Task: Show all the stores with offers that has over 3.5 star rating.
Action: Mouse moved to (53, 85)
Screenshot: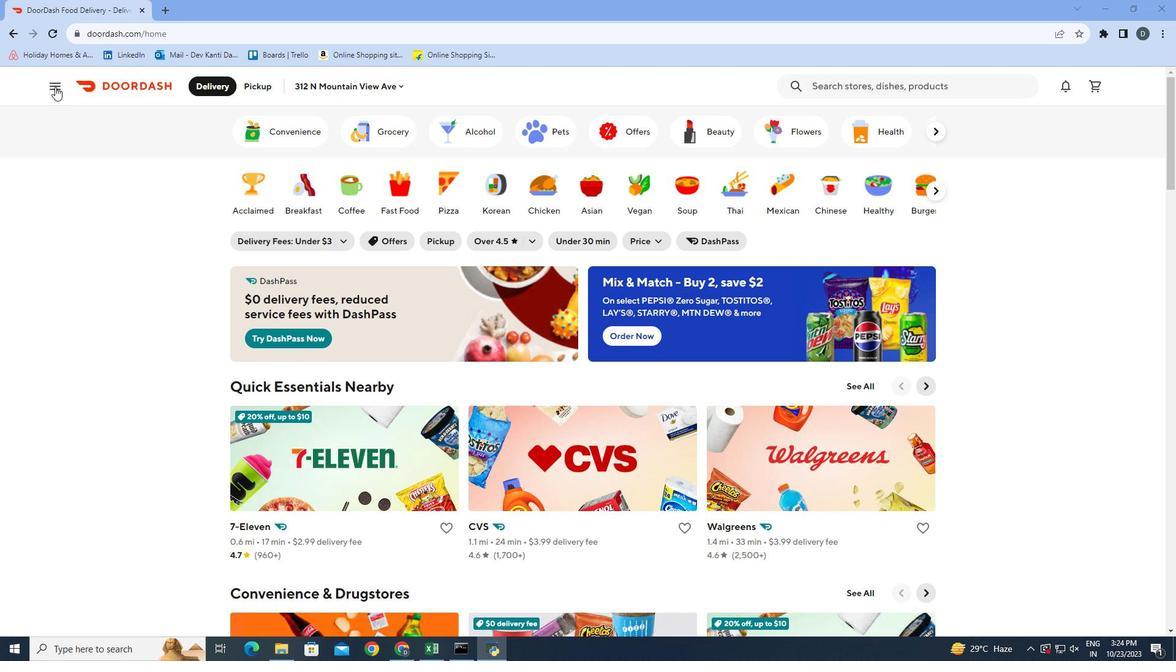 
Action: Mouse pressed left at (53, 85)
Screenshot: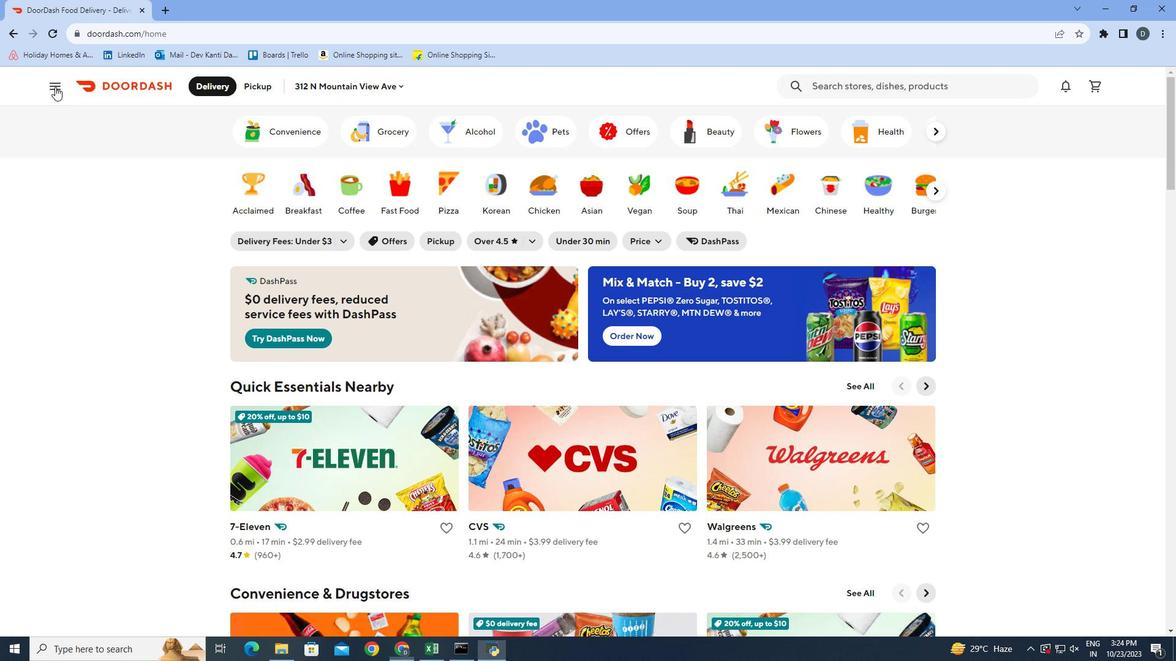 
Action: Mouse moved to (64, 233)
Screenshot: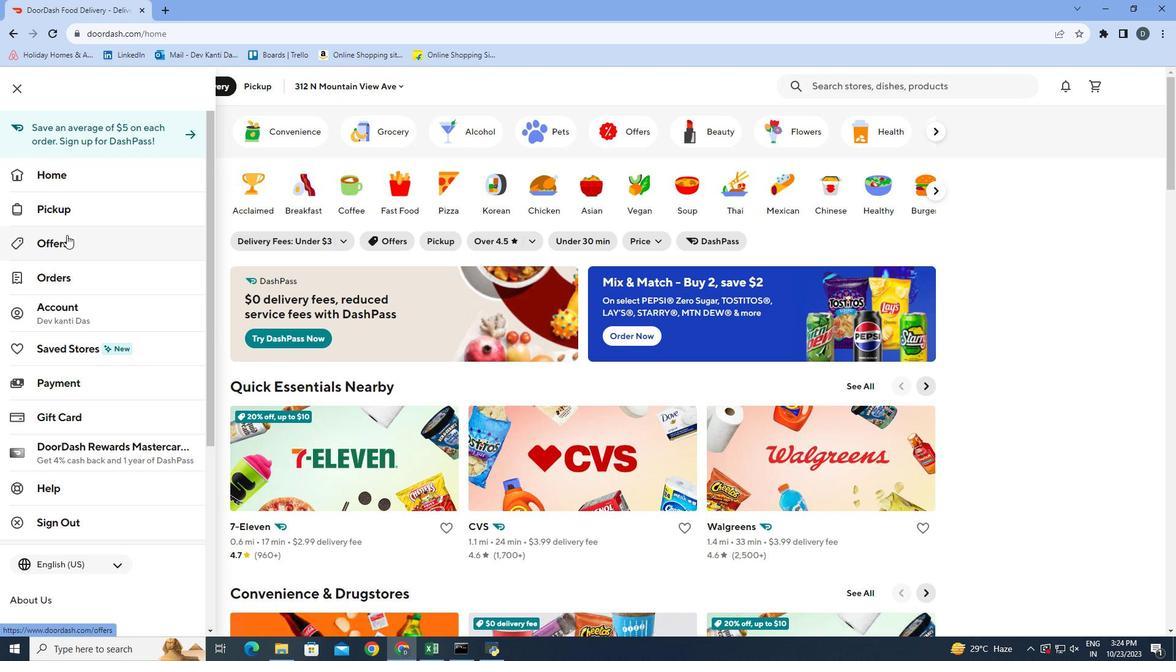
Action: Mouse pressed left at (64, 233)
Screenshot: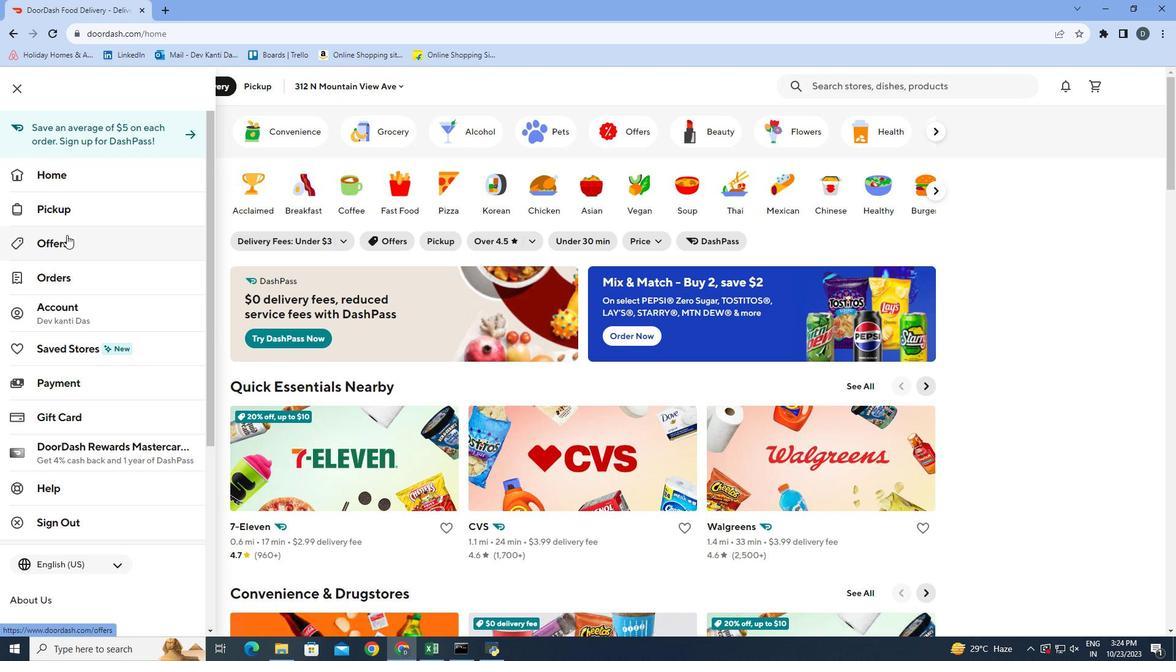 
Action: Mouse moved to (443, 184)
Screenshot: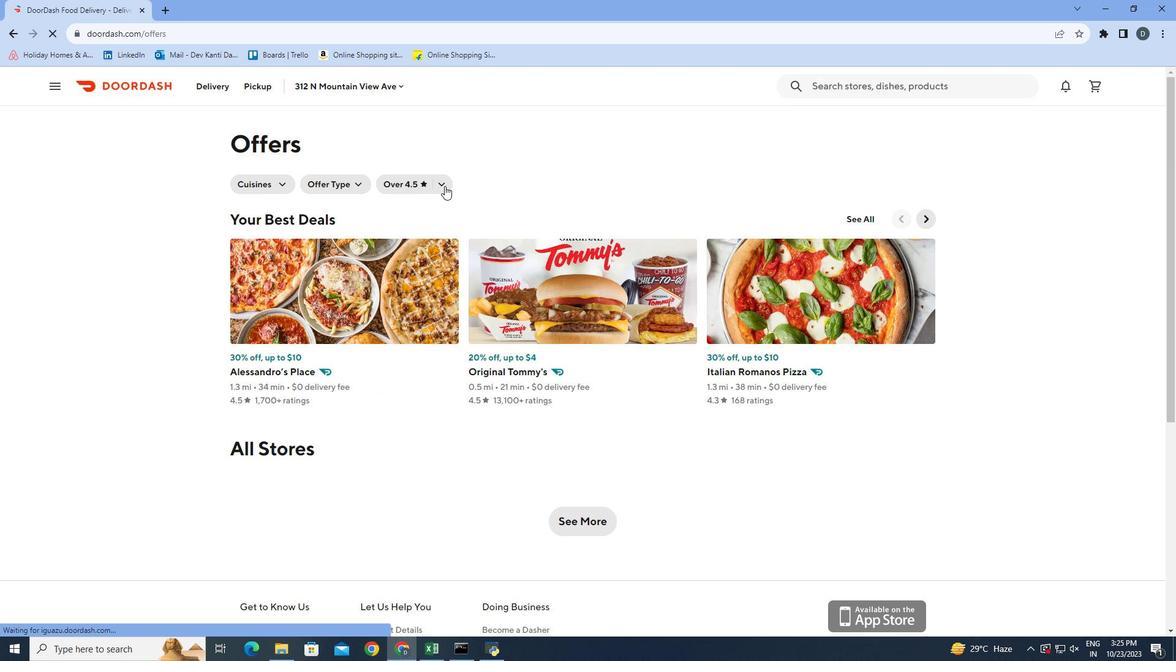 
Action: Mouse pressed left at (443, 184)
Screenshot: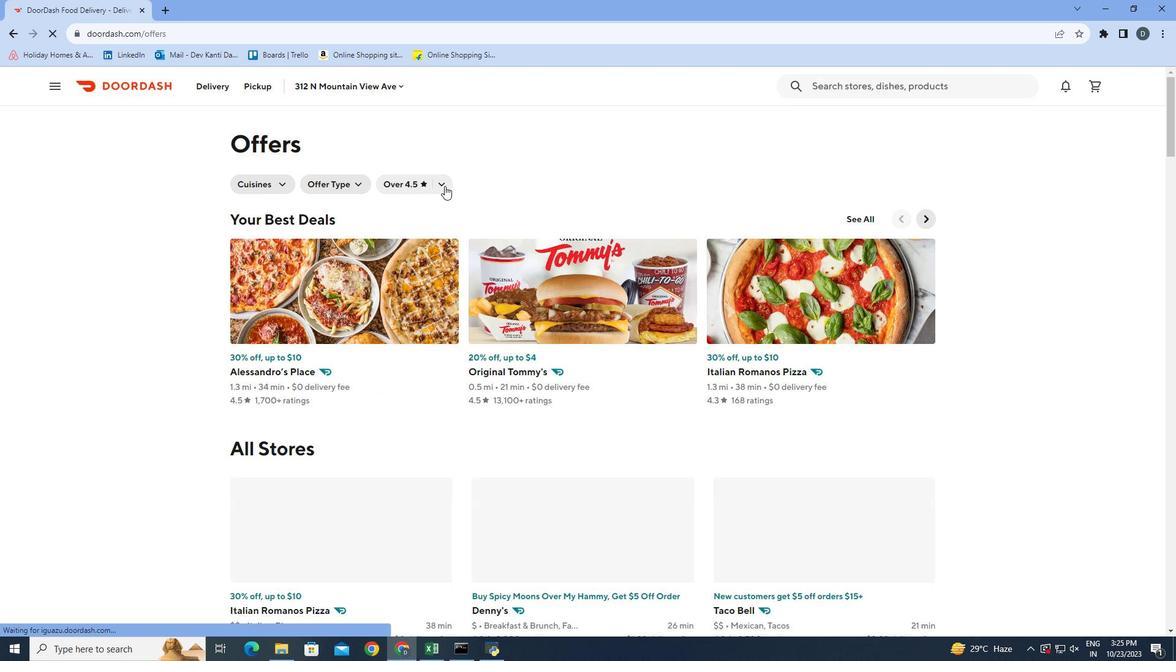 
Action: Mouse moved to (443, 266)
Screenshot: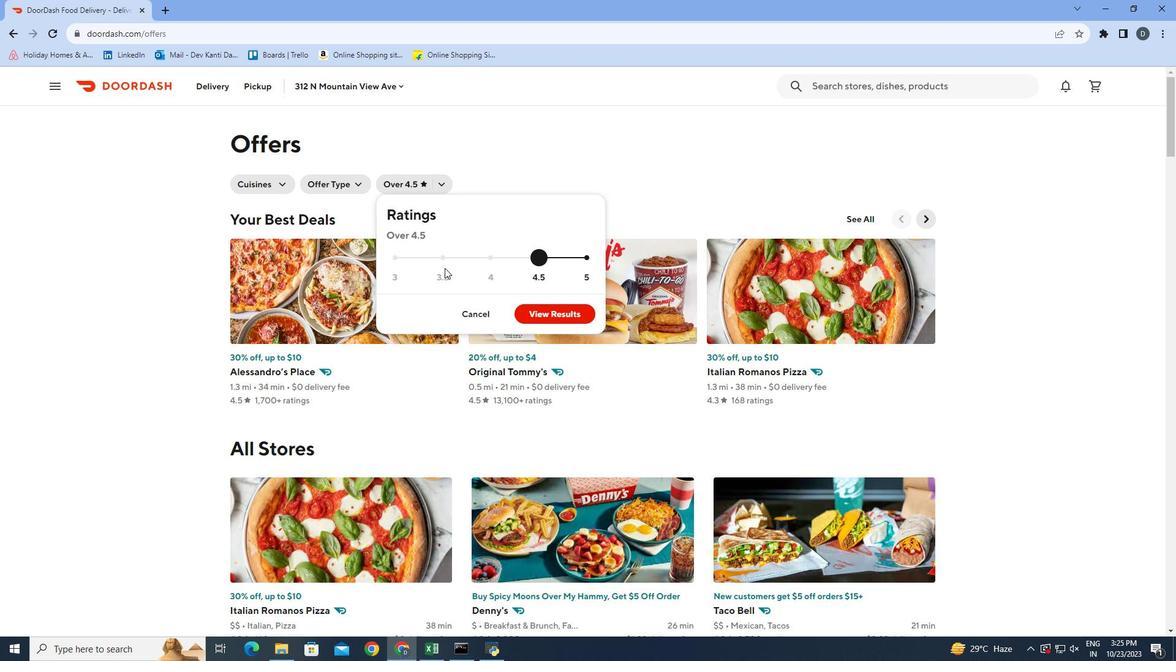 
Action: Mouse pressed left at (443, 266)
Screenshot: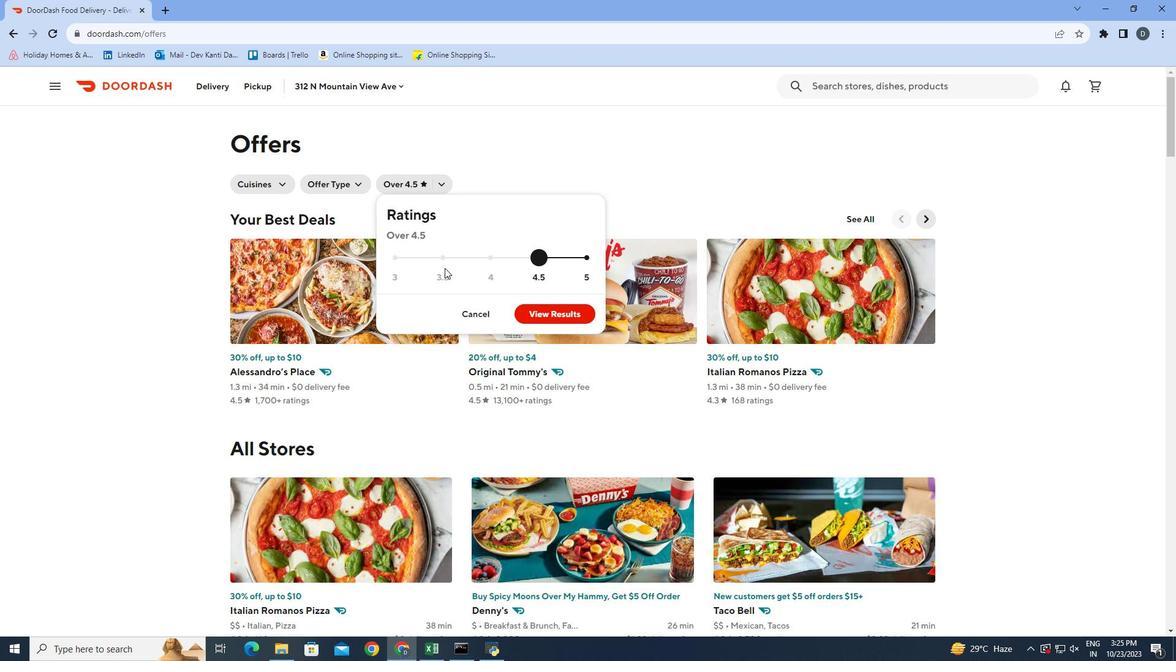 
Action: Mouse moved to (440, 257)
Screenshot: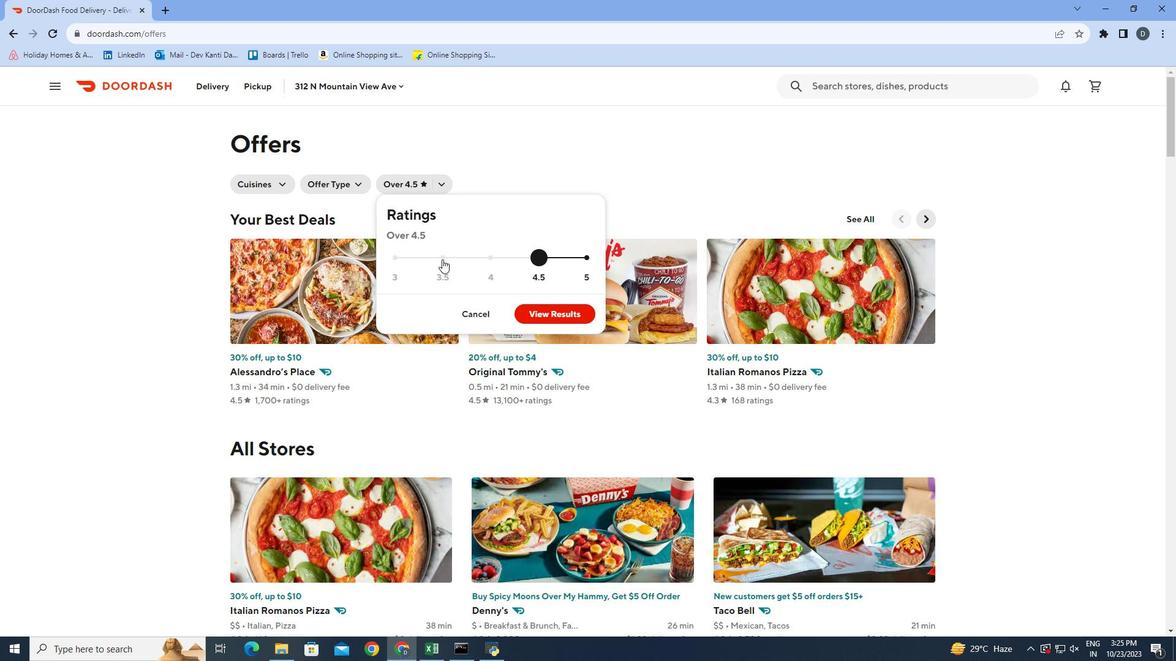 
Action: Mouse pressed left at (440, 257)
Screenshot: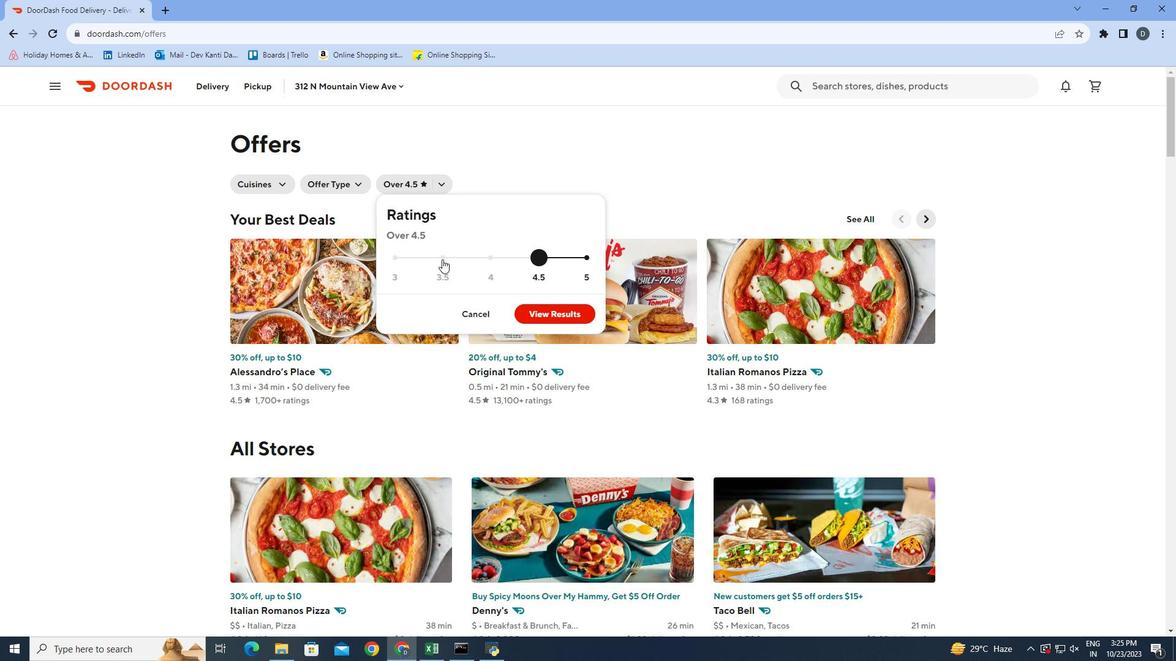 
Action: Mouse moved to (539, 311)
Screenshot: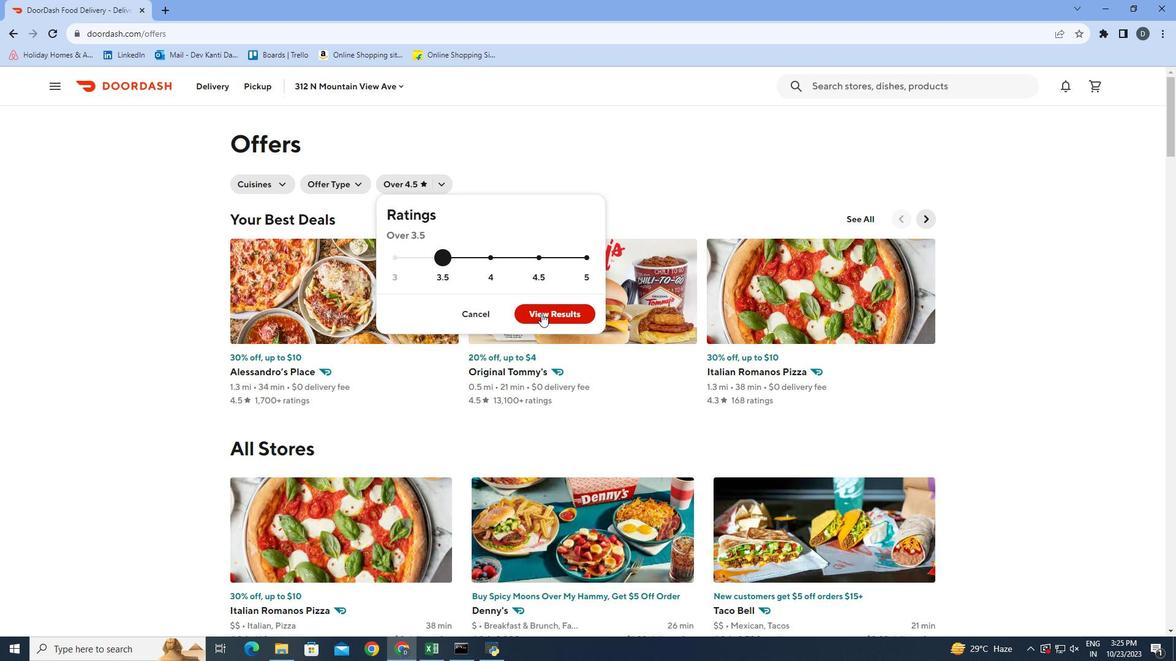 
Action: Mouse pressed left at (539, 311)
Screenshot: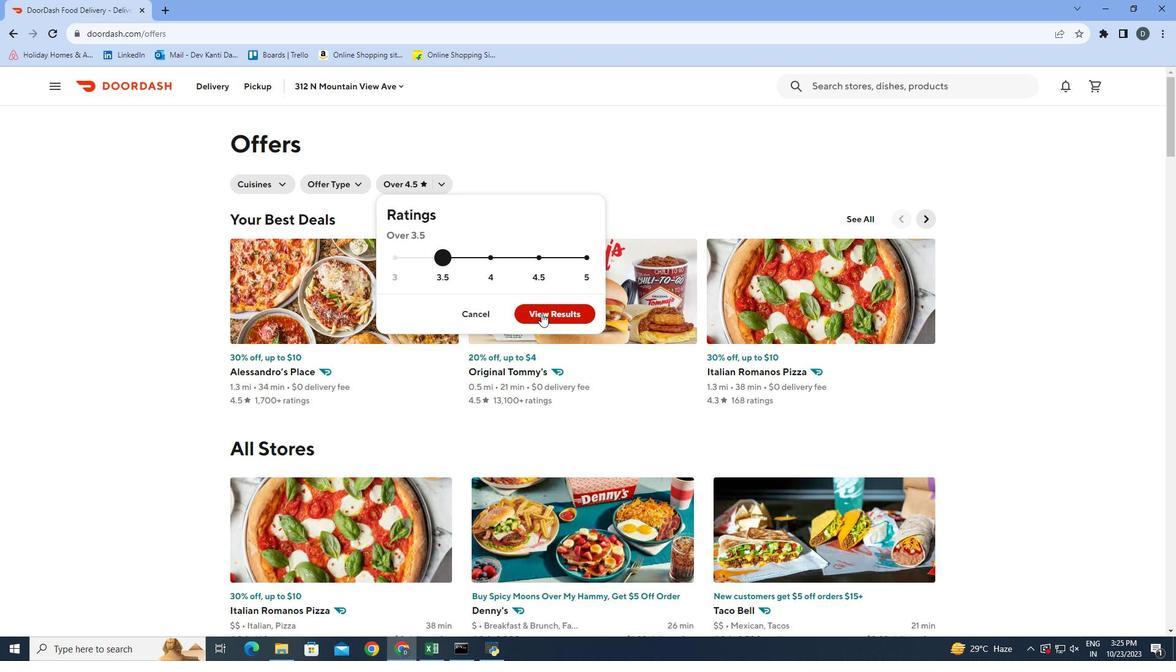 
Action: Mouse moved to (996, 283)
Screenshot: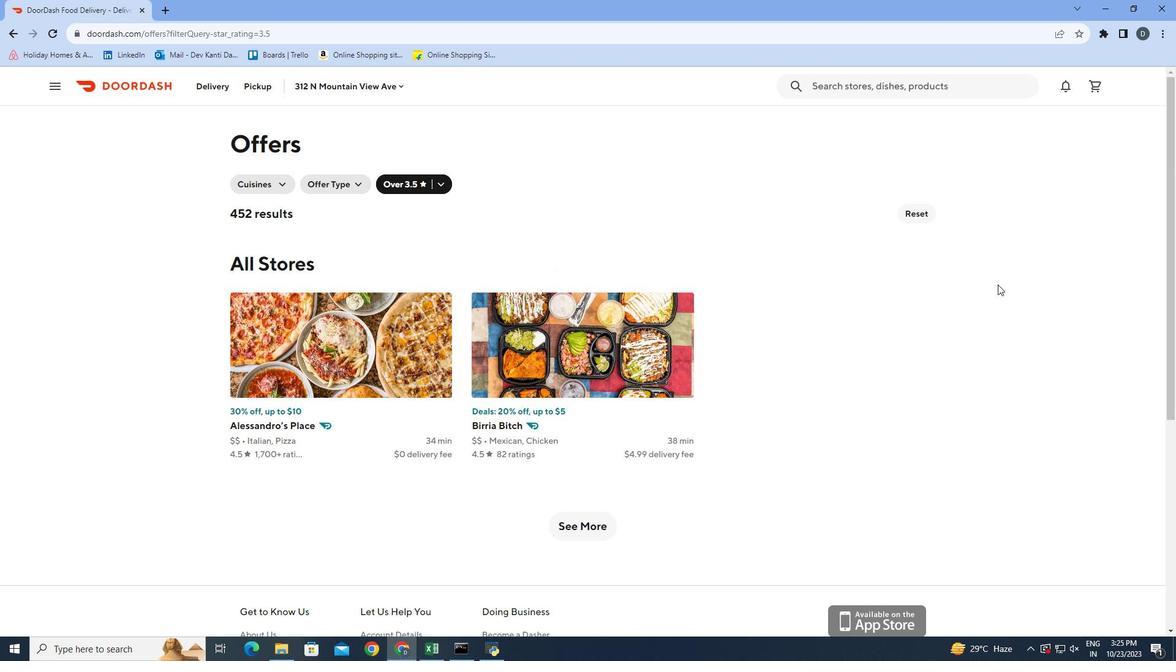 
Action: Mouse scrolled (996, 282) with delta (0, 0)
Screenshot: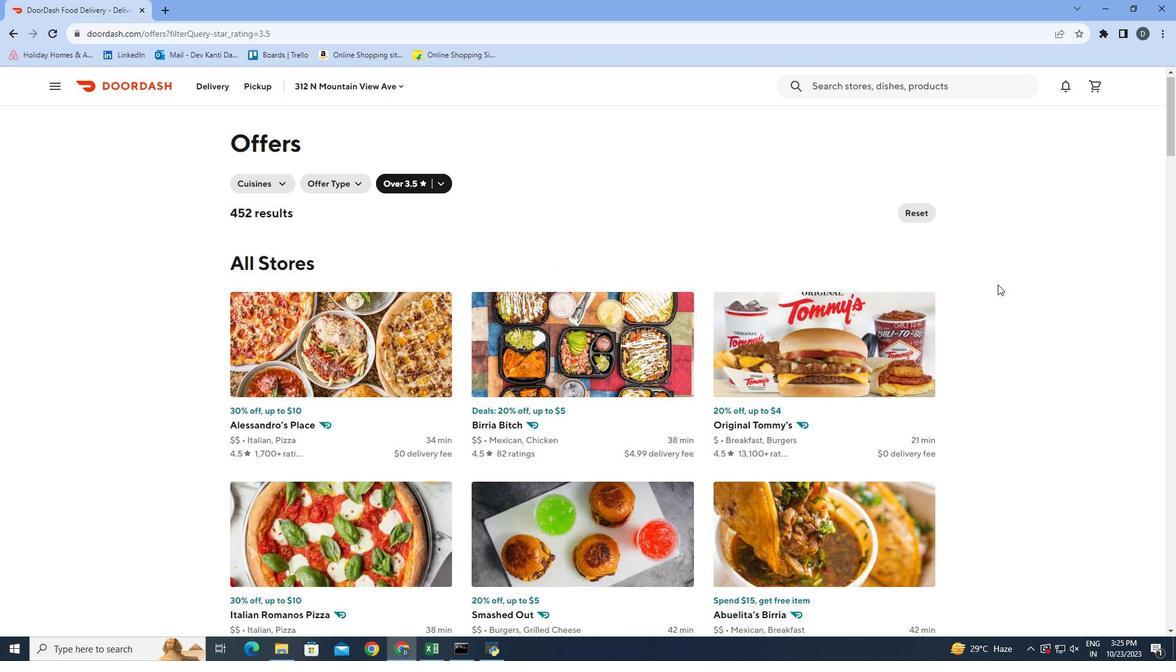 
Action: Mouse moved to (996, 283)
Screenshot: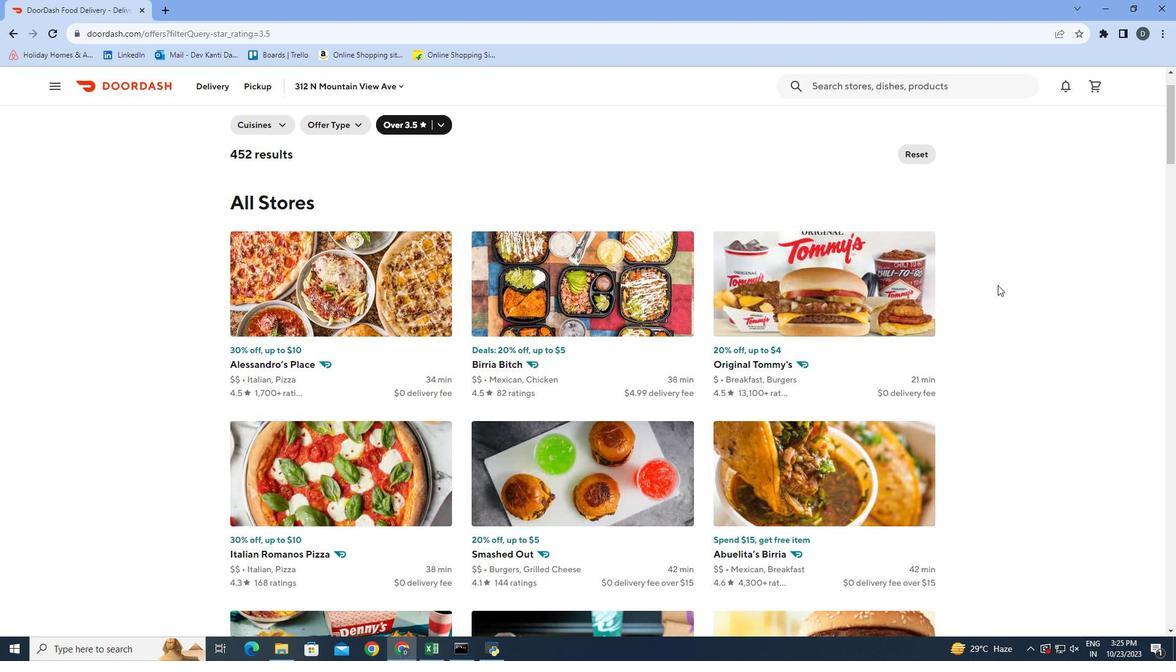
Action: Mouse scrolled (996, 283) with delta (0, 0)
Screenshot: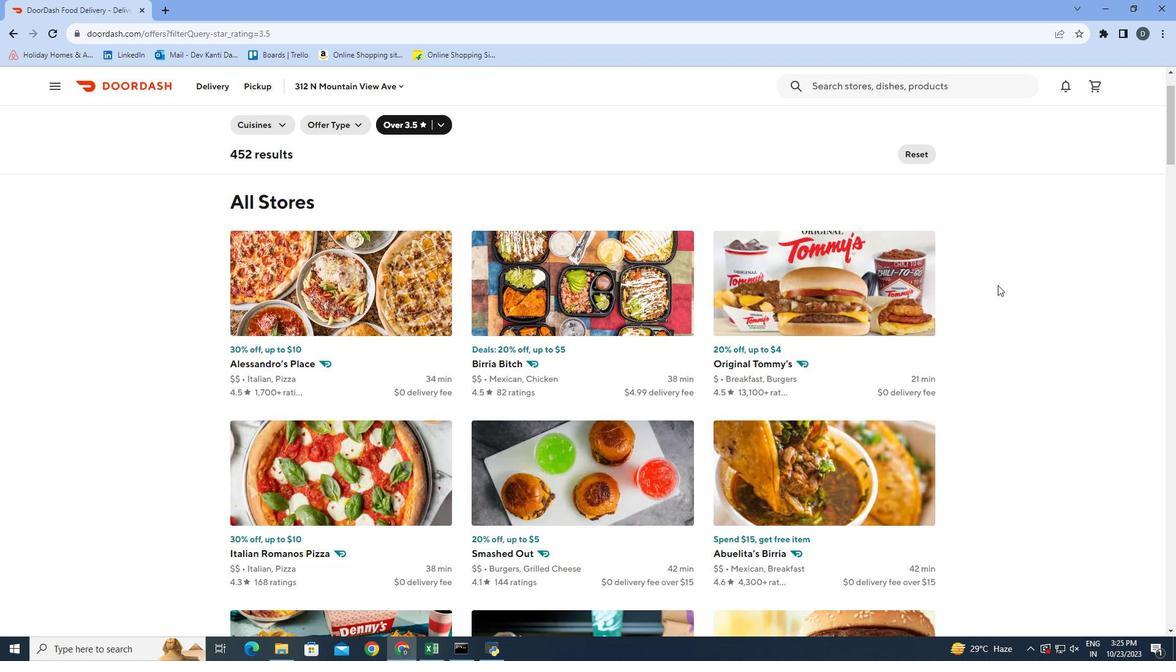 
Action: Mouse moved to (995, 284)
Screenshot: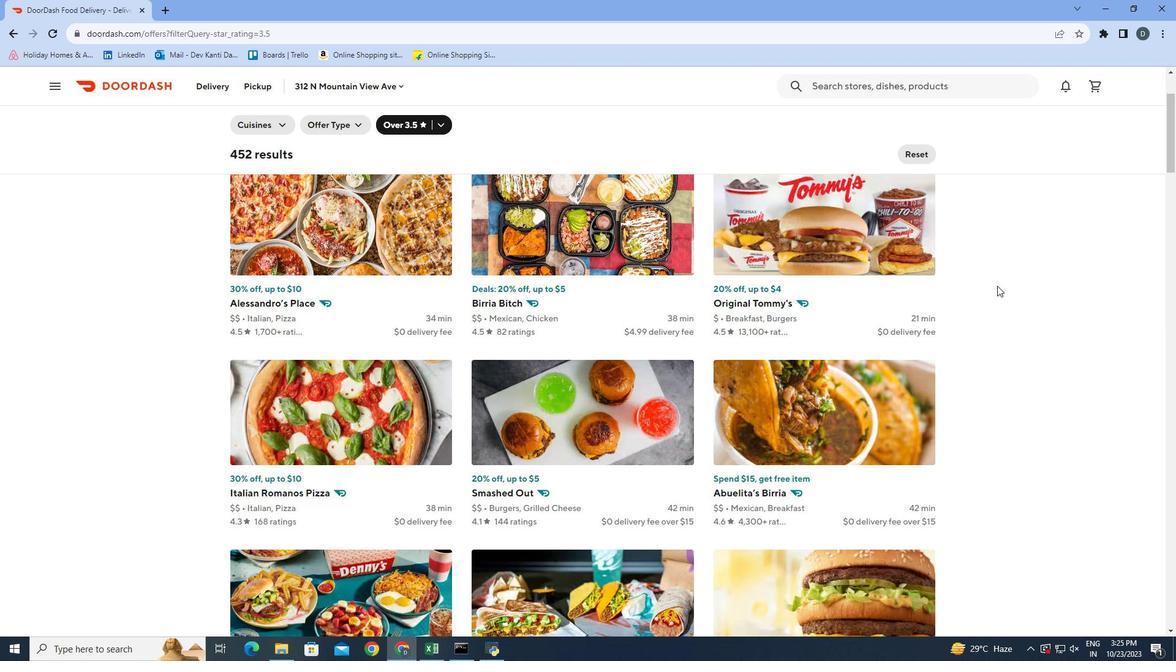 
Action: Mouse scrolled (995, 283) with delta (0, 0)
Screenshot: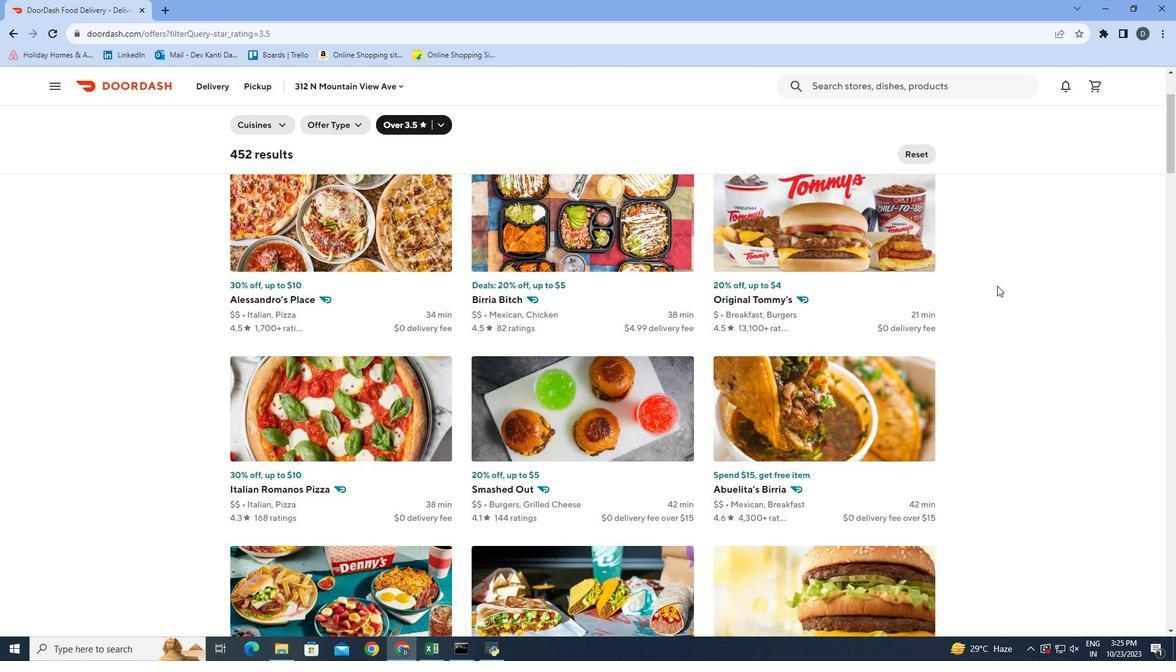 
Action: Mouse scrolled (995, 283) with delta (0, 0)
Screenshot: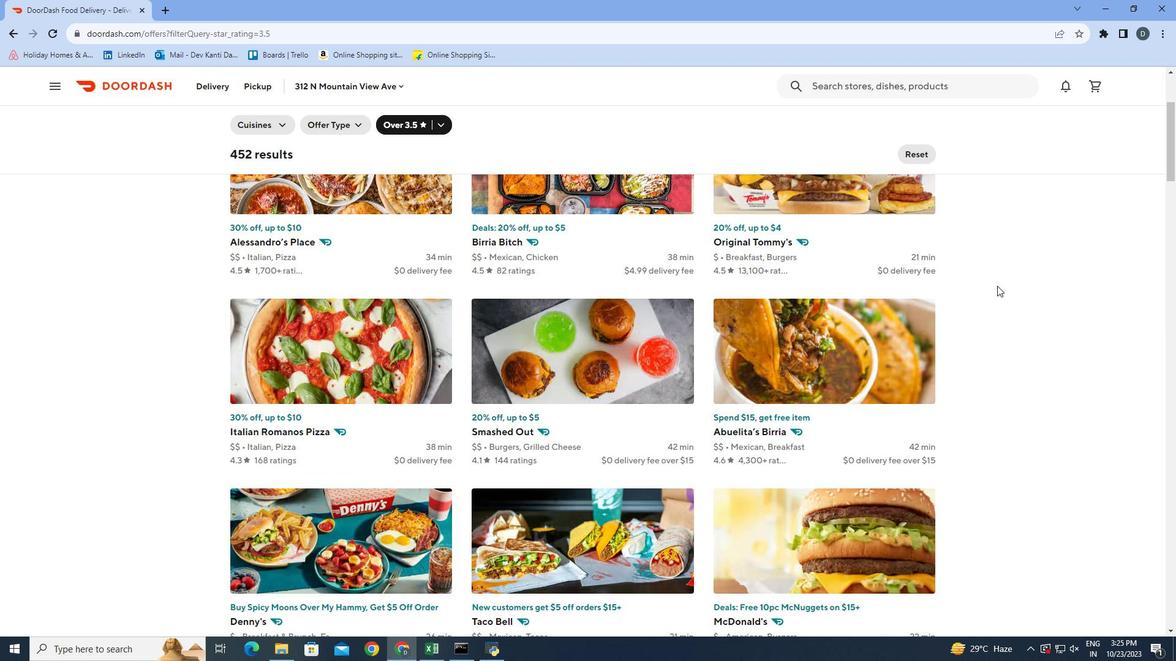 
Action: Mouse scrolled (995, 283) with delta (0, 0)
Screenshot: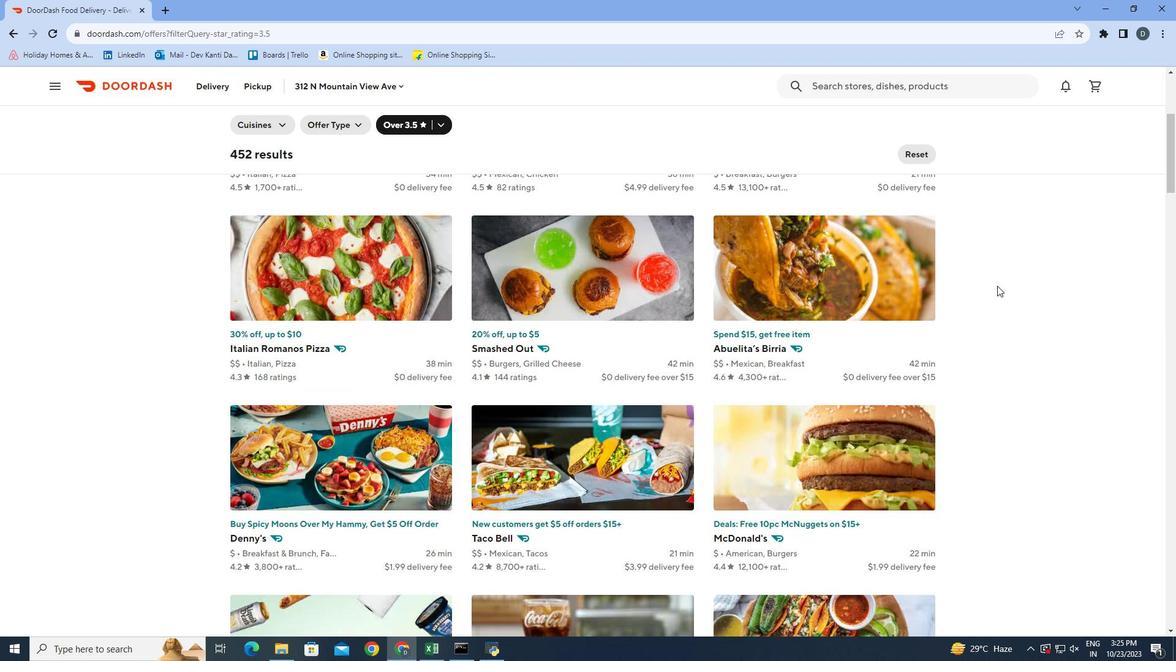 
Action: Mouse moved to (995, 284)
Screenshot: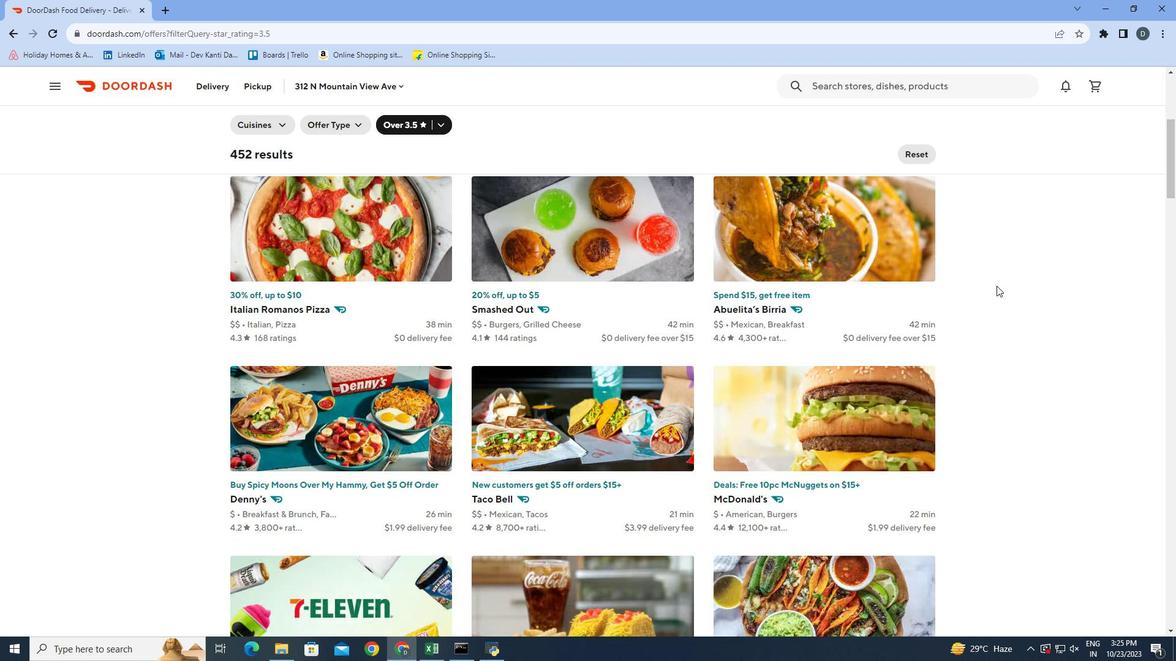 
Action: Mouse scrolled (995, 283) with delta (0, 0)
Screenshot: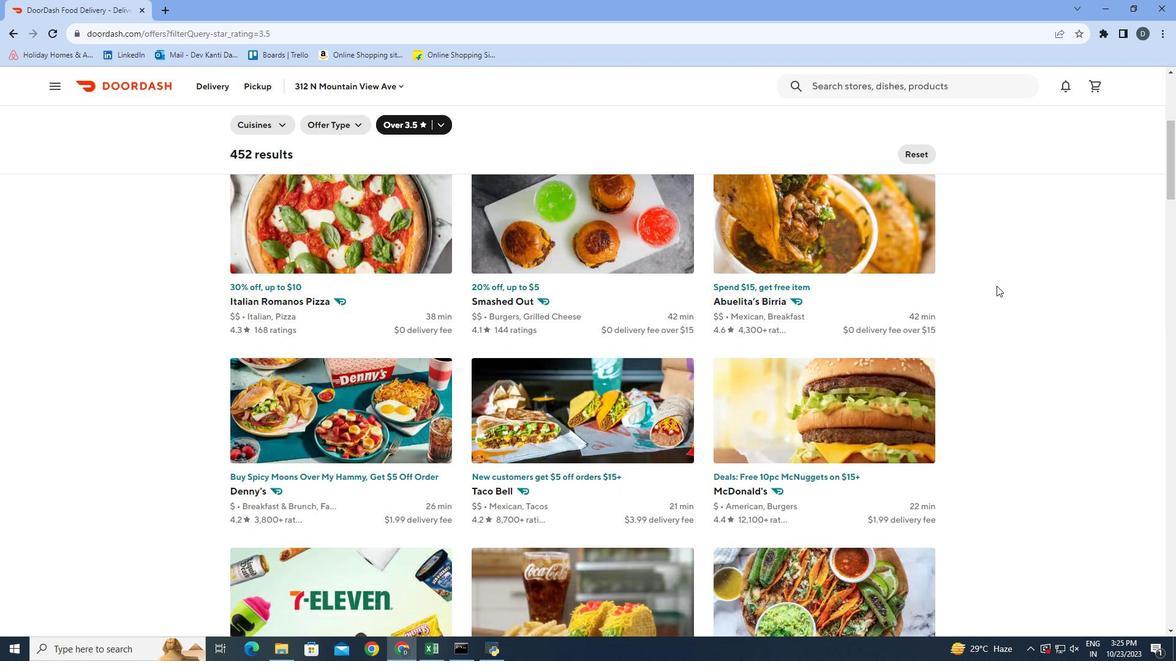 
Action: Mouse scrolled (995, 283) with delta (0, 0)
Screenshot: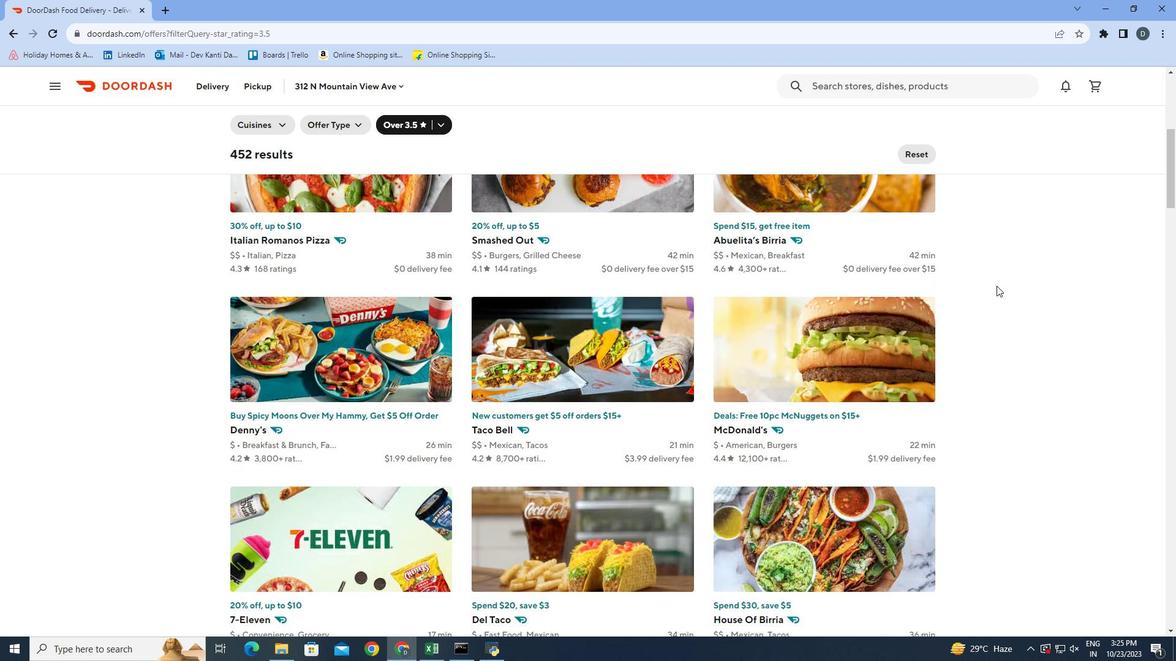 
Action: Mouse scrolled (995, 283) with delta (0, 0)
Screenshot: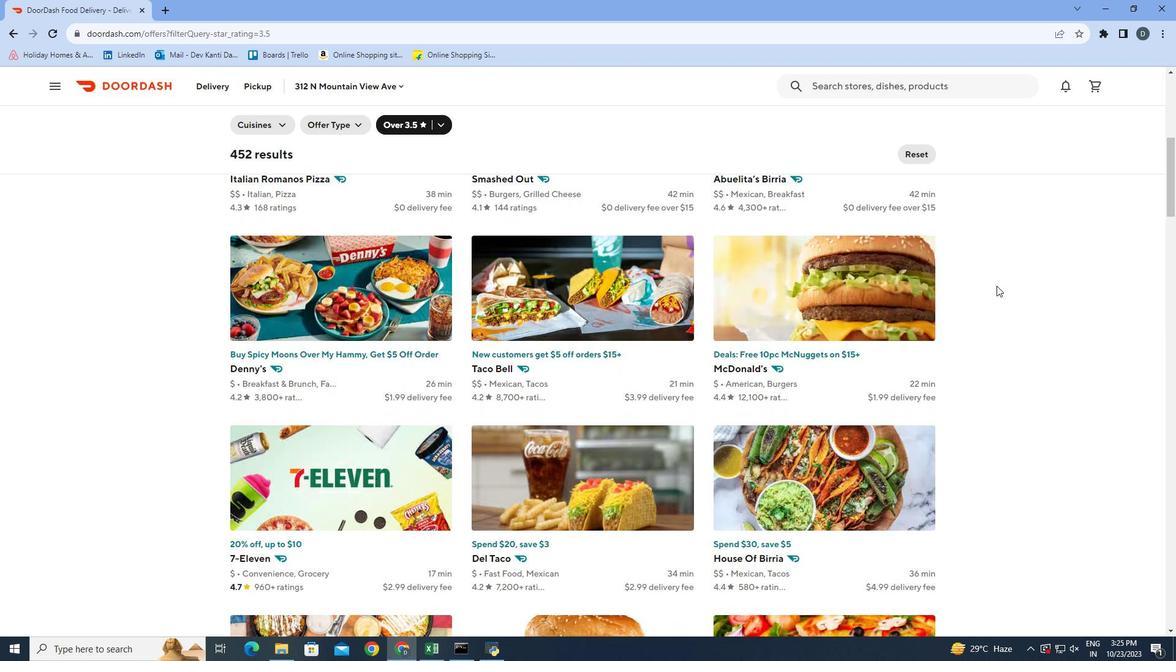 
Action: Mouse scrolled (995, 283) with delta (0, 0)
Screenshot: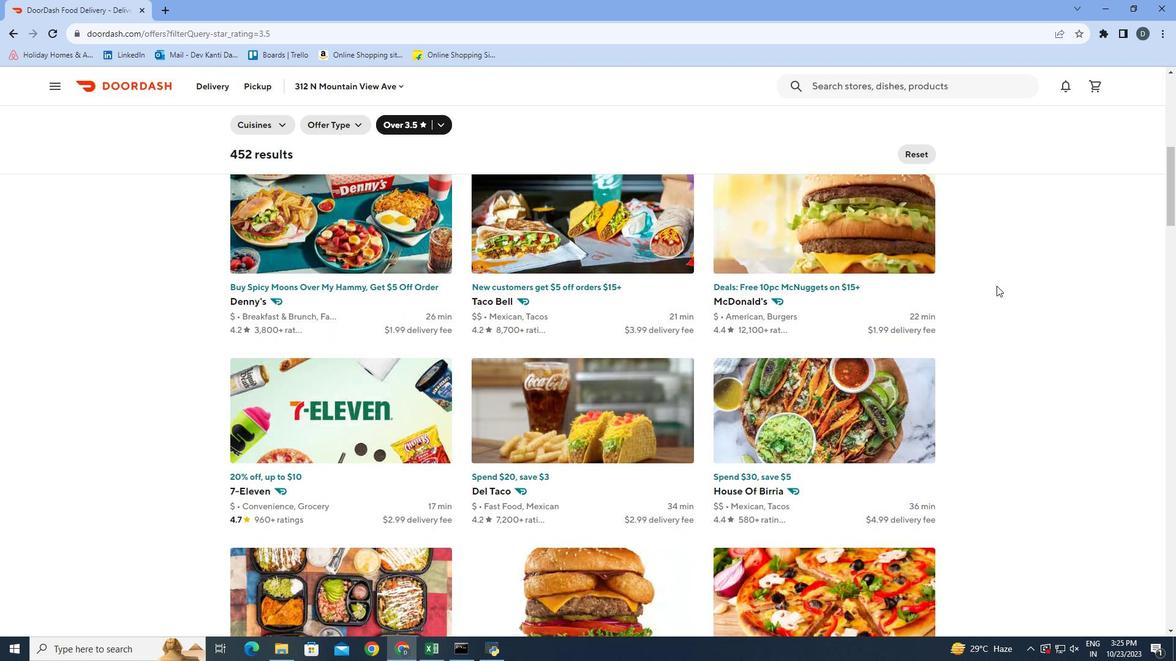 
Action: Mouse moved to (995, 284)
Screenshot: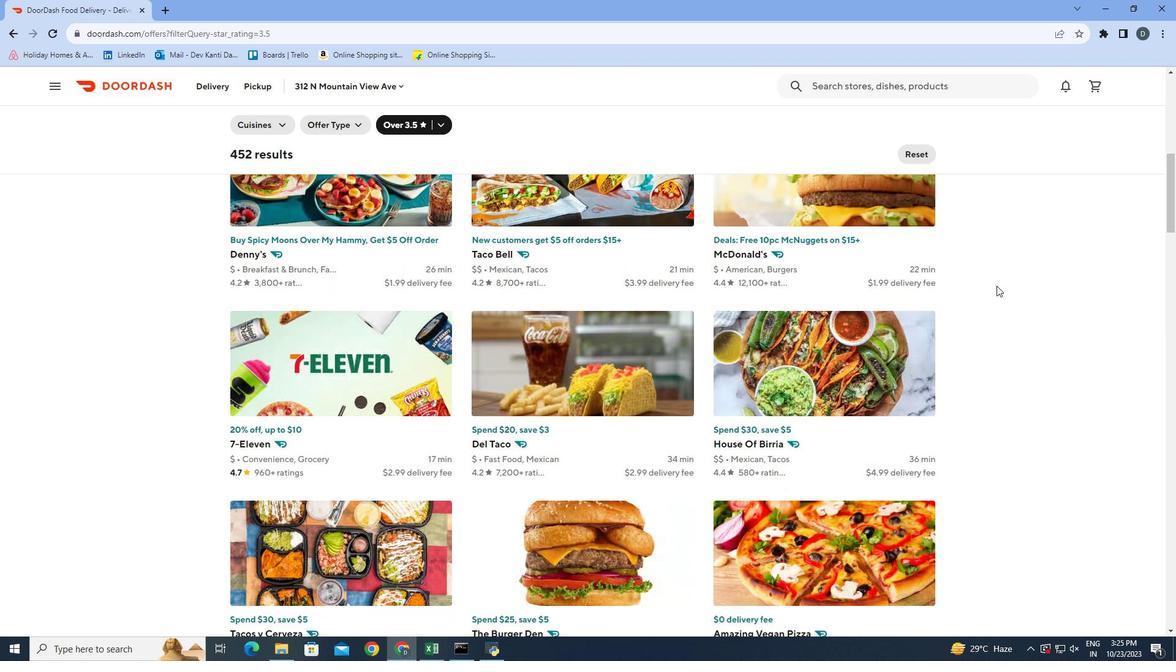 
Action: Mouse scrolled (995, 283) with delta (0, 0)
Screenshot: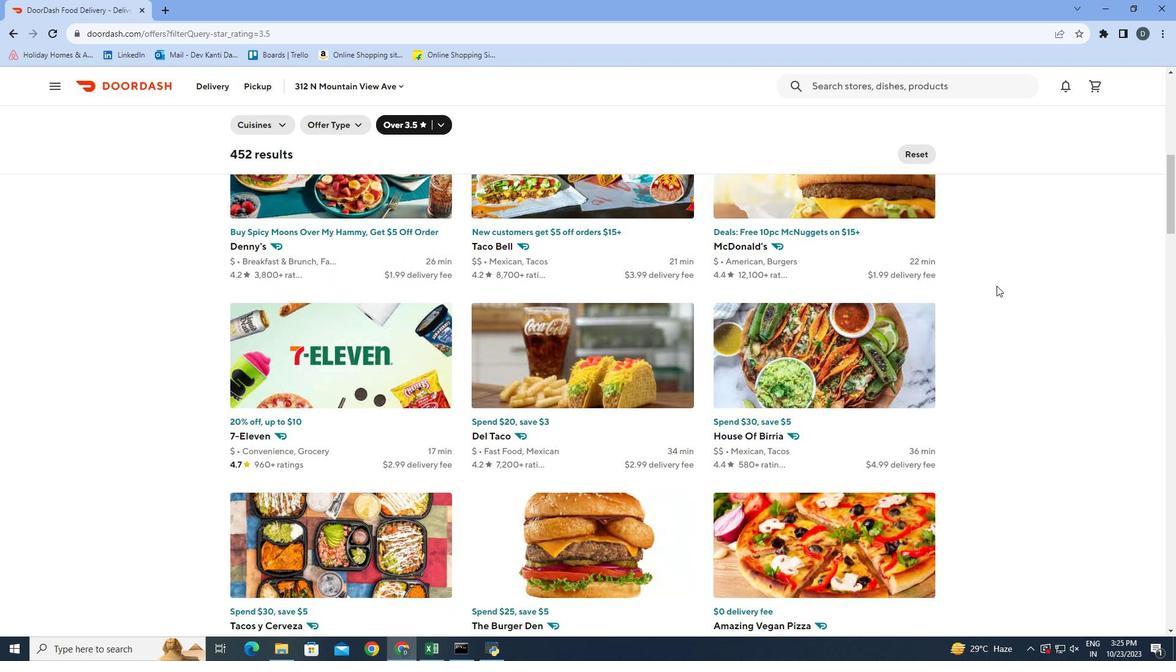 
Action: Mouse scrolled (995, 283) with delta (0, 0)
Screenshot: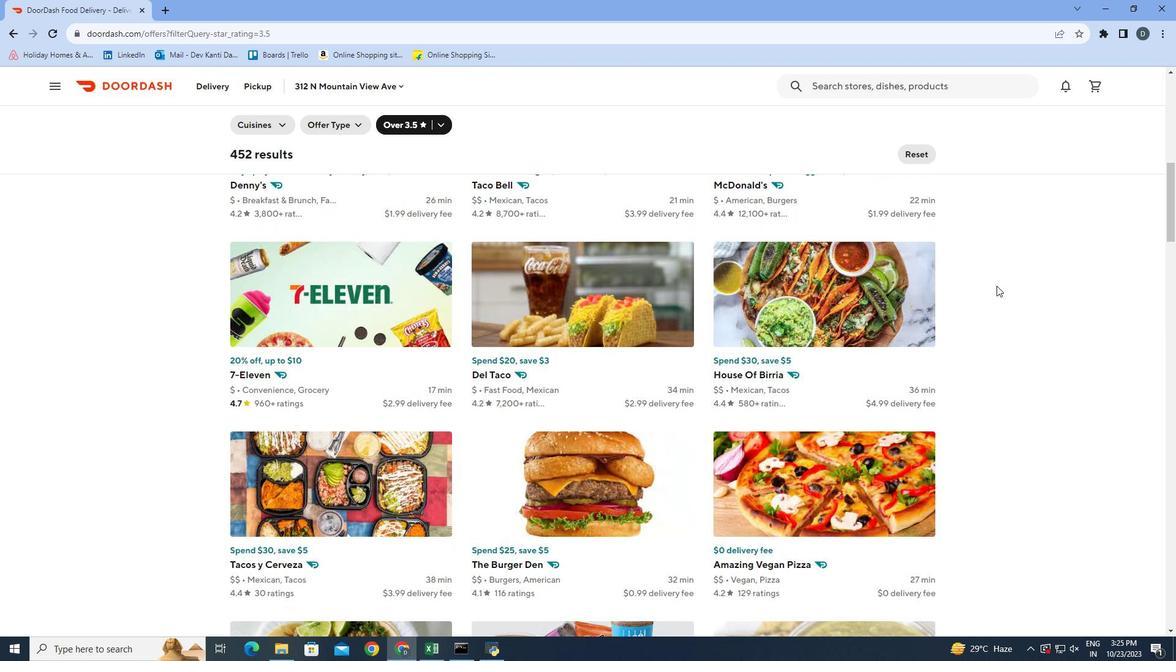 
Action: Mouse scrolled (995, 283) with delta (0, 0)
Screenshot: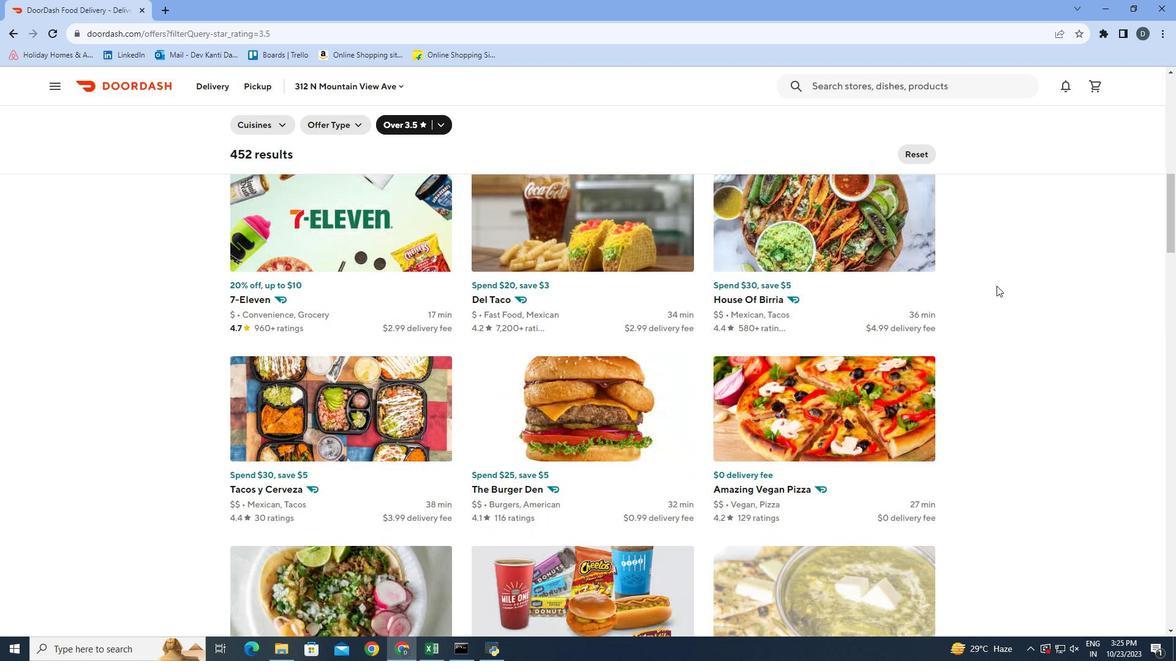 
Action: Mouse scrolled (995, 283) with delta (0, 0)
Screenshot: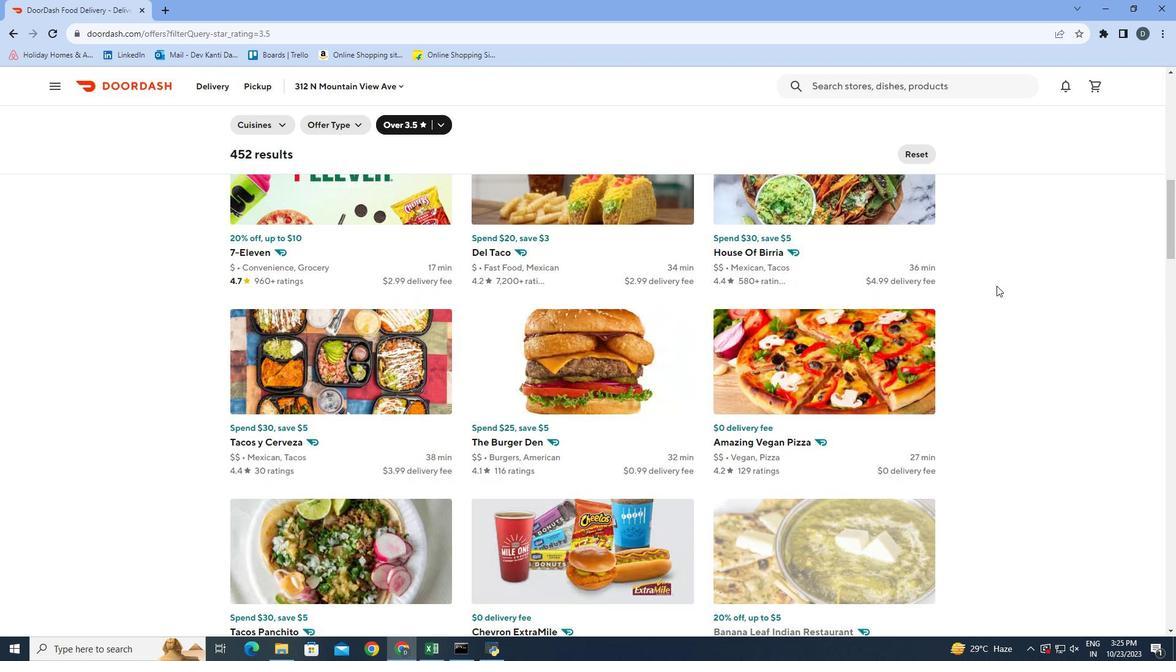 
Action: Mouse scrolled (995, 283) with delta (0, 0)
Screenshot: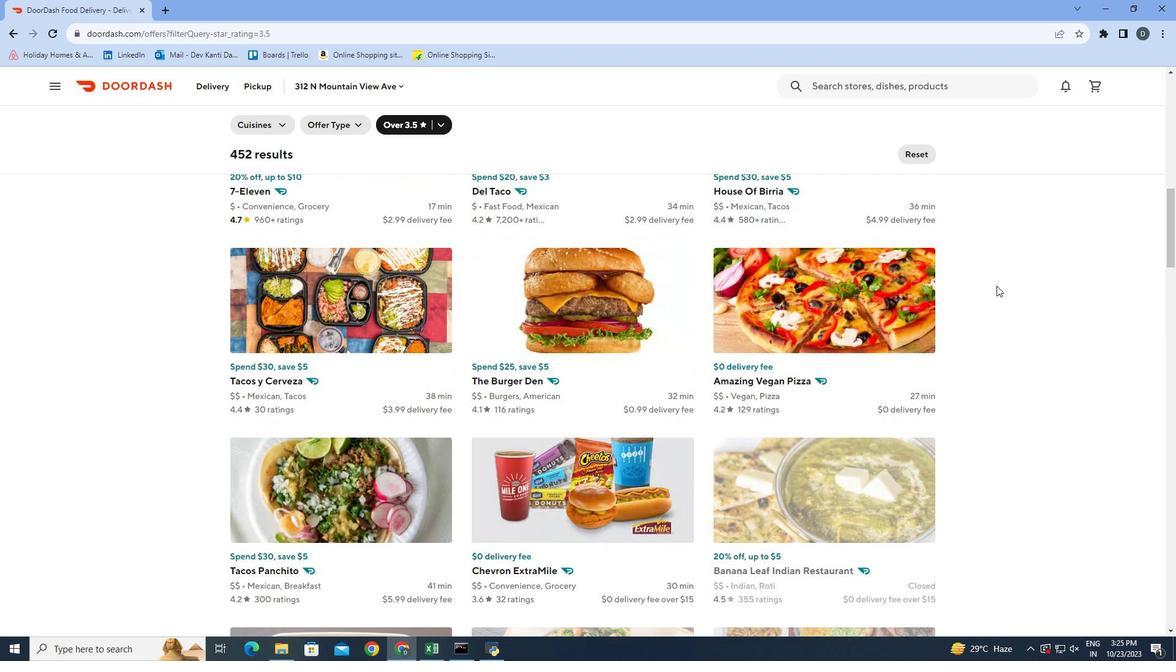 
Action: Mouse scrolled (995, 283) with delta (0, 0)
Screenshot: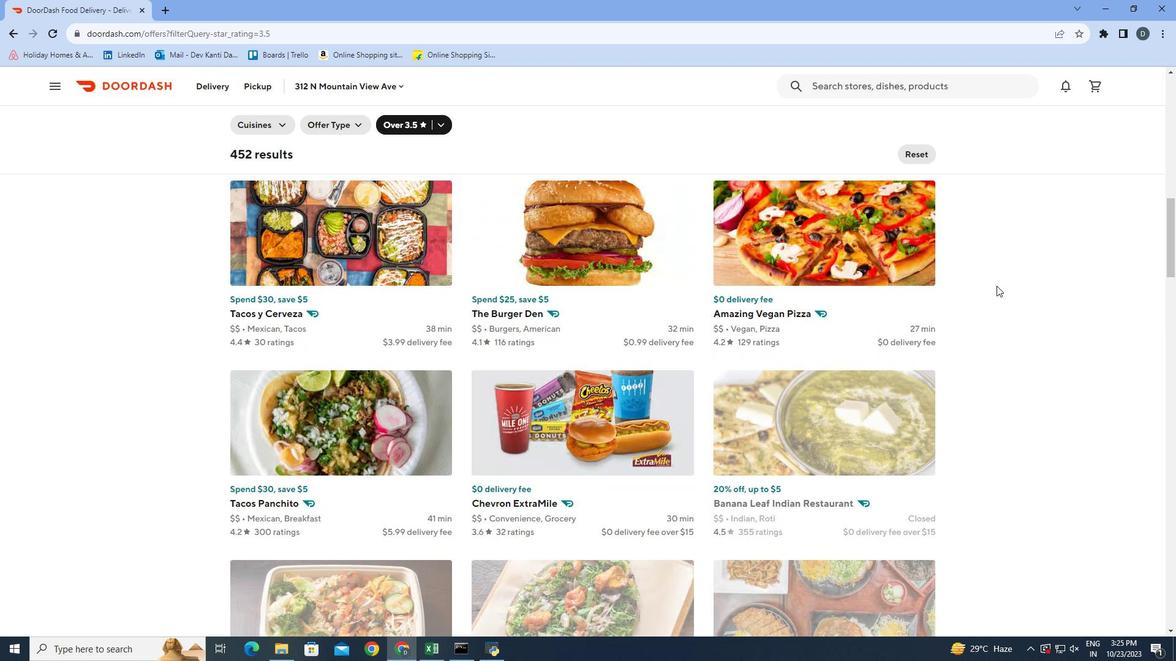 
Action: Mouse scrolled (995, 283) with delta (0, 0)
Screenshot: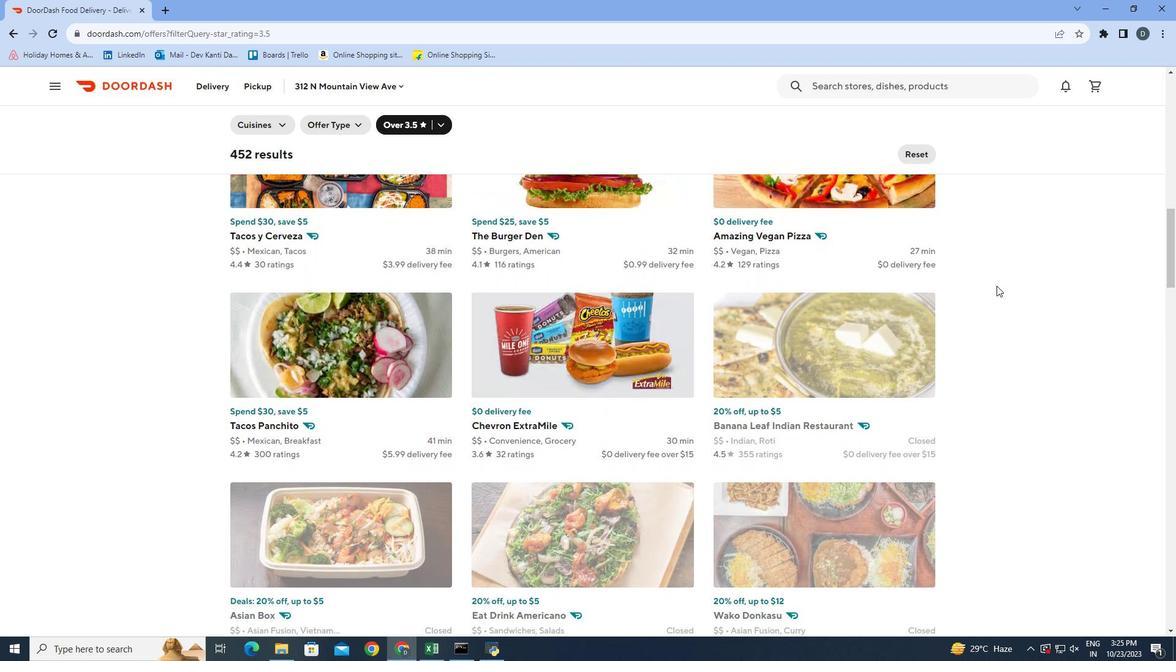 
Action: Mouse scrolled (995, 283) with delta (0, 0)
Screenshot: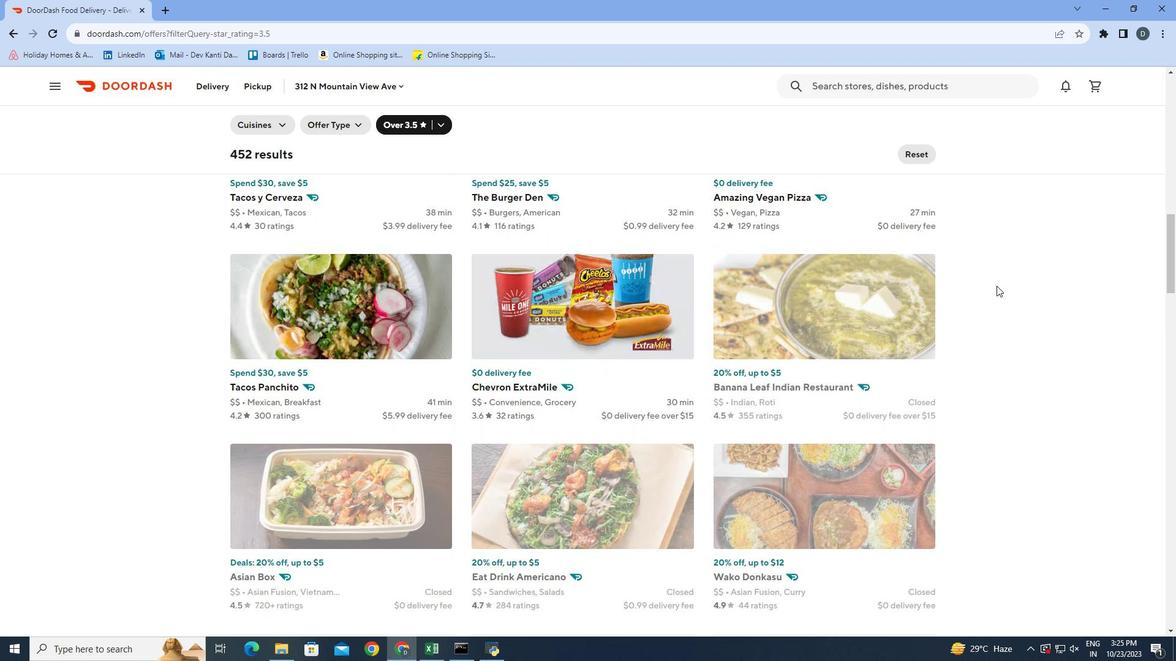 
Action: Mouse scrolled (995, 283) with delta (0, 0)
Screenshot: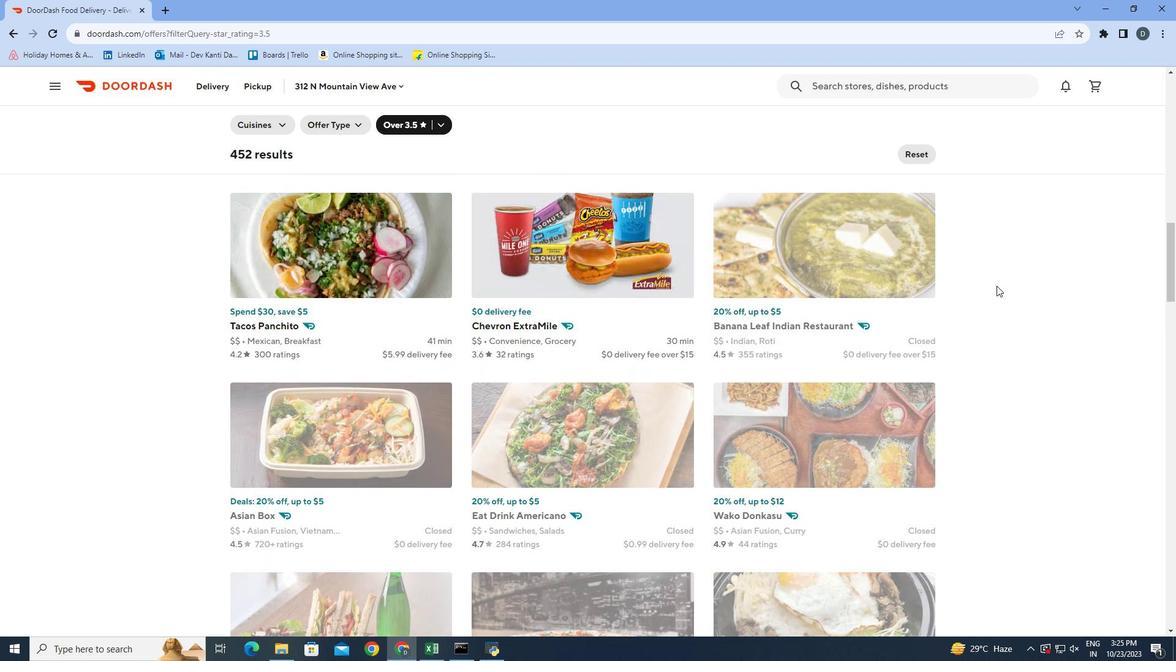 
Action: Mouse moved to (995, 284)
Screenshot: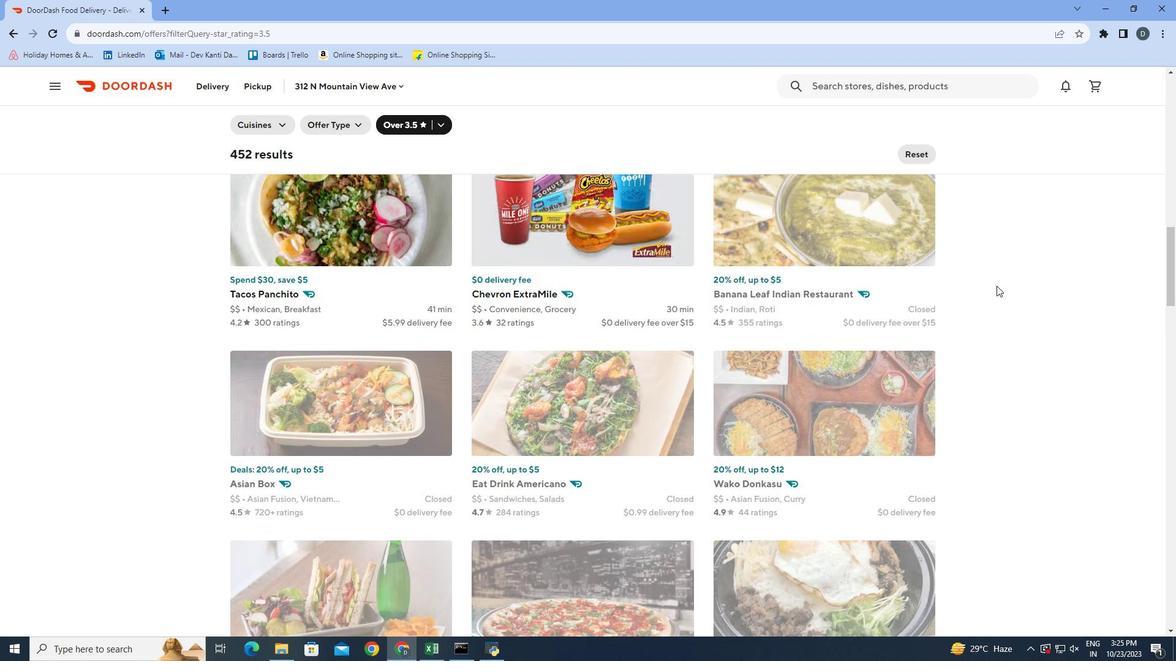 
Action: Mouse scrolled (995, 283) with delta (0, 0)
Screenshot: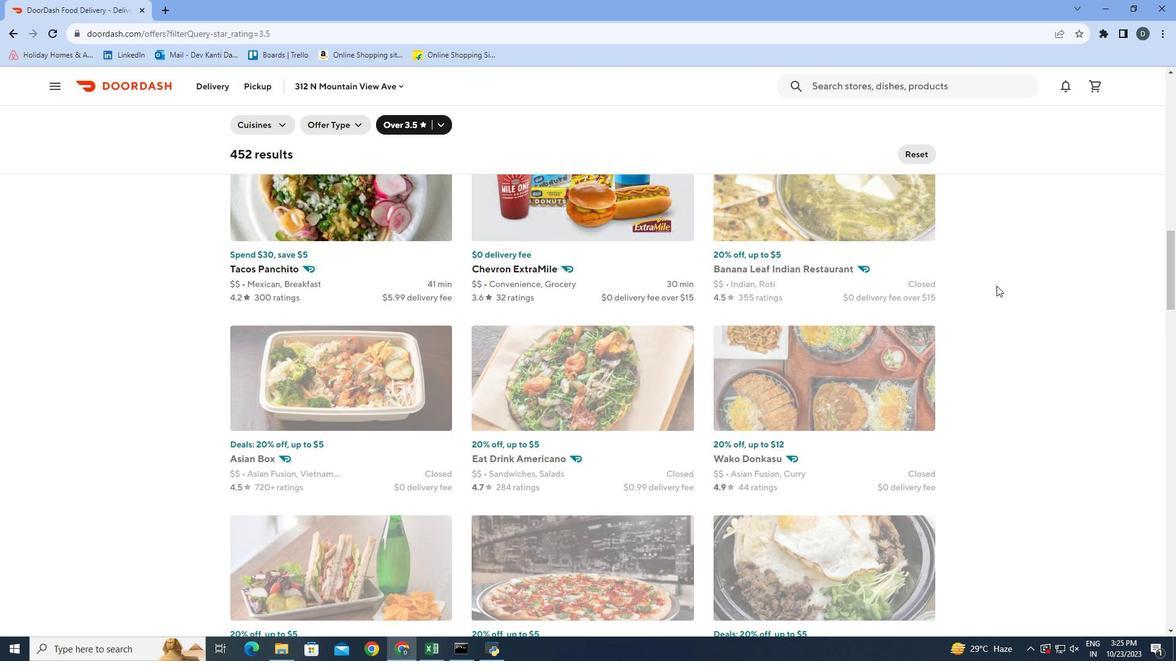 
Action: Mouse scrolled (995, 283) with delta (0, 0)
Screenshot: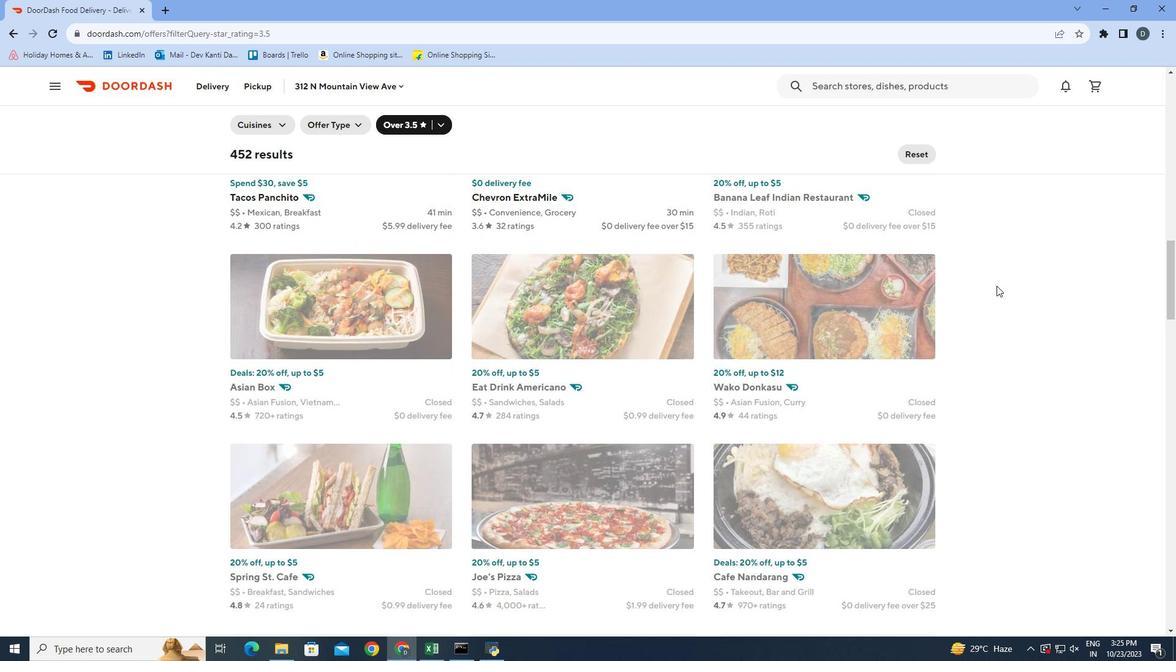 
Action: Mouse scrolled (995, 283) with delta (0, 0)
Screenshot: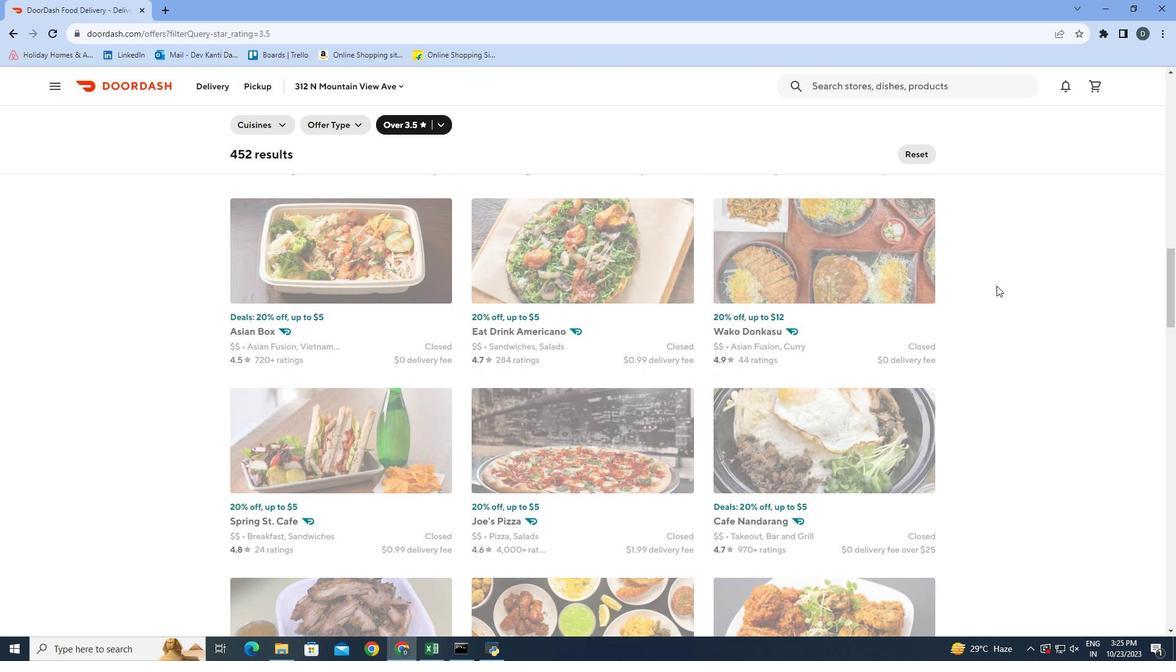 
Action: Mouse scrolled (995, 283) with delta (0, 0)
Screenshot: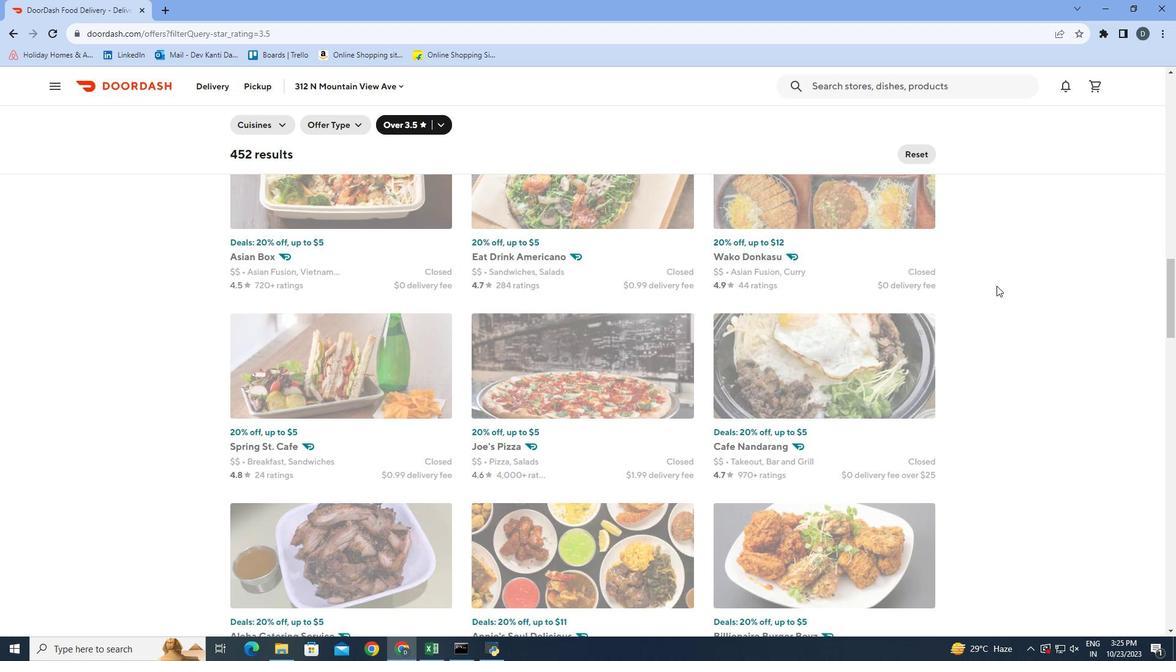 
Action: Mouse scrolled (995, 283) with delta (0, 0)
Screenshot: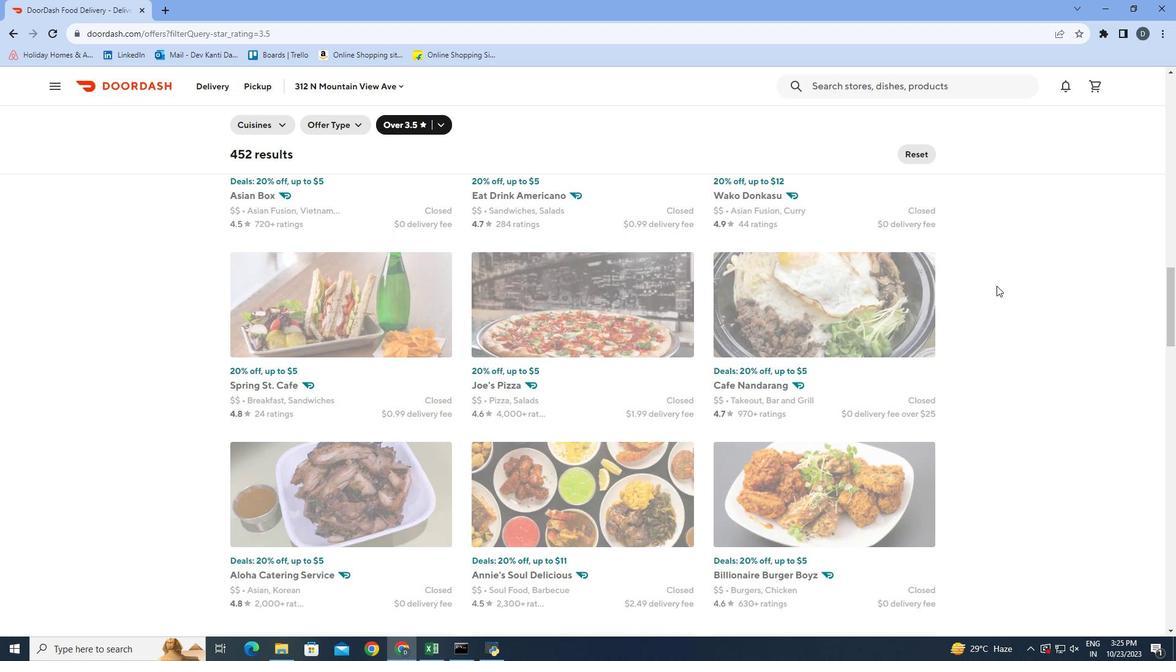 
Action: Mouse scrolled (995, 283) with delta (0, 0)
Screenshot: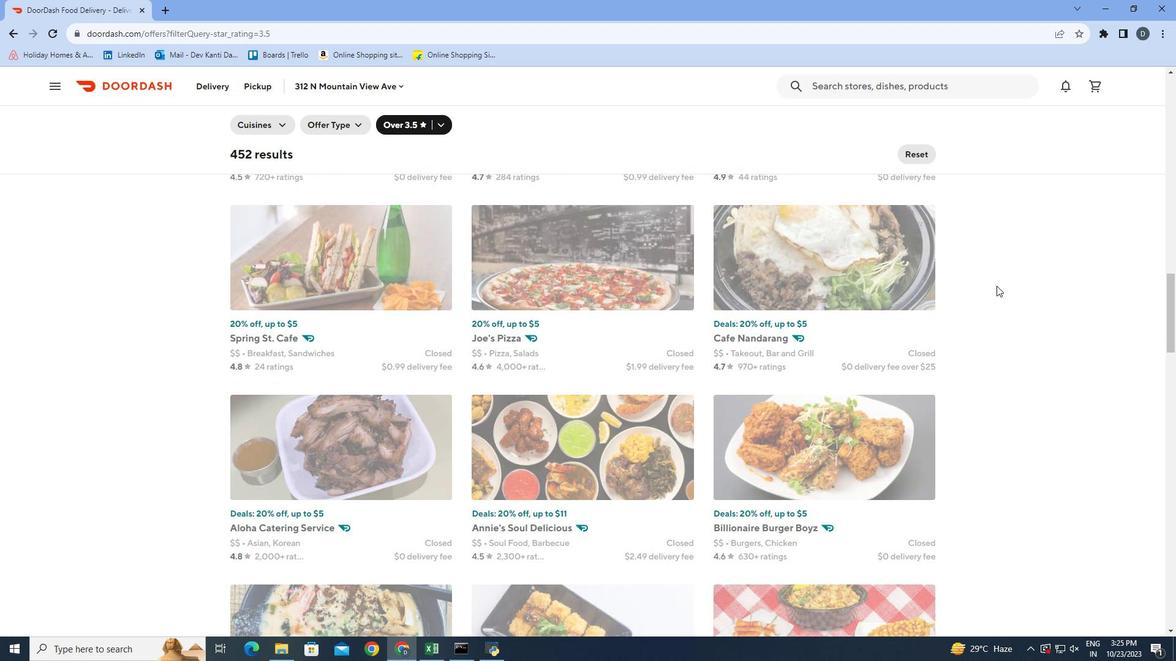 
Action: Mouse scrolled (995, 283) with delta (0, 0)
Screenshot: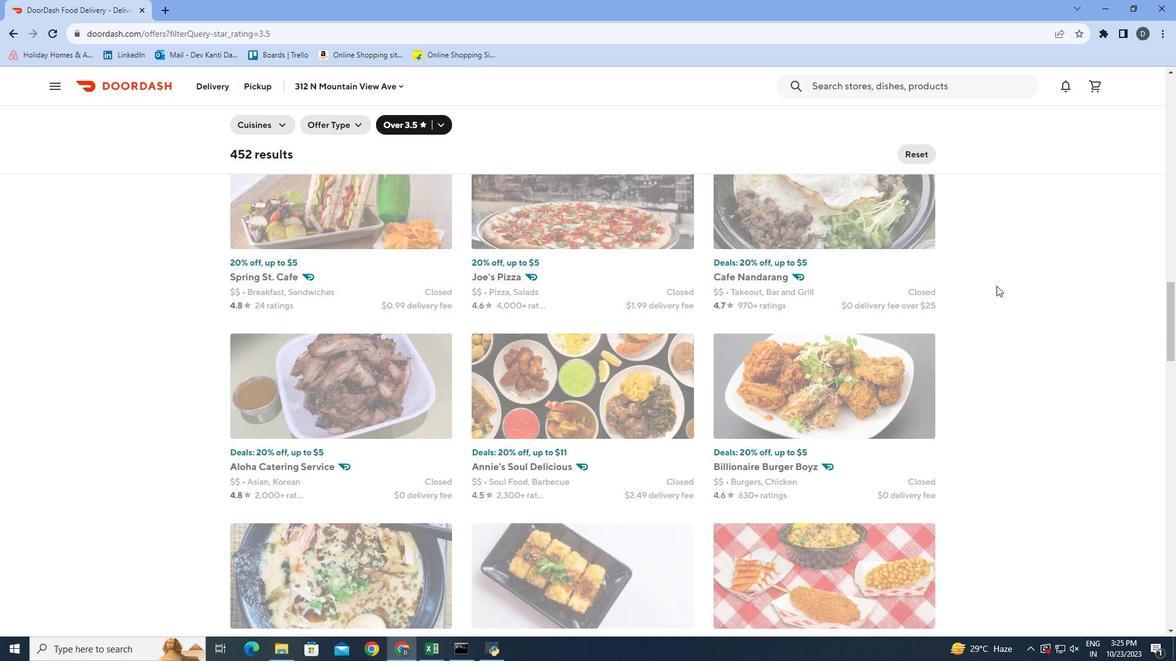 
Action: Mouse scrolled (995, 283) with delta (0, 0)
Screenshot: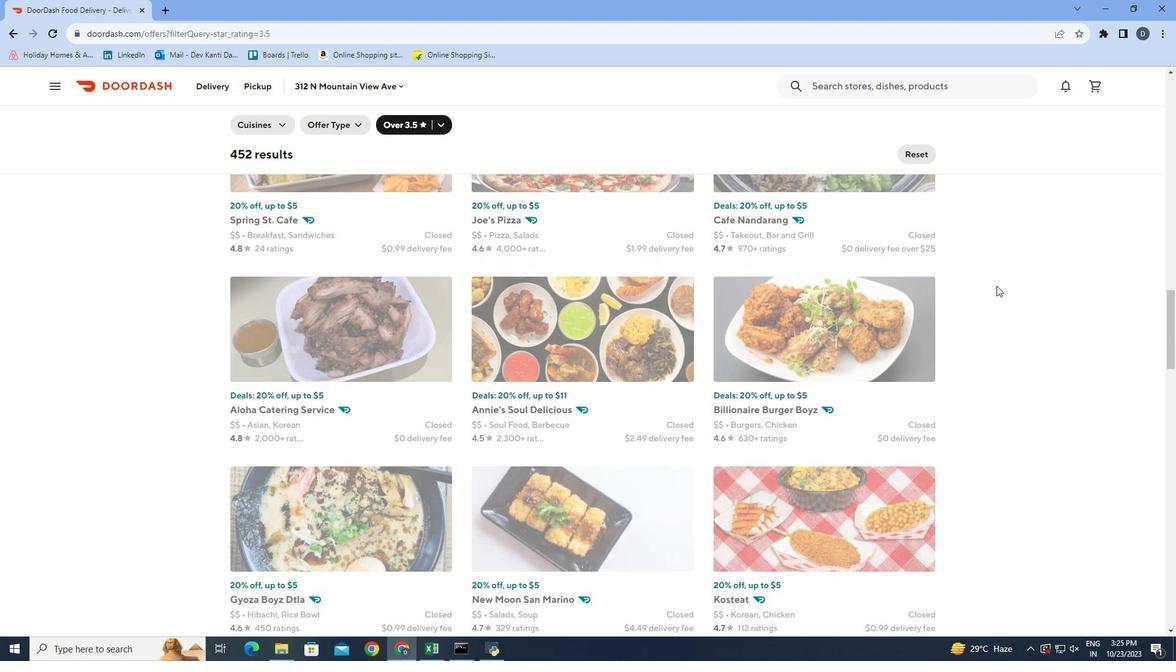 
Action: Mouse scrolled (995, 283) with delta (0, 0)
Screenshot: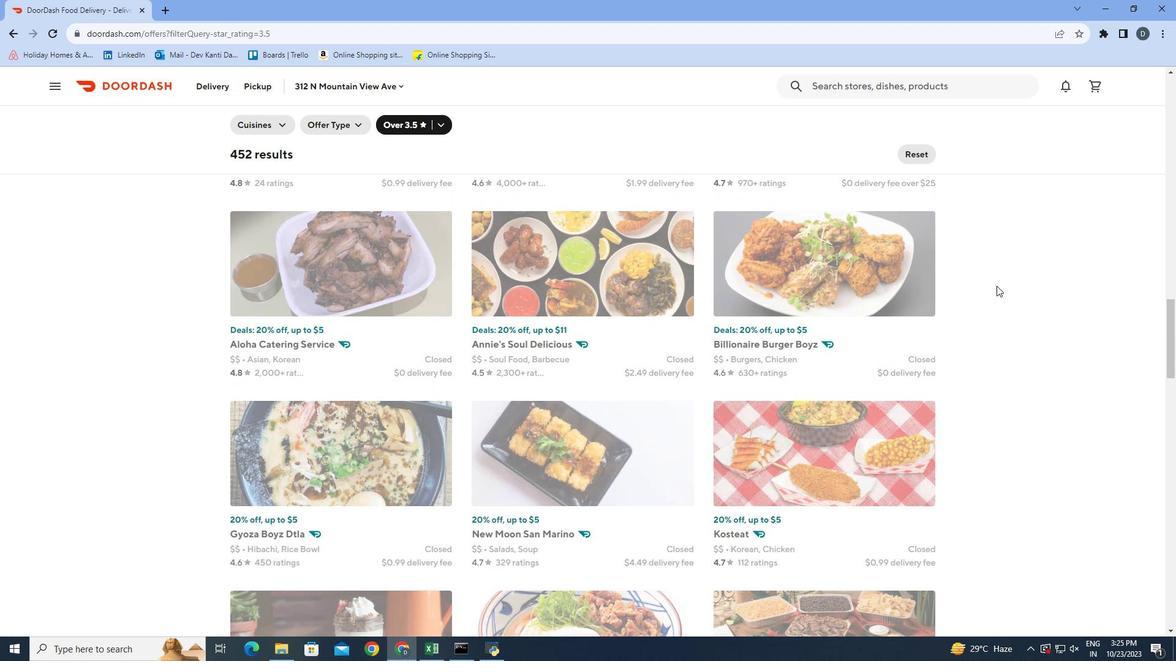 
Action: Mouse moved to (994, 284)
Screenshot: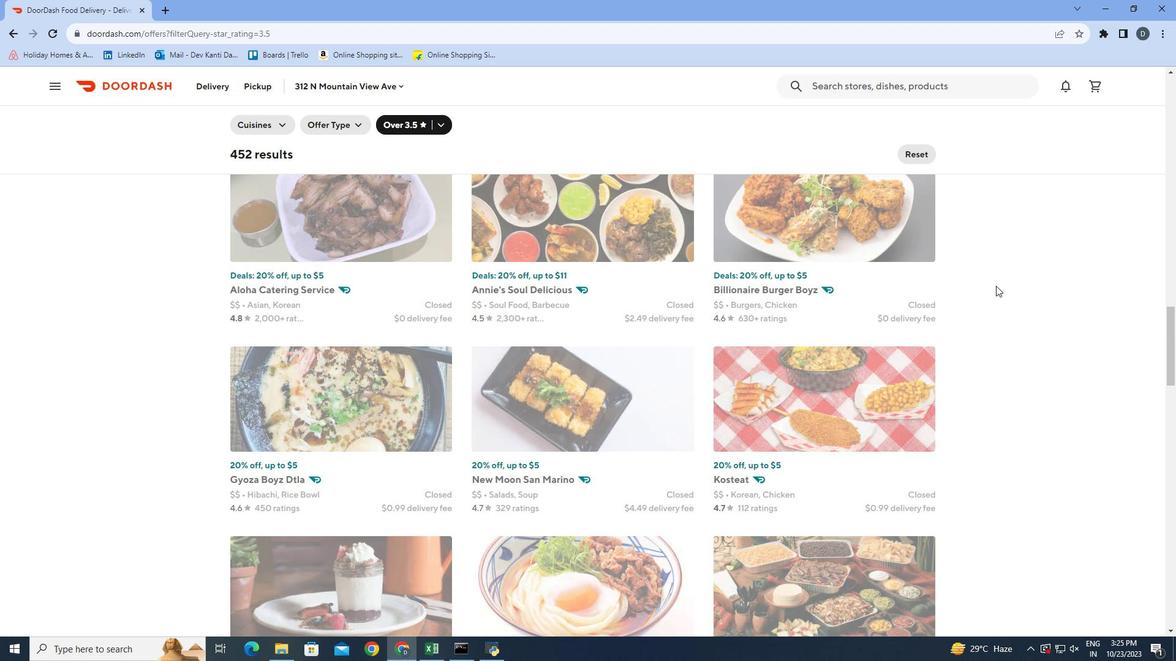 
Action: Mouse scrolled (994, 283) with delta (0, 0)
Screenshot: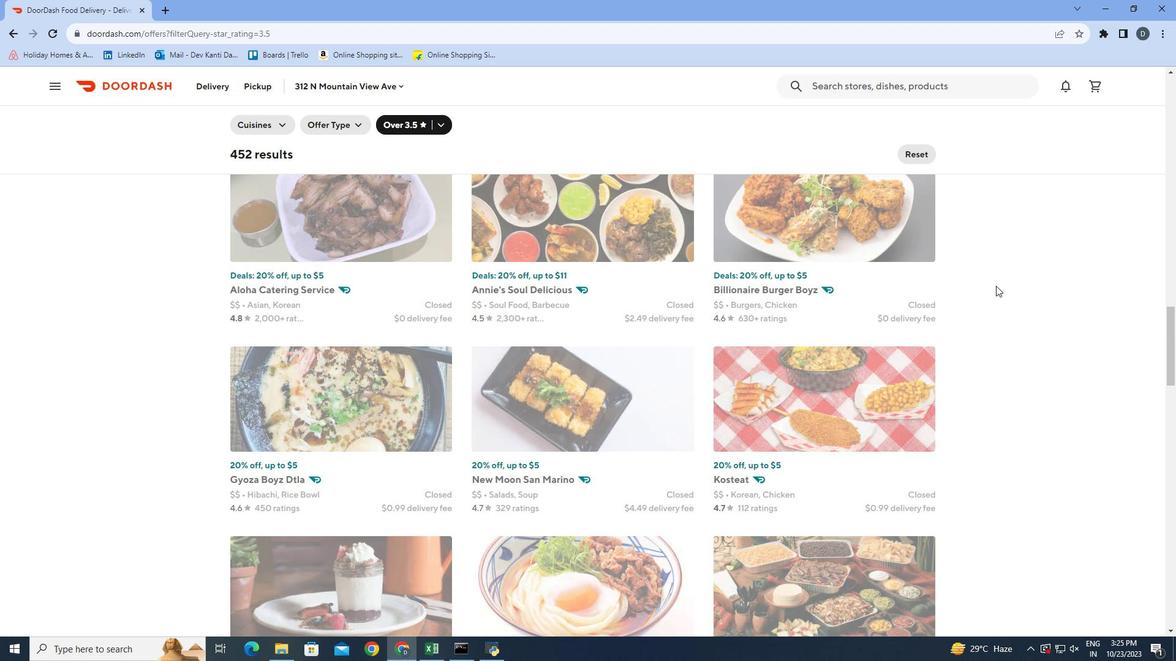 
Action: Mouse scrolled (994, 283) with delta (0, 0)
Screenshot: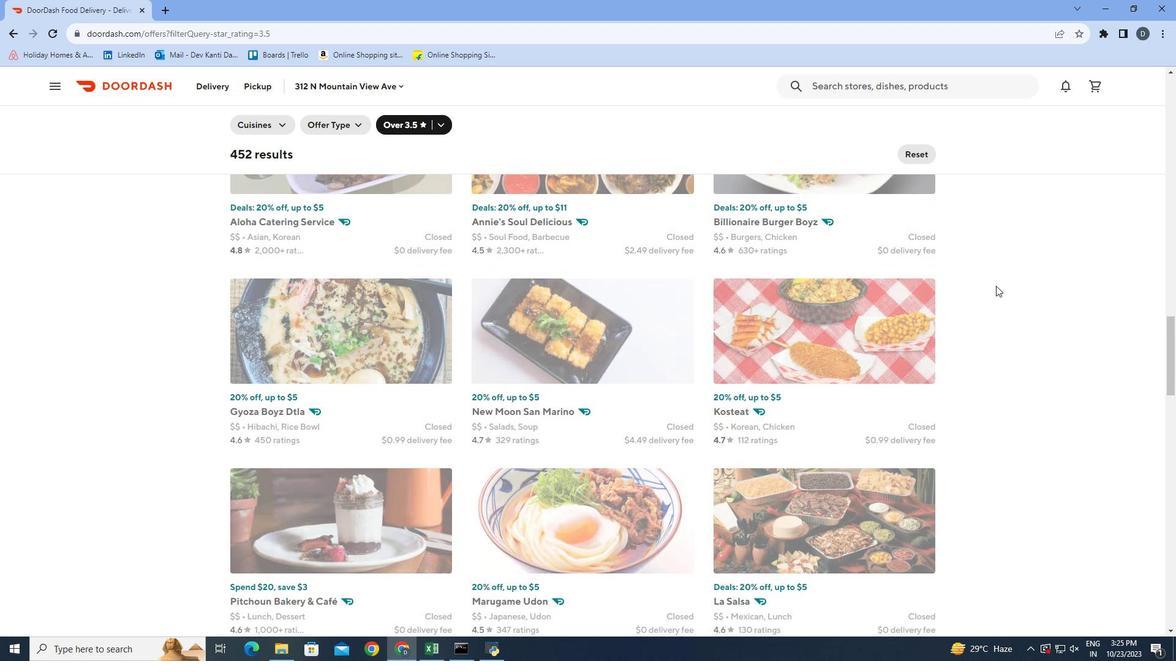 
Action: Mouse scrolled (994, 283) with delta (0, 0)
Screenshot: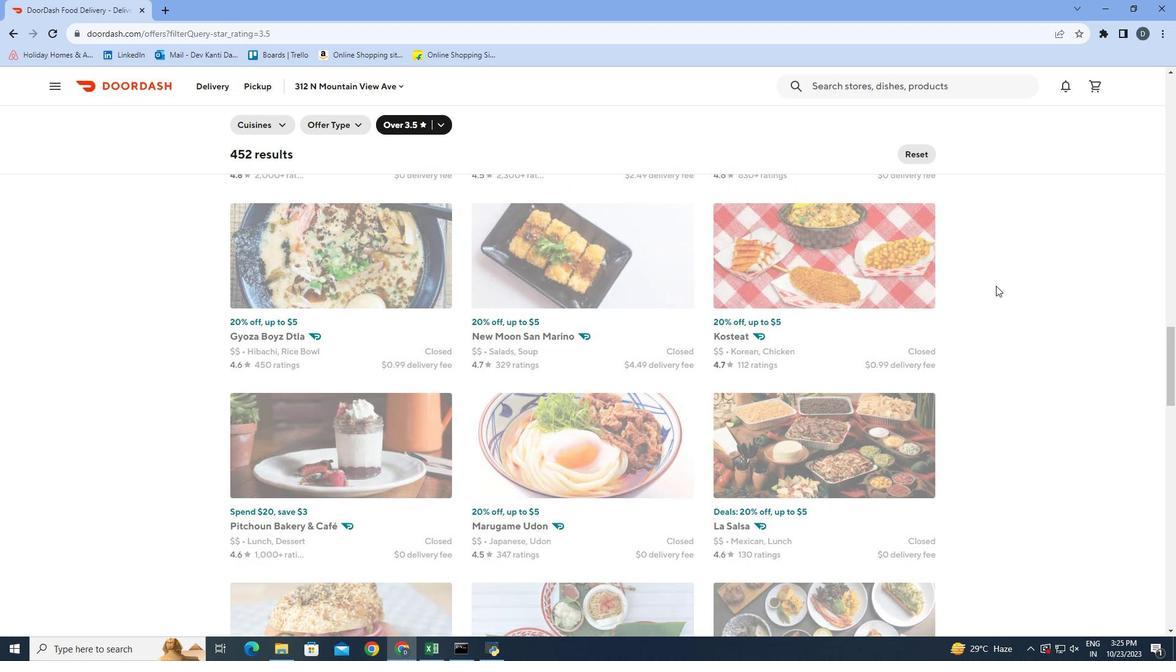 
Action: Mouse scrolled (994, 283) with delta (0, 0)
Screenshot: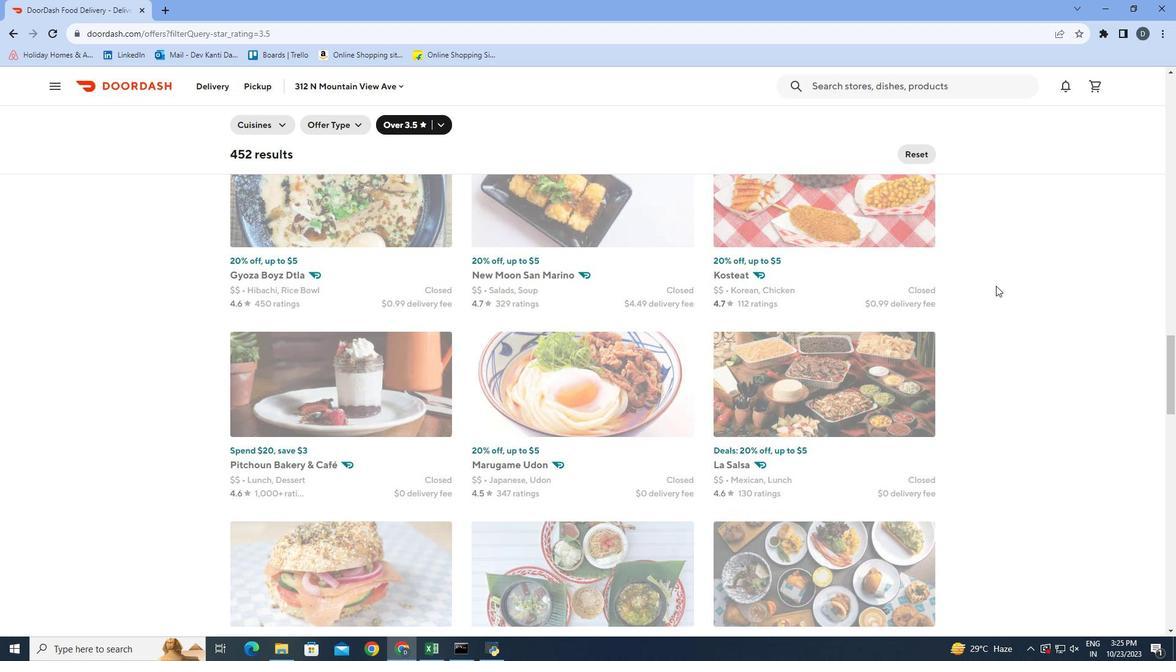
Action: Mouse scrolled (994, 283) with delta (0, 0)
Screenshot: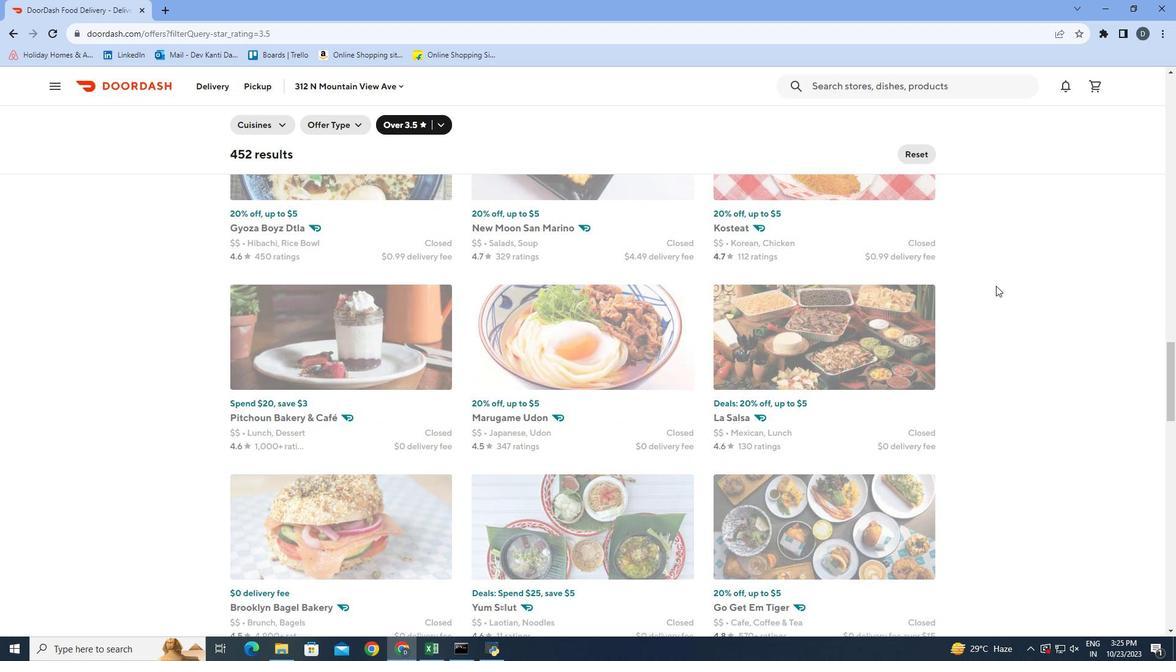 
Action: Mouse scrolled (994, 283) with delta (0, 0)
Screenshot: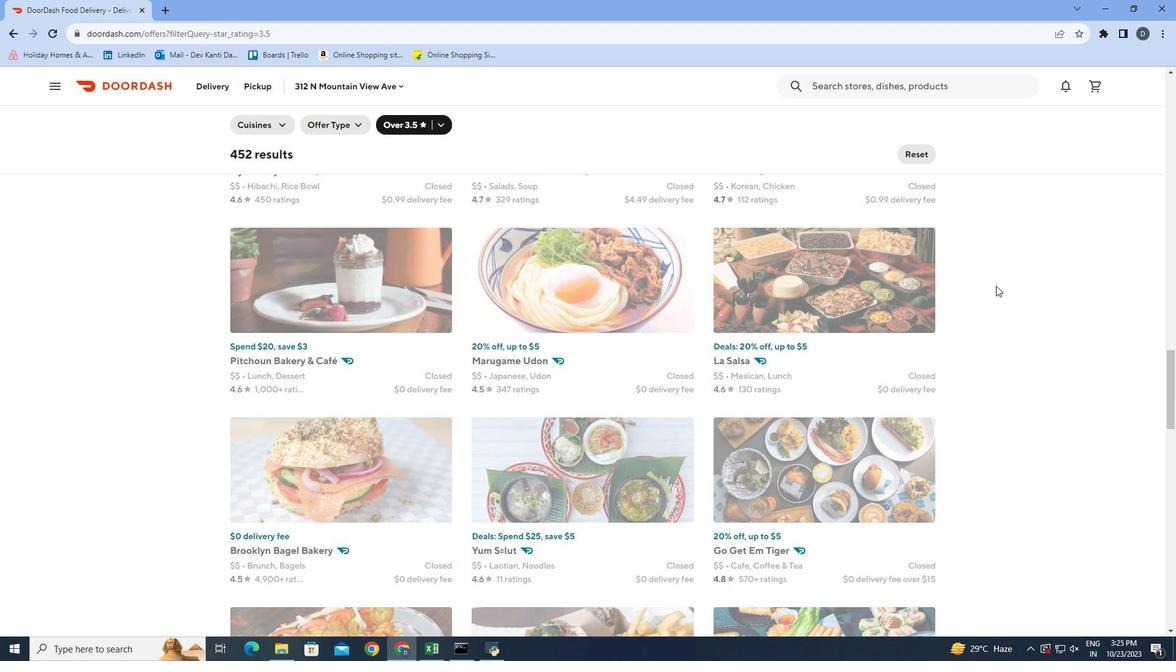 
Action: Mouse scrolled (994, 283) with delta (0, 0)
Screenshot: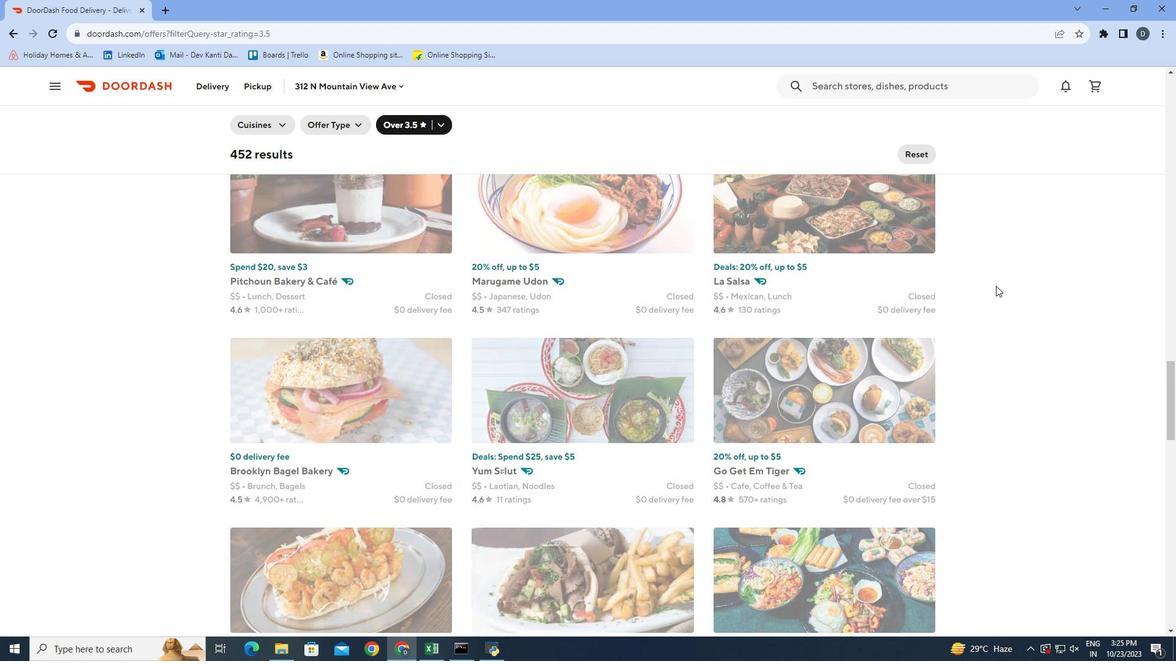 
Action: Mouse scrolled (994, 283) with delta (0, 0)
Screenshot: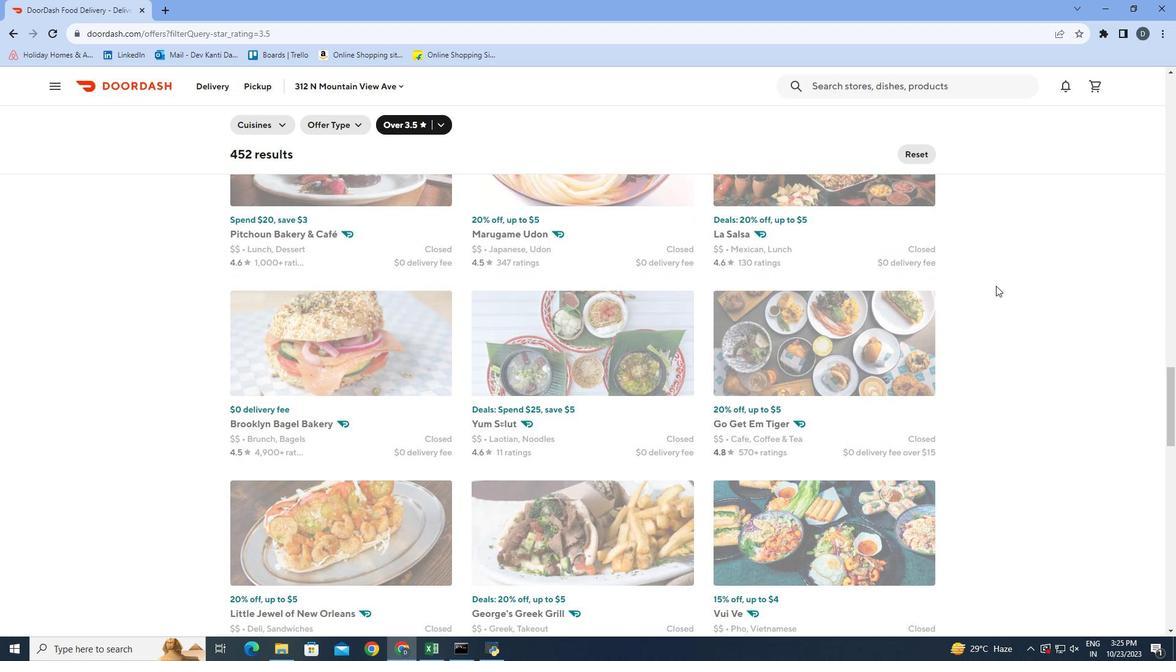 
Action: Mouse scrolled (994, 283) with delta (0, 0)
Screenshot: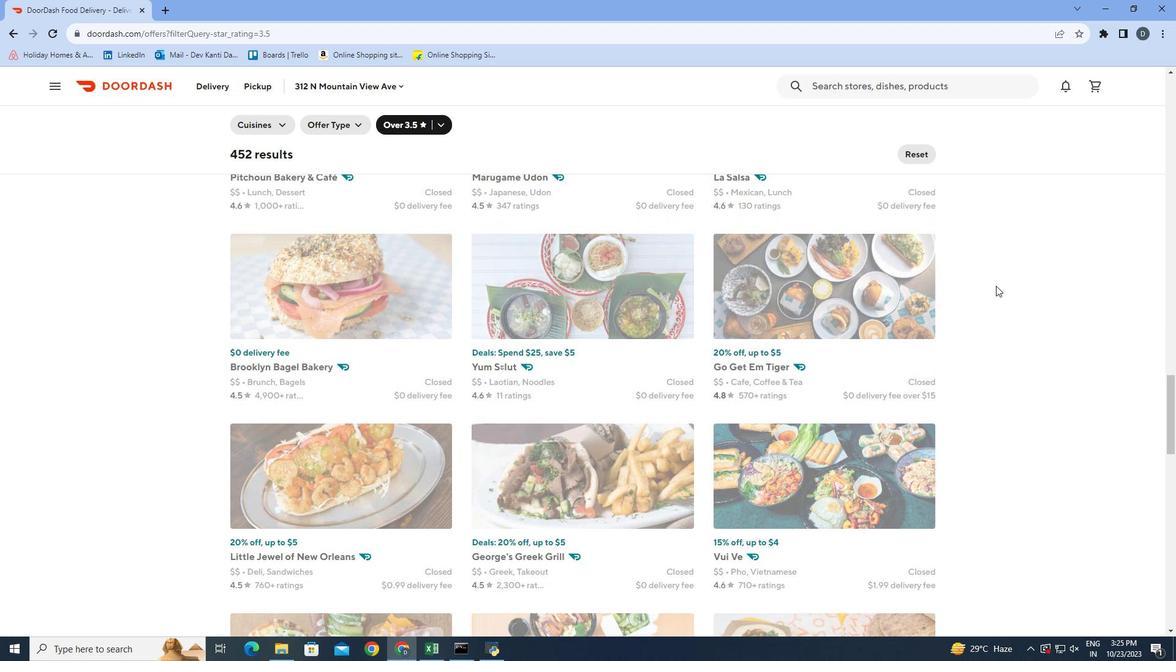 
Action: Mouse scrolled (994, 283) with delta (0, 0)
Screenshot: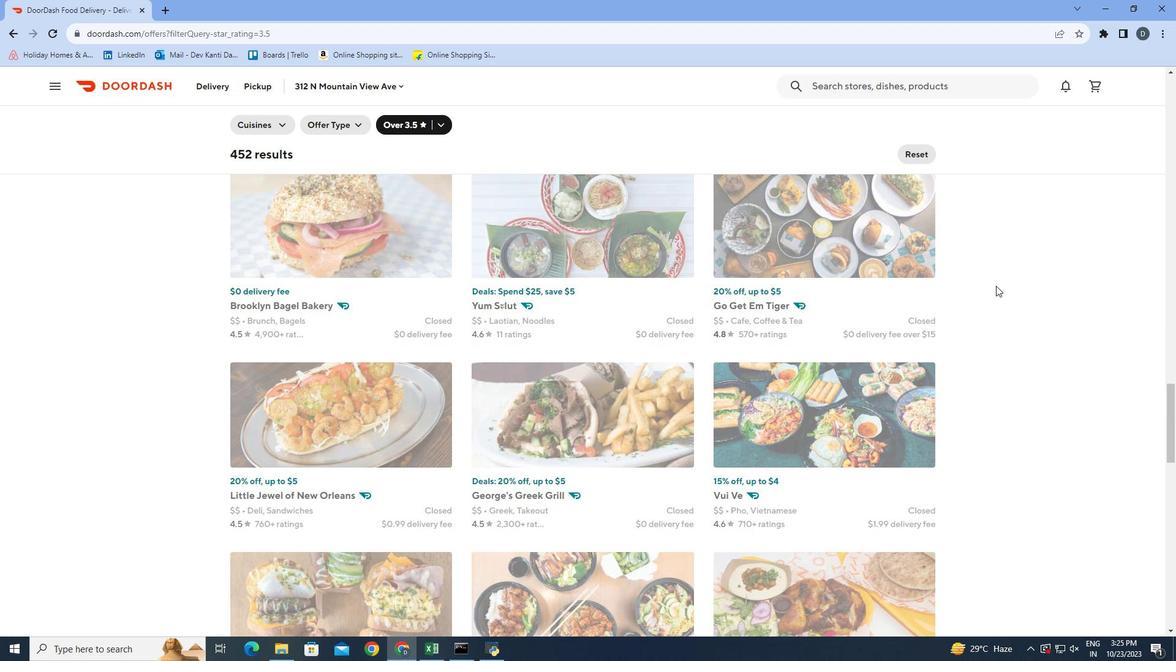 
Action: Mouse scrolled (994, 283) with delta (0, 0)
Screenshot: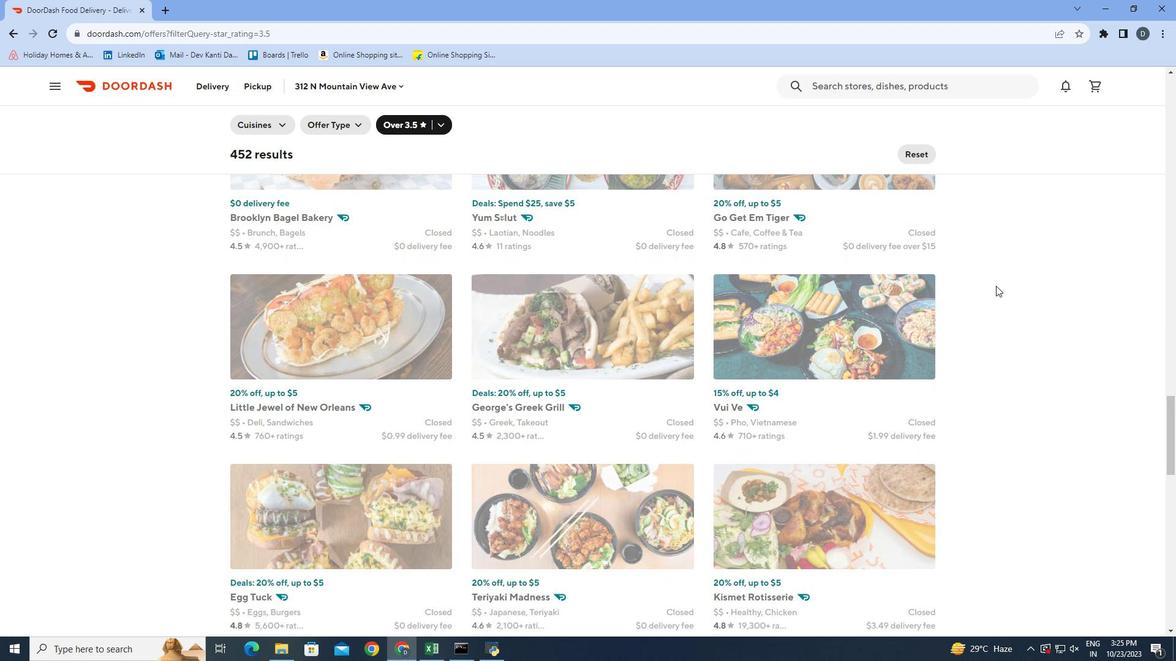 
Action: Mouse scrolled (994, 283) with delta (0, 0)
Screenshot: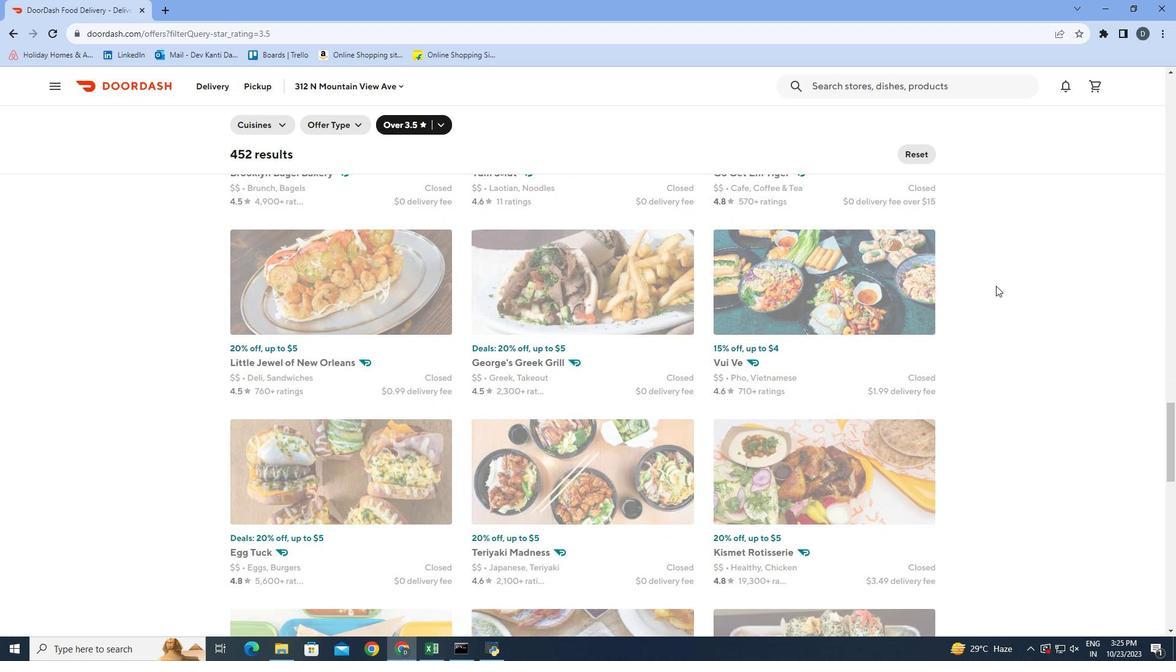 
Action: Mouse scrolled (994, 283) with delta (0, 0)
Screenshot: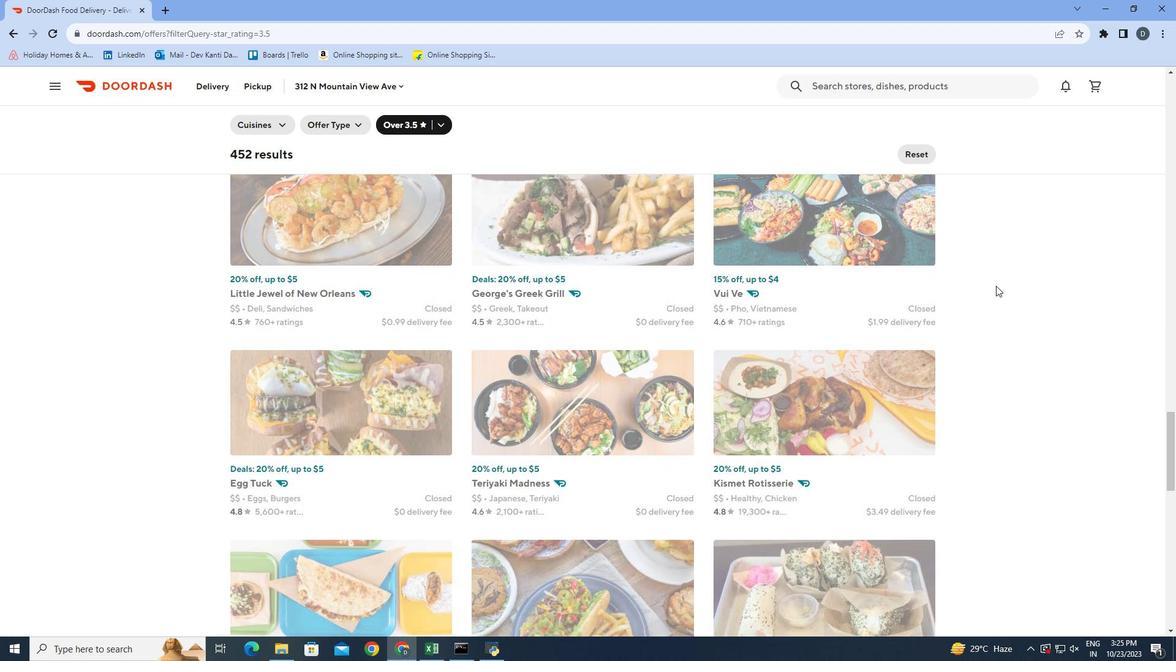 
Action: Mouse scrolled (994, 283) with delta (0, 0)
Screenshot: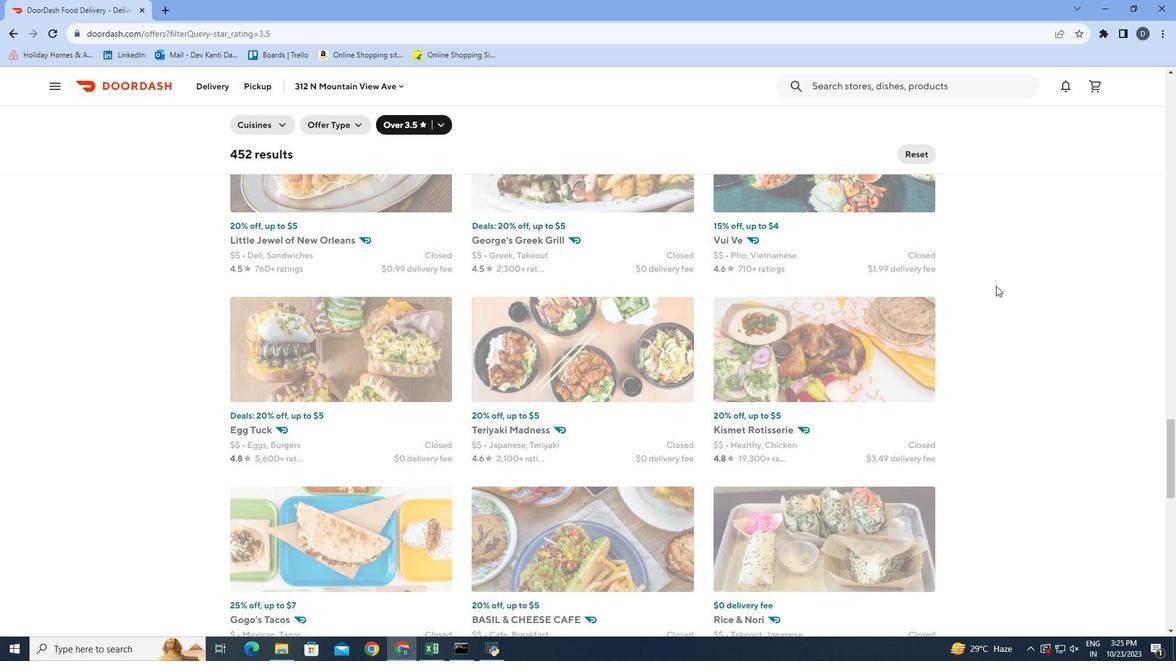 
Action: Mouse scrolled (994, 283) with delta (0, 0)
Screenshot: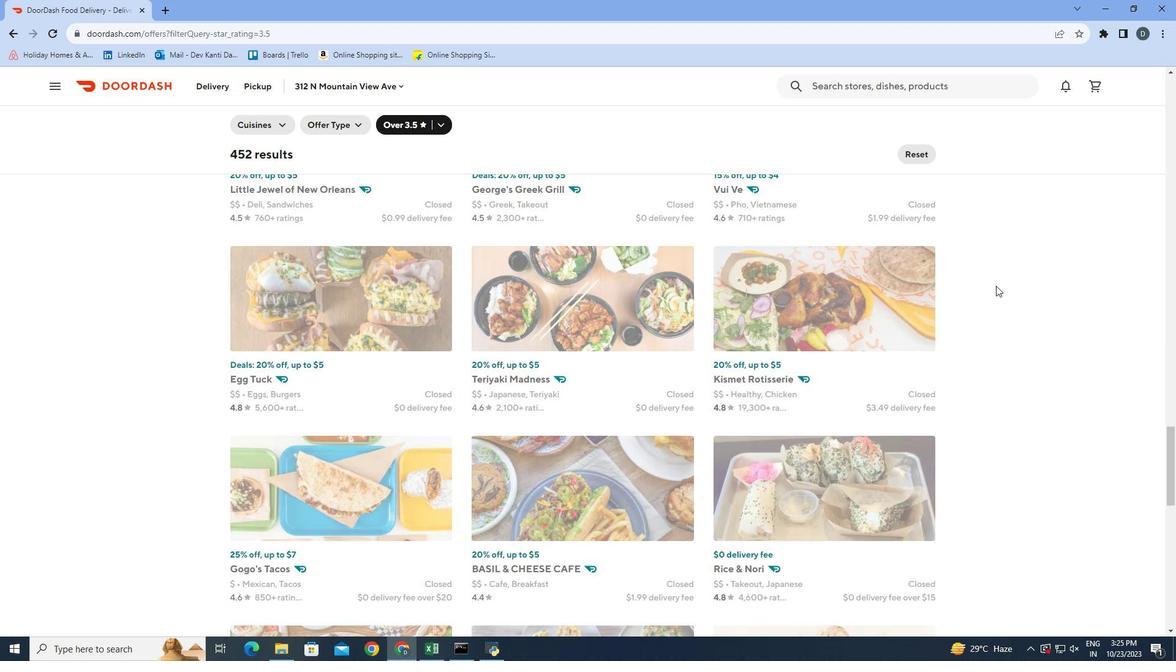 
Action: Mouse scrolled (994, 283) with delta (0, 0)
Screenshot: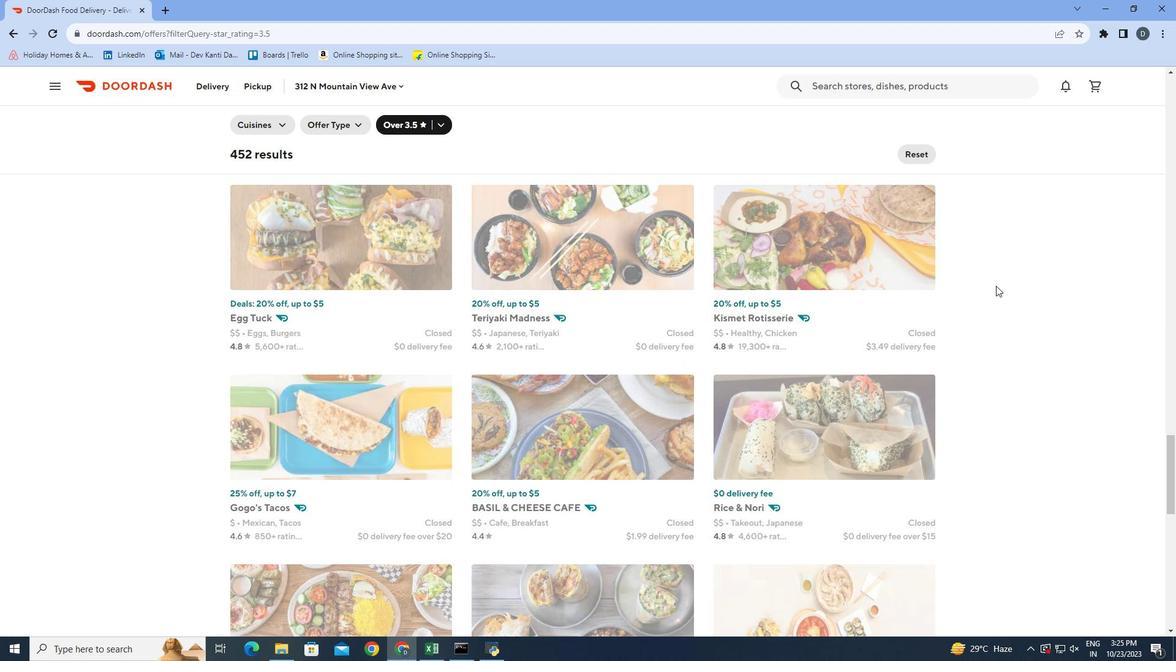 
Action: Mouse scrolled (994, 283) with delta (0, 0)
Screenshot: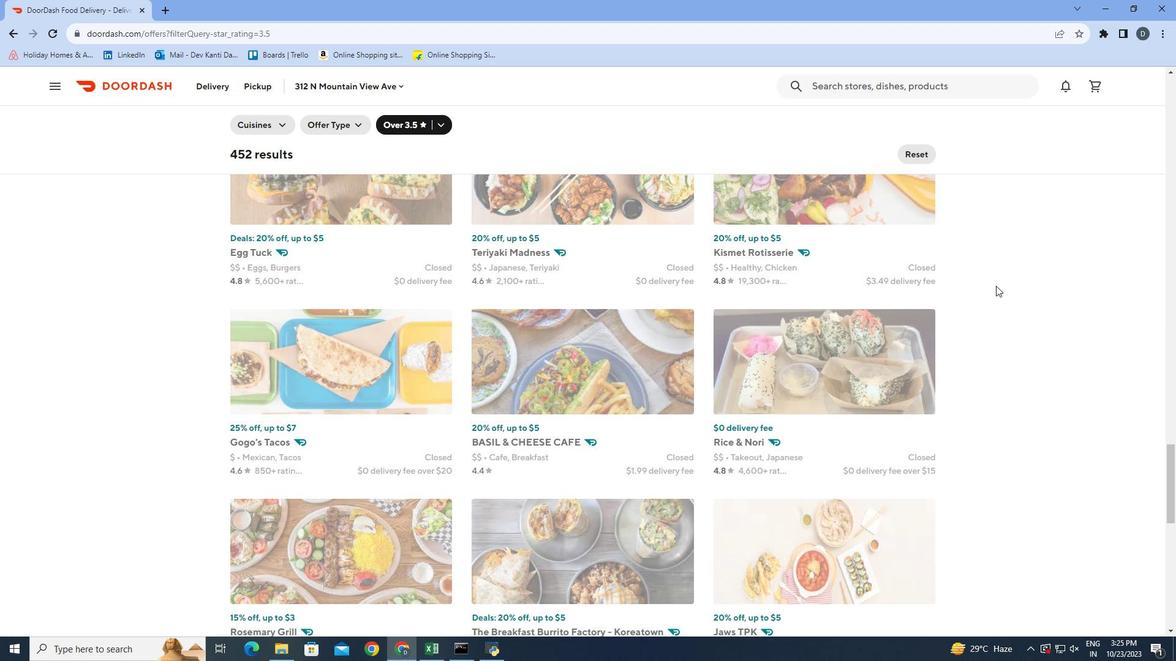 
Action: Mouse scrolled (994, 283) with delta (0, 0)
Screenshot: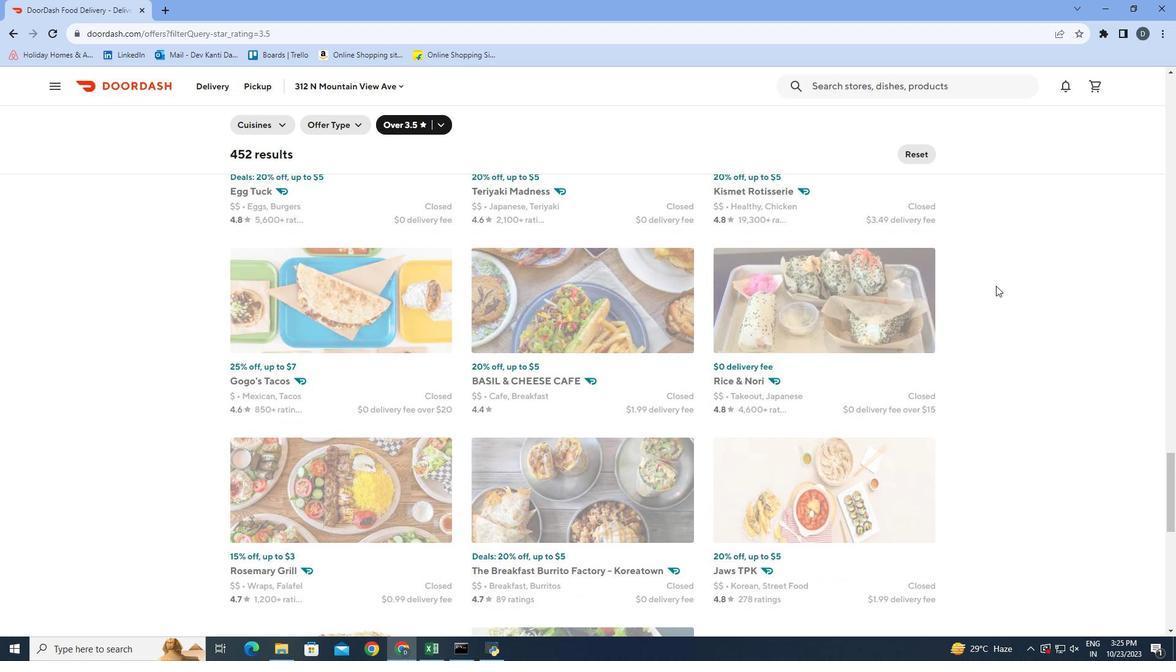 
Action: Mouse scrolled (994, 283) with delta (0, 0)
Screenshot: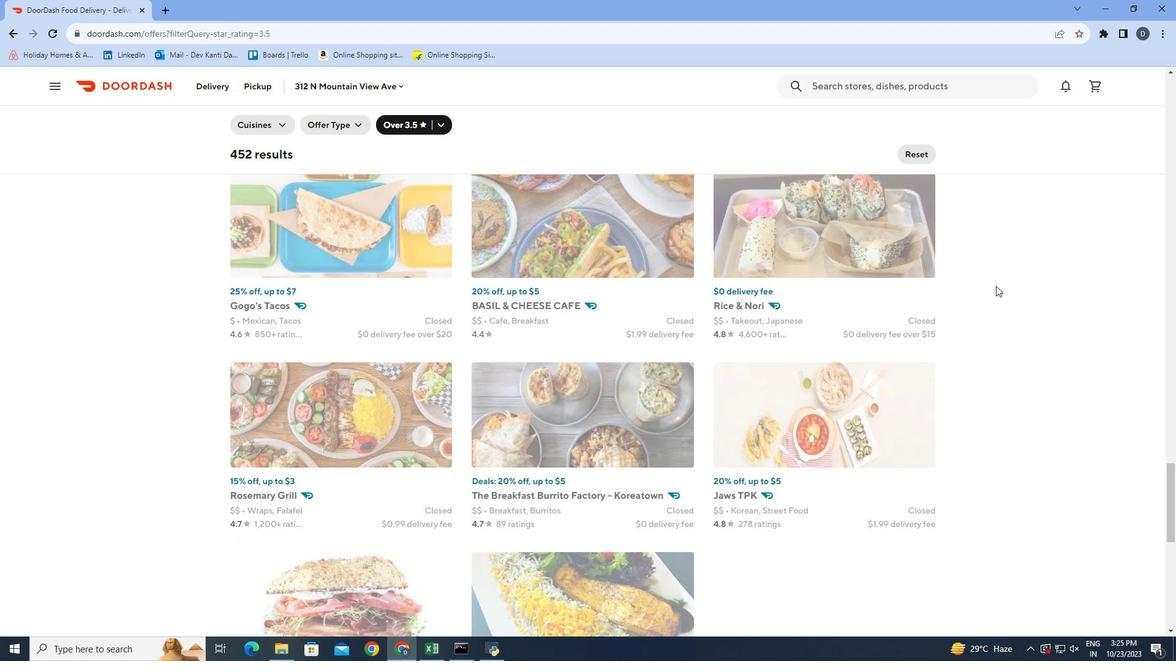 
Action: Mouse scrolled (994, 283) with delta (0, 0)
Screenshot: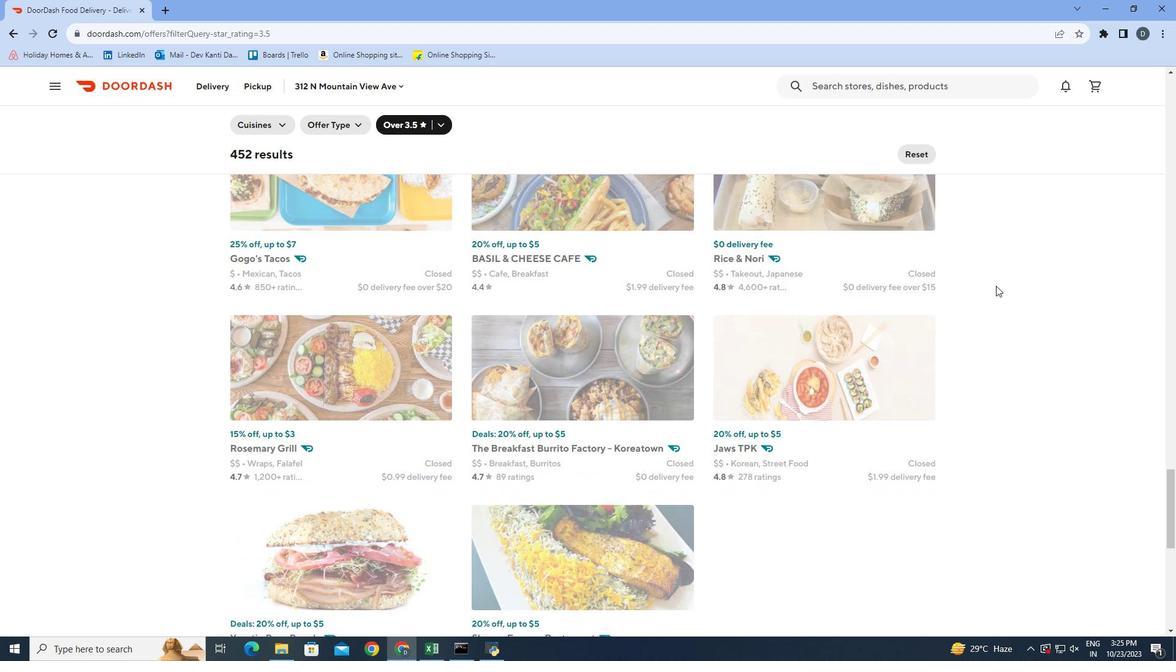 
Action: Mouse scrolled (994, 283) with delta (0, 0)
Screenshot: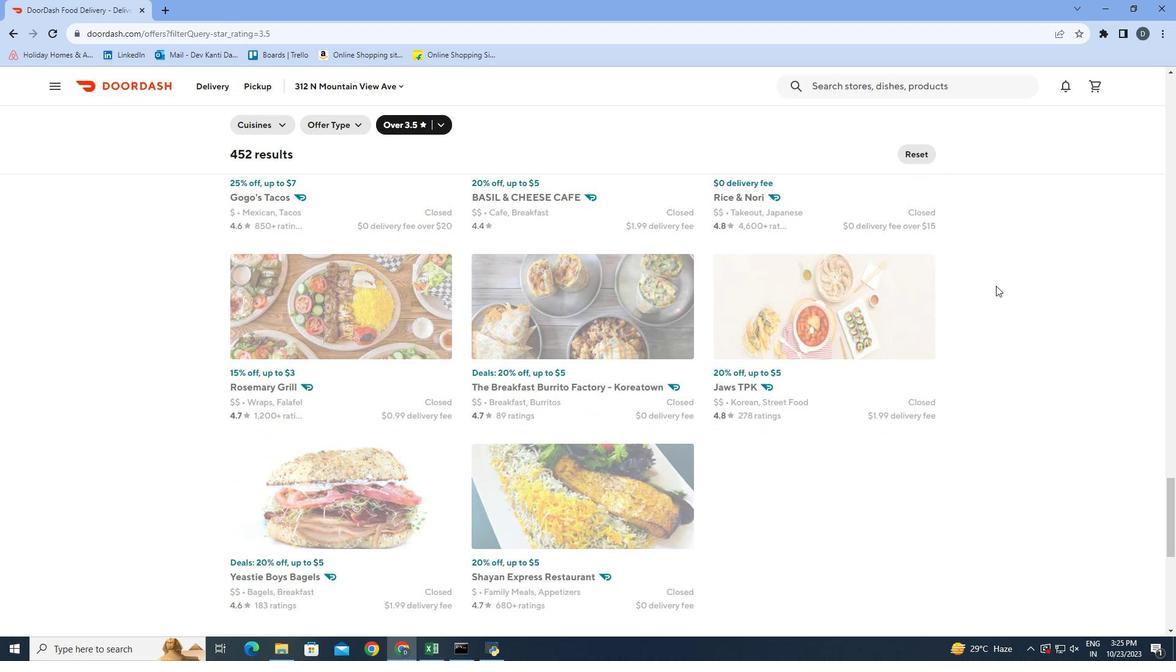 
Action: Mouse scrolled (994, 283) with delta (0, 0)
Screenshot: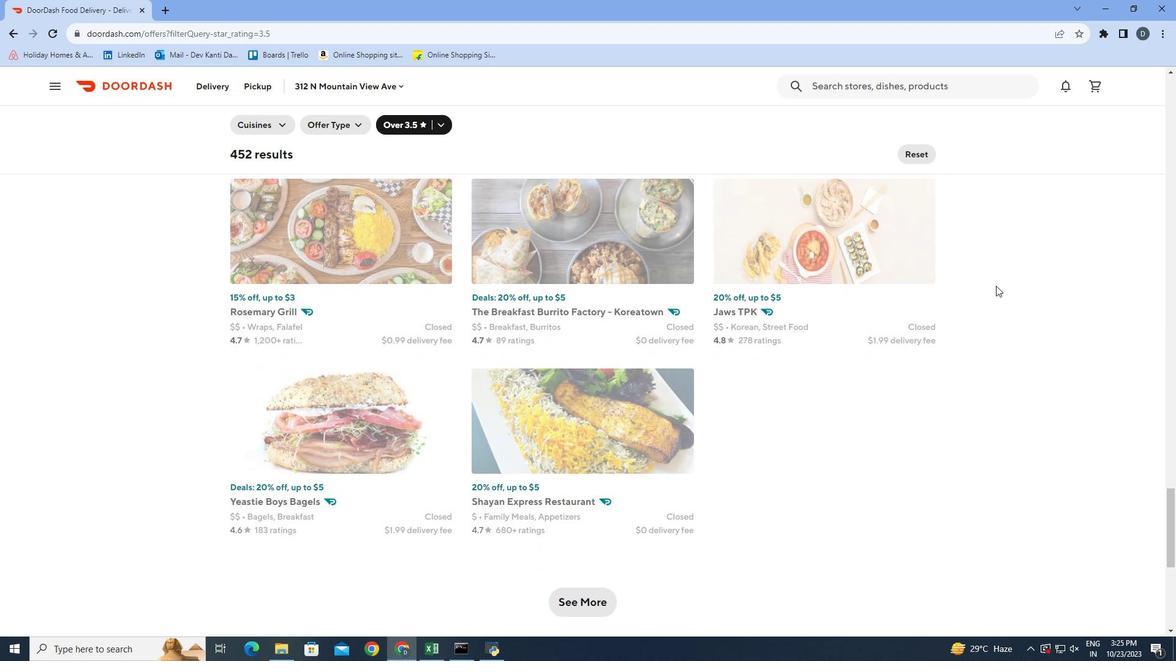 
Action: Mouse moved to (602, 554)
Screenshot: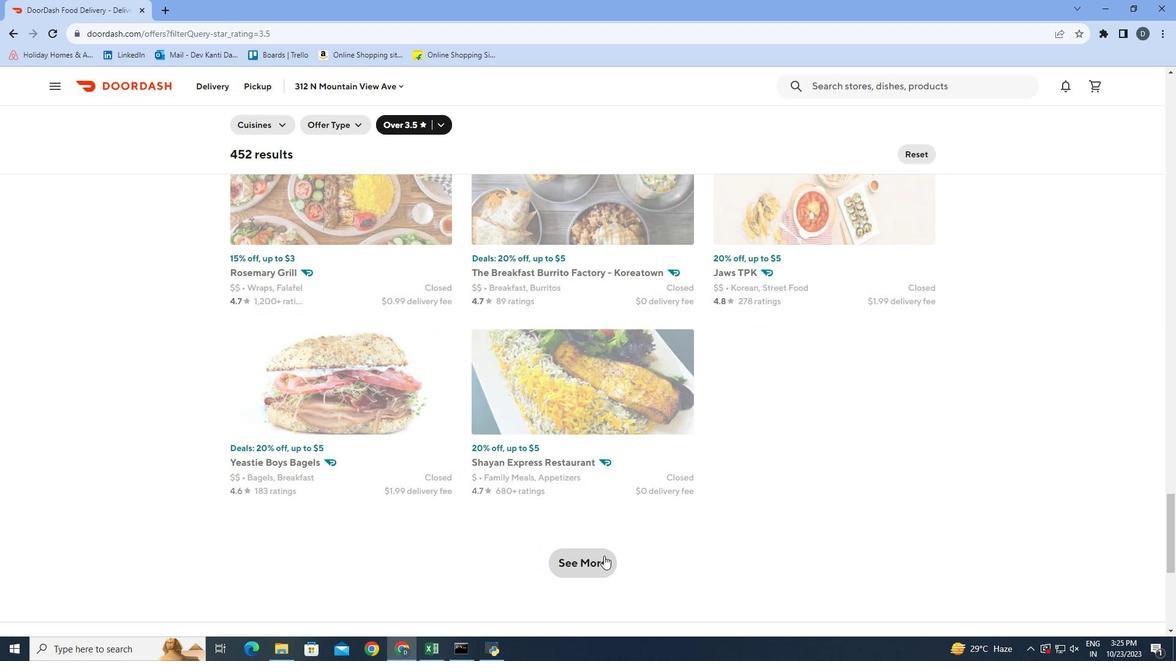 
Action: Mouse pressed left at (602, 554)
Screenshot: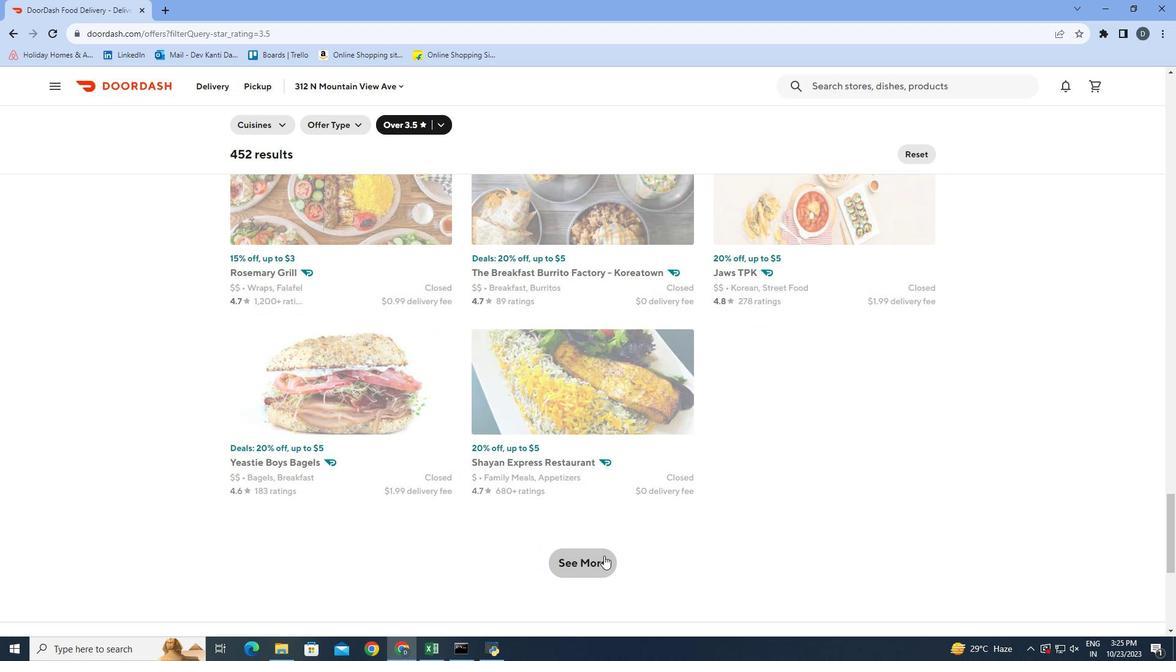 
Action: Mouse moved to (1047, 328)
Screenshot: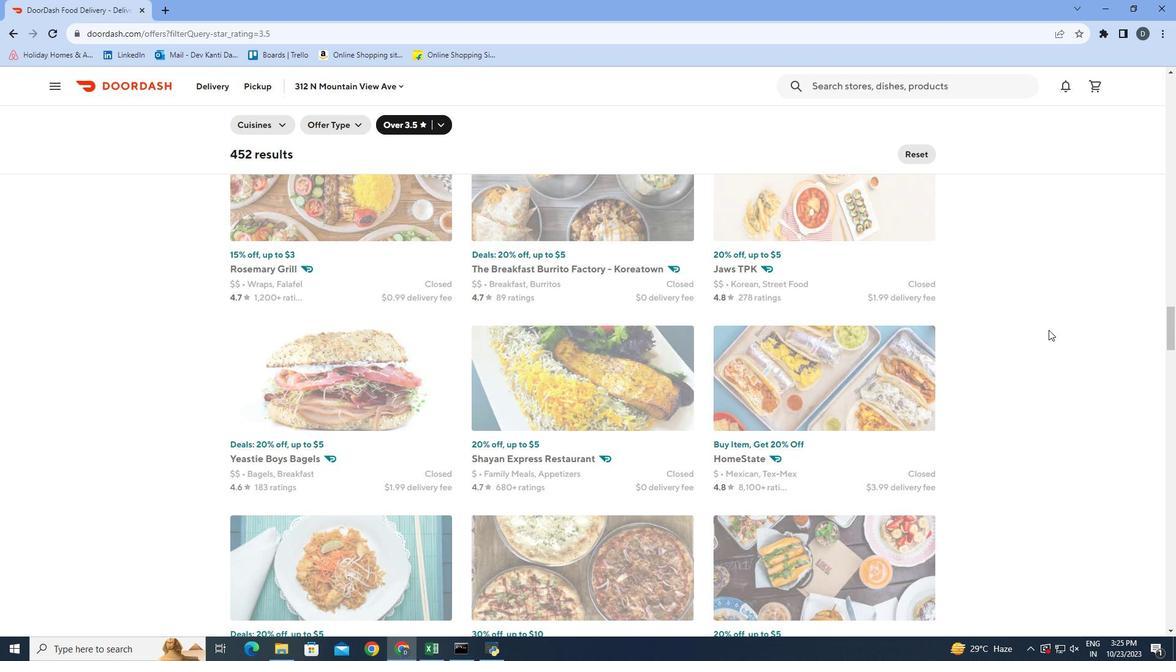
Action: Mouse scrolled (1047, 327) with delta (0, 0)
Screenshot: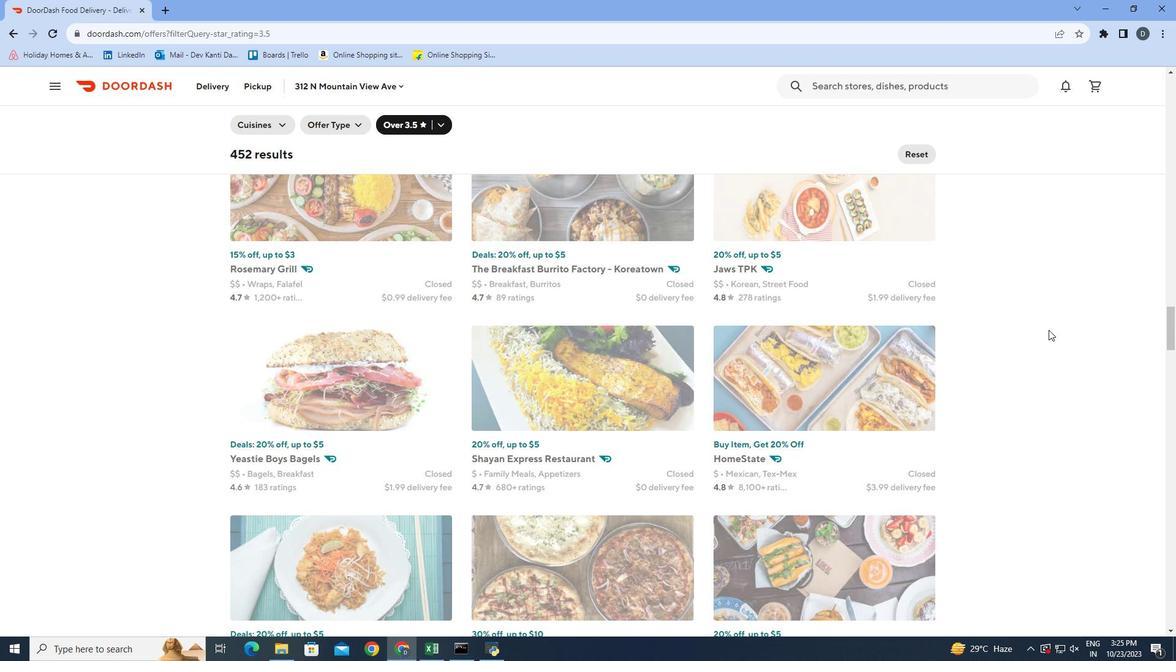 
Action: Mouse moved to (1047, 328)
Screenshot: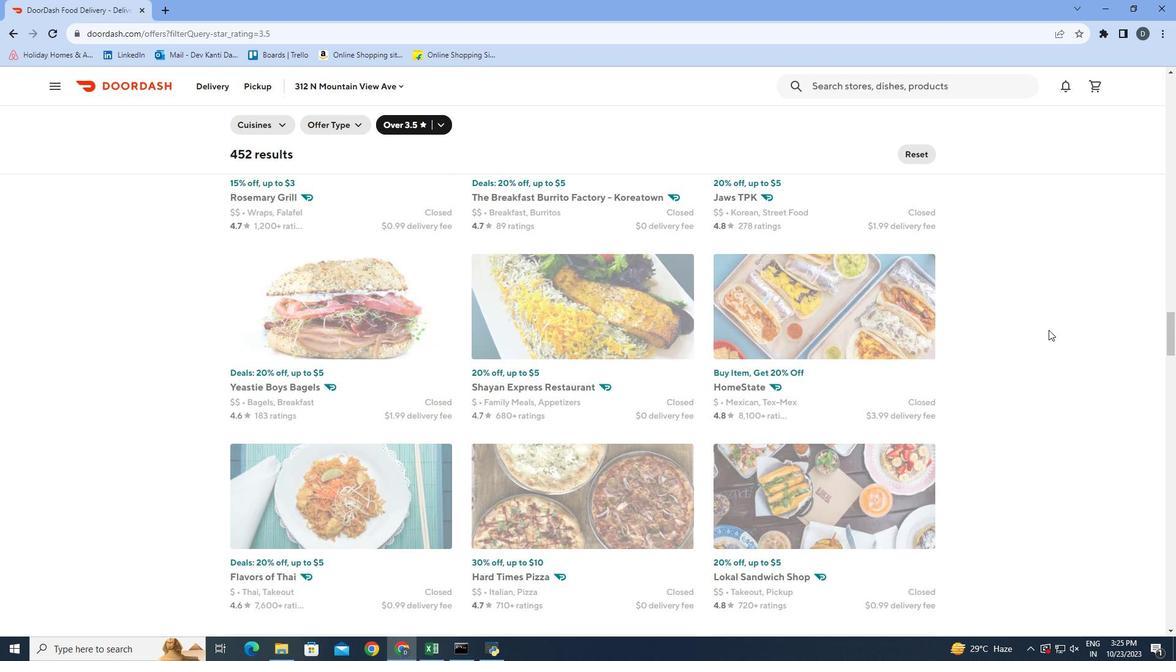 
Action: Mouse scrolled (1047, 327) with delta (0, 0)
Screenshot: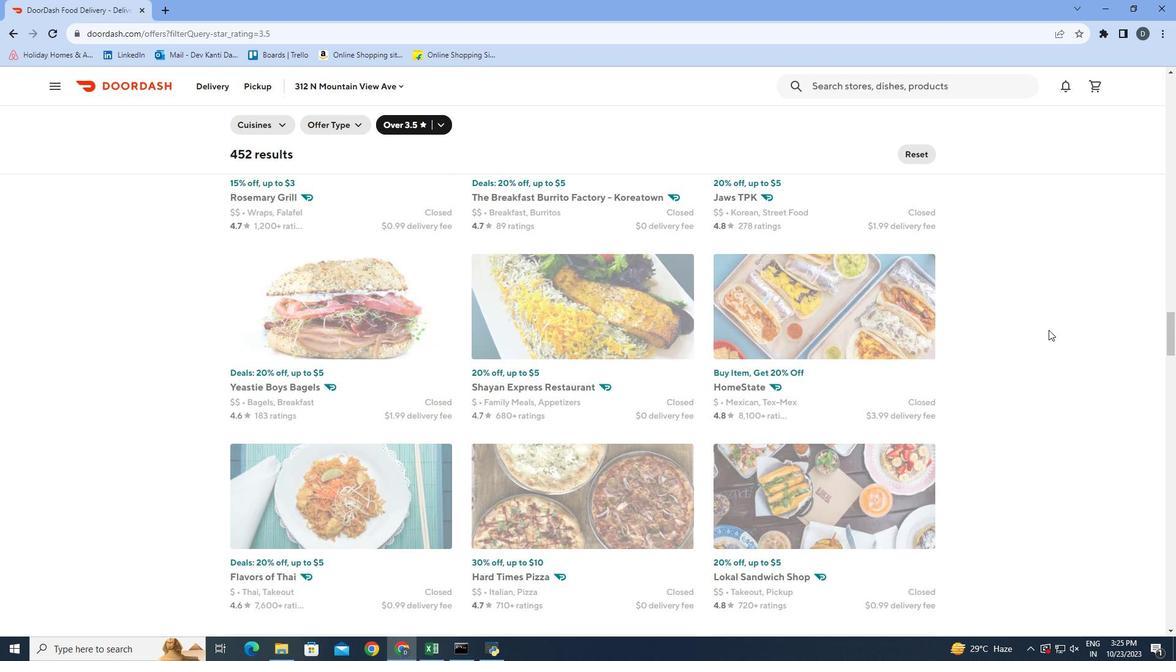 
Action: Mouse scrolled (1047, 327) with delta (0, 0)
Screenshot: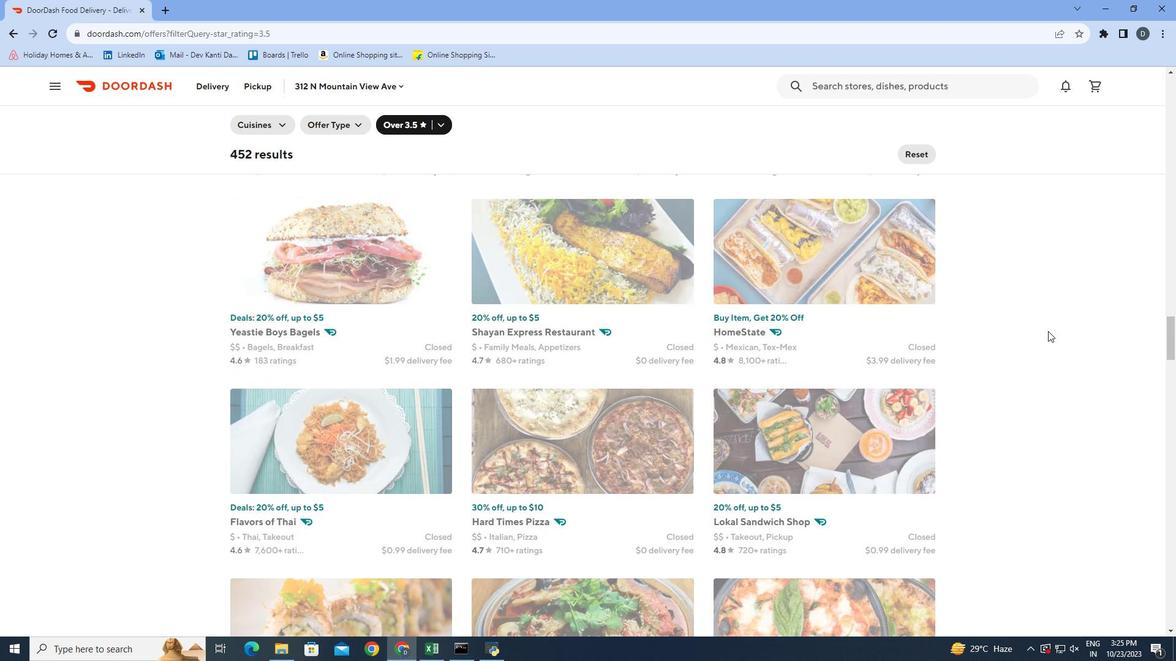 
Action: Mouse moved to (1046, 329)
Screenshot: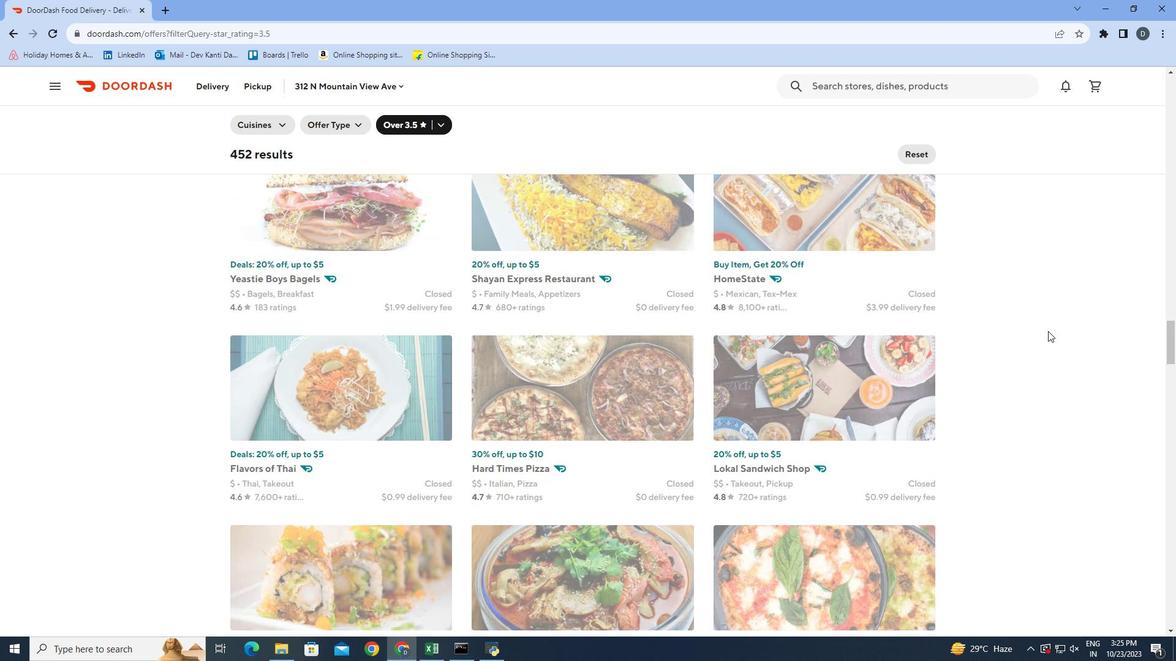 
Action: Mouse scrolled (1046, 329) with delta (0, 0)
Screenshot: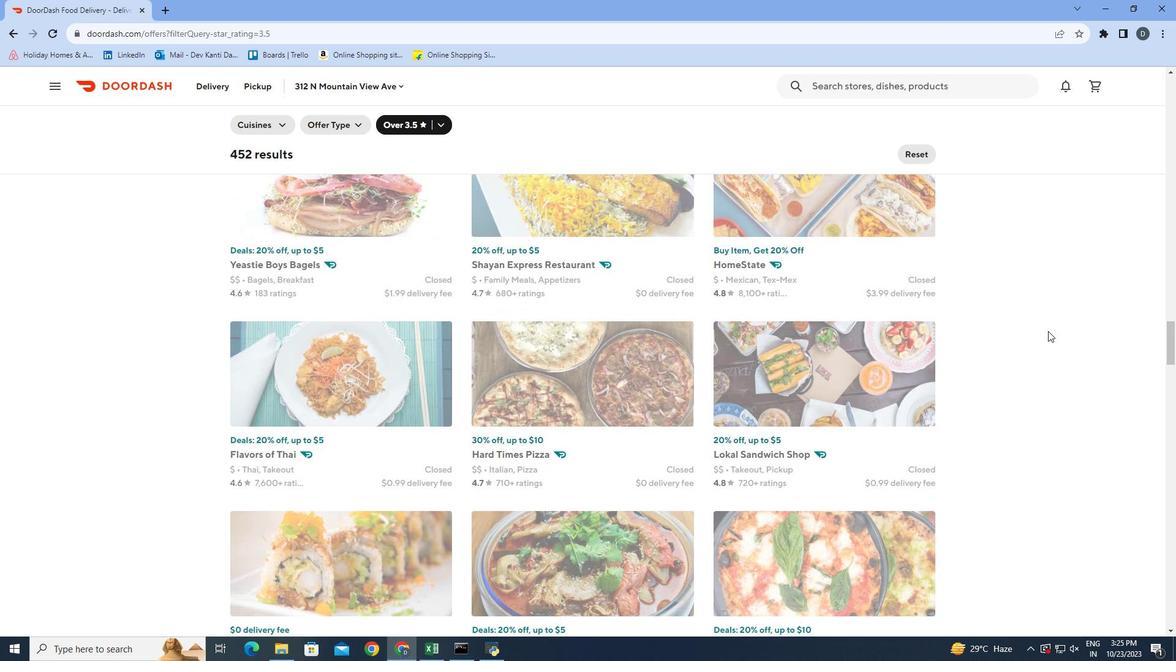
Action: Mouse scrolled (1046, 329) with delta (0, 0)
Screenshot: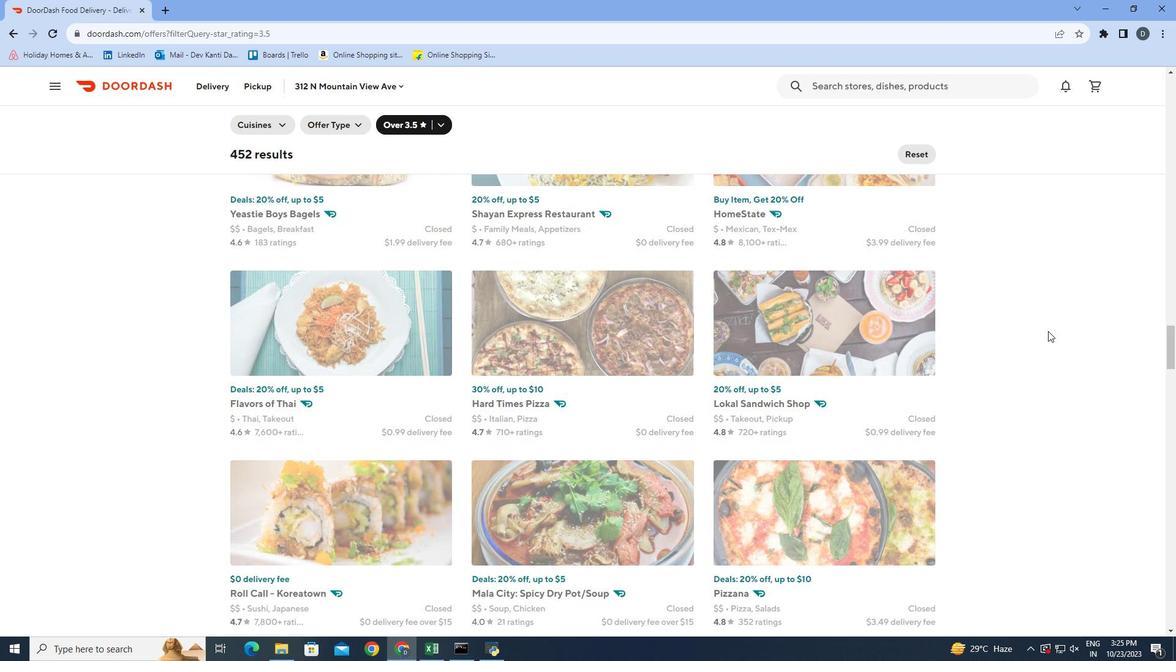 
Action: Mouse moved to (1046, 330)
Screenshot: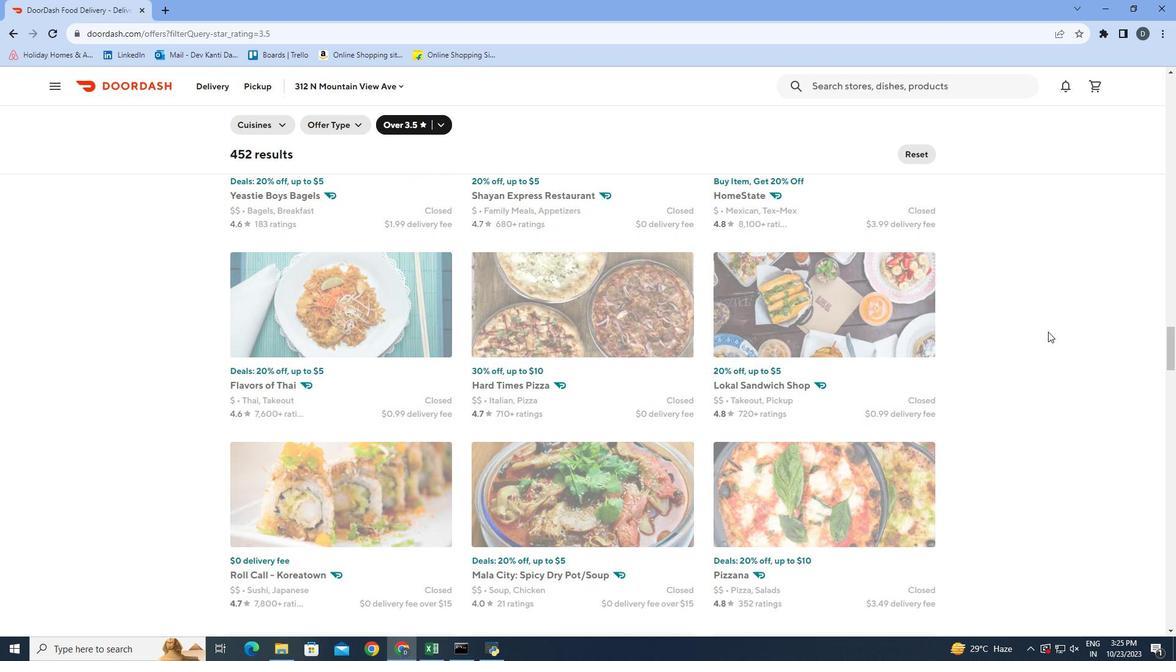 
Action: Mouse scrolled (1046, 329) with delta (0, 0)
Screenshot: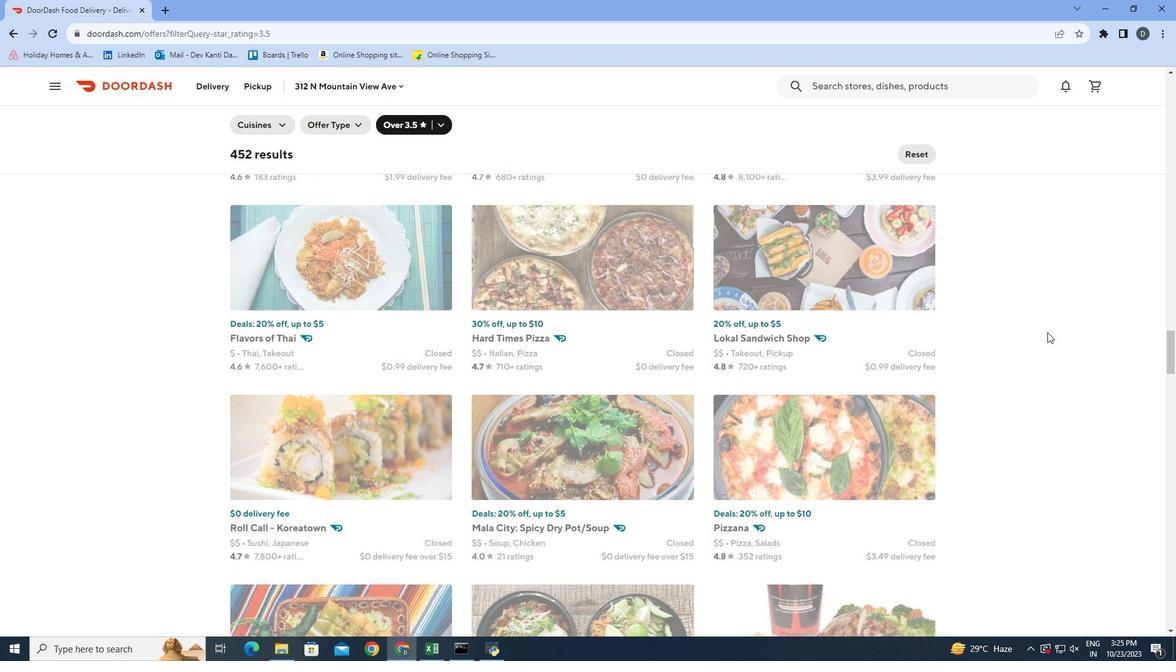
Action: Mouse moved to (1046, 330)
Screenshot: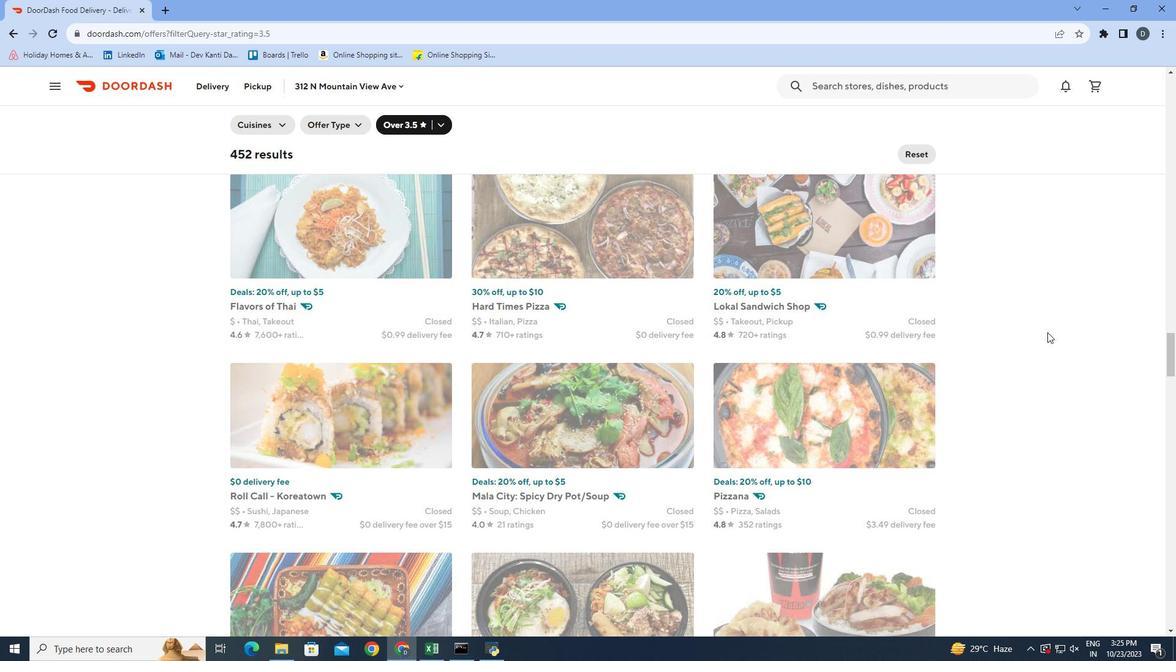 
Action: Mouse scrolled (1046, 330) with delta (0, 0)
Screenshot: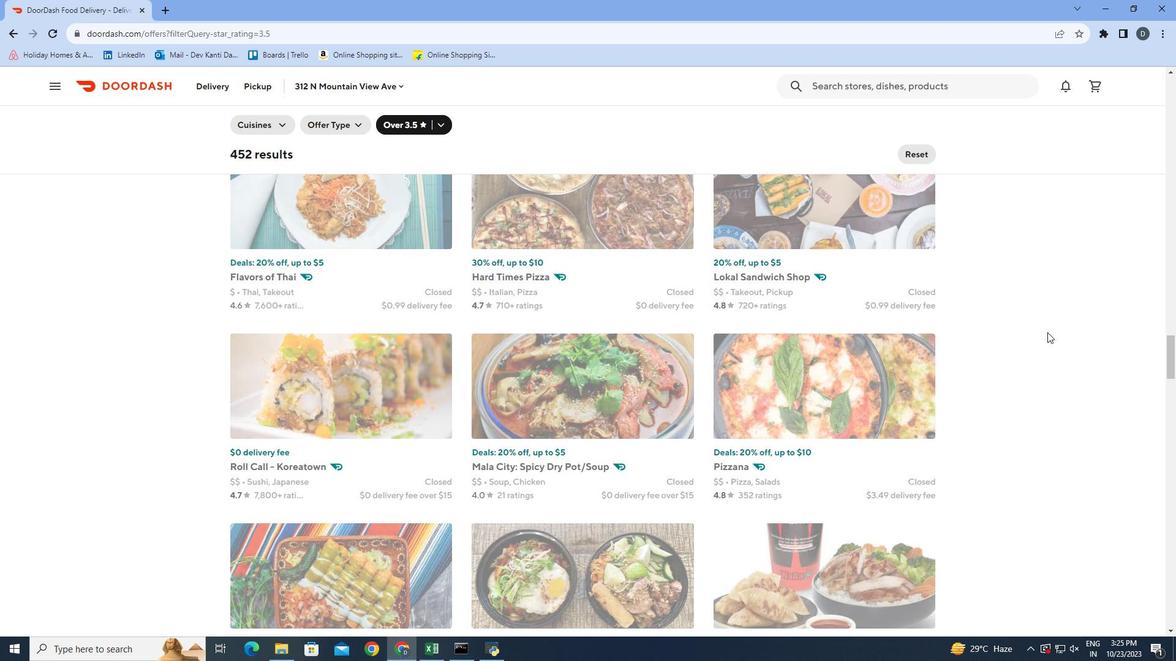 
Action: Mouse moved to (1045, 331)
Screenshot: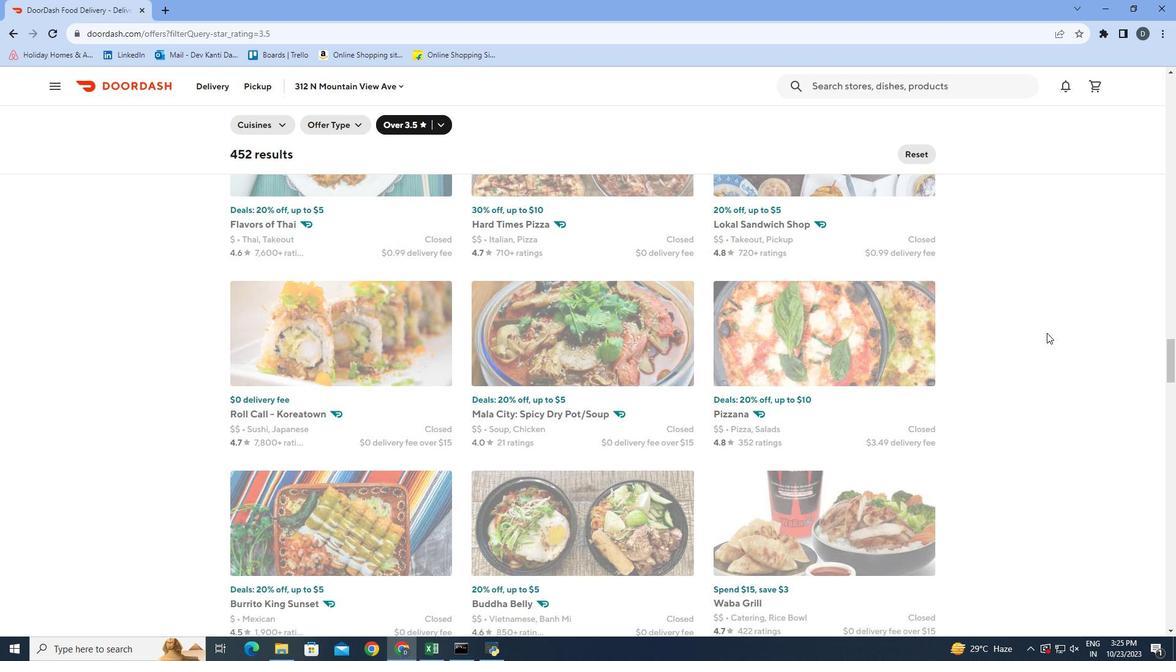 
Action: Mouse scrolled (1045, 330) with delta (0, 0)
Screenshot: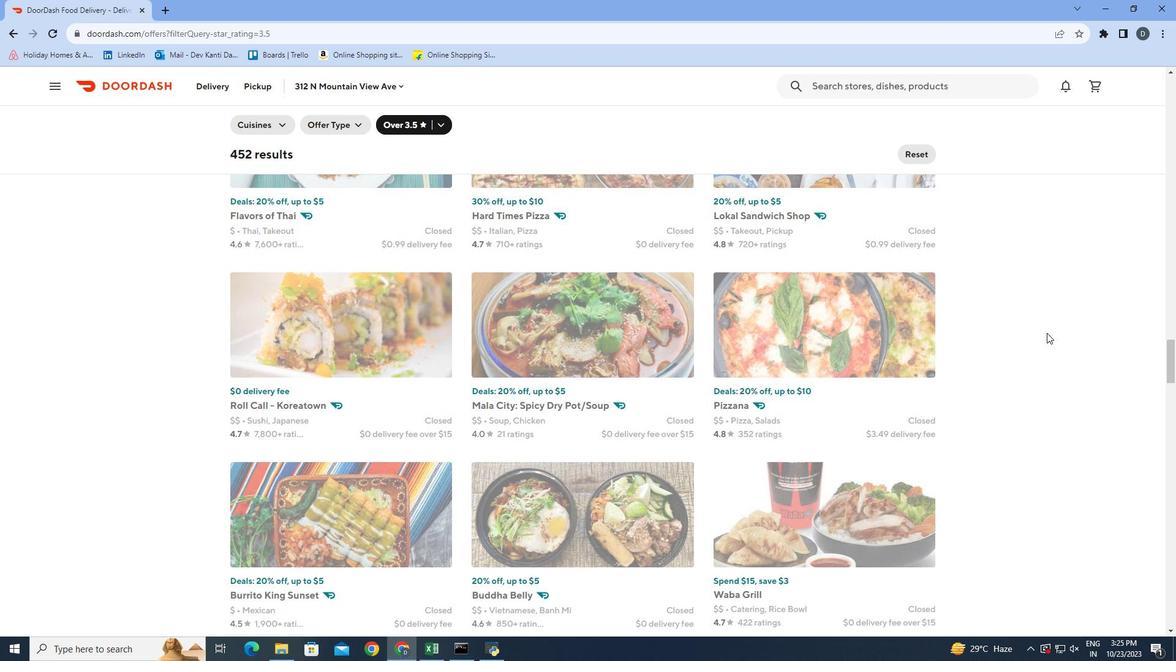 
Action: Mouse moved to (1045, 331)
Screenshot: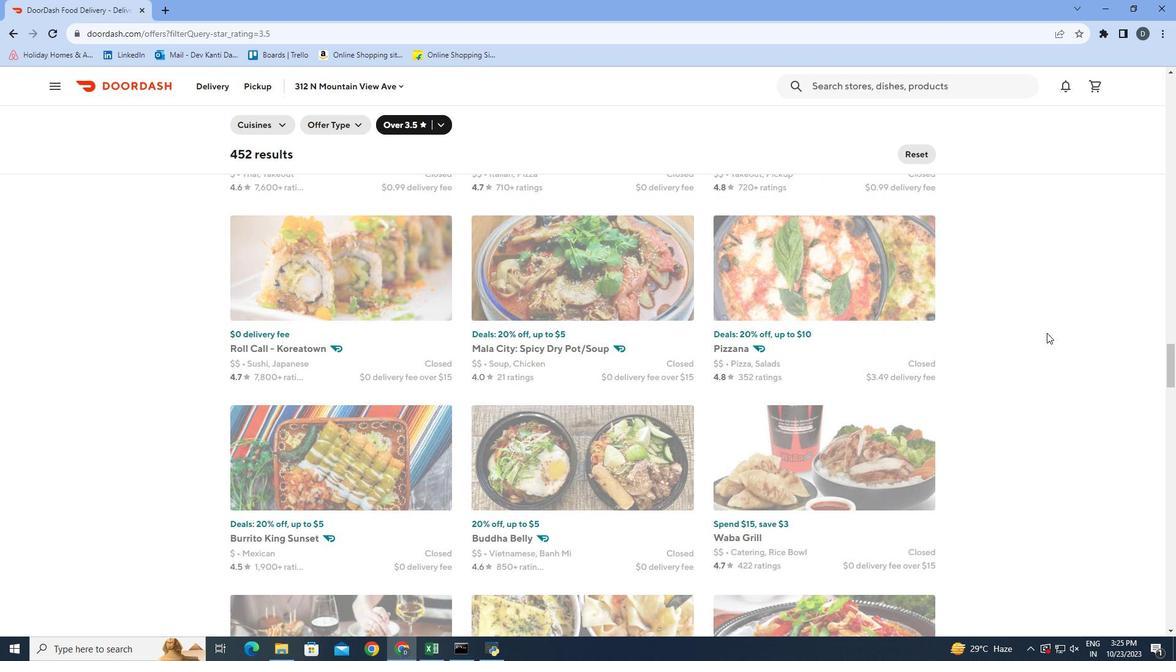 
Action: Mouse scrolled (1045, 330) with delta (0, 0)
Screenshot: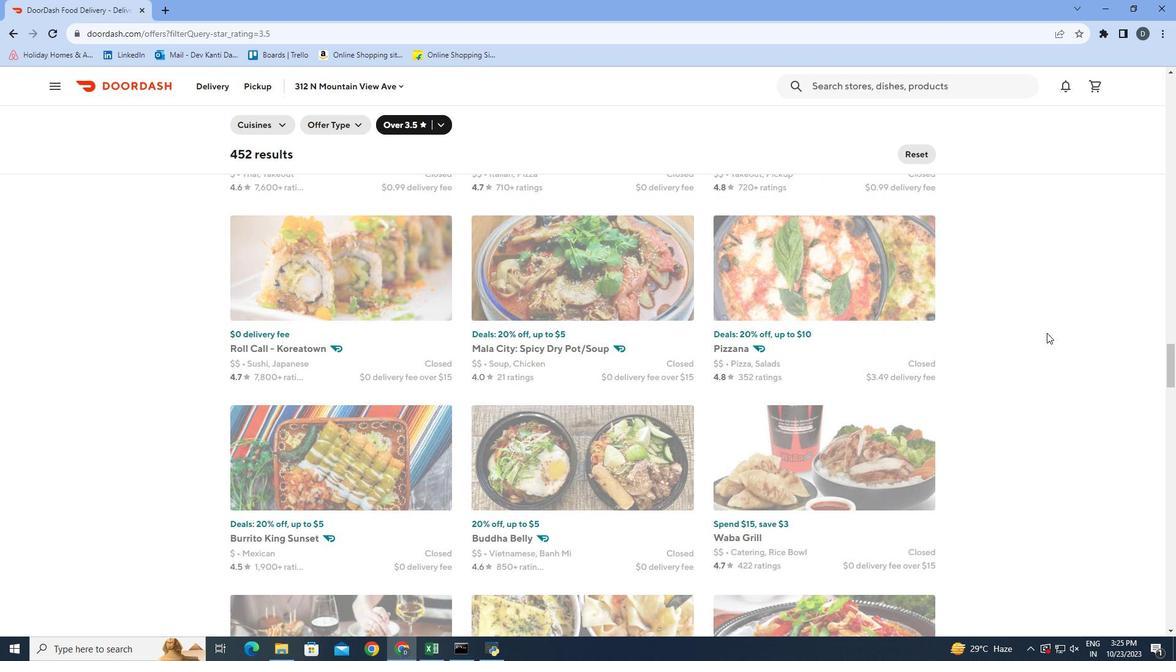 
Action: Mouse scrolled (1045, 330) with delta (0, 0)
Screenshot: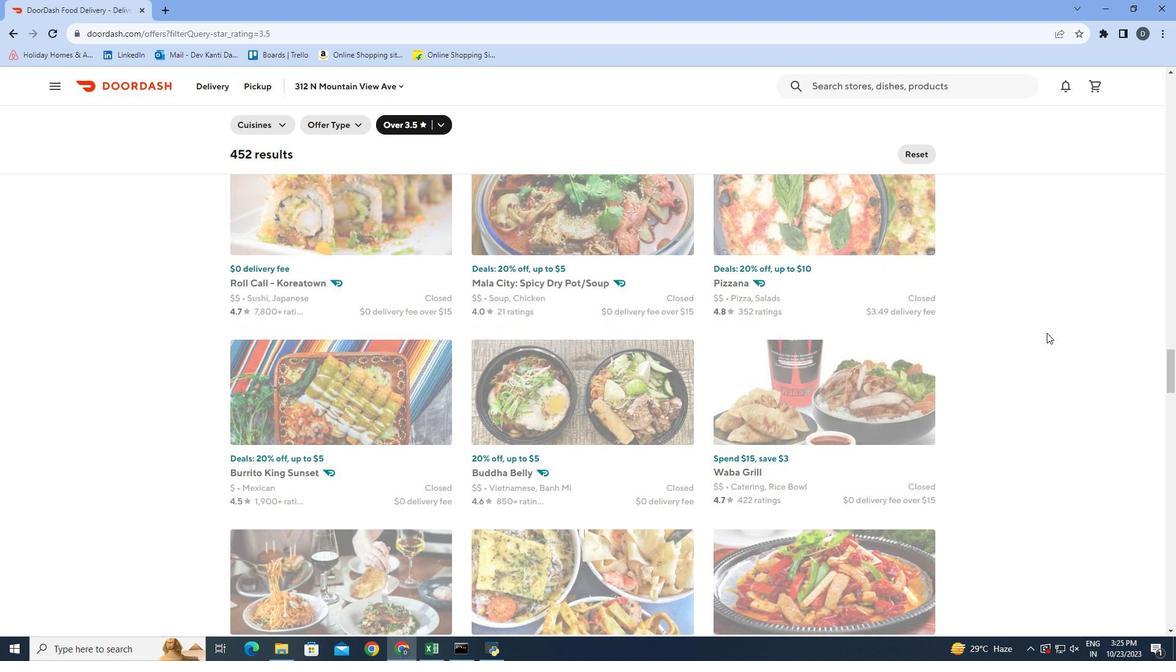 
Action: Mouse scrolled (1045, 330) with delta (0, 0)
Screenshot: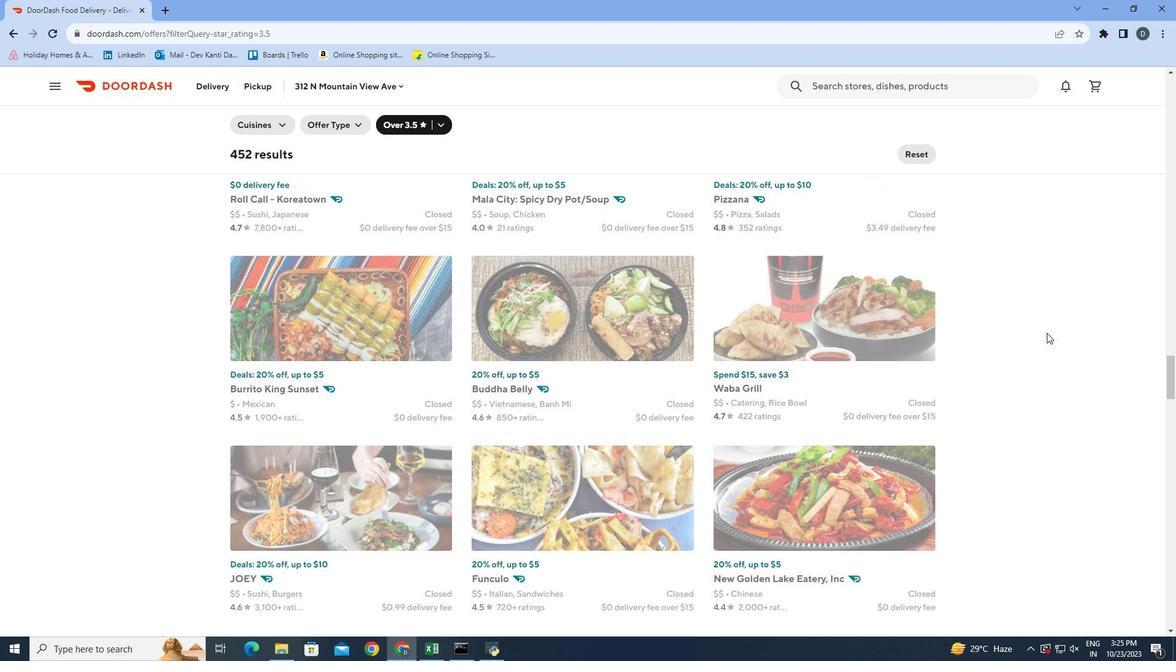 
Action: Mouse scrolled (1045, 330) with delta (0, 0)
Screenshot: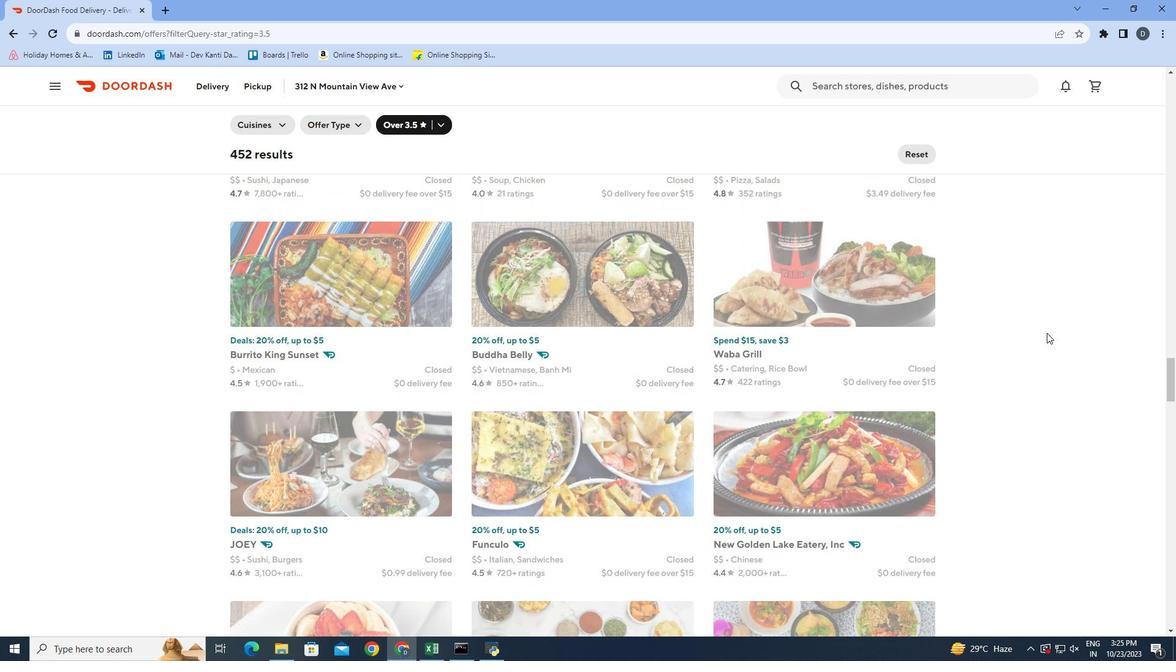 
Action: Mouse scrolled (1045, 330) with delta (0, 0)
Screenshot: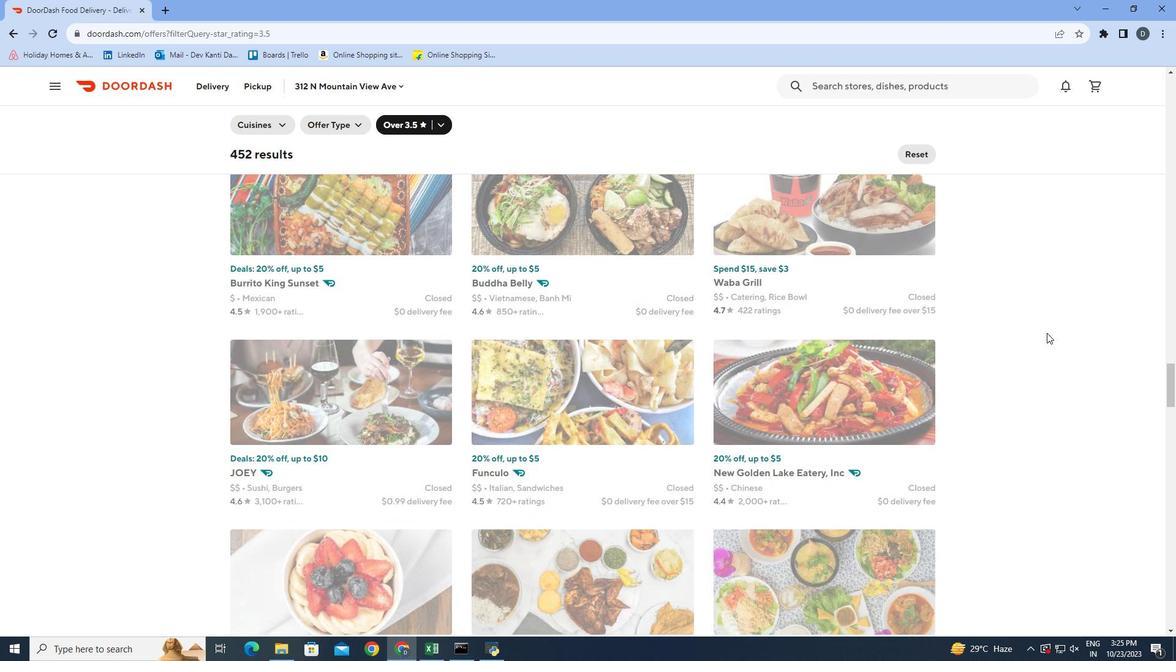 
Action: Mouse scrolled (1045, 330) with delta (0, 0)
Screenshot: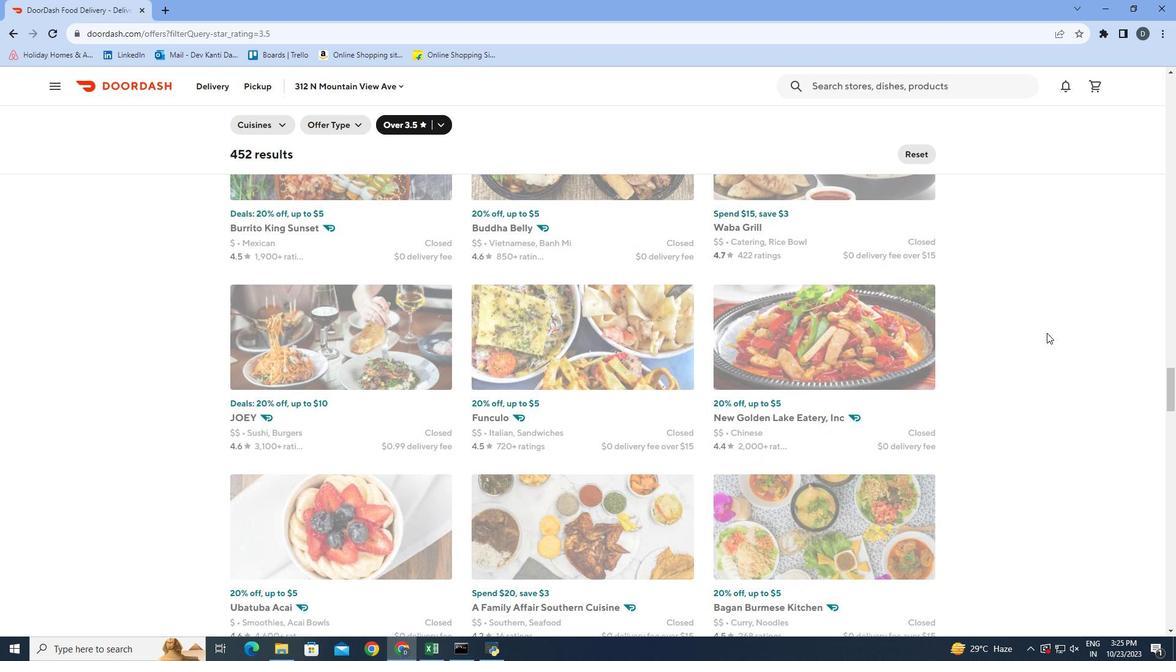 
Action: Mouse moved to (1044, 332)
Screenshot: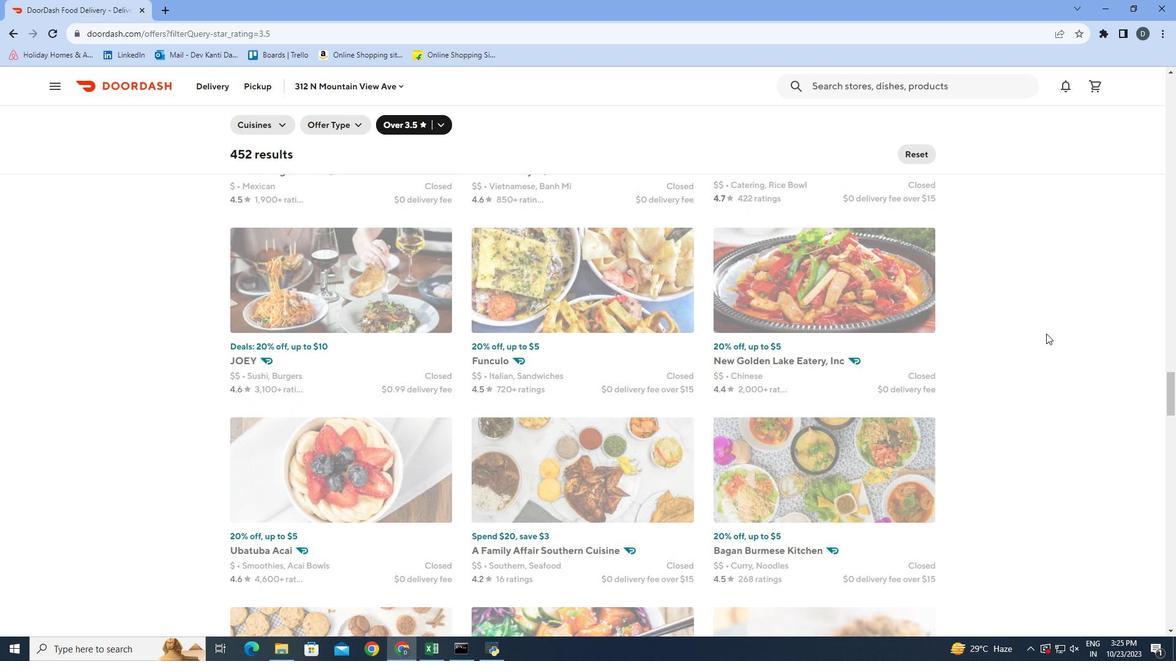 
Action: Mouse scrolled (1044, 331) with delta (0, 0)
Screenshot: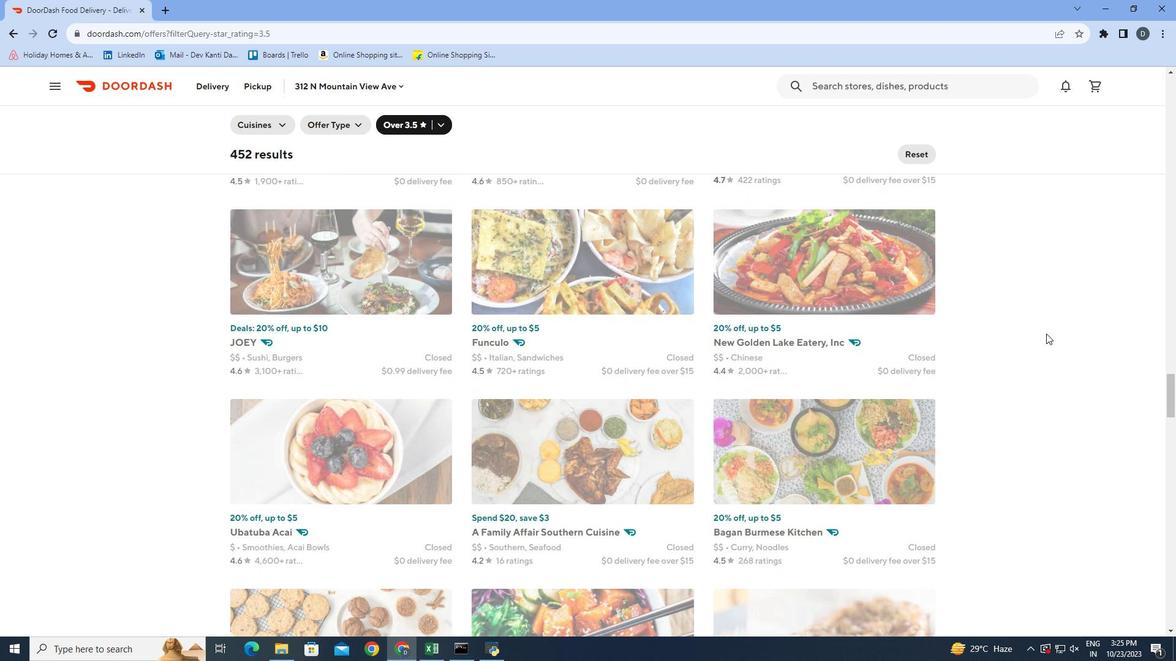 
Action: Mouse scrolled (1044, 331) with delta (0, 0)
Screenshot: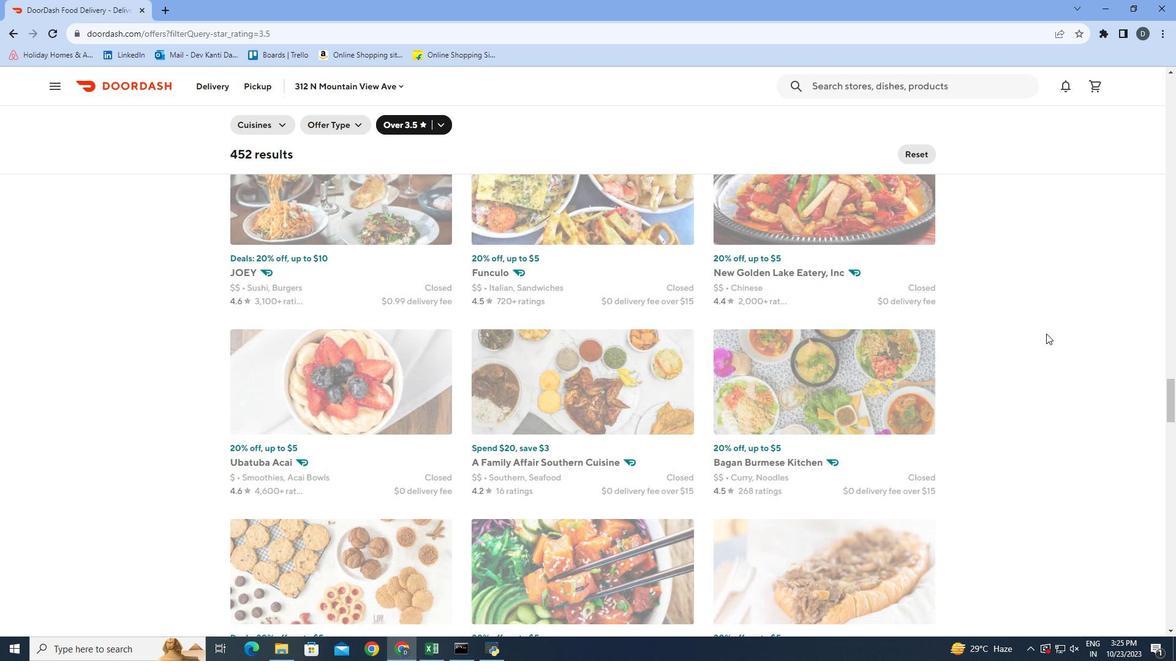 
Action: Mouse scrolled (1044, 331) with delta (0, 0)
Screenshot: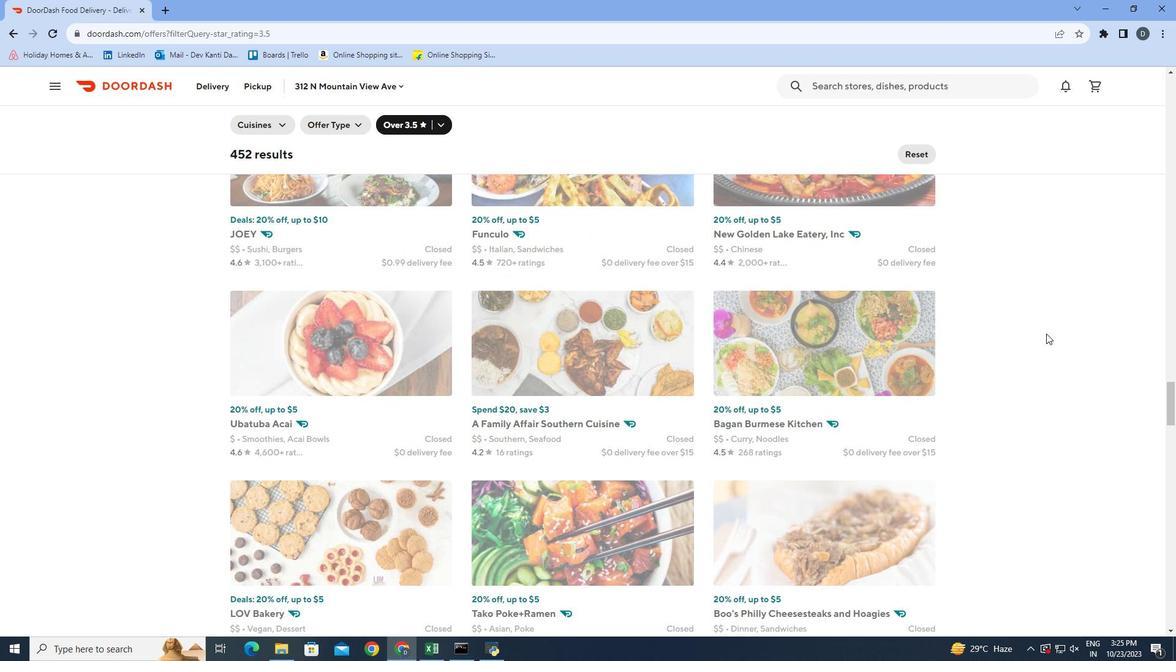
Action: Mouse scrolled (1044, 331) with delta (0, 0)
Screenshot: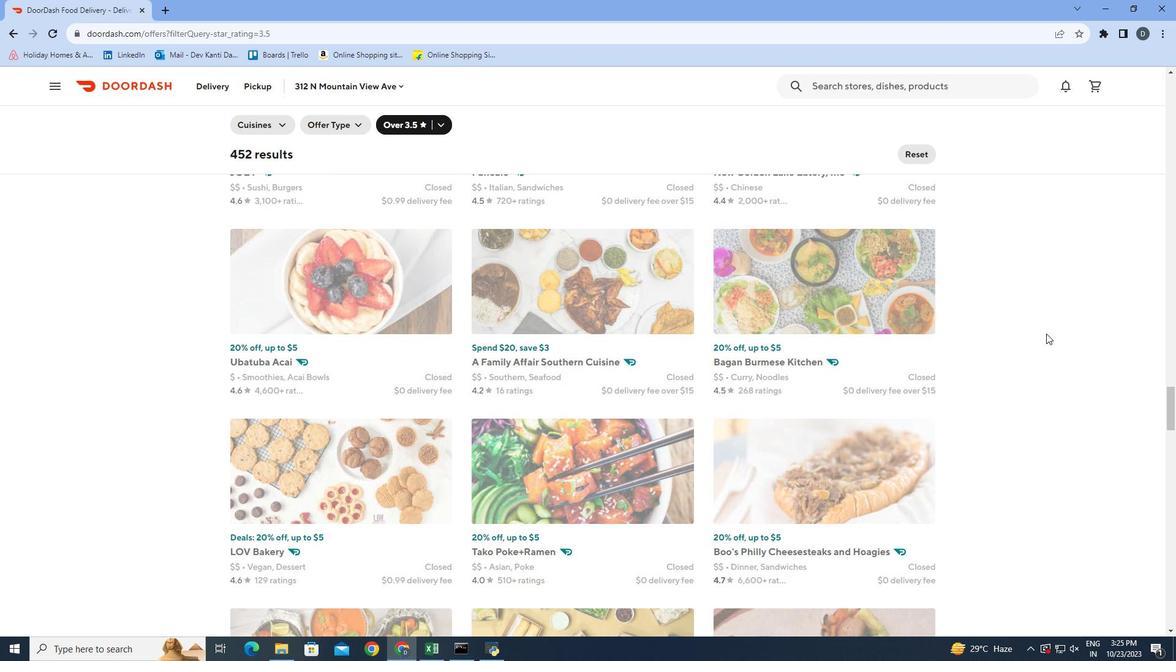 
Action: Mouse scrolled (1044, 331) with delta (0, 0)
Screenshot: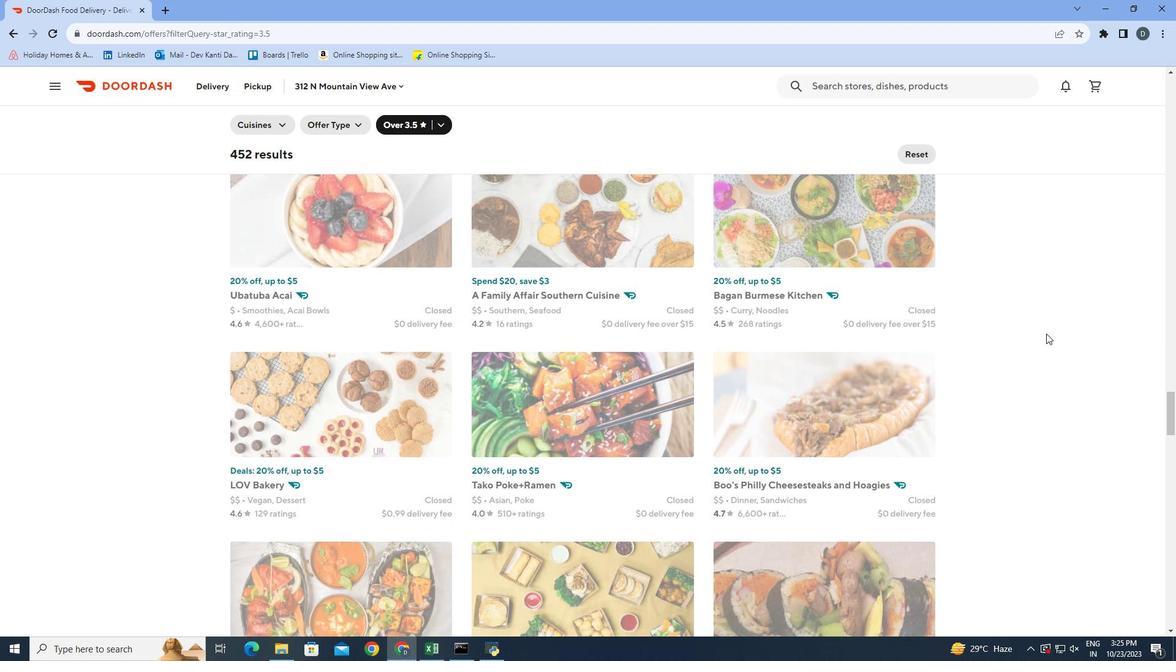 
Action: Mouse scrolled (1044, 331) with delta (0, 0)
Screenshot: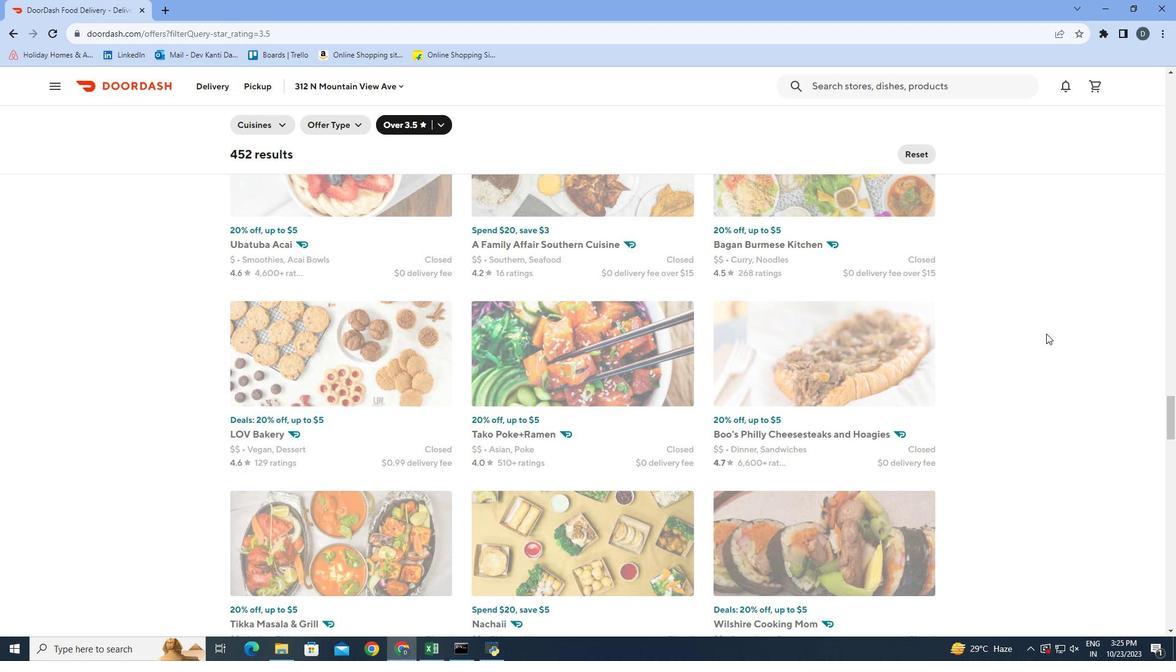 
Action: Mouse scrolled (1044, 331) with delta (0, 0)
Screenshot: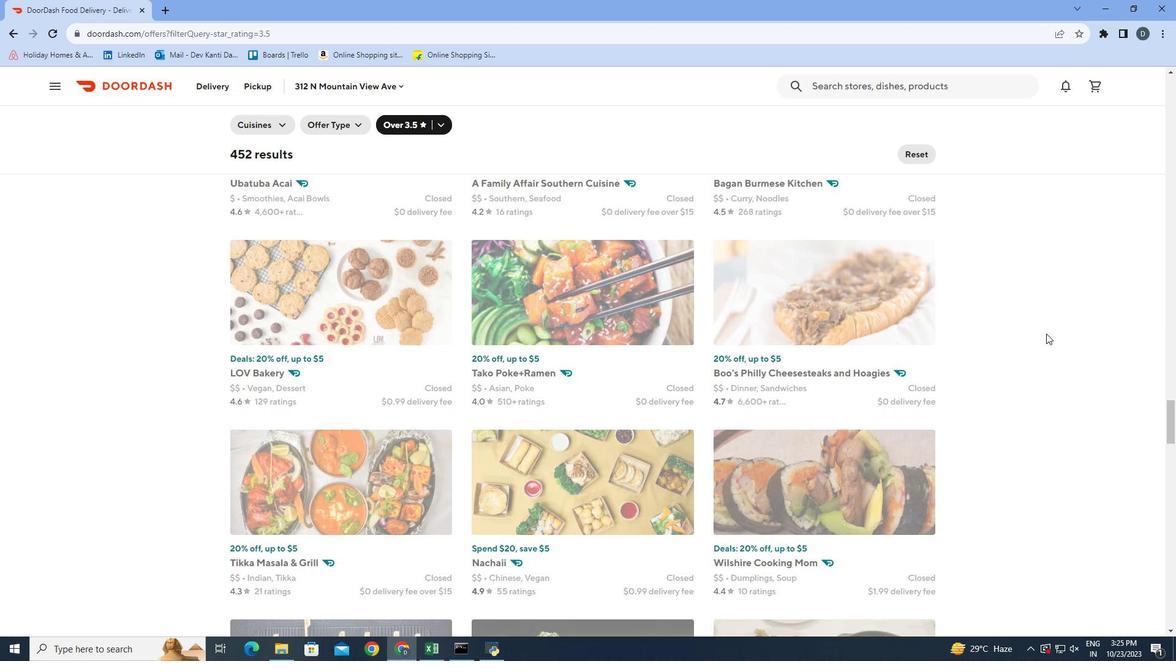 
Action: Mouse scrolled (1044, 331) with delta (0, 0)
Screenshot: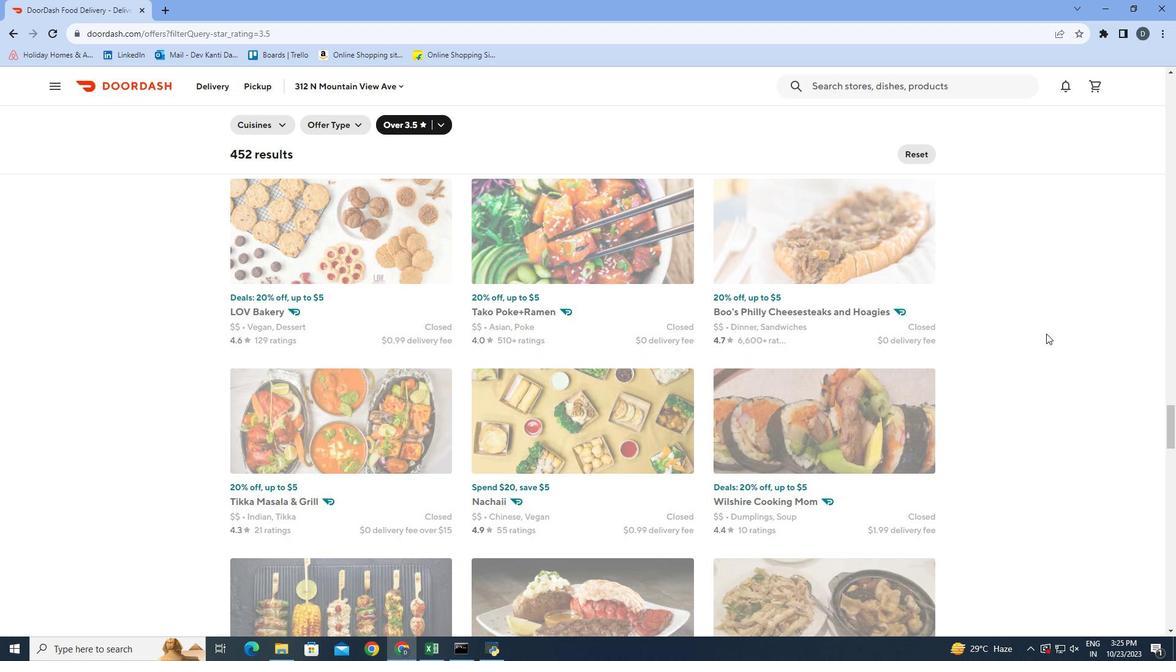 
Action: Mouse scrolled (1044, 331) with delta (0, 0)
Screenshot: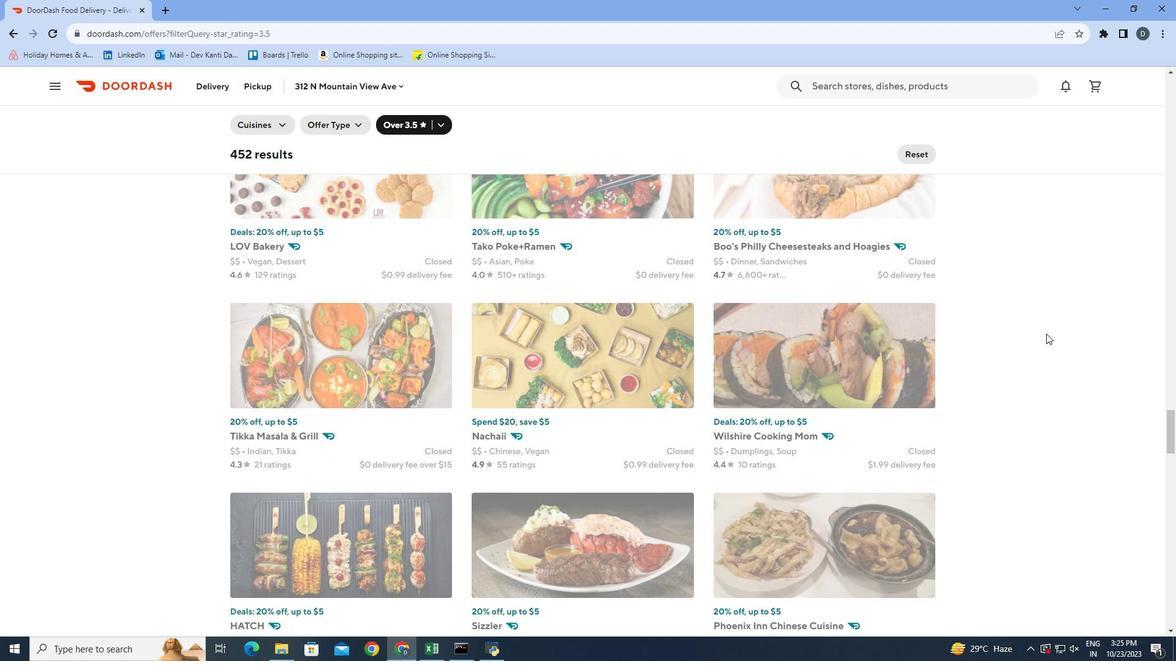 
Action: Mouse scrolled (1044, 331) with delta (0, 0)
Screenshot: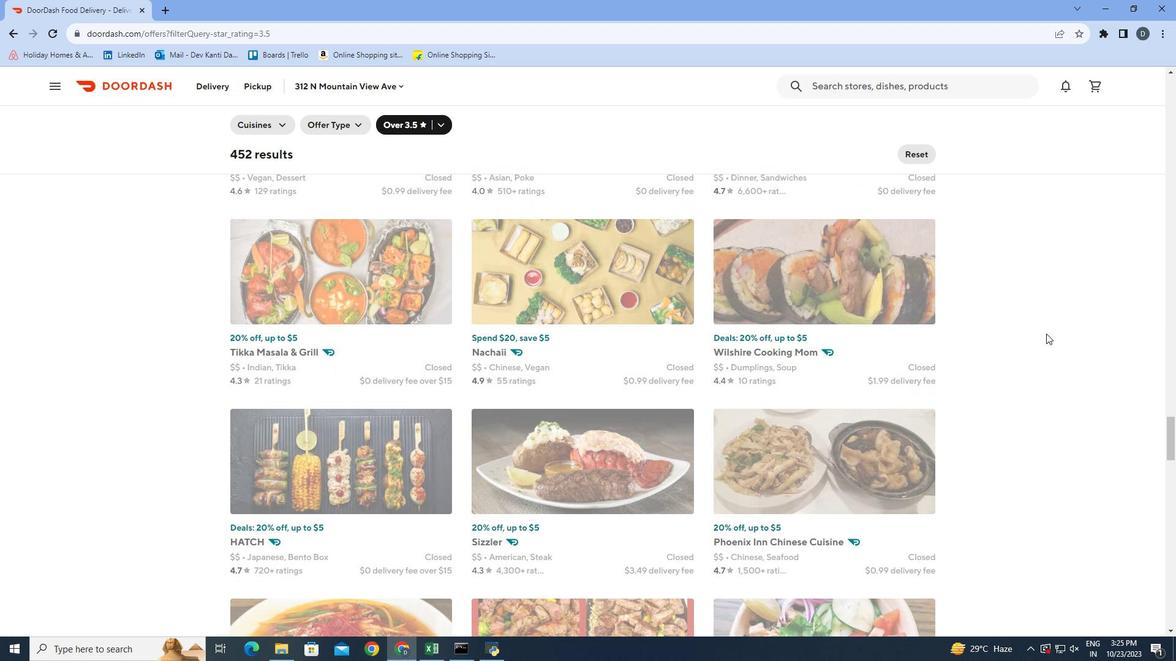 
Action: Mouse scrolled (1044, 331) with delta (0, 0)
Screenshot: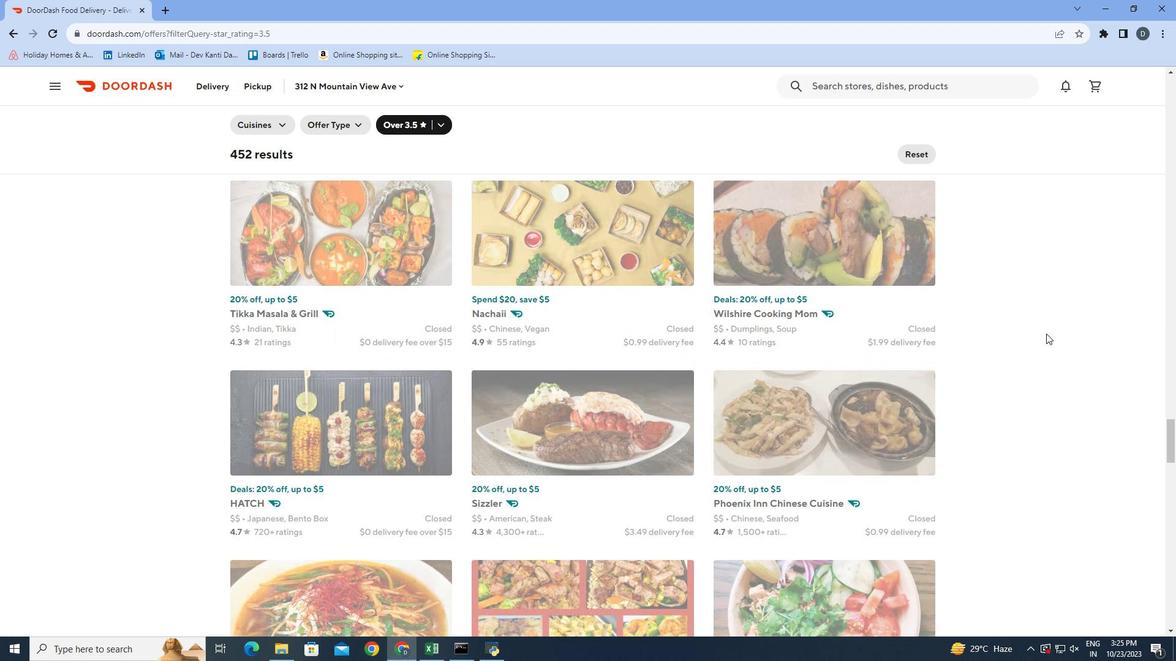 
Action: Mouse scrolled (1044, 331) with delta (0, 0)
Screenshot: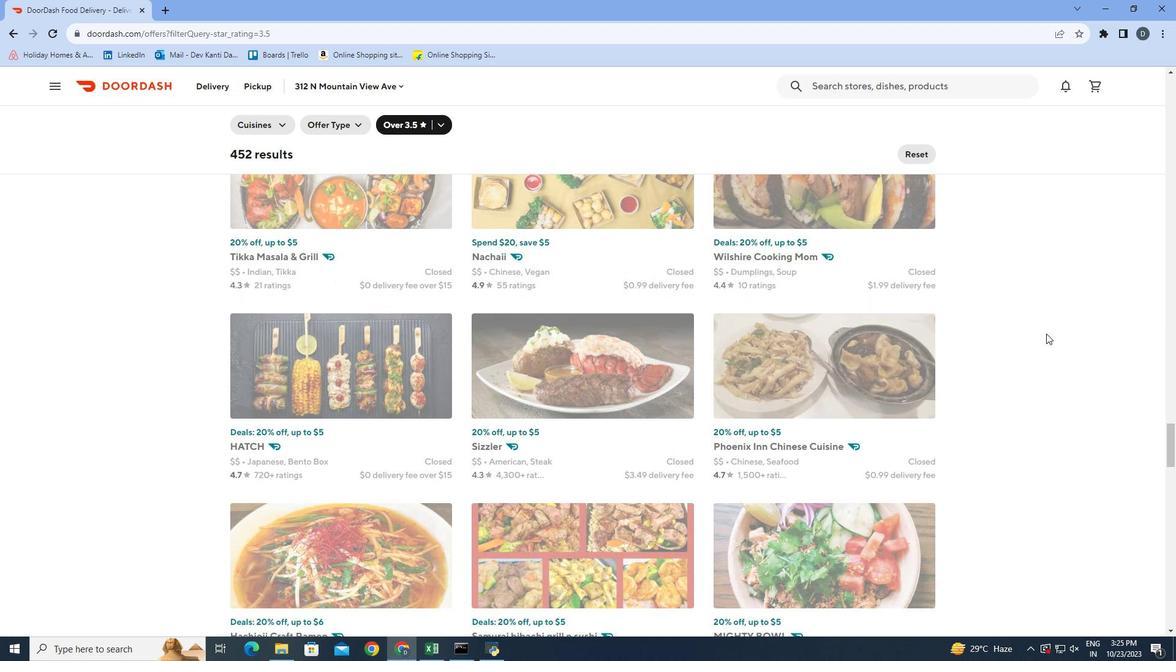 
Action: Mouse scrolled (1044, 331) with delta (0, 0)
Screenshot: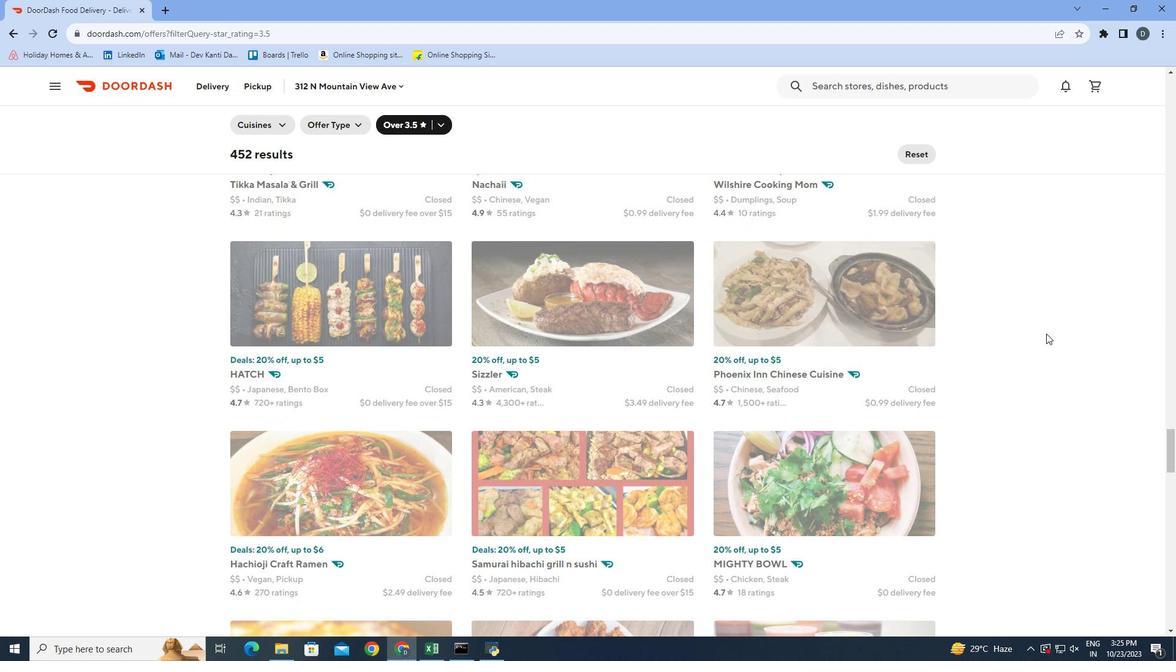 
Action: Mouse scrolled (1044, 331) with delta (0, 0)
Screenshot: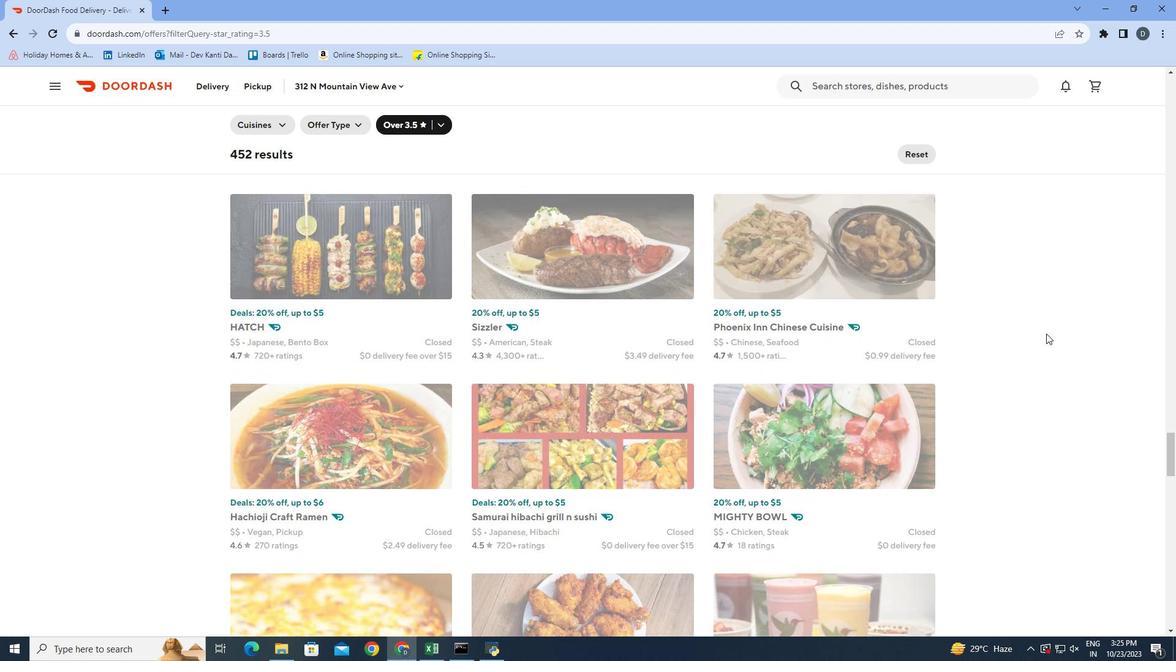 
Action: Mouse scrolled (1044, 331) with delta (0, 0)
Screenshot: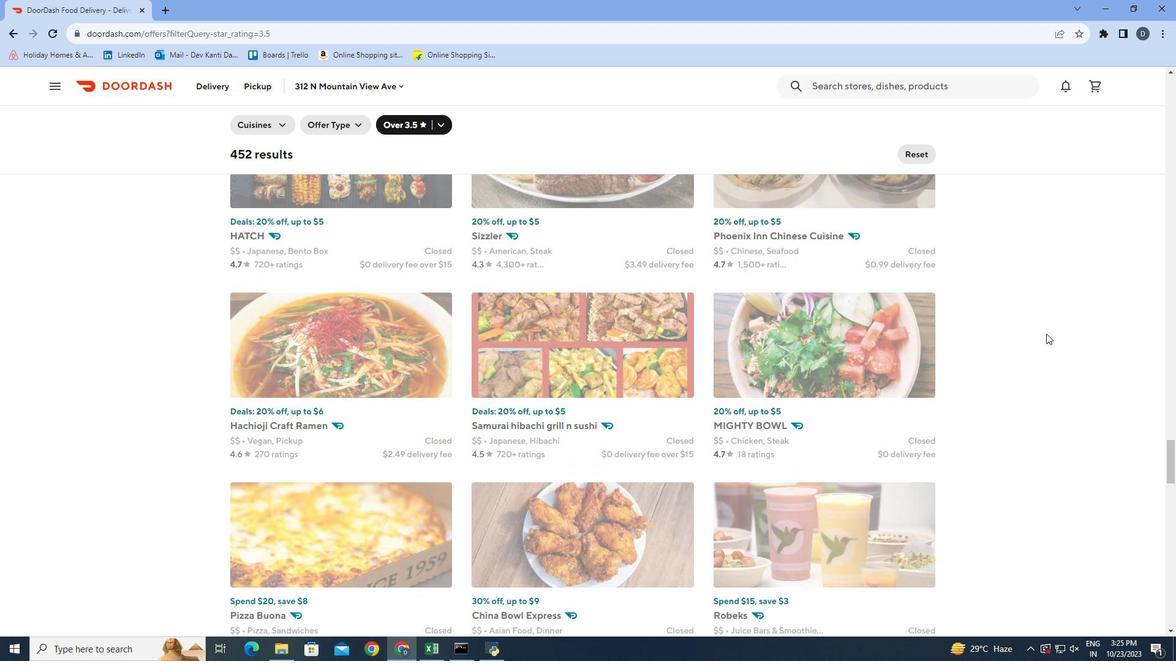 
Action: Mouse scrolled (1044, 331) with delta (0, 0)
Screenshot: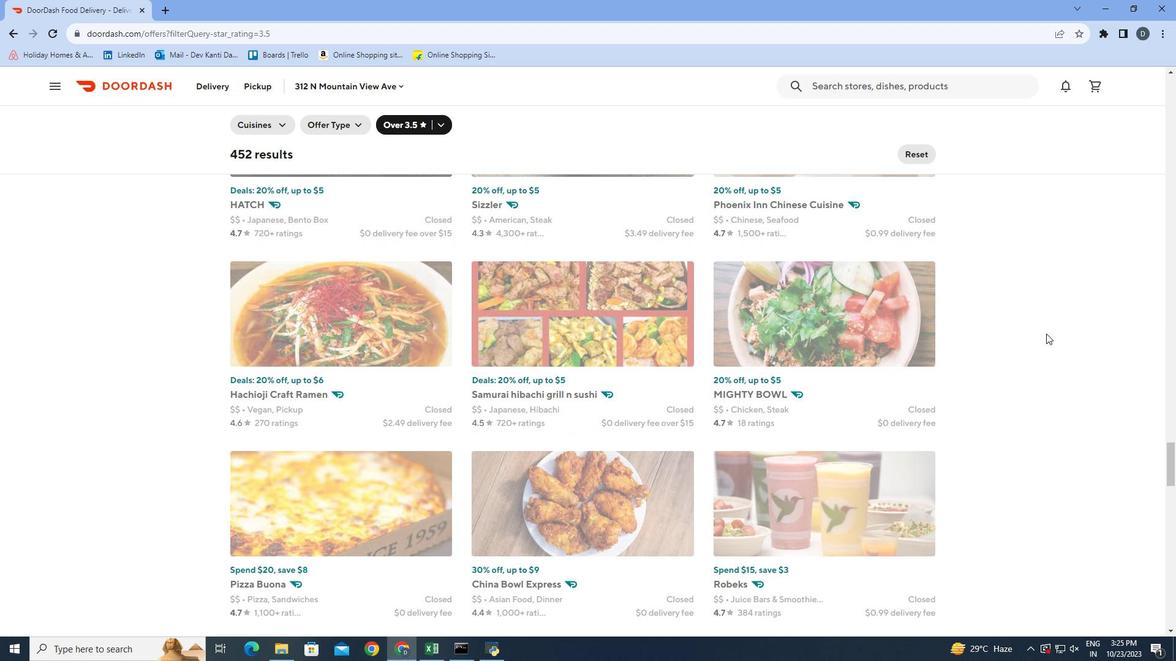 
Action: Mouse scrolled (1044, 331) with delta (0, 0)
Screenshot: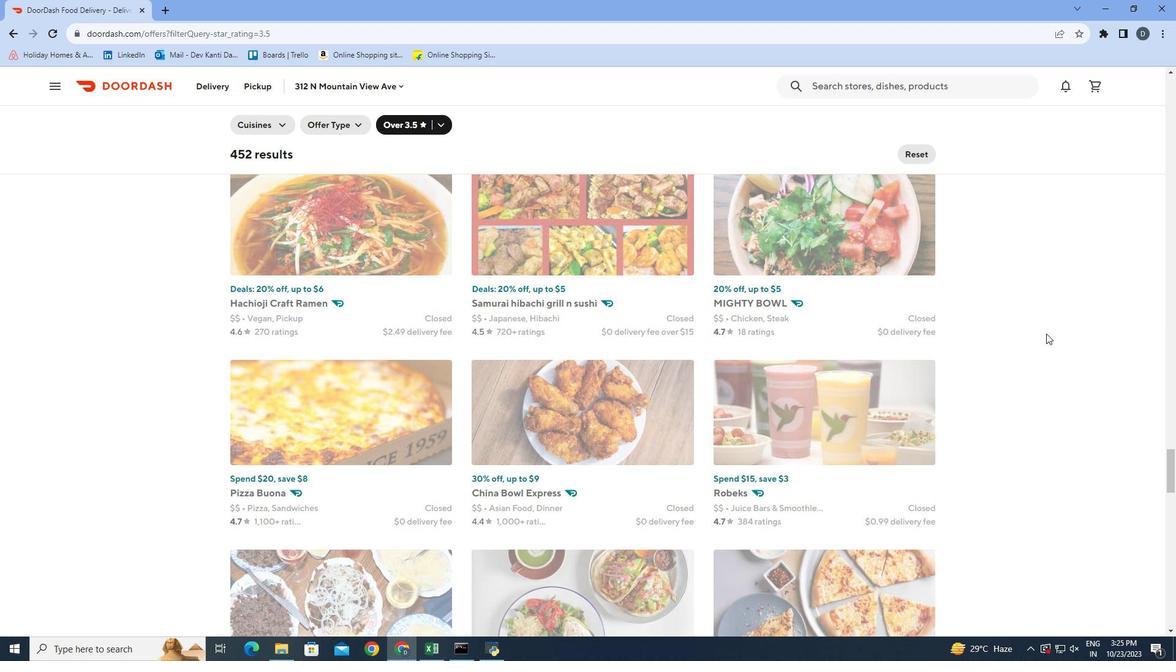 
Action: Mouse scrolled (1044, 331) with delta (0, 0)
Screenshot: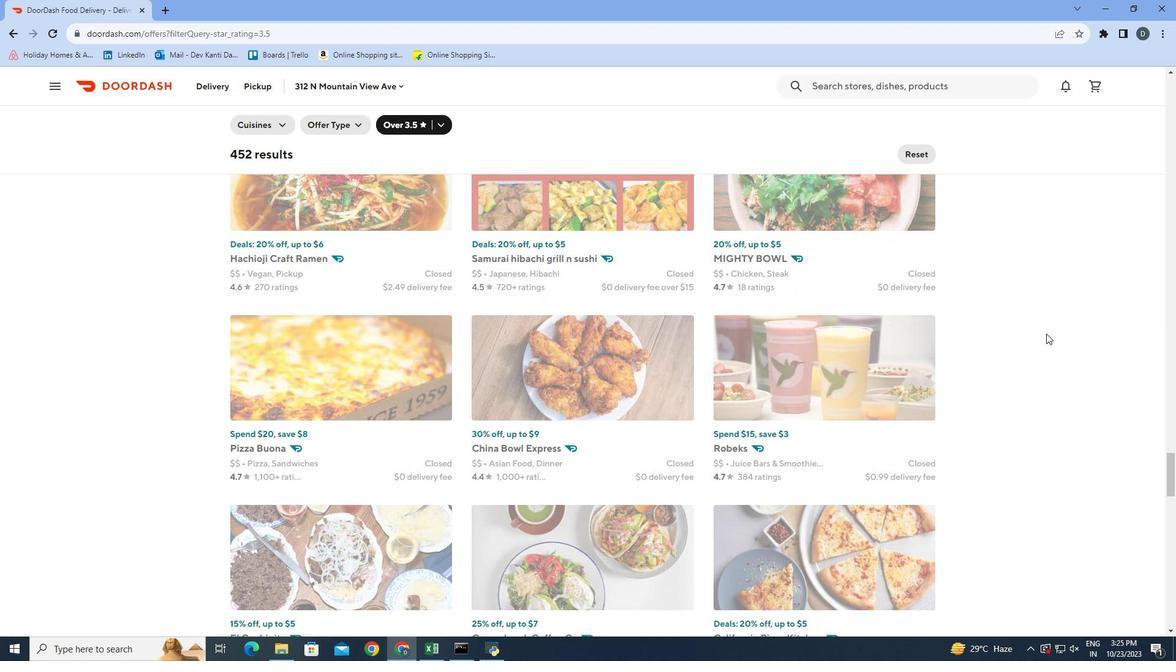 
Action: Mouse scrolled (1044, 331) with delta (0, 0)
Screenshot: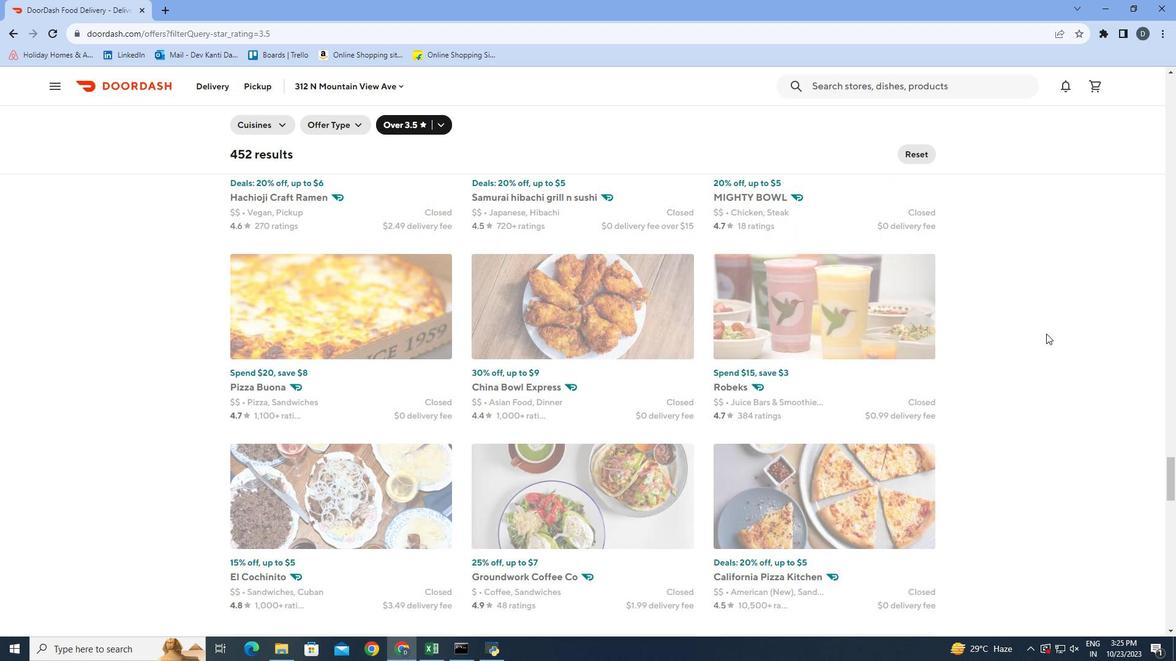 
Action: Mouse scrolled (1044, 331) with delta (0, 0)
Screenshot: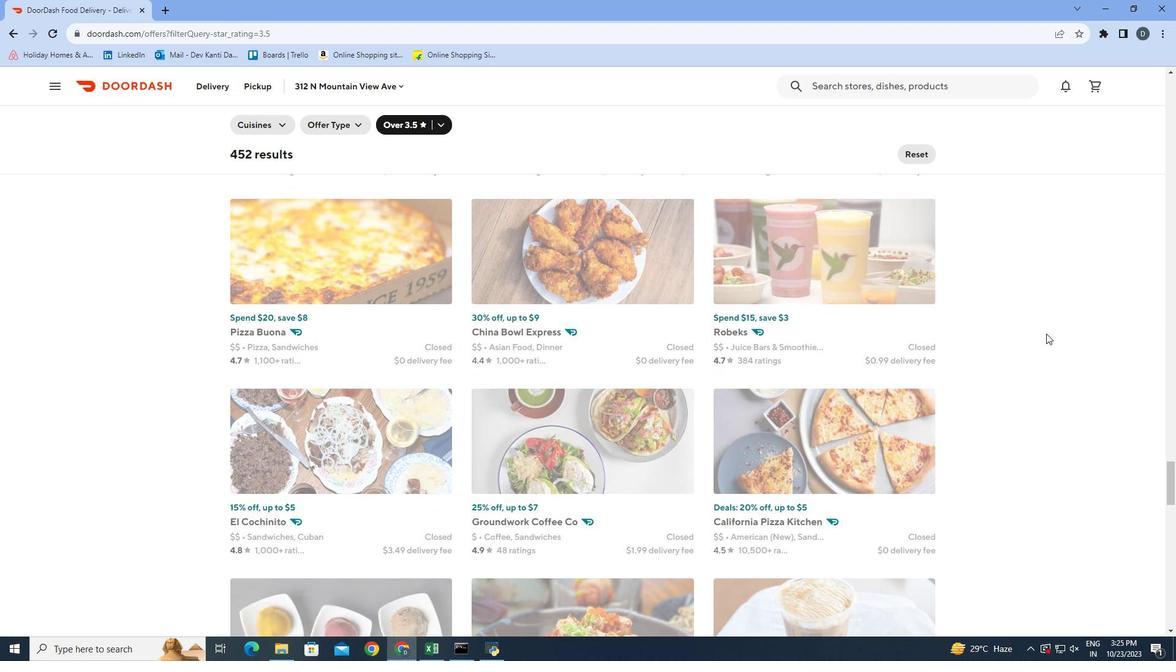 
Action: Mouse scrolled (1044, 331) with delta (0, 0)
Screenshot: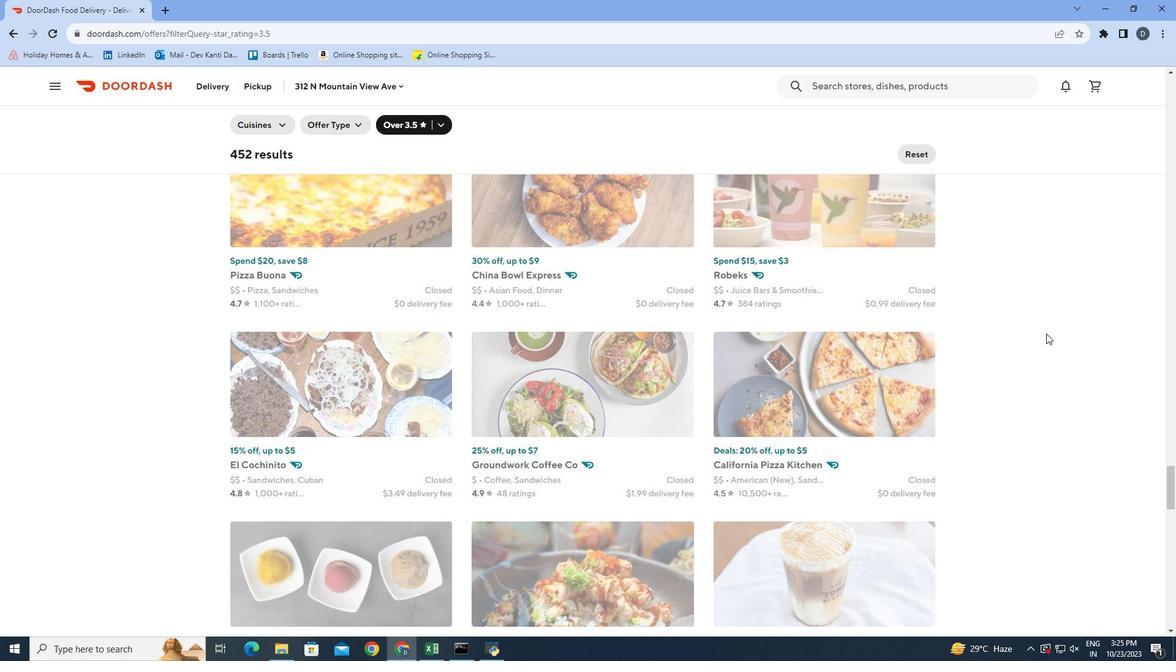 
Action: Mouse scrolled (1044, 331) with delta (0, 0)
Screenshot: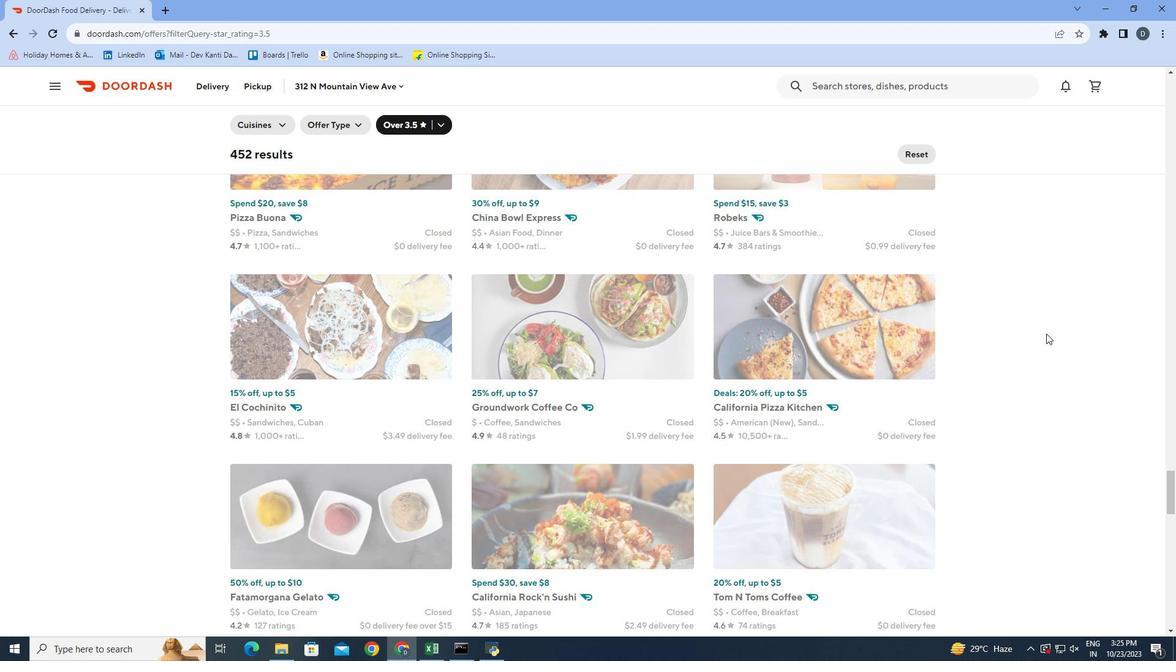 
Action: Mouse scrolled (1044, 331) with delta (0, 0)
Screenshot: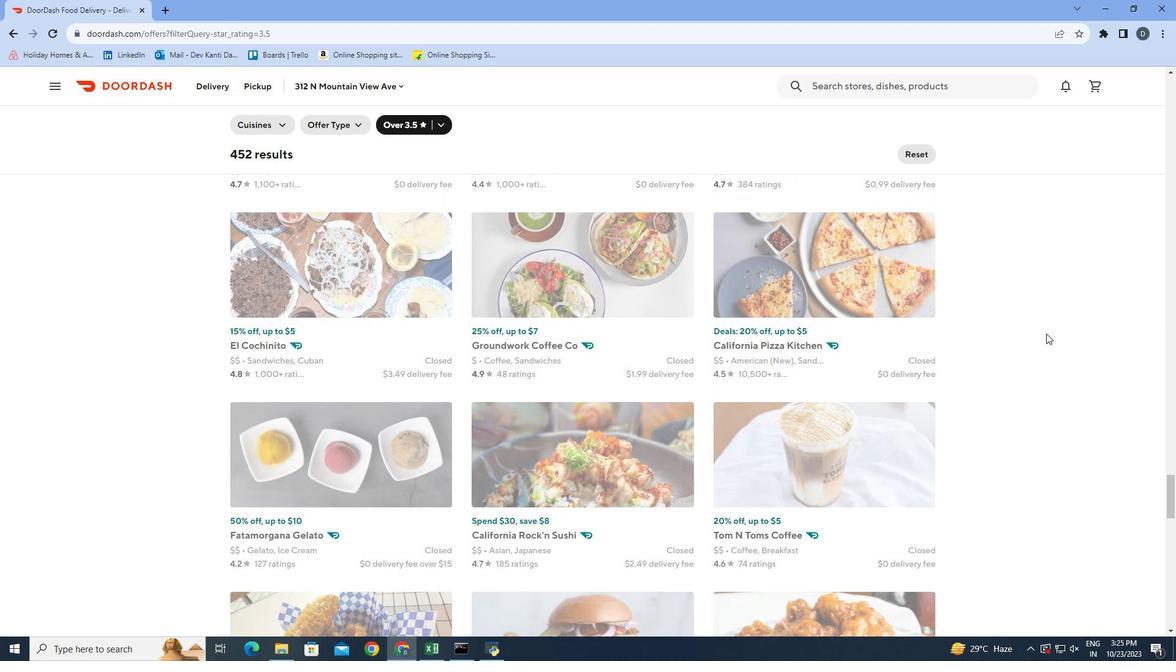 
Action: Mouse scrolled (1044, 331) with delta (0, 0)
Screenshot: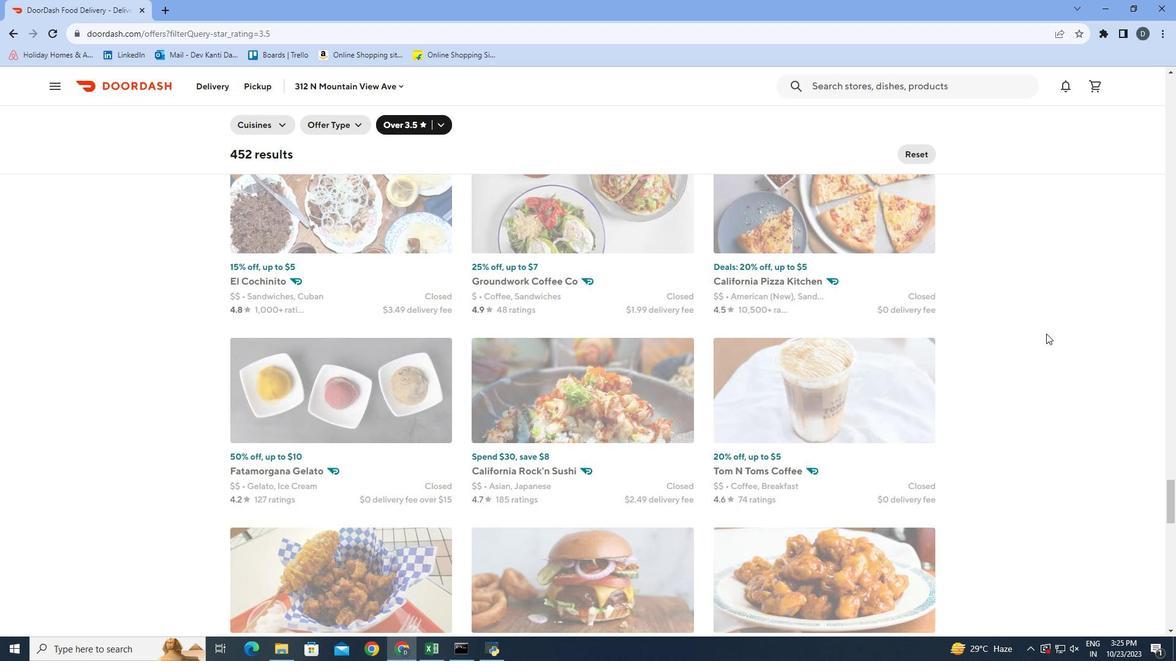 
Action: Mouse scrolled (1044, 331) with delta (0, 0)
Screenshot: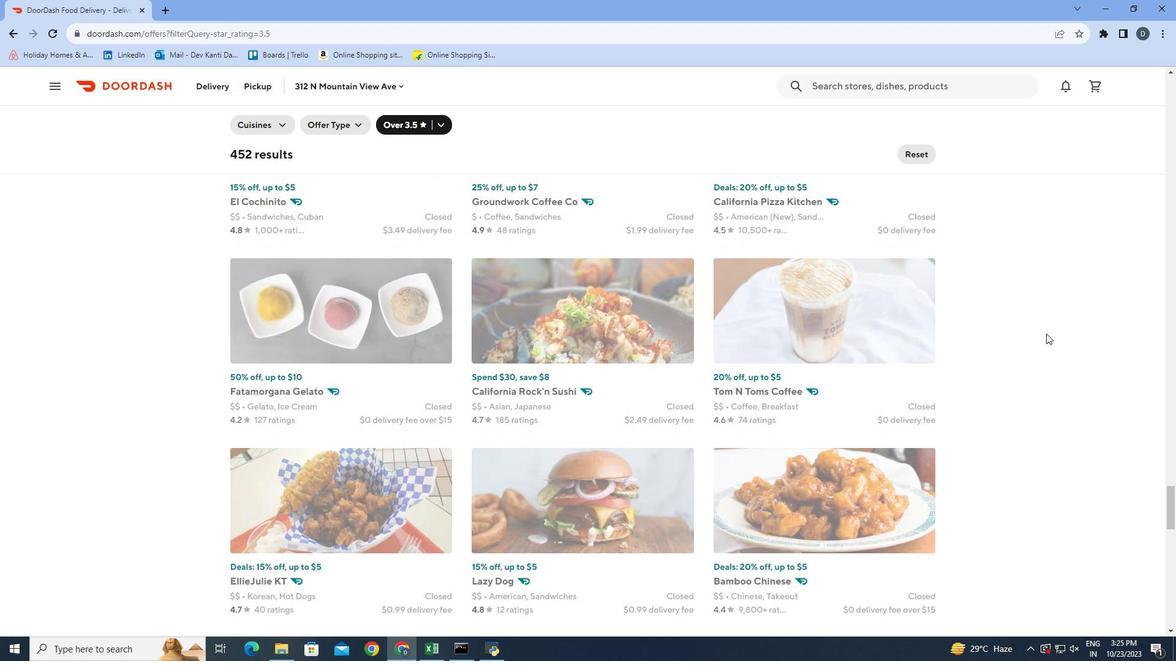 
Action: Mouse scrolled (1044, 331) with delta (0, 0)
Screenshot: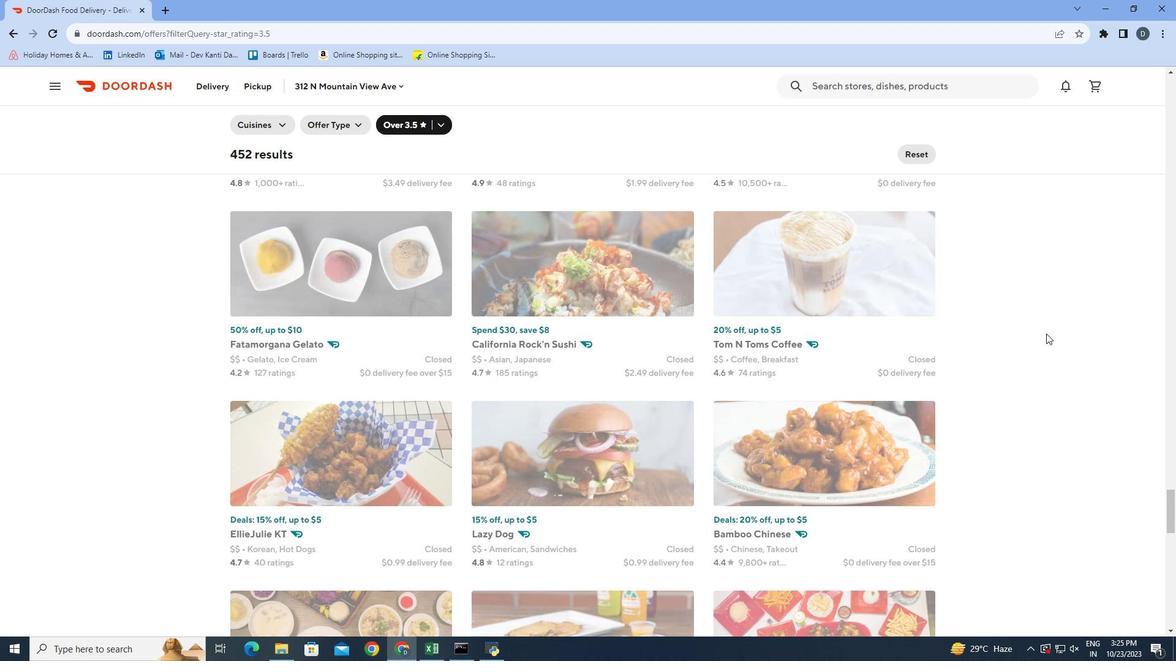 
Action: Mouse scrolled (1044, 331) with delta (0, 0)
Screenshot: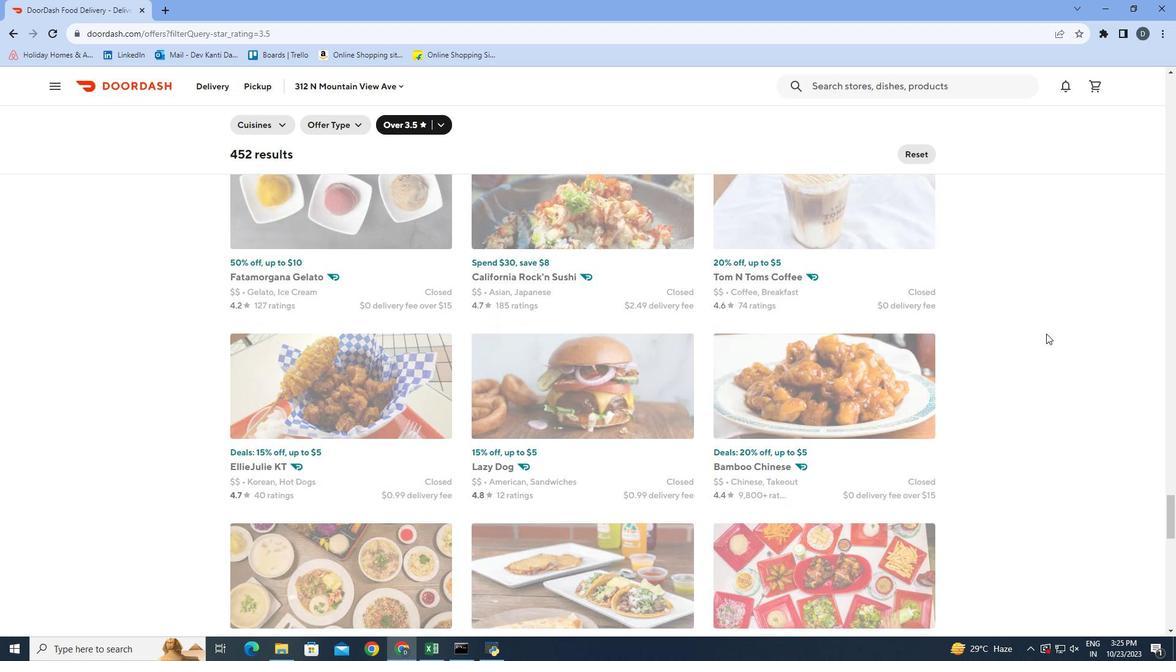 
Action: Mouse scrolled (1044, 331) with delta (0, 0)
Screenshot: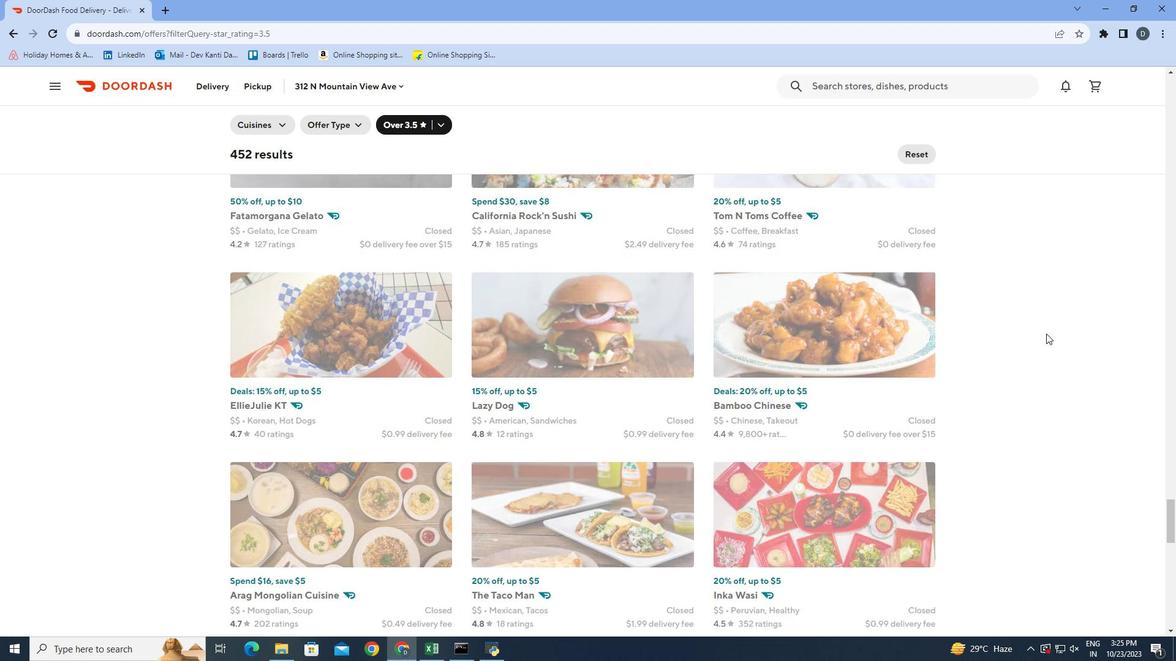 
Action: Mouse scrolled (1044, 331) with delta (0, 0)
Screenshot: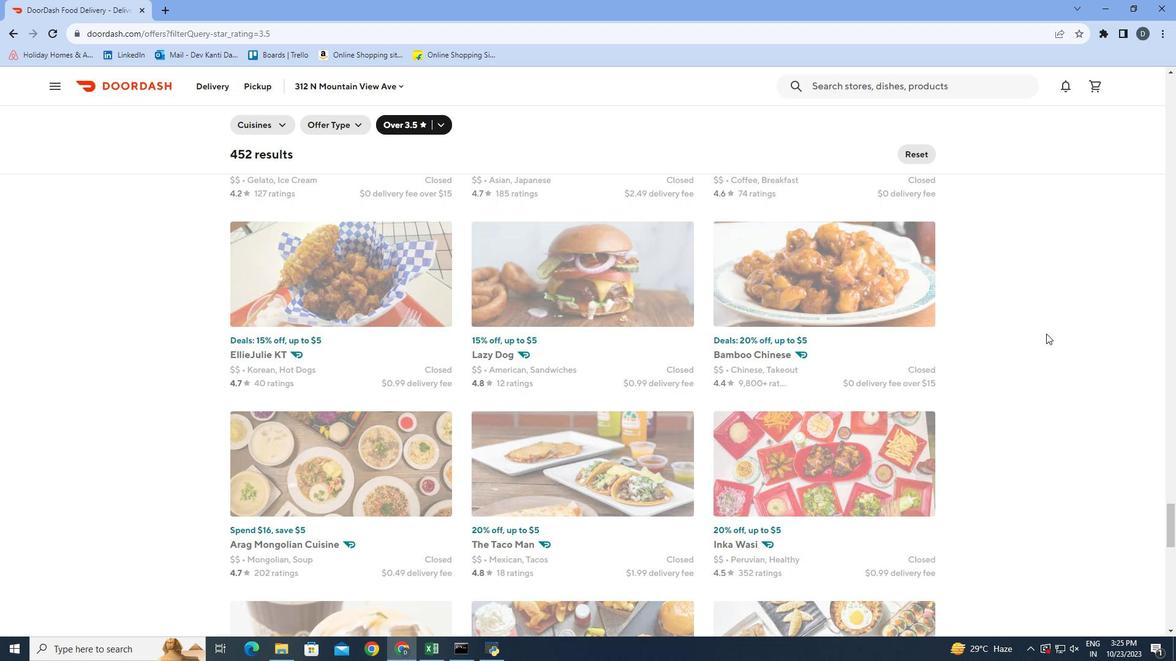 
Action: Mouse scrolled (1044, 331) with delta (0, 0)
Screenshot: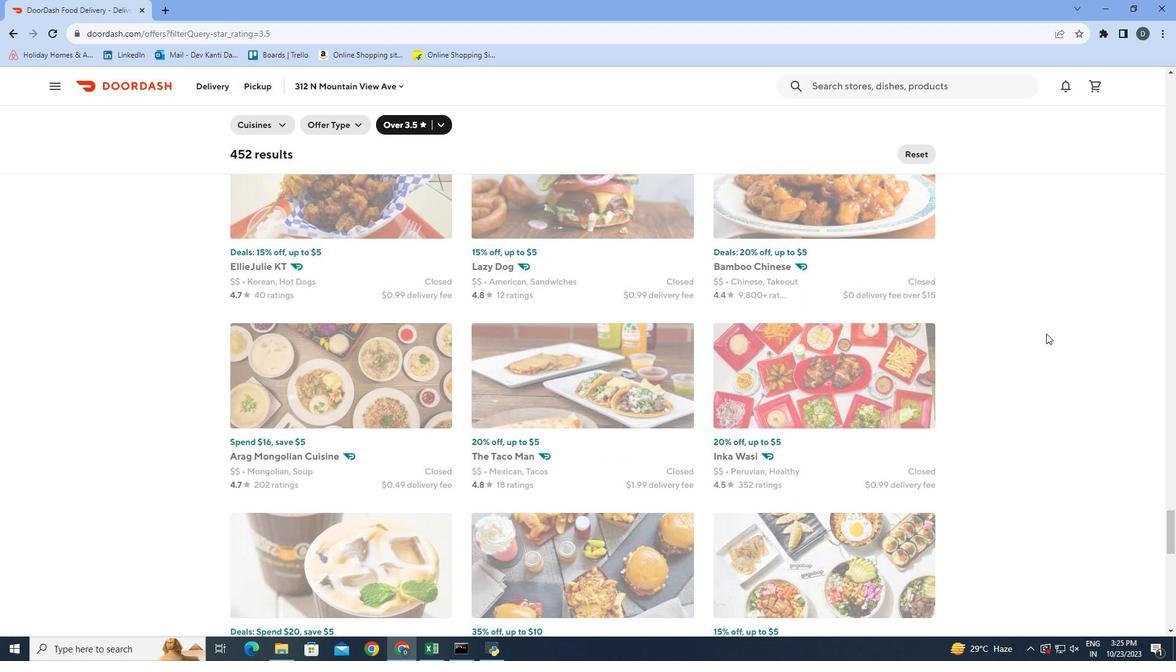 
Action: Mouse scrolled (1044, 331) with delta (0, 0)
Screenshot: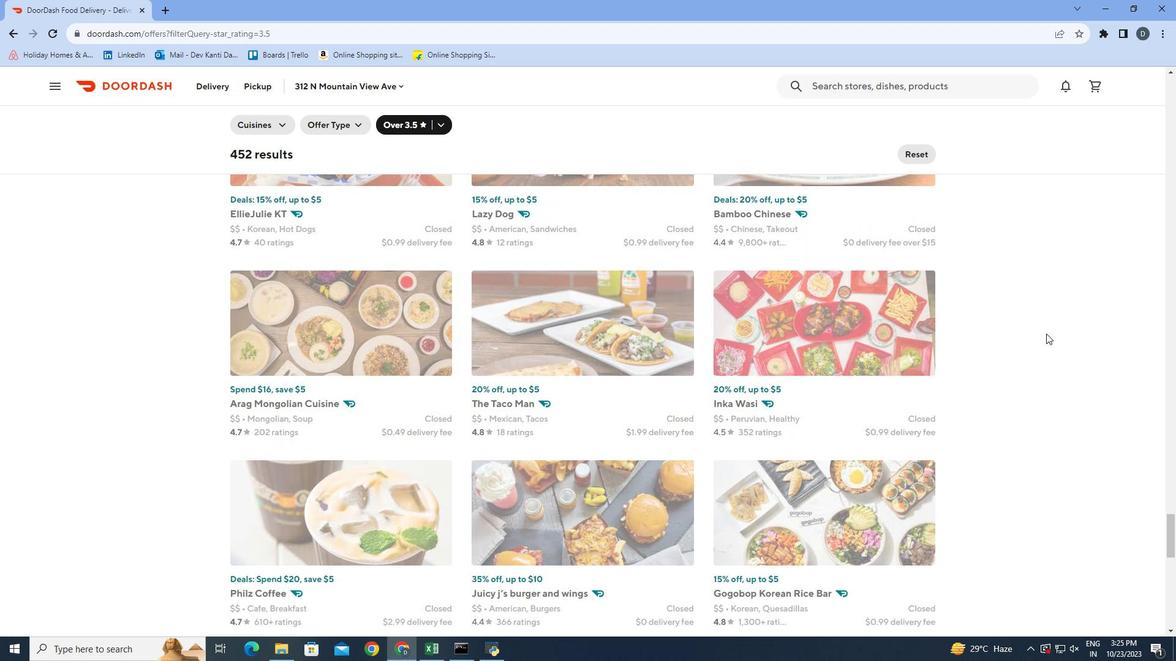 
Action: Mouse scrolled (1044, 331) with delta (0, 0)
Screenshot: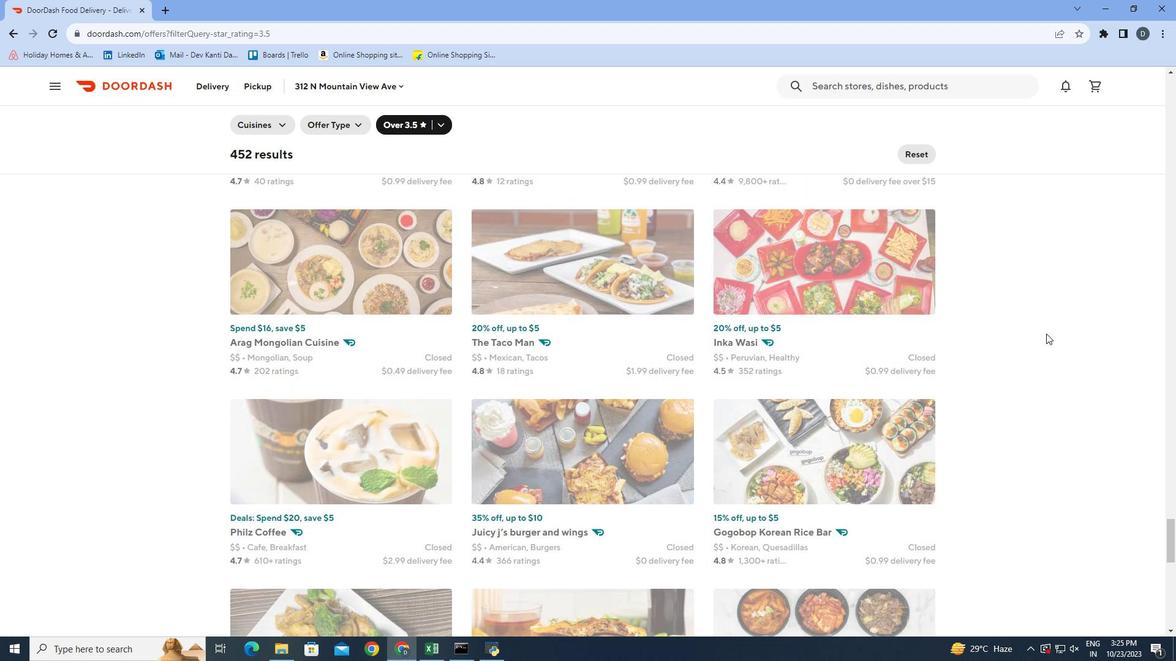 
Action: Mouse scrolled (1044, 331) with delta (0, 0)
Screenshot: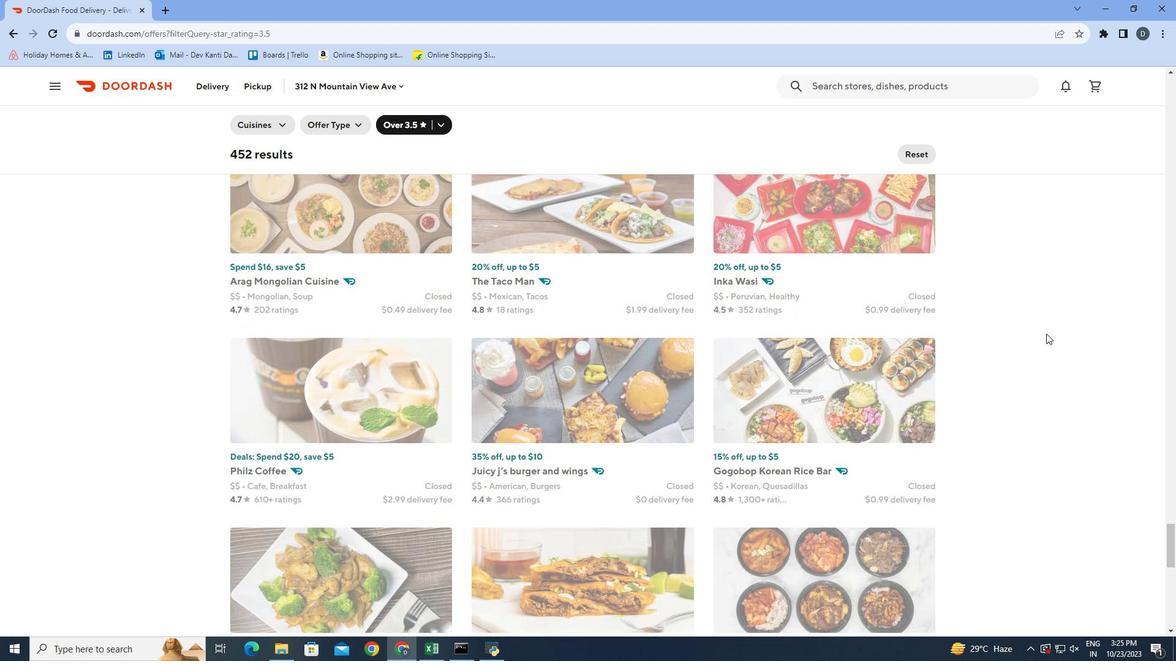 
Action: Mouse scrolled (1044, 331) with delta (0, 0)
Screenshot: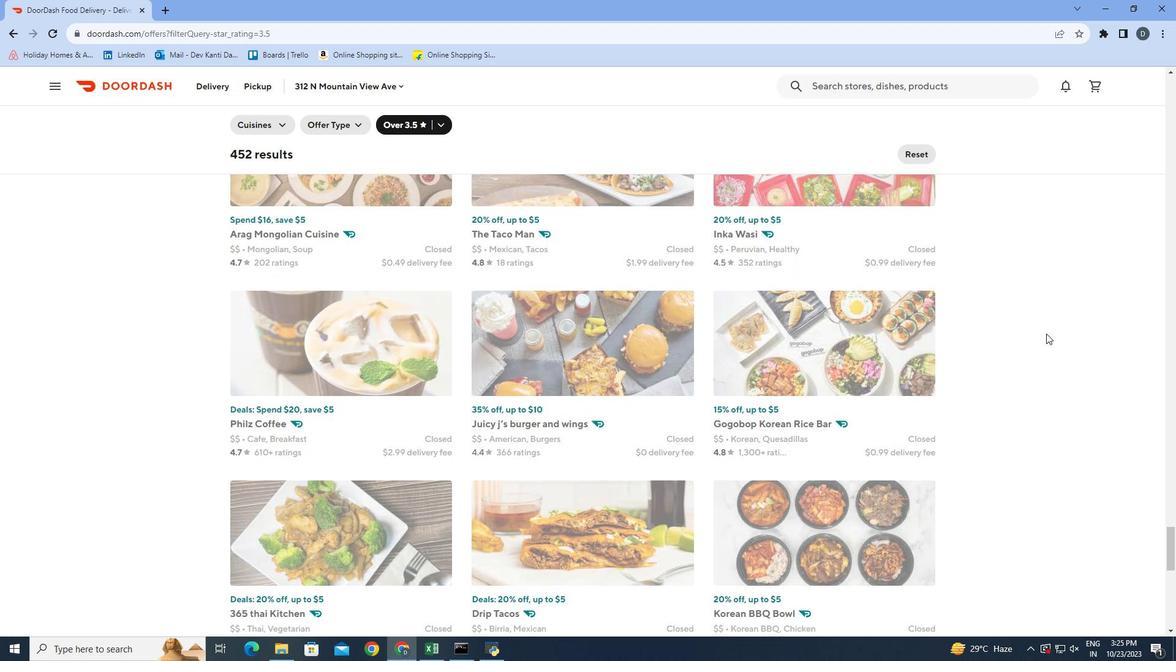 
Action: Mouse scrolled (1044, 331) with delta (0, 0)
Screenshot: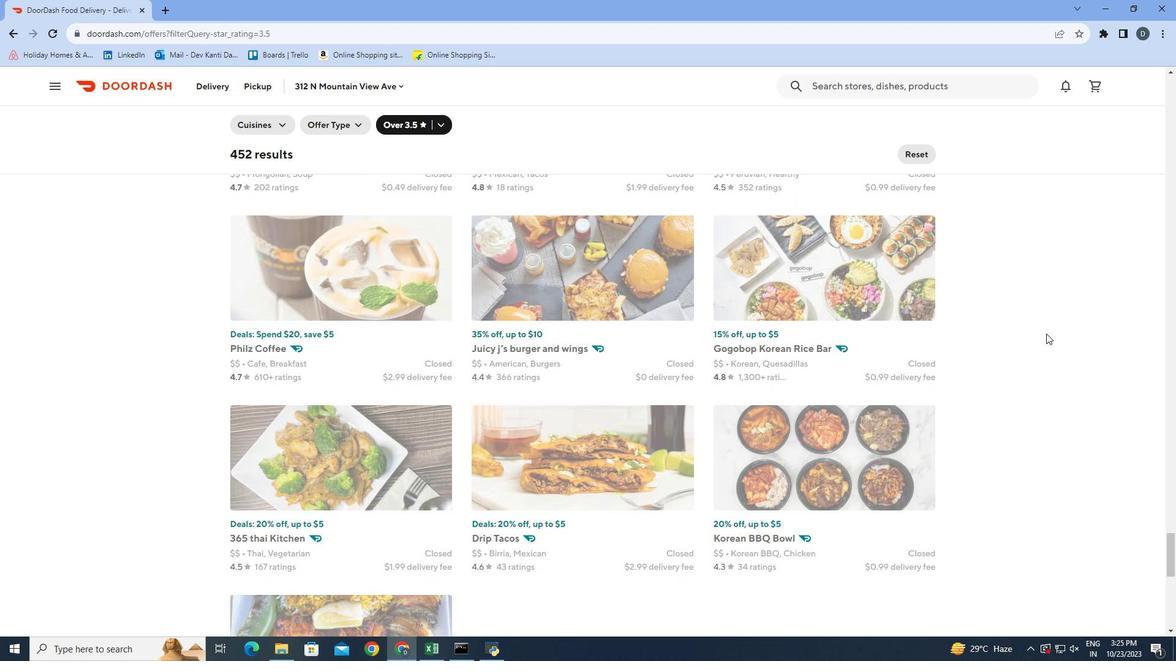 
Action: Mouse moved to (1038, 323)
Screenshot: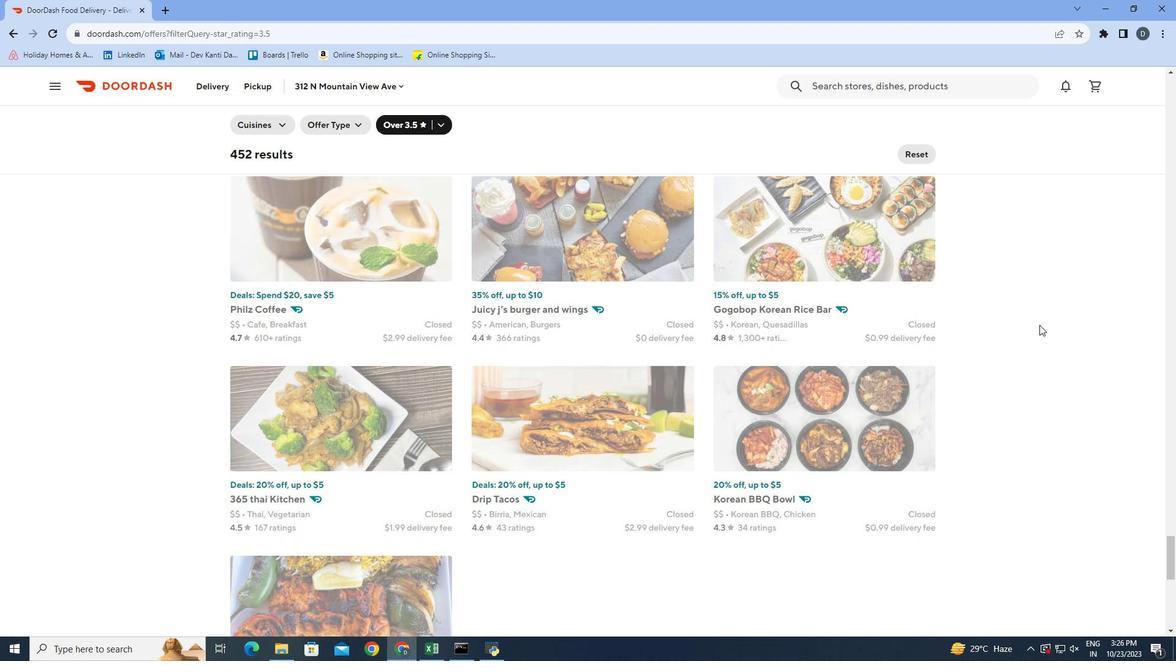 
Action: Mouse scrolled (1038, 322) with delta (0, 0)
Screenshot: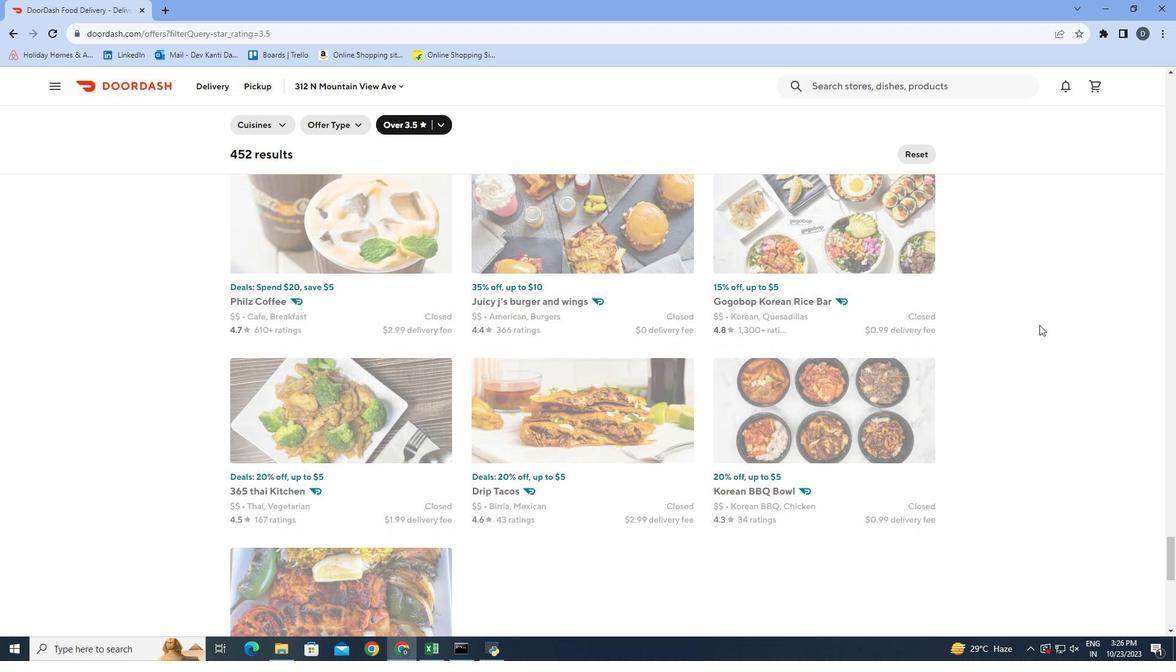 
Action: Mouse scrolled (1038, 322) with delta (0, 0)
Screenshot: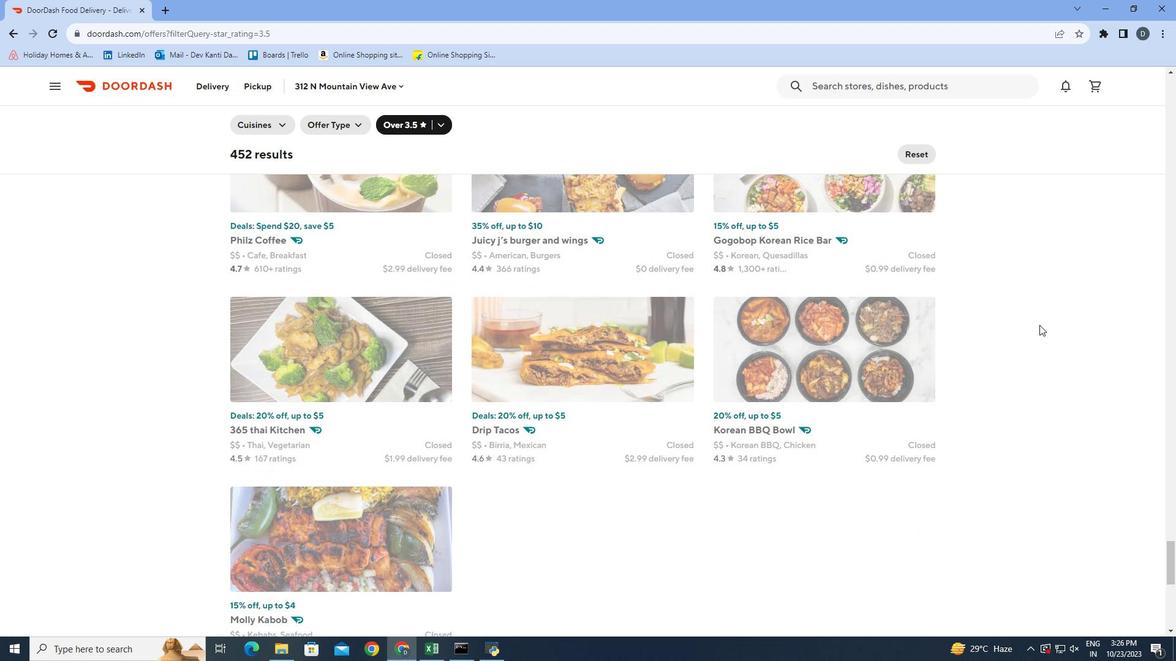 
Action: Mouse moved to (1037, 323)
Screenshot: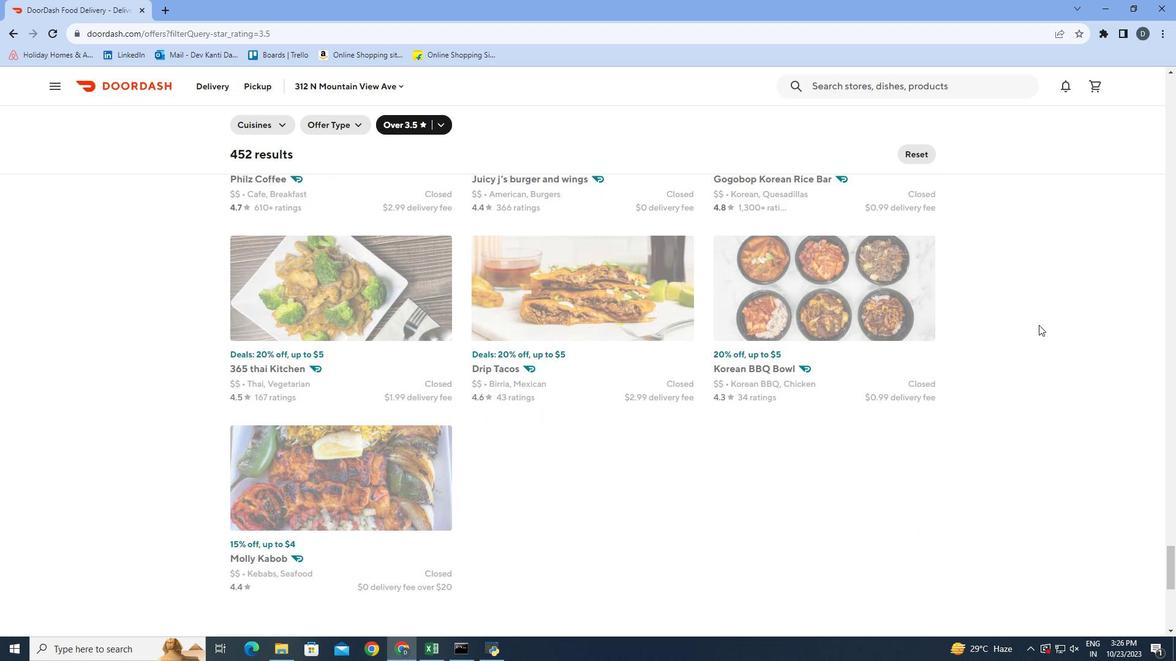 
Action: Mouse scrolled (1037, 322) with delta (0, 0)
Screenshot: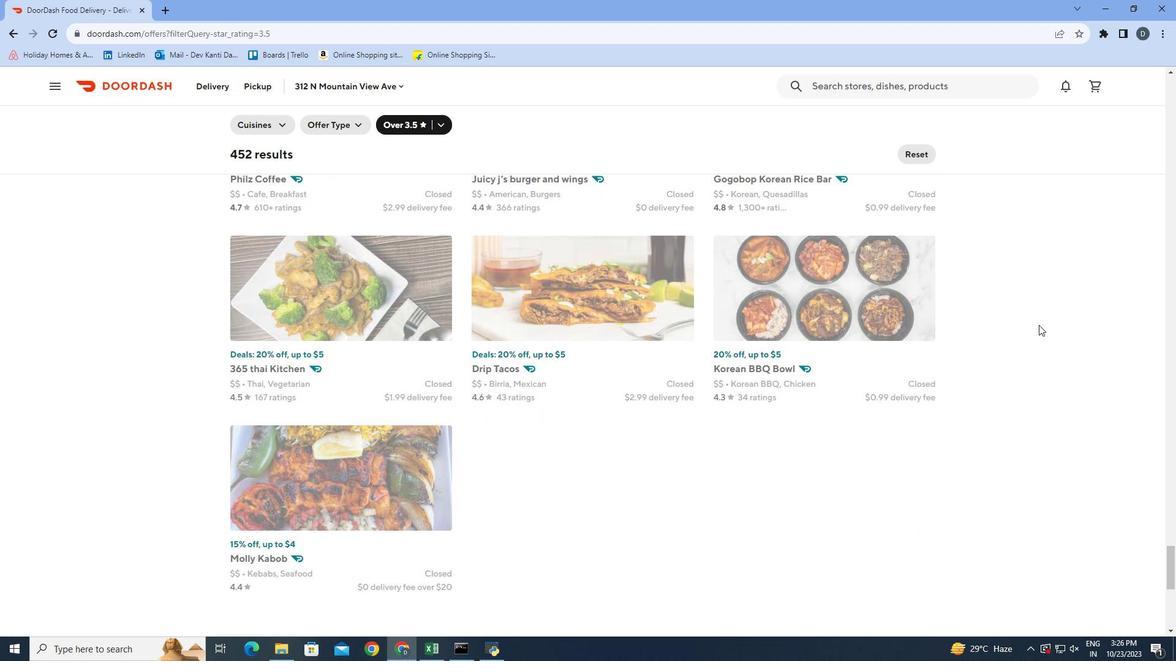 
Action: Mouse moved to (592, 603)
Screenshot: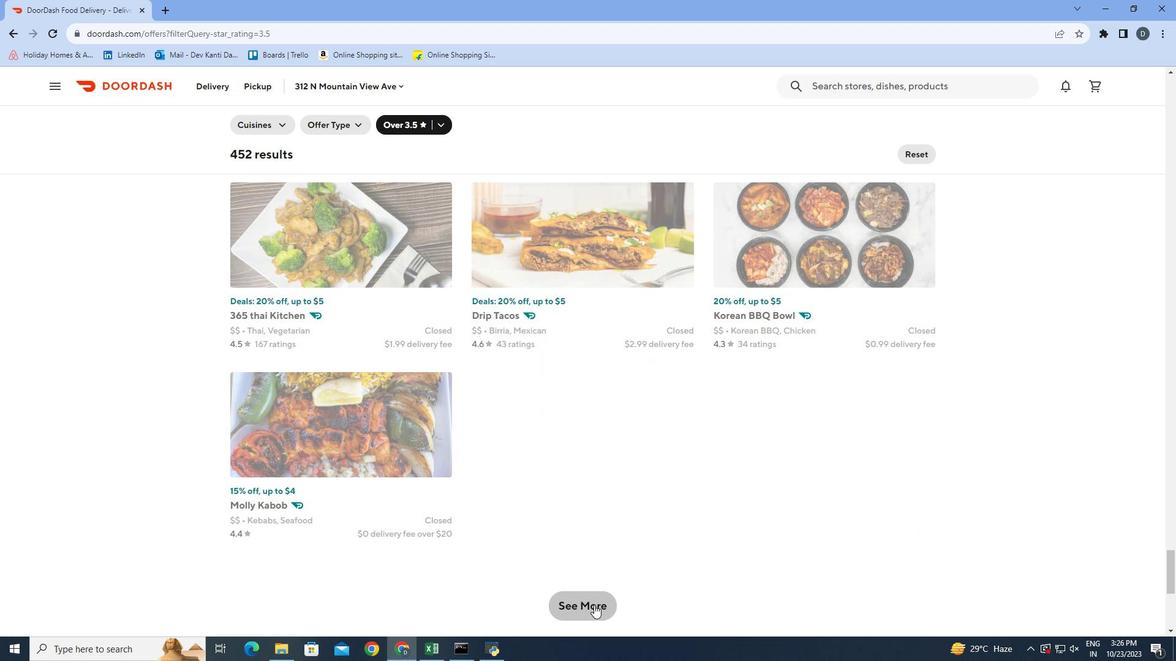 
Action: Mouse pressed left at (592, 603)
Screenshot: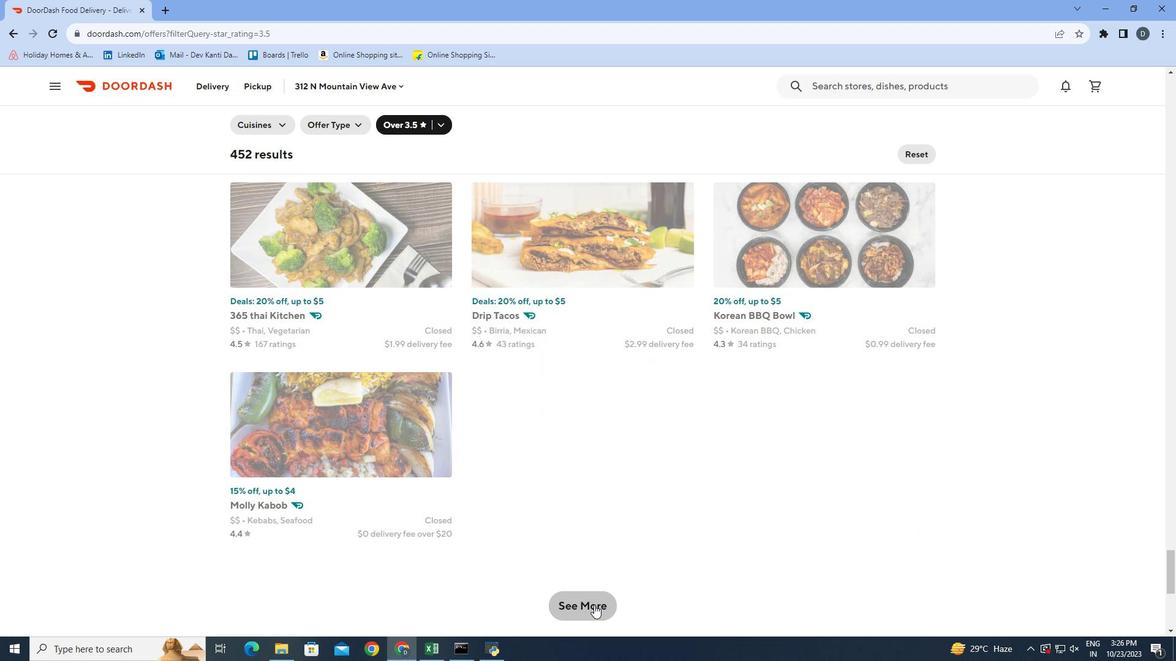 
Action: Mouse moved to (1038, 384)
Screenshot: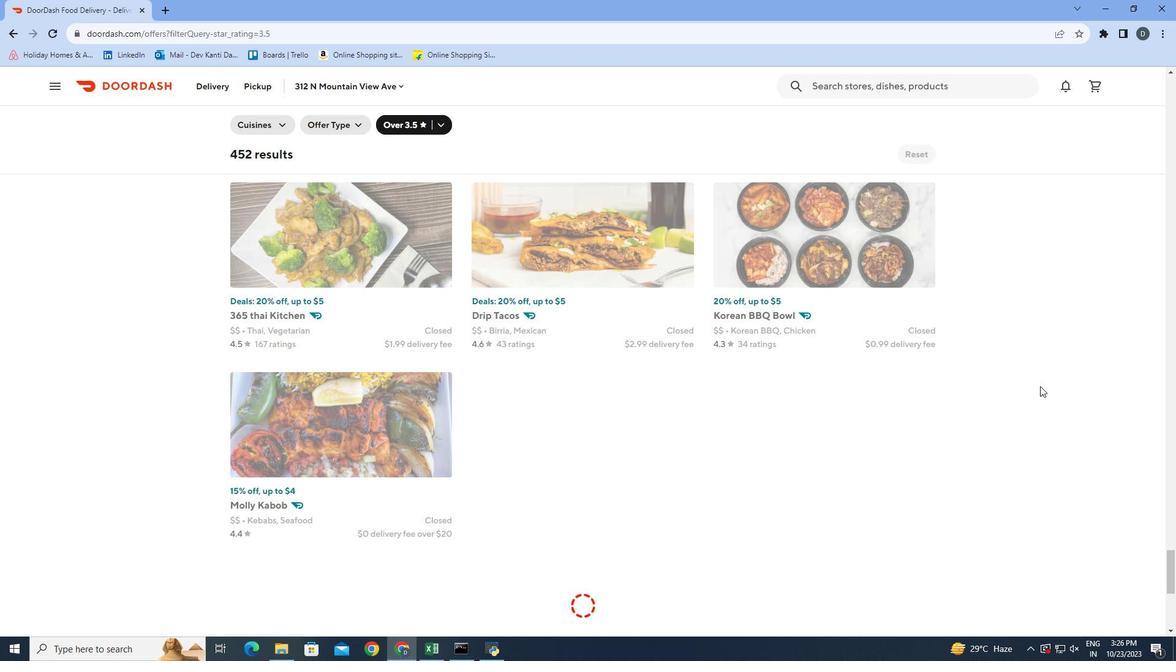 
Action: Mouse scrolled (1038, 385) with delta (0, 0)
Screenshot: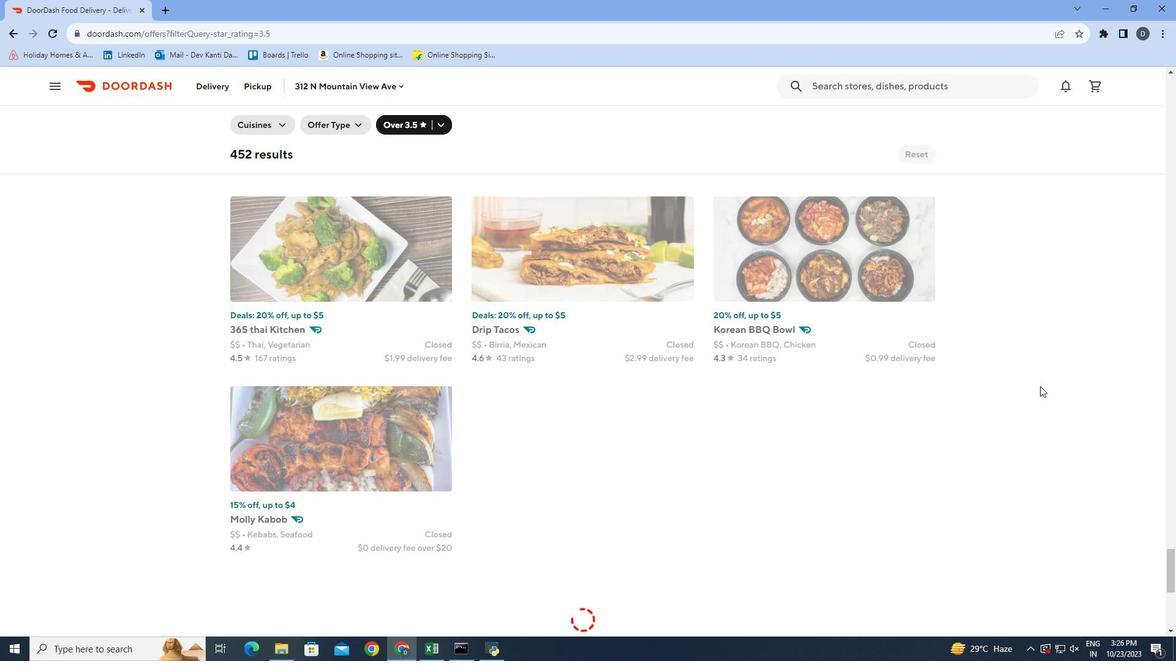 
Action: Mouse moved to (1038, 384)
Screenshot: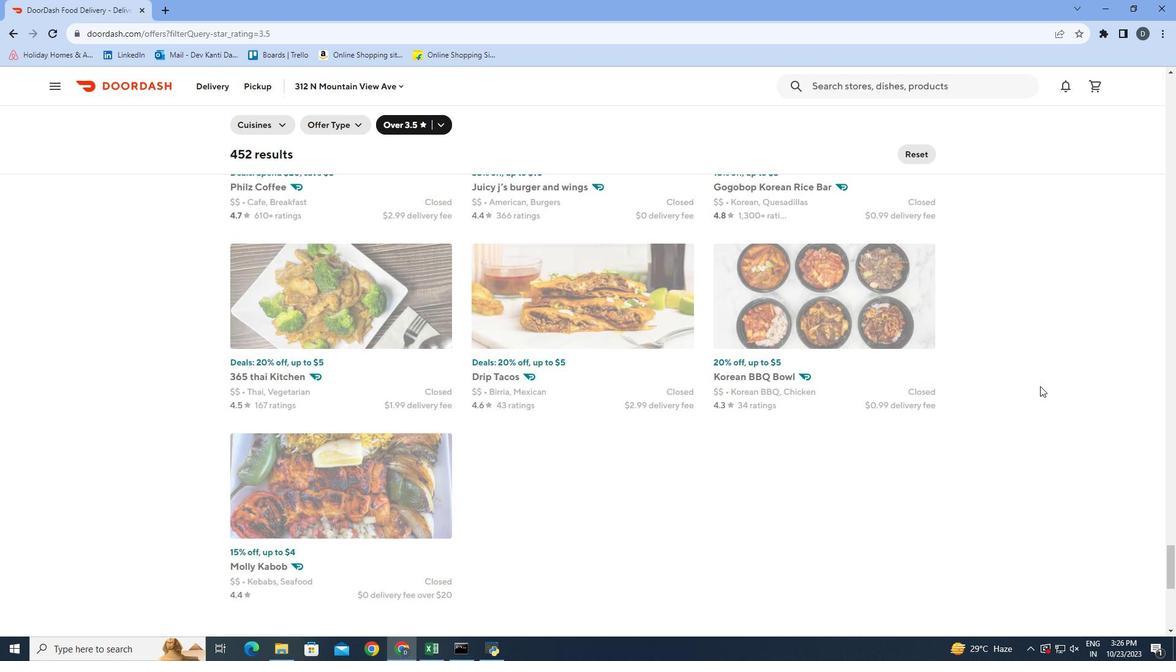 
Action: Mouse scrolled (1038, 384) with delta (0, 0)
Screenshot: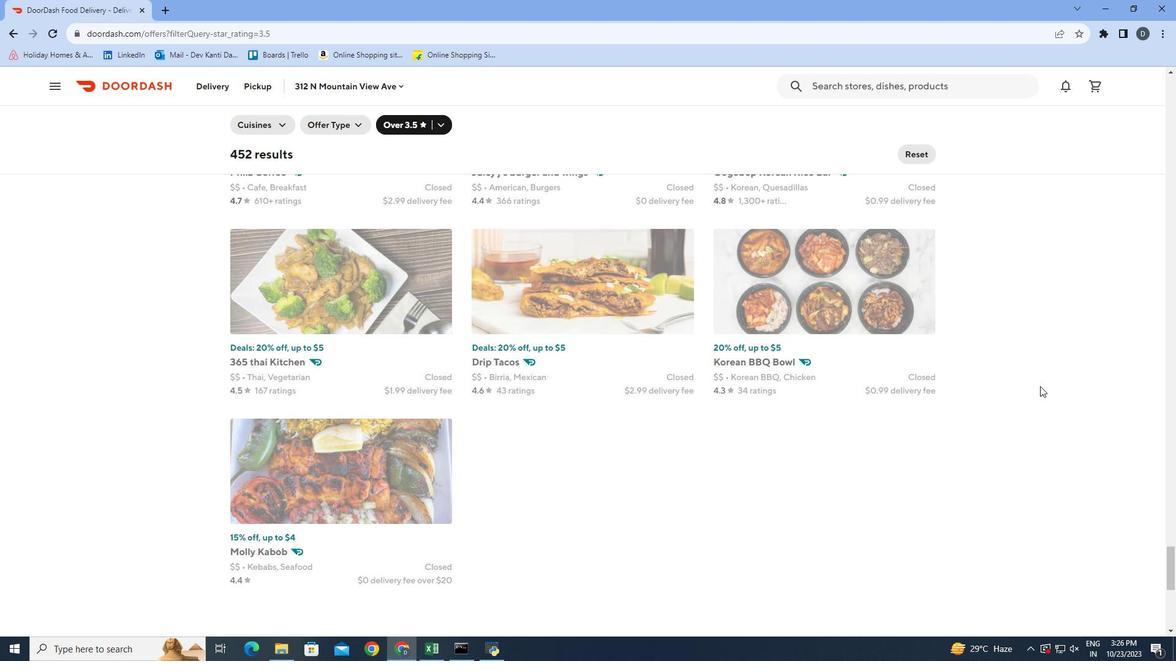 
Action: Mouse moved to (1038, 384)
Screenshot: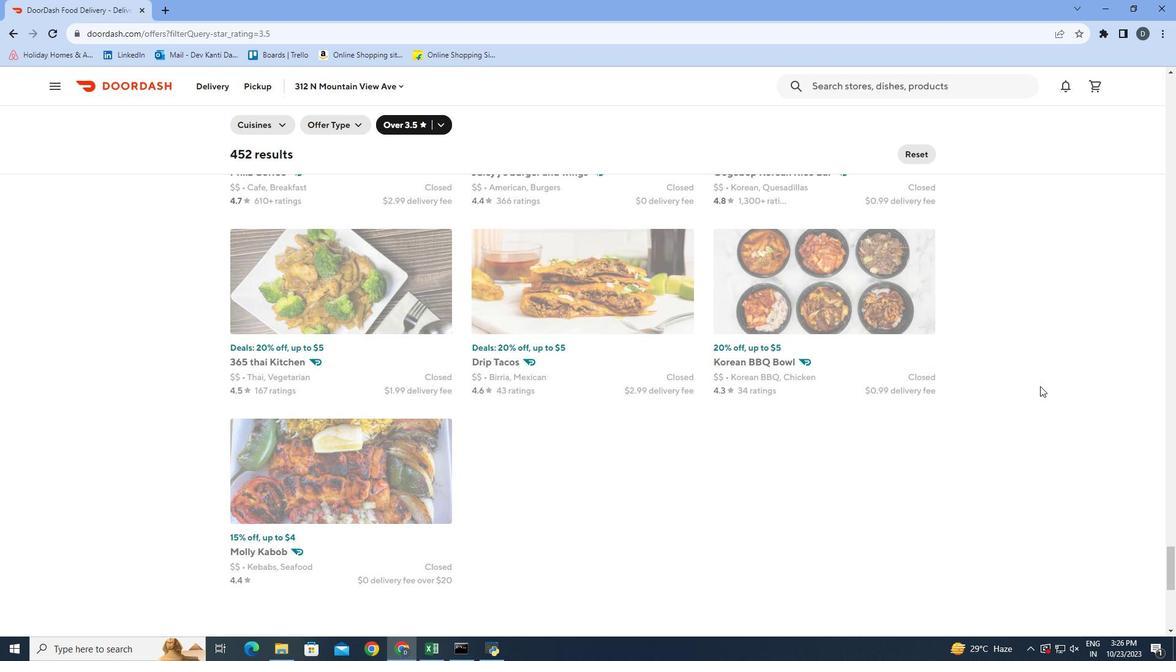 
Action: Mouse scrolled (1038, 384) with delta (0, 0)
Screenshot: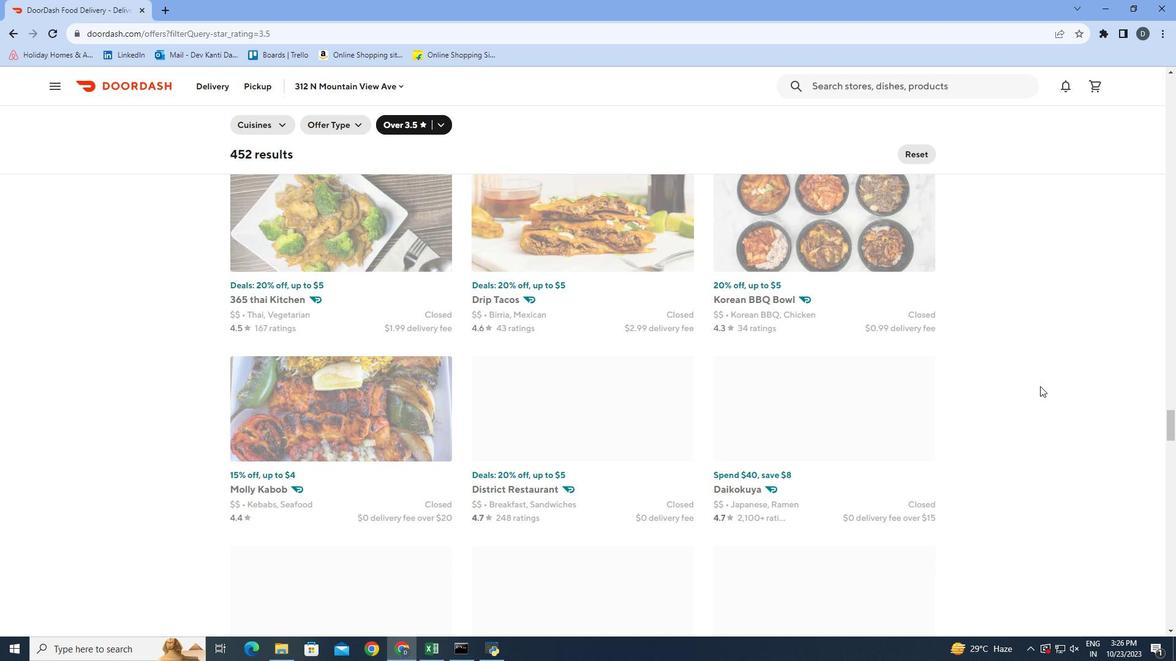 
Action: Mouse moved to (1038, 384)
Screenshot: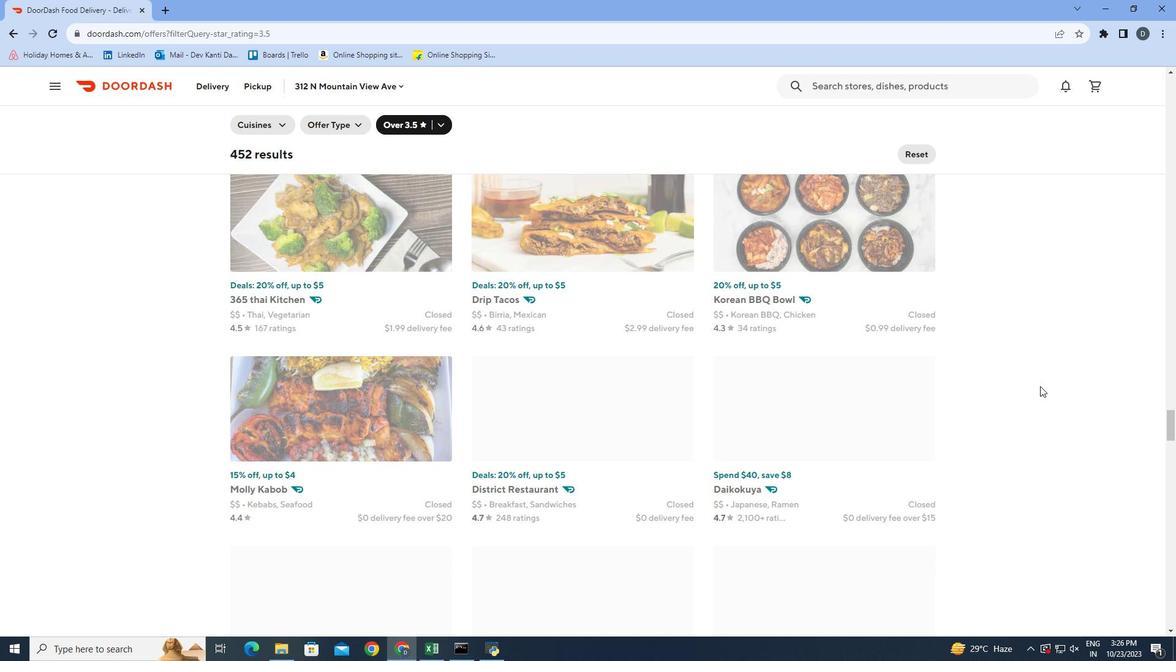 
Action: Mouse scrolled (1038, 384) with delta (0, 0)
Screenshot: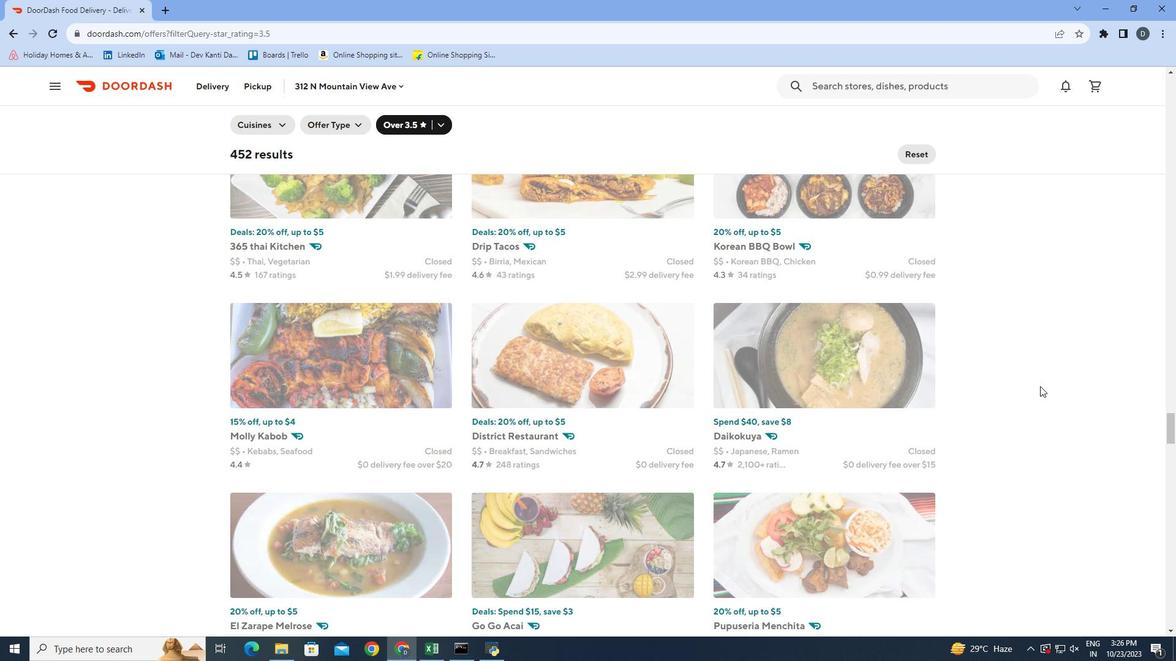 
Action: Mouse scrolled (1038, 384) with delta (0, 0)
Screenshot: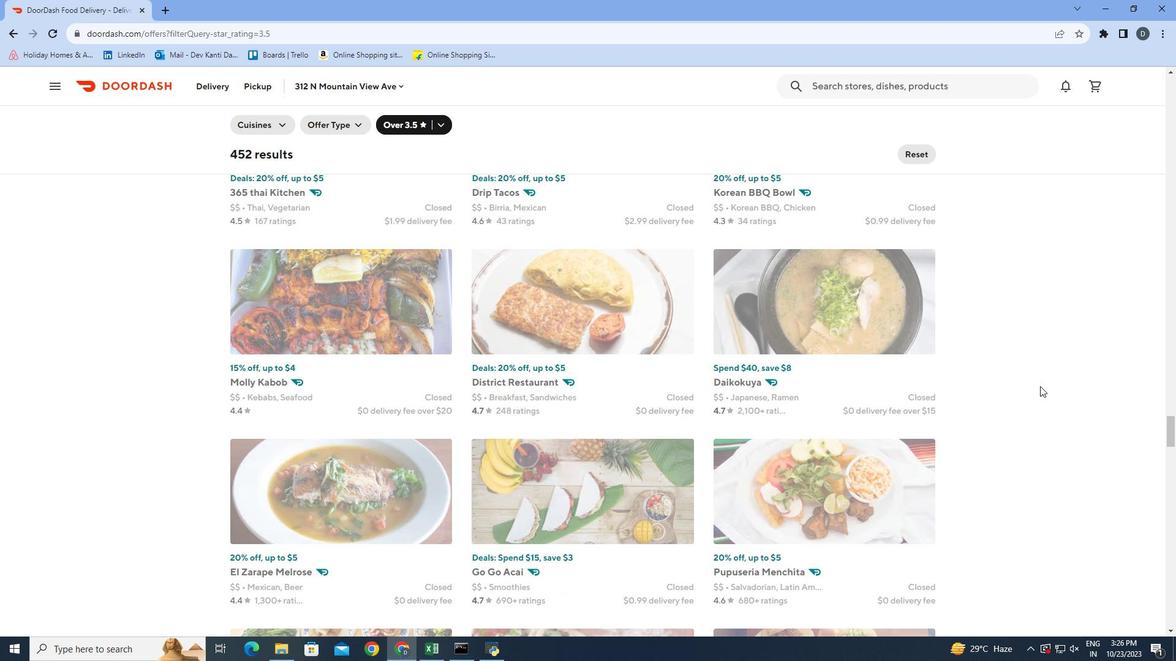 
Action: Mouse scrolled (1038, 384) with delta (0, 0)
Screenshot: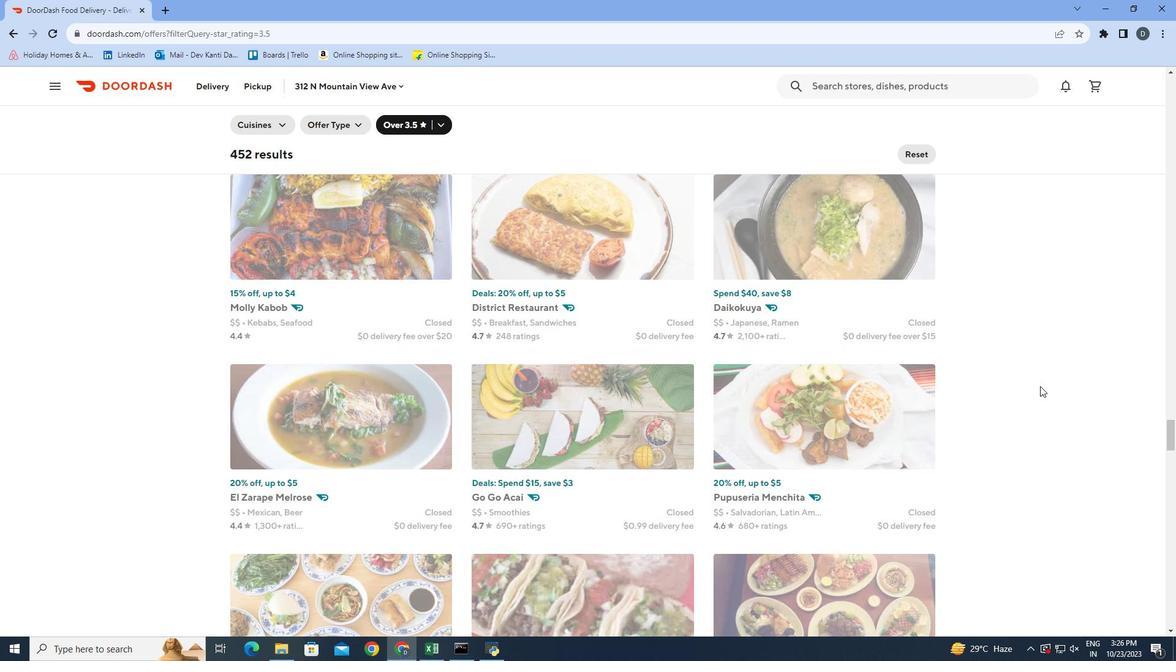 
Action: Mouse scrolled (1038, 384) with delta (0, 0)
Screenshot: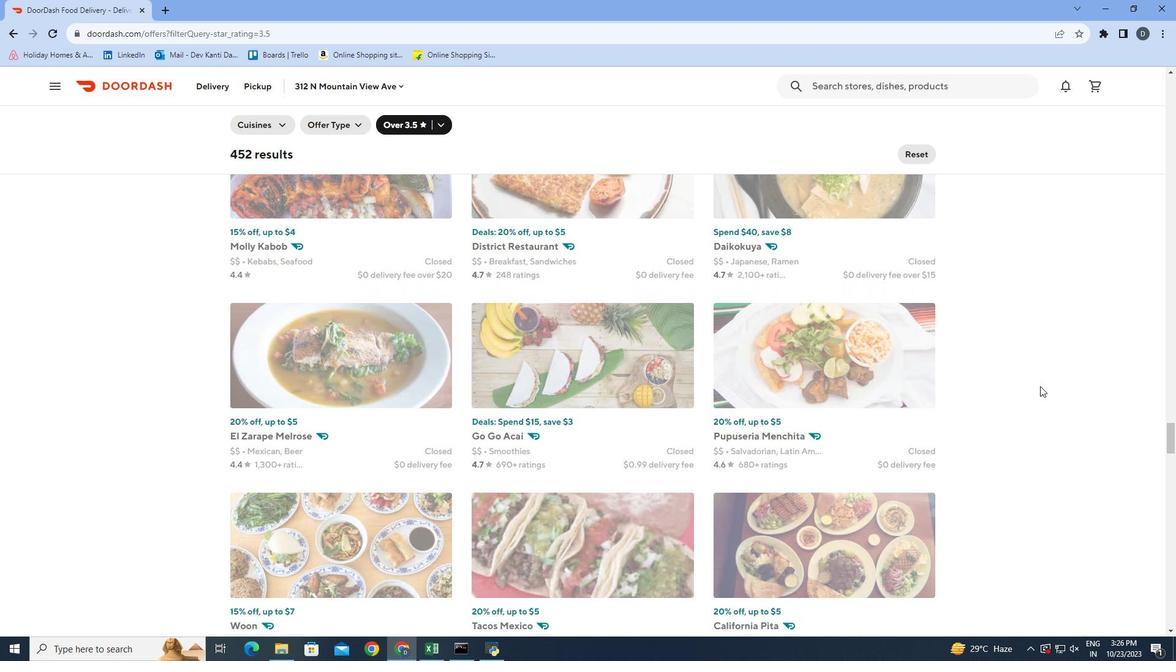
Action: Mouse scrolled (1038, 384) with delta (0, 0)
Screenshot: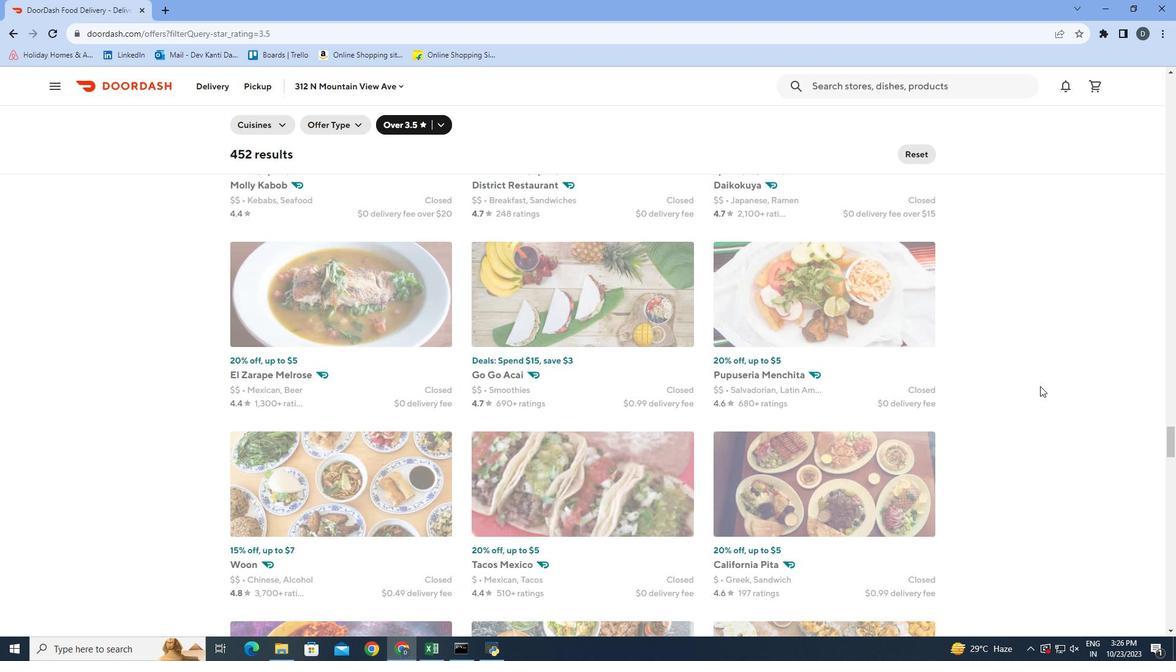 
Action: Mouse scrolled (1038, 384) with delta (0, 0)
Screenshot: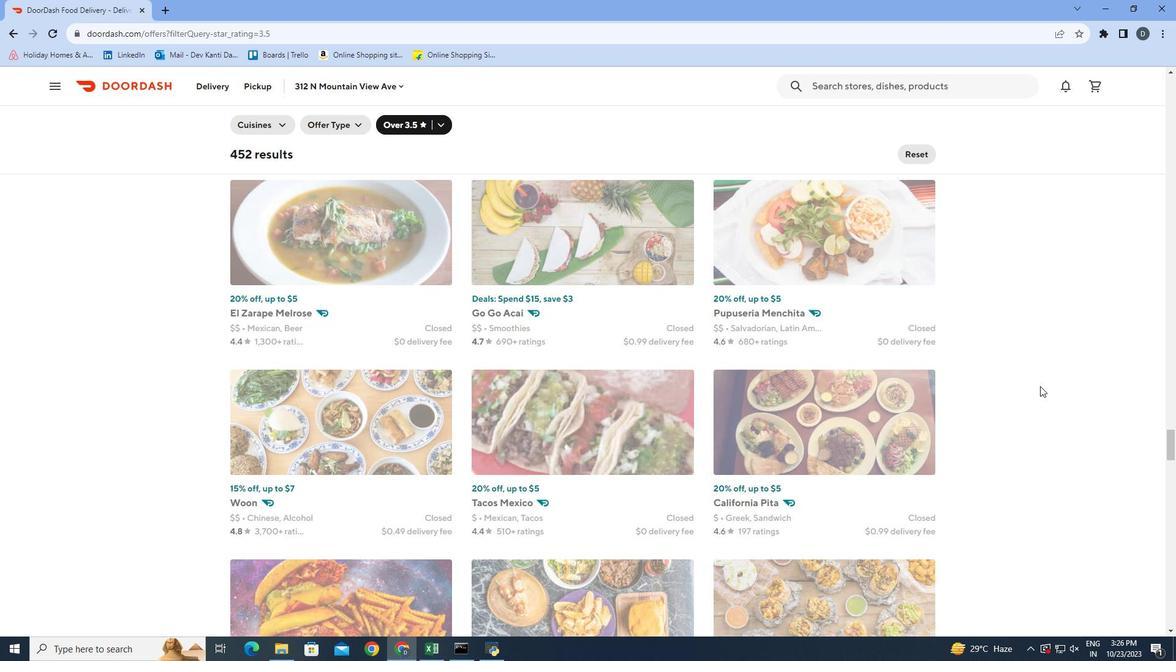 
Action: Mouse scrolled (1038, 384) with delta (0, 0)
Screenshot: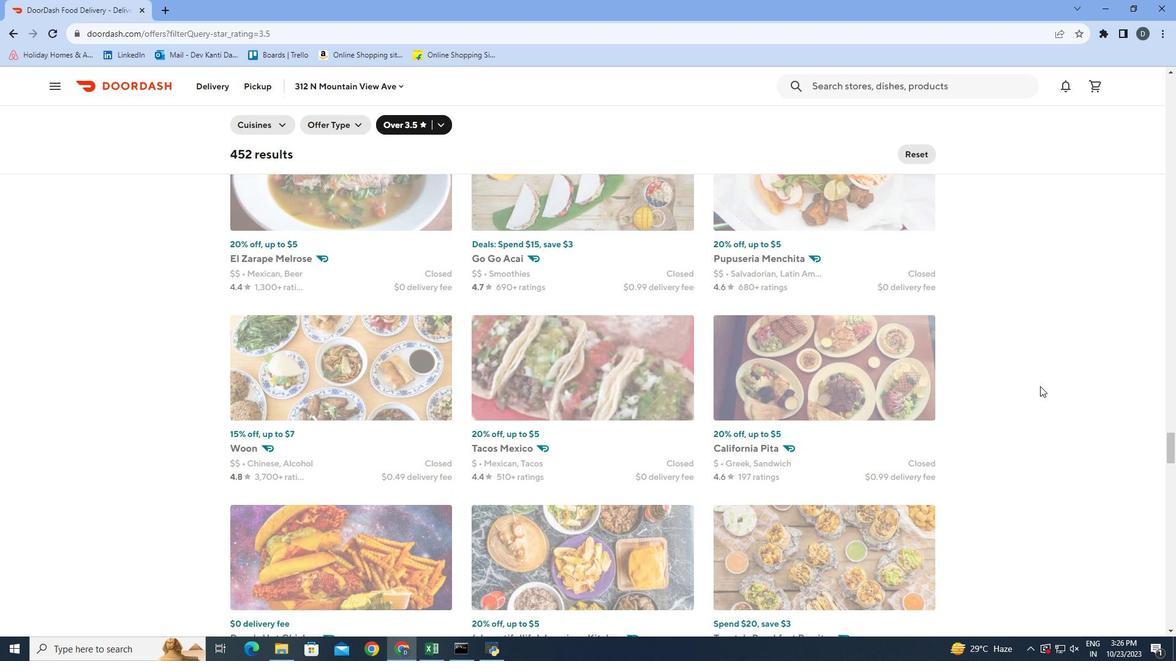 
Action: Mouse scrolled (1038, 384) with delta (0, 0)
Screenshot: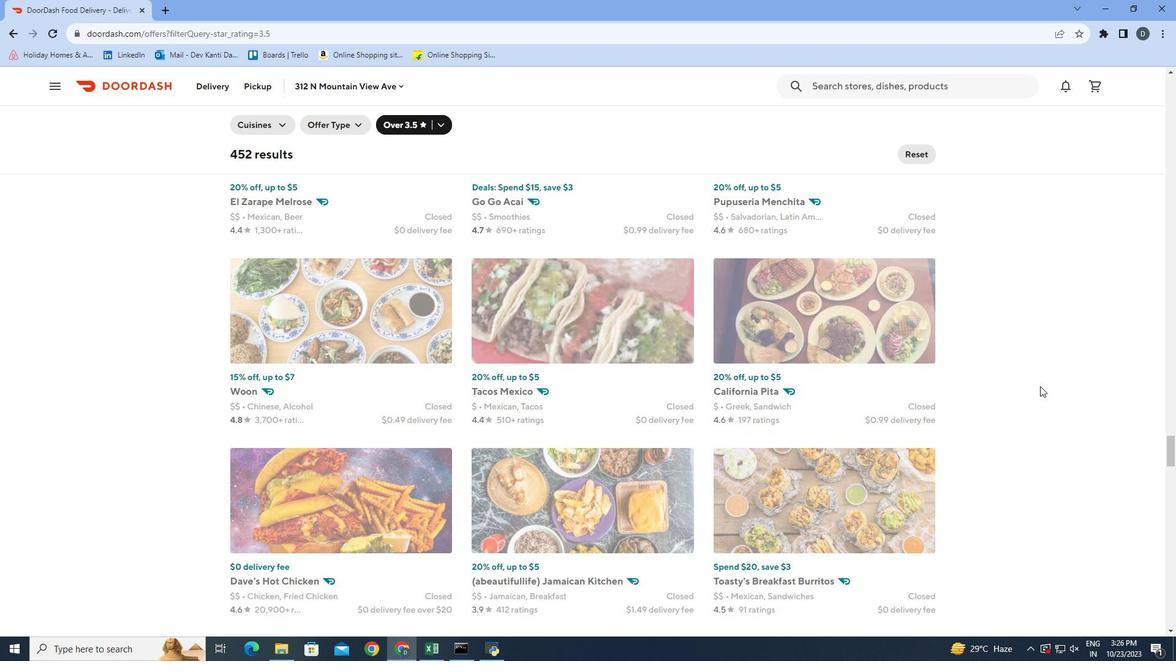 
Action: Mouse scrolled (1038, 384) with delta (0, 0)
Screenshot: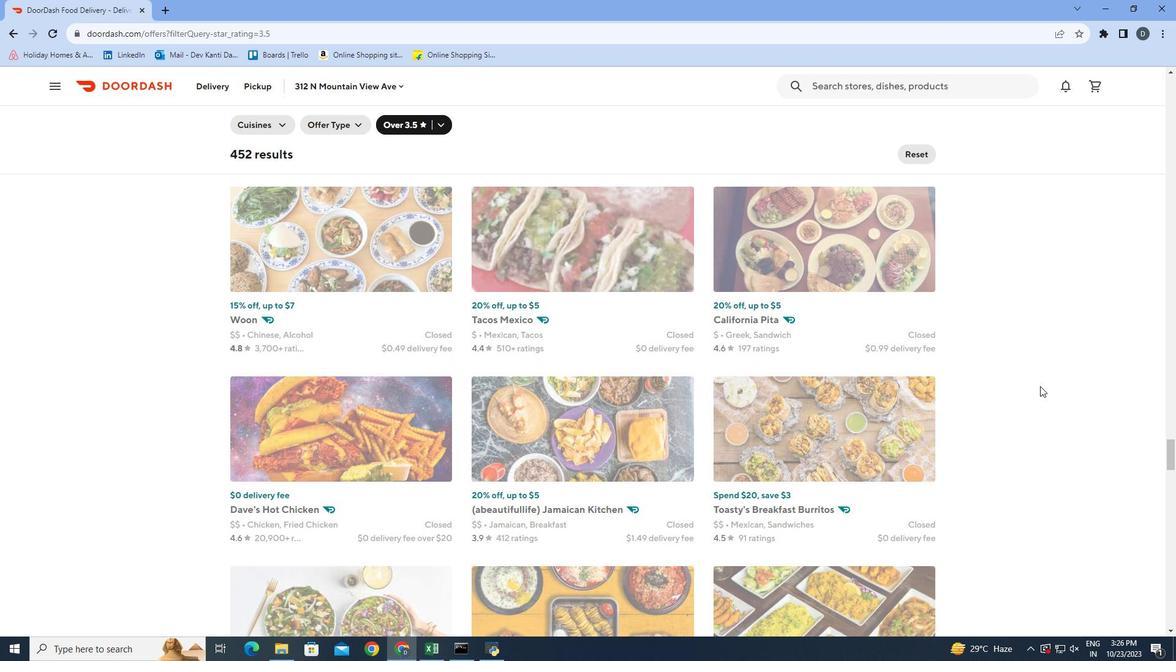 
Action: Mouse moved to (1036, 386)
Screenshot: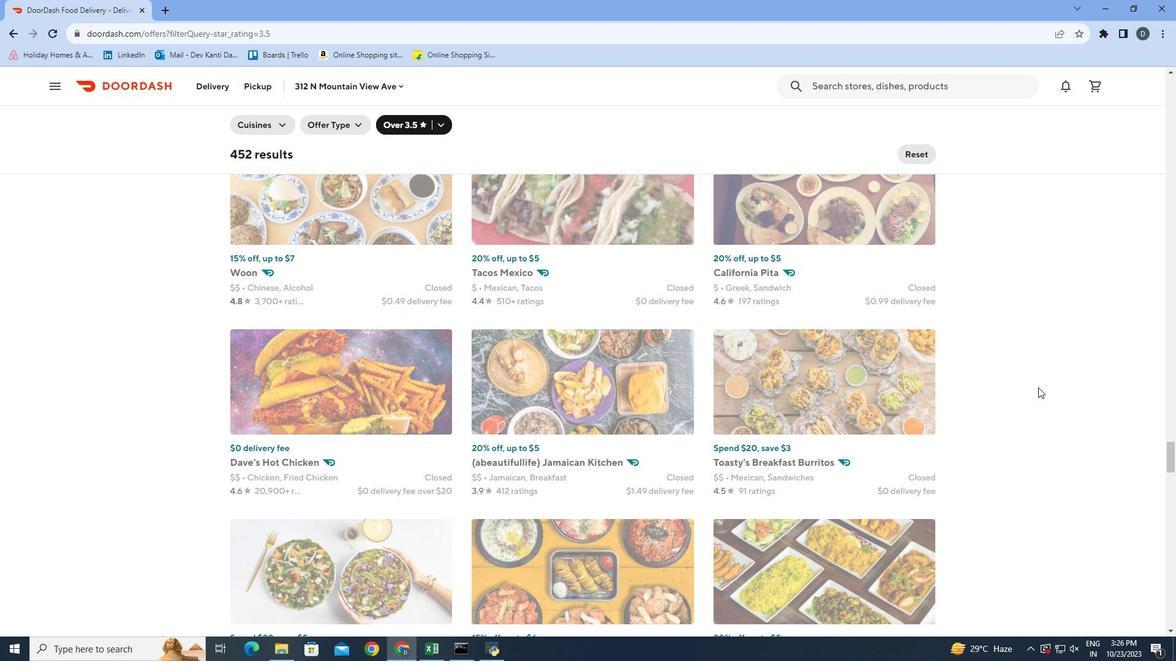 
Action: Mouse scrolled (1036, 385) with delta (0, 0)
Screenshot: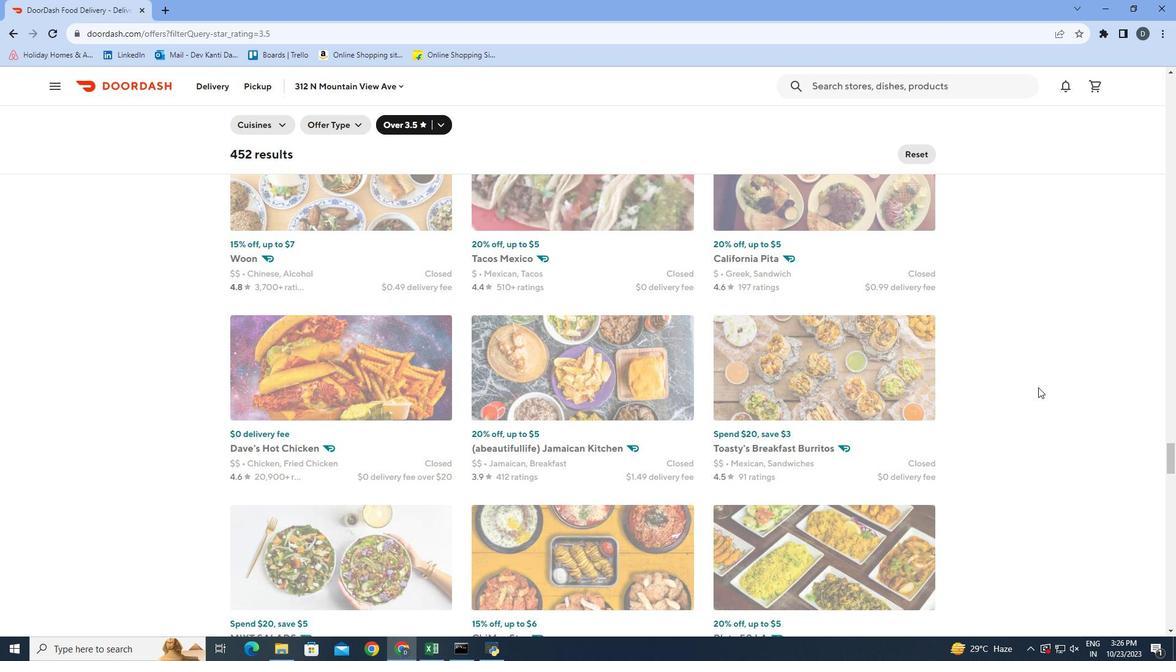 
Action: Mouse scrolled (1036, 385) with delta (0, 0)
Screenshot: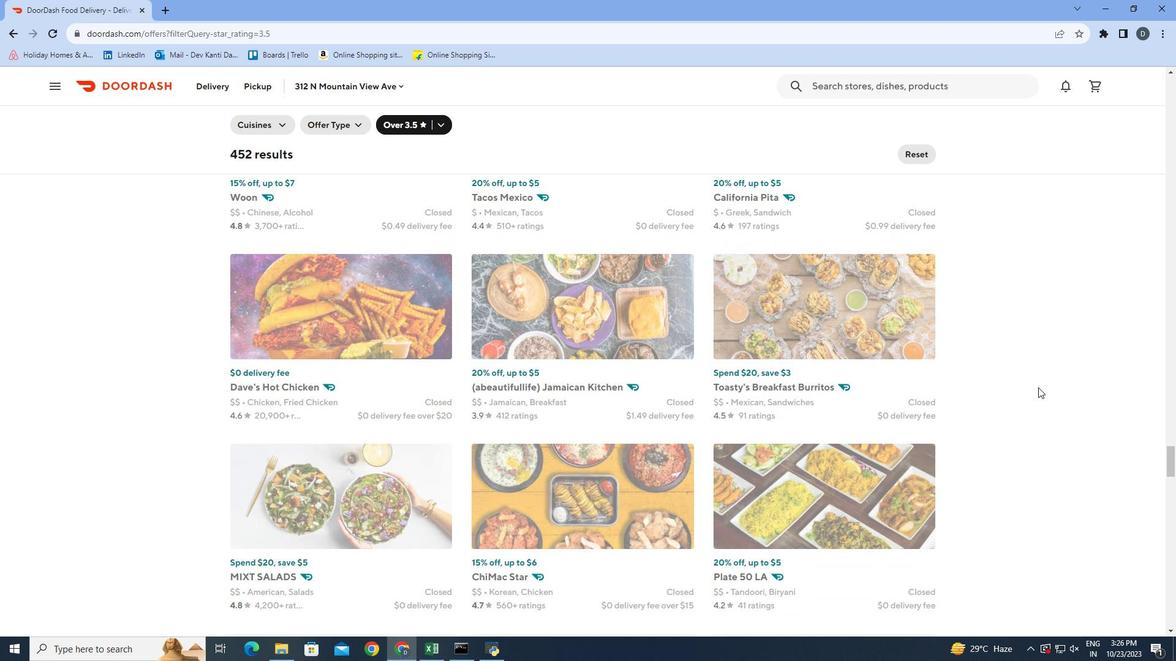 
Action: Mouse scrolled (1036, 385) with delta (0, 0)
Screenshot: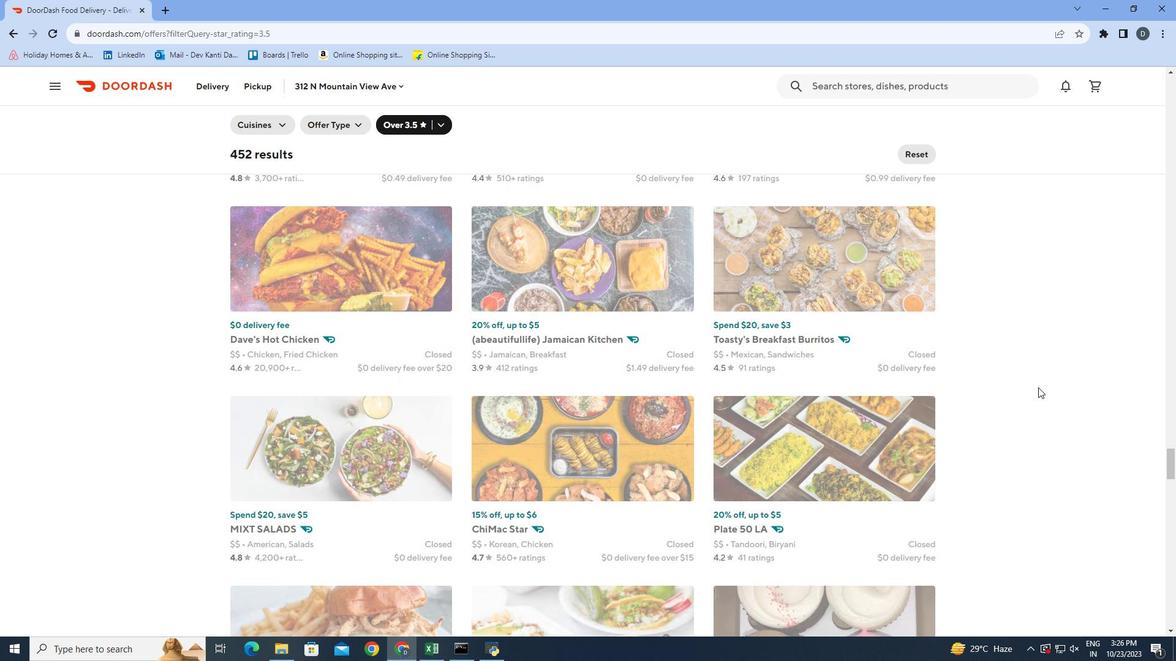 
Action: Mouse moved to (1036, 386)
Screenshot: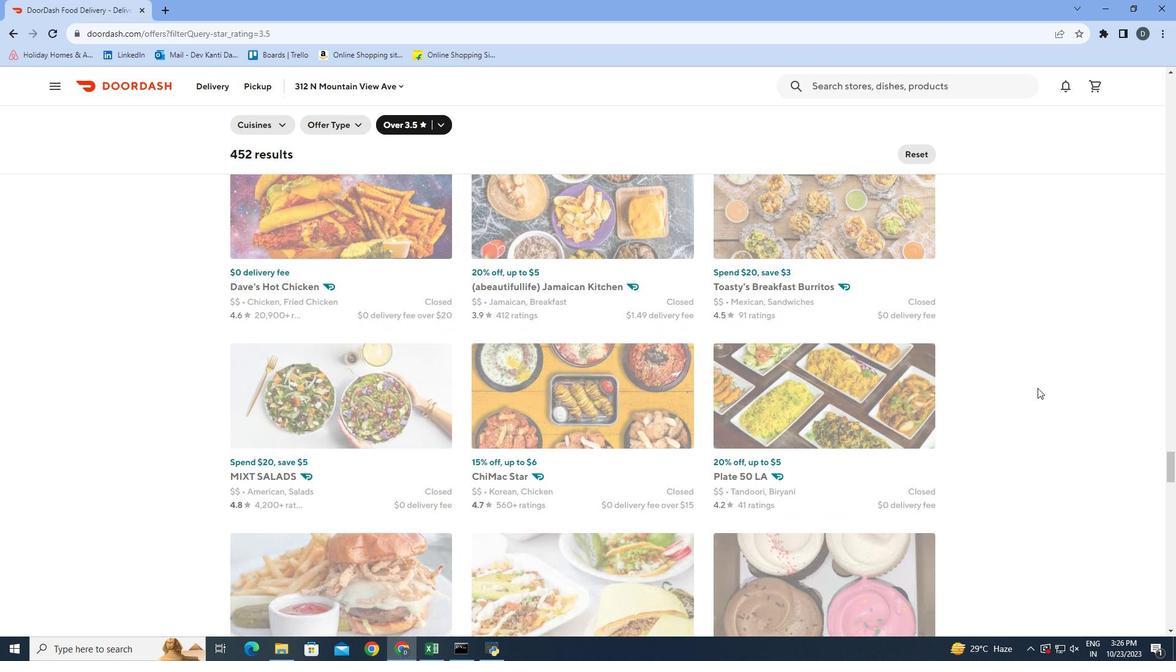 
Action: Mouse scrolled (1036, 386) with delta (0, 0)
Screenshot: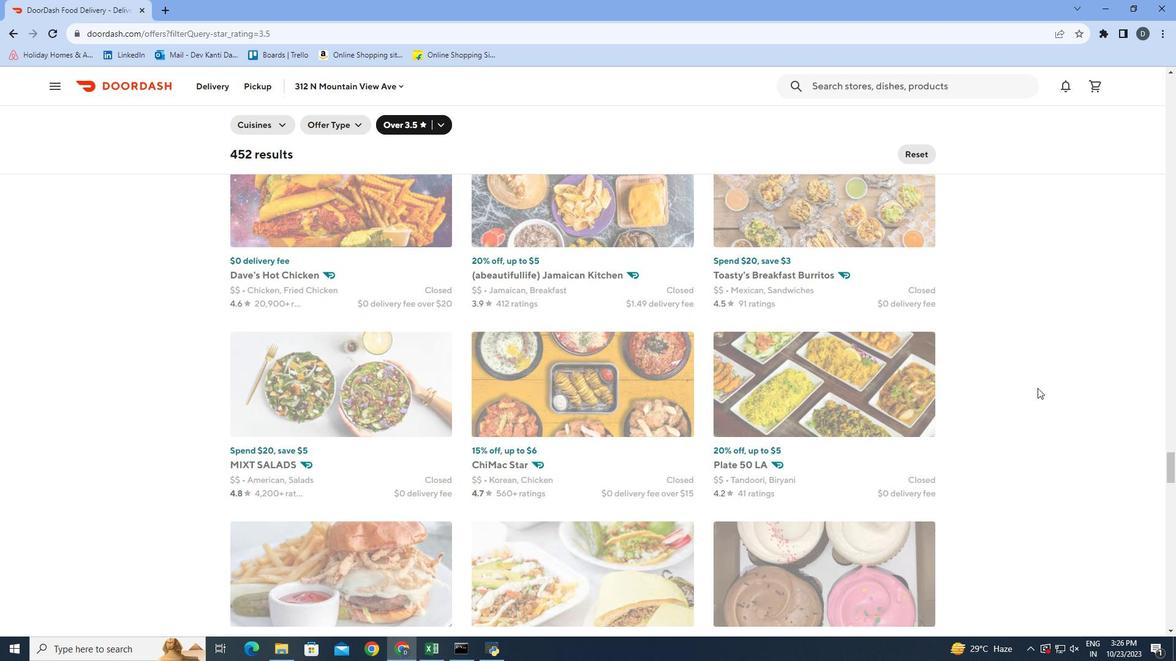 
Action: Mouse scrolled (1036, 386) with delta (0, 0)
Screenshot: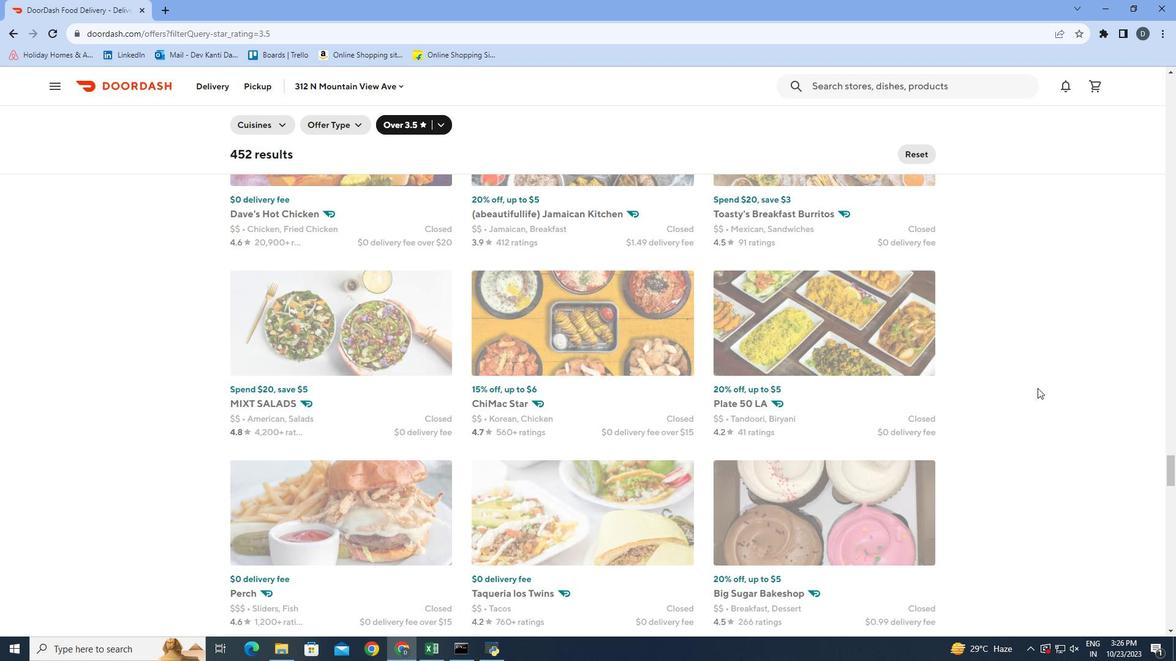 
Action: Mouse moved to (1033, 389)
Screenshot: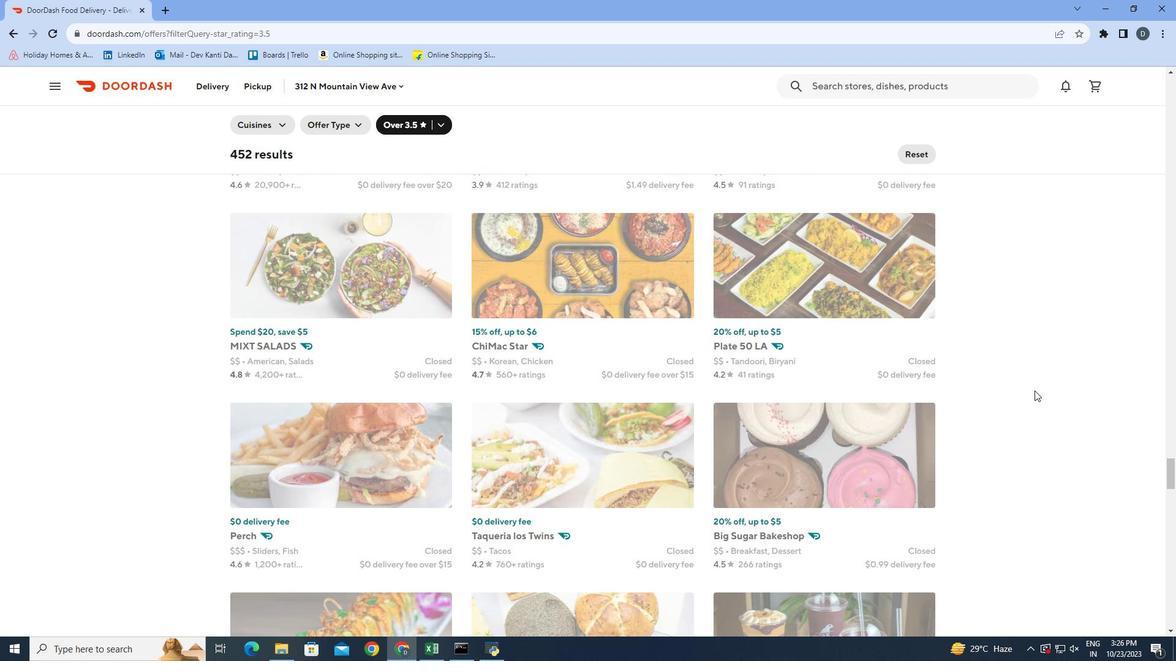 
Action: Mouse scrolled (1033, 388) with delta (0, 0)
Screenshot: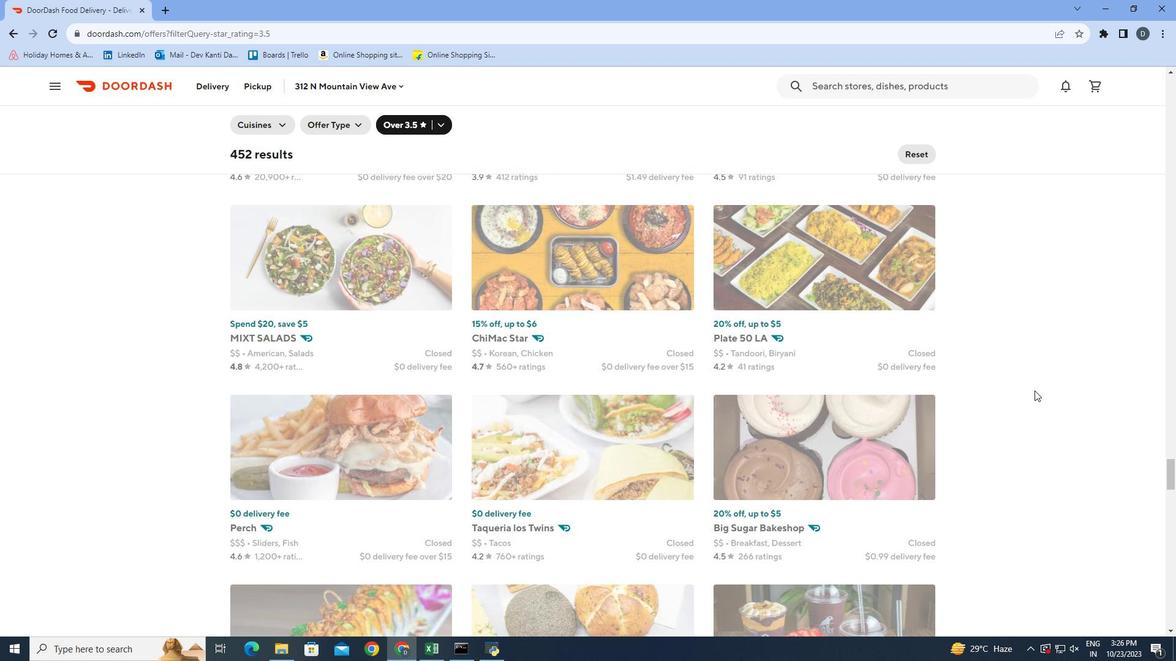 
Action: Mouse moved to (1031, 389)
Screenshot: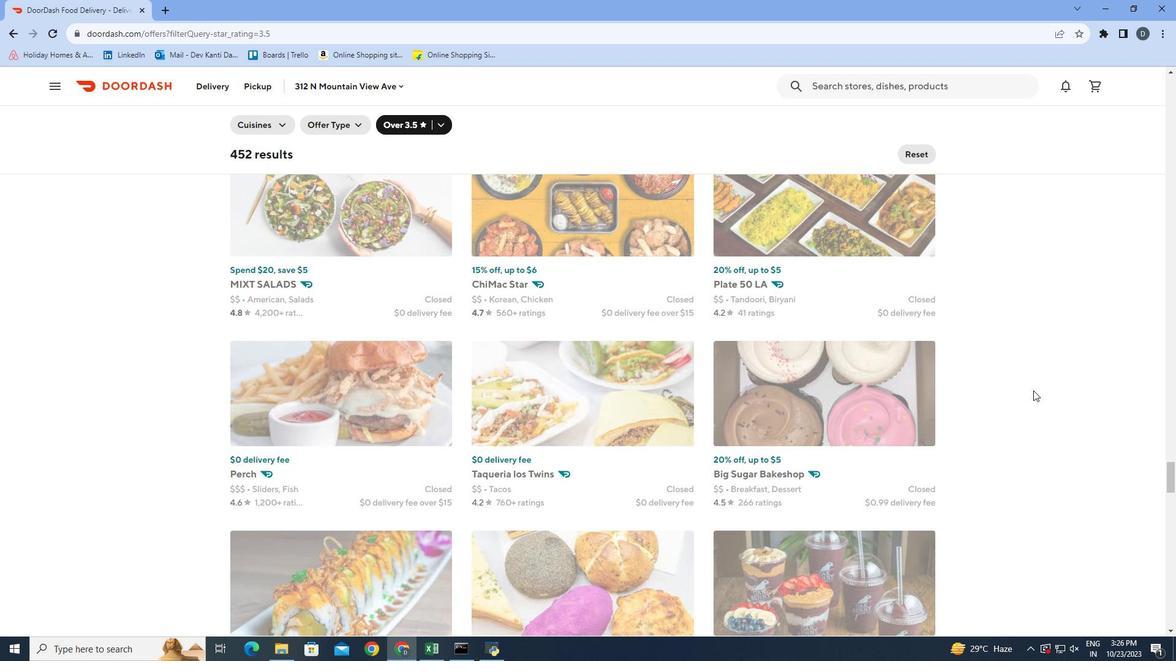 
Action: Mouse scrolled (1031, 388) with delta (0, 0)
Screenshot: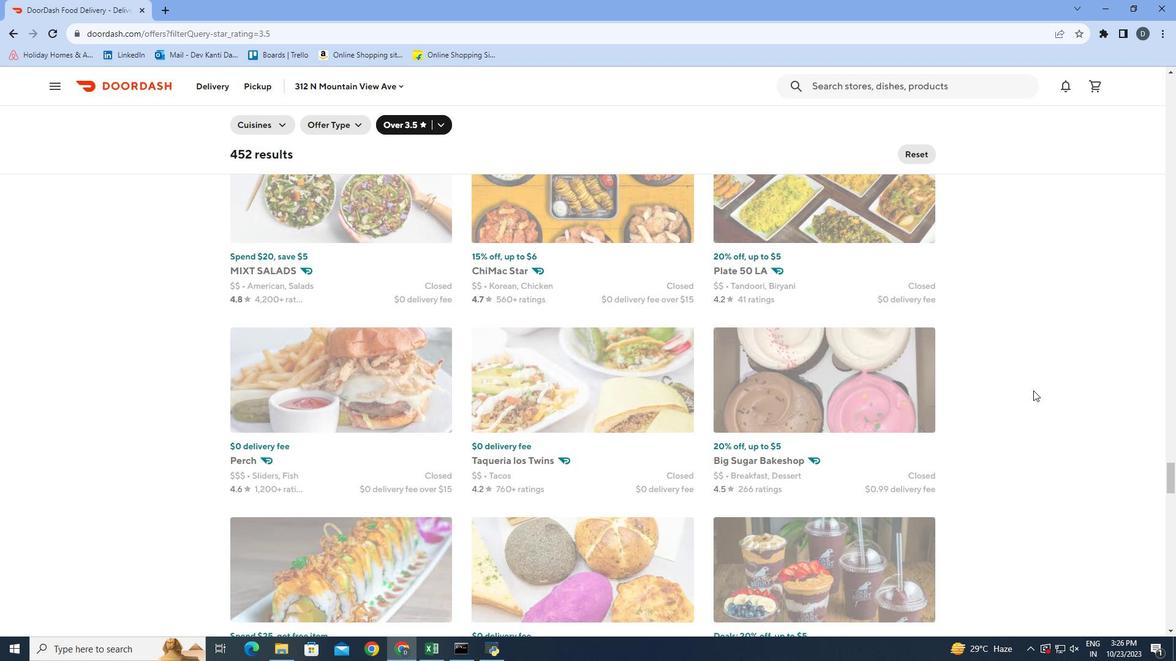 
Action: Mouse moved to (1031, 389)
Screenshot: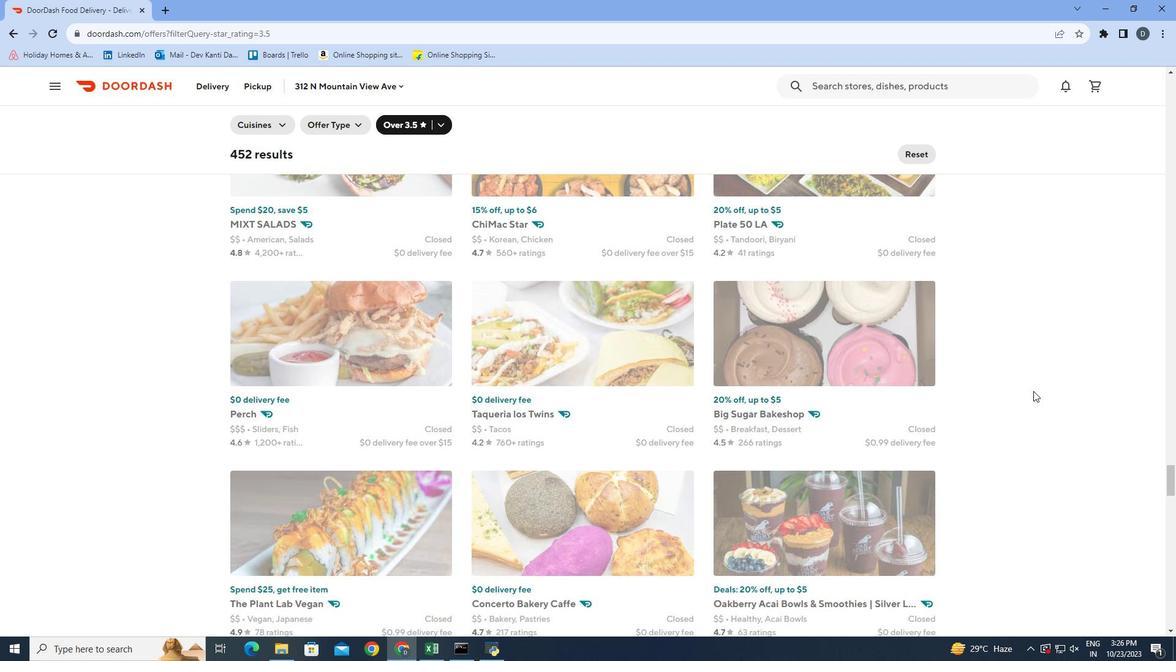 
Action: Mouse scrolled (1031, 389) with delta (0, 0)
Screenshot: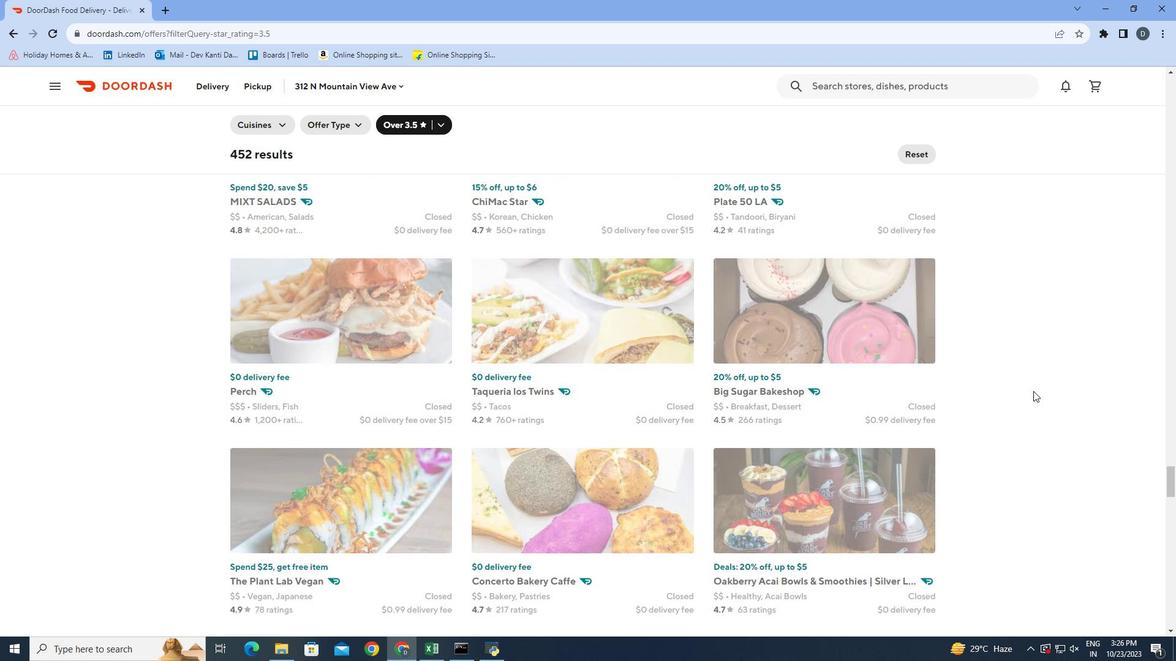 
Action: Mouse scrolled (1031, 389) with delta (0, 0)
Screenshot: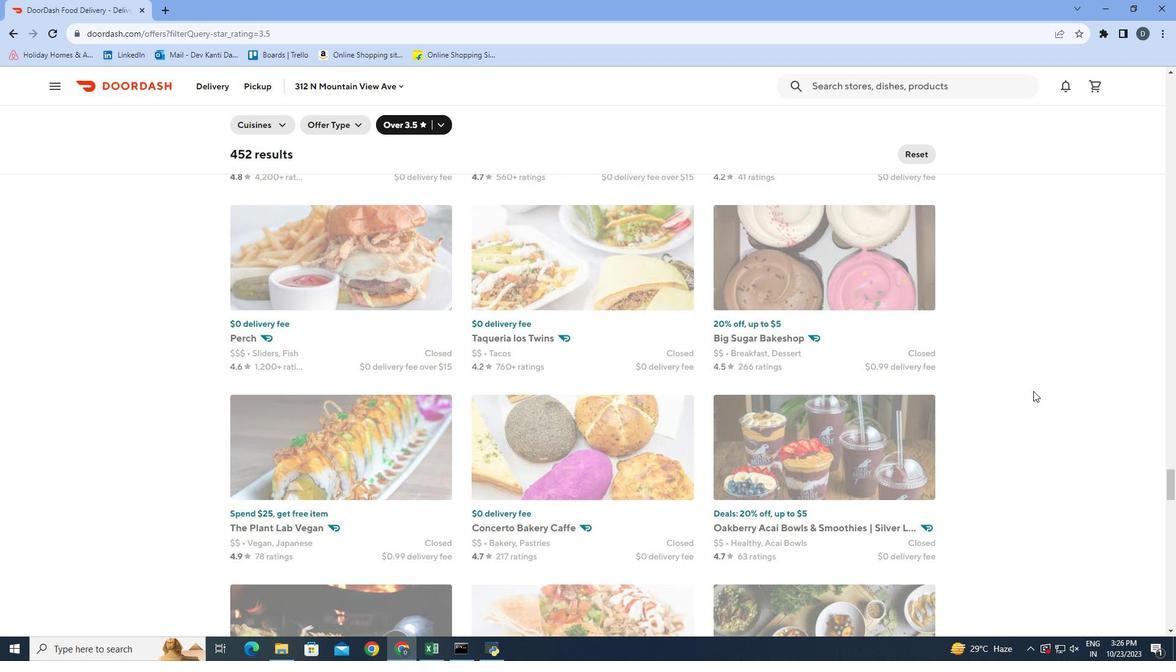 
Action: Mouse moved to (1030, 389)
Screenshot: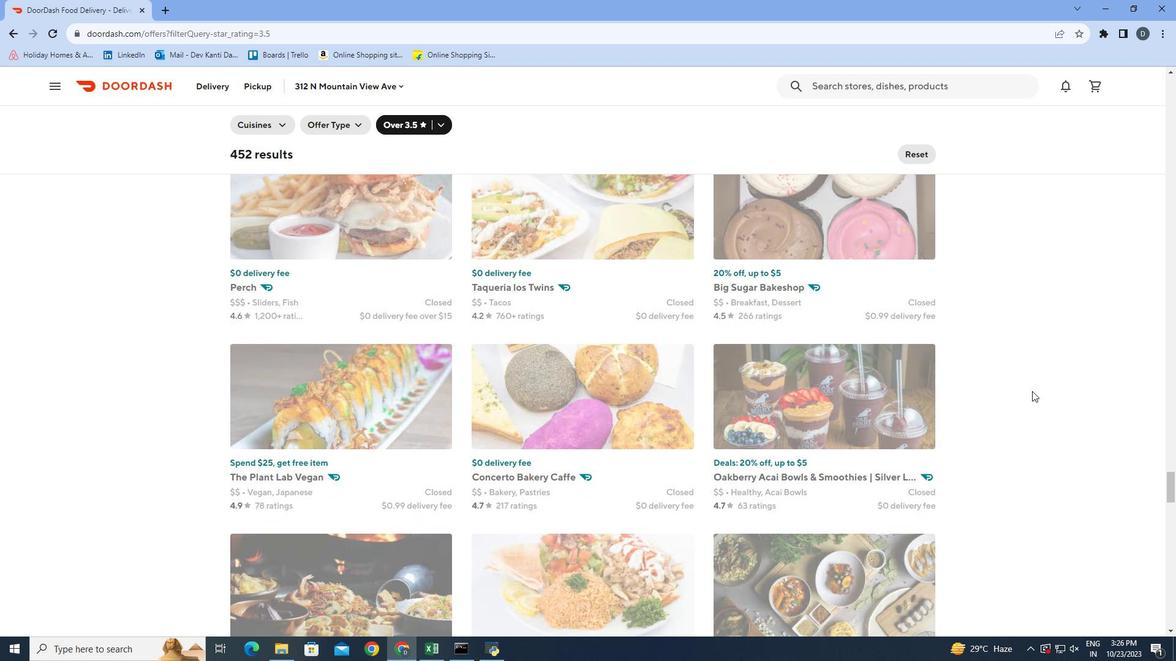
Action: Mouse scrolled (1030, 389) with delta (0, 0)
Screenshot: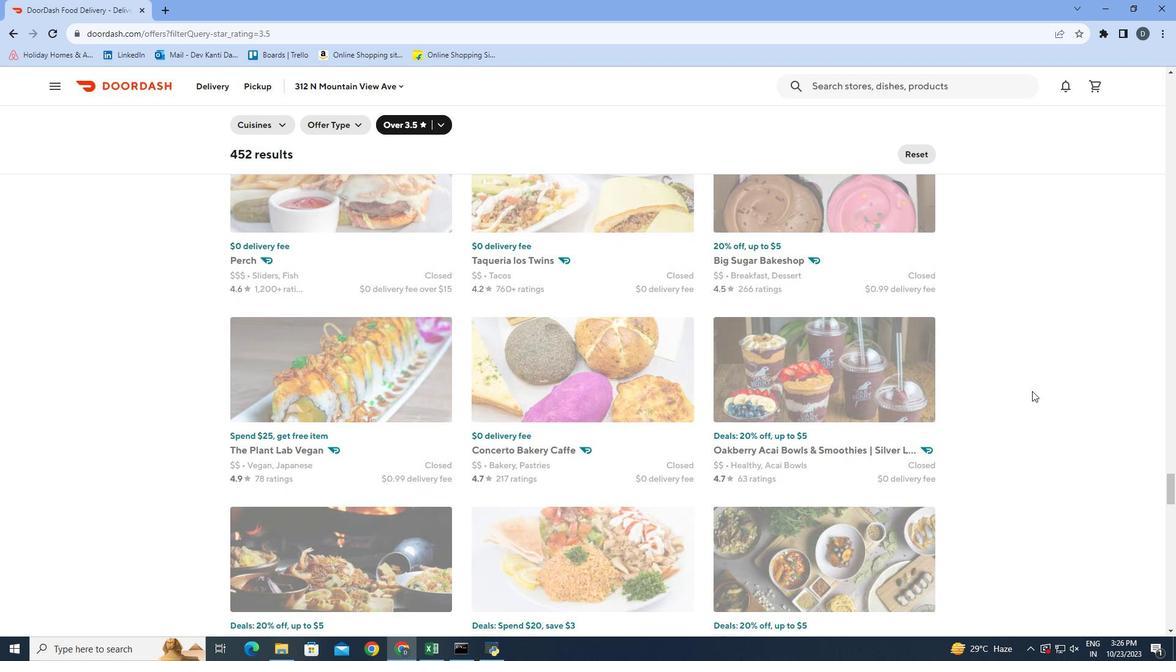
Action: Mouse scrolled (1030, 389) with delta (0, 0)
Screenshot: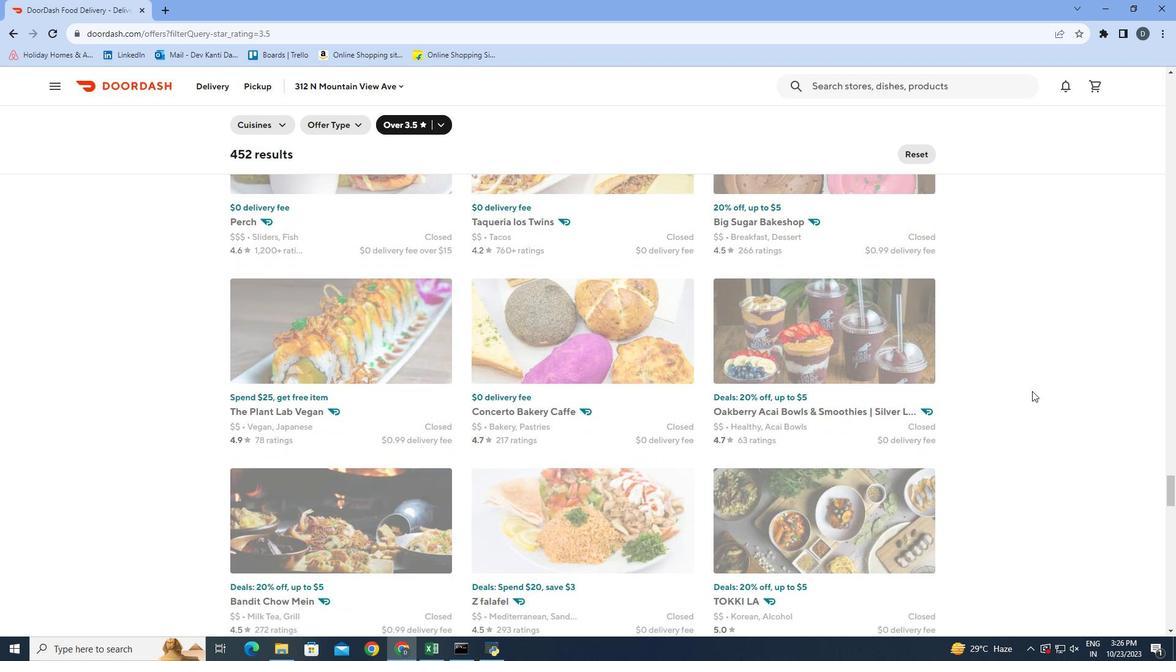 
Action: Mouse scrolled (1030, 389) with delta (0, 0)
Screenshot: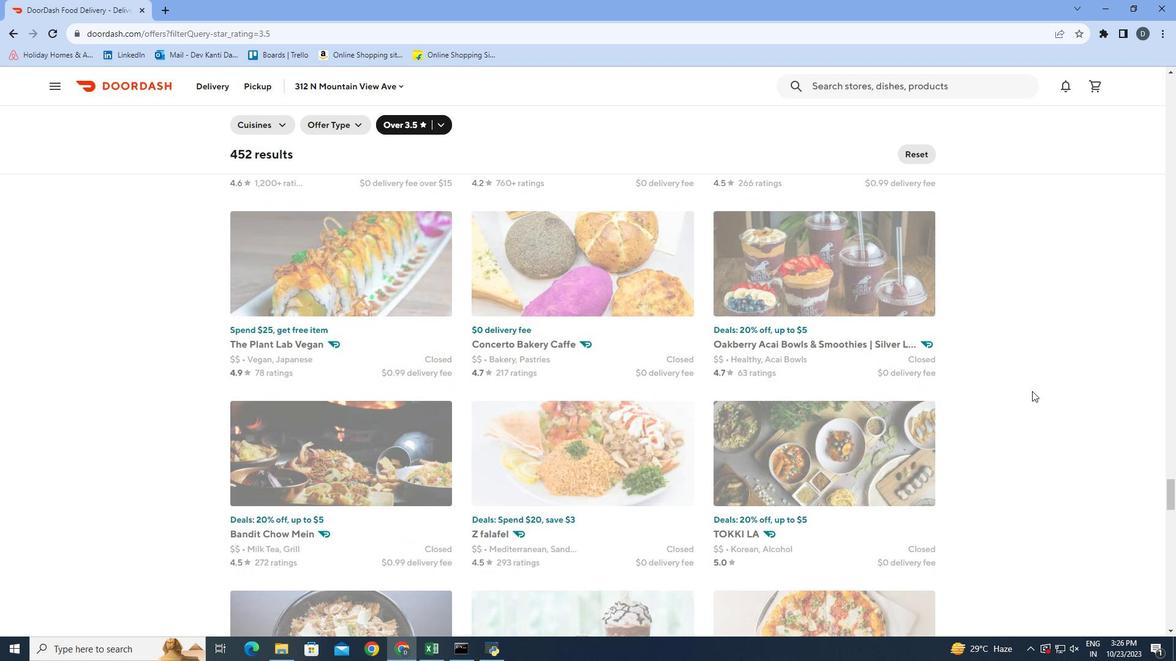 
Action: Mouse scrolled (1030, 389) with delta (0, 0)
Screenshot: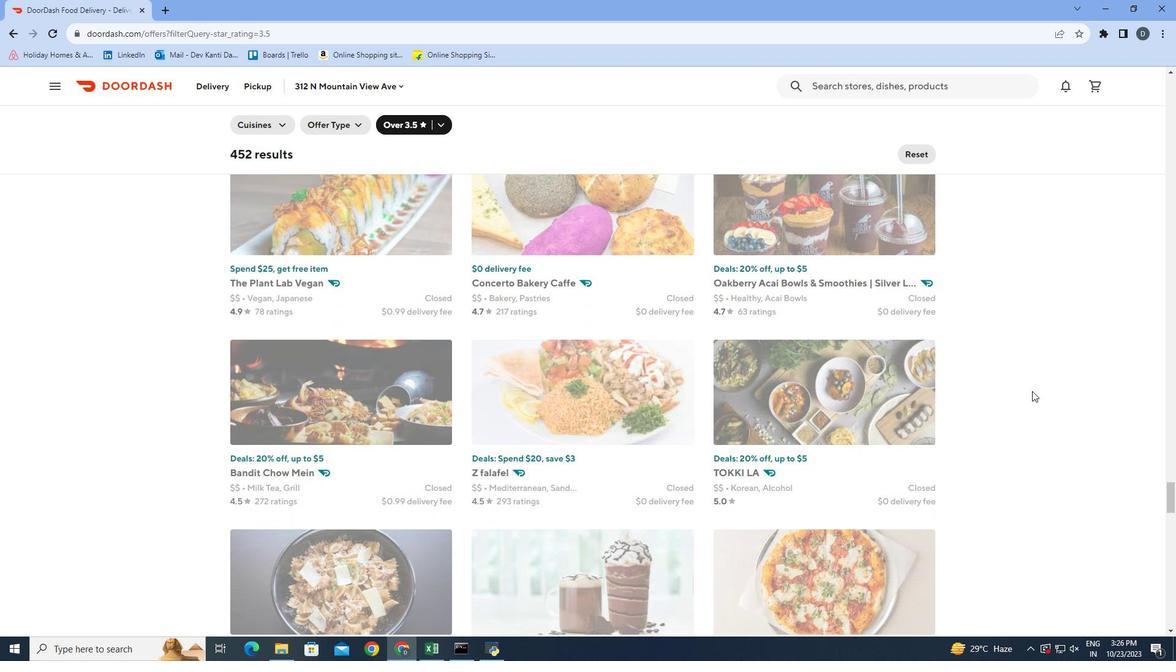 
Action: Mouse scrolled (1030, 389) with delta (0, 0)
Screenshot: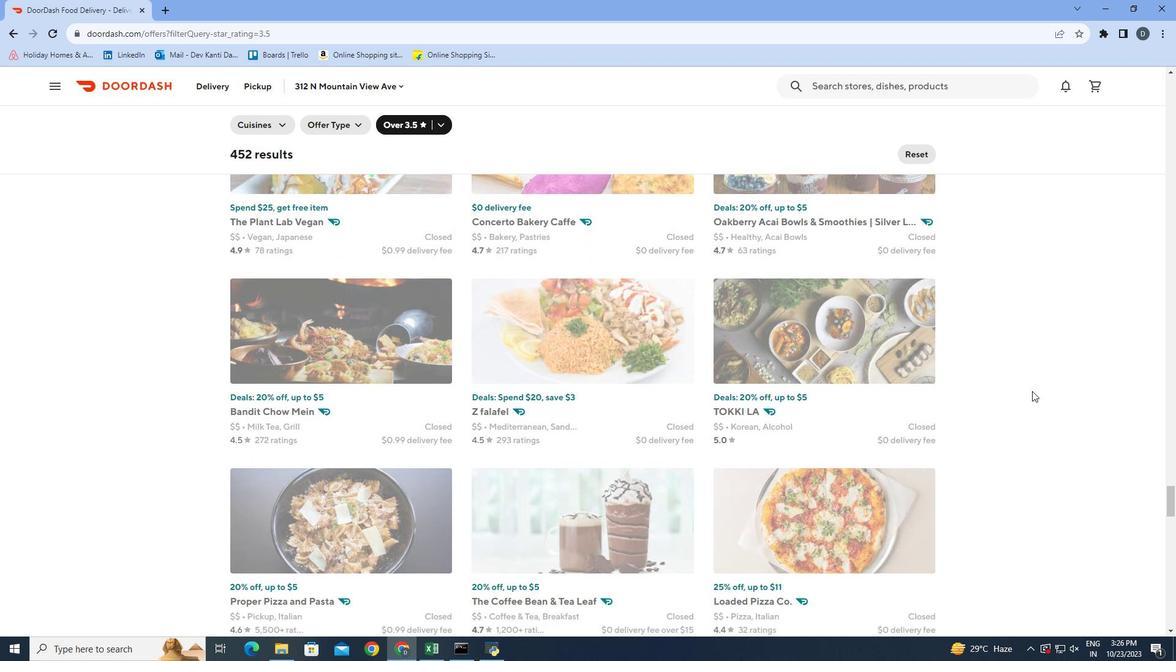 
Action: Mouse scrolled (1030, 389) with delta (0, 0)
Screenshot: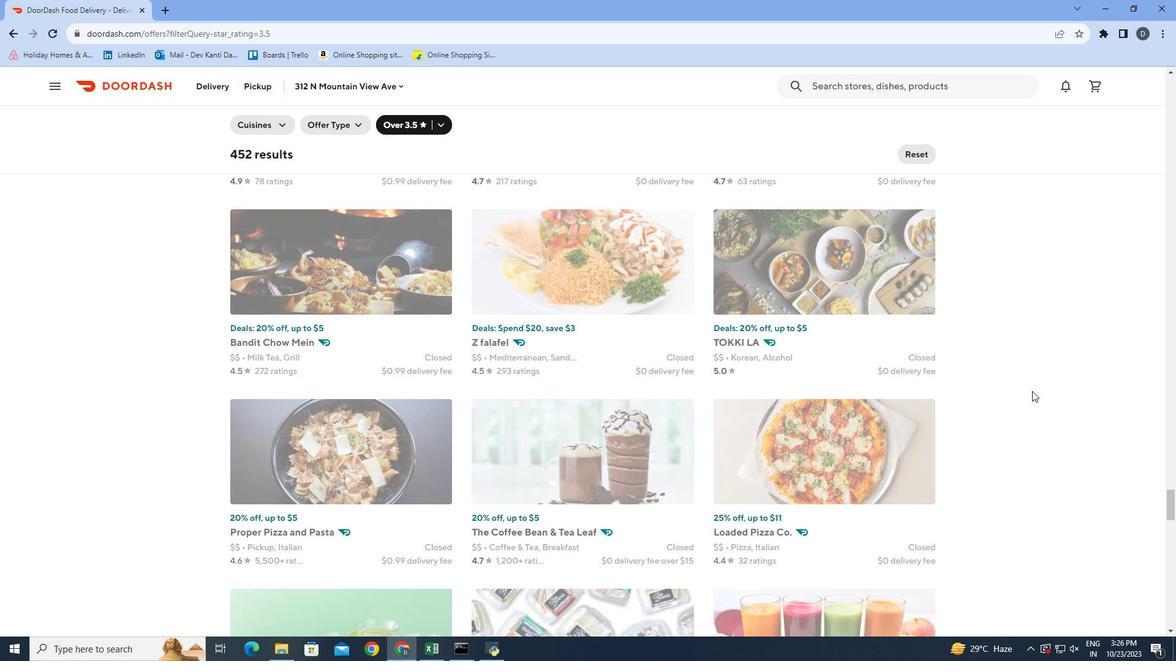 
Action: Mouse scrolled (1030, 389) with delta (0, 0)
Screenshot: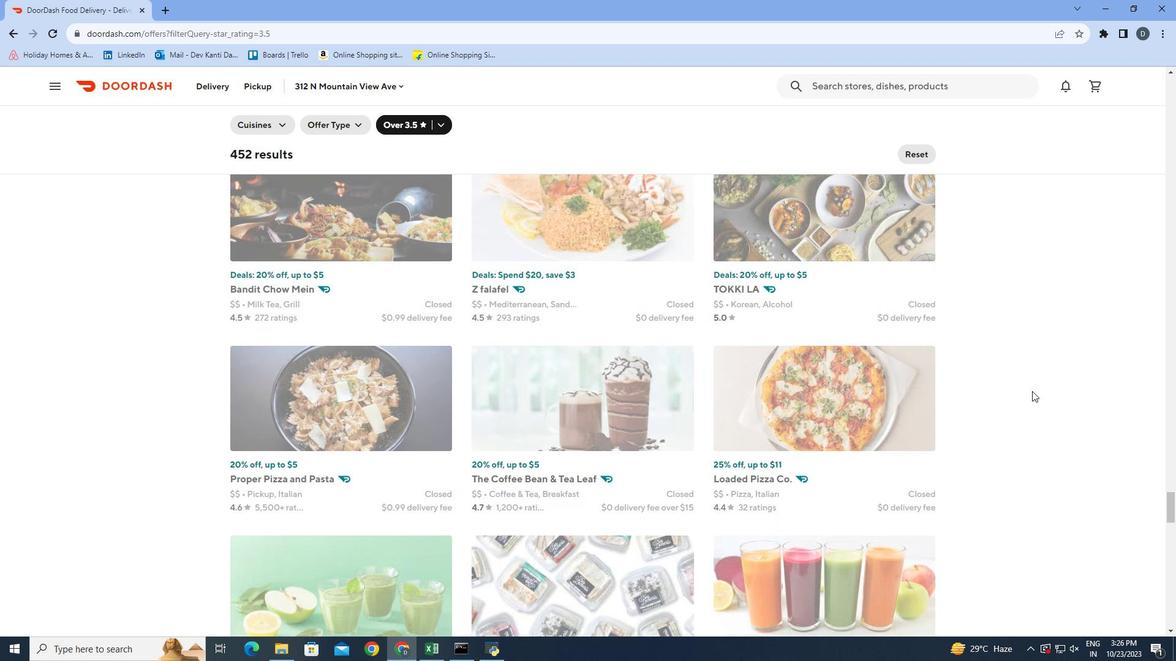 
Action: Mouse scrolled (1030, 389) with delta (0, 0)
Screenshot: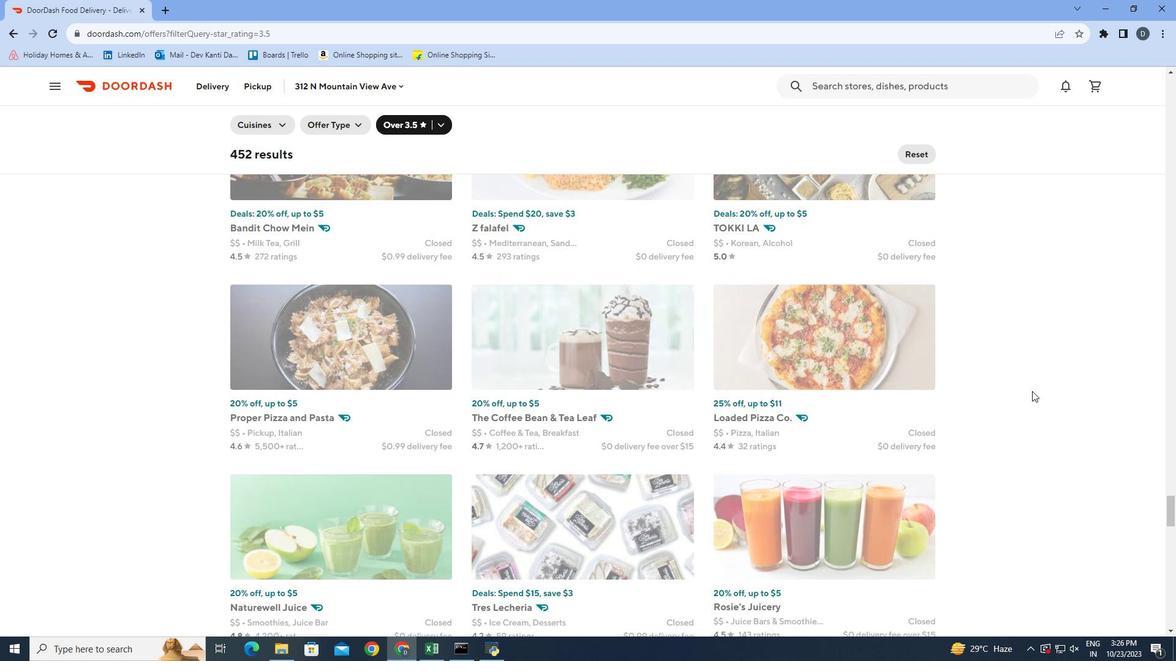 
Action: Mouse scrolled (1030, 389) with delta (0, 0)
Screenshot: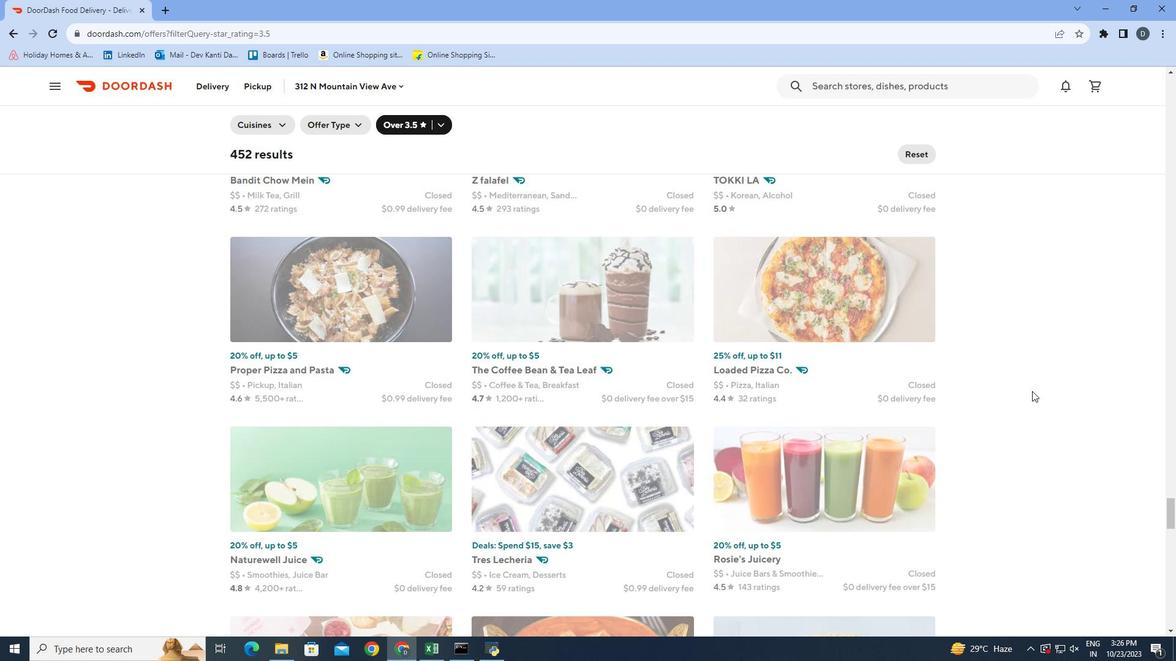 
Action: Mouse scrolled (1030, 389) with delta (0, 0)
Screenshot: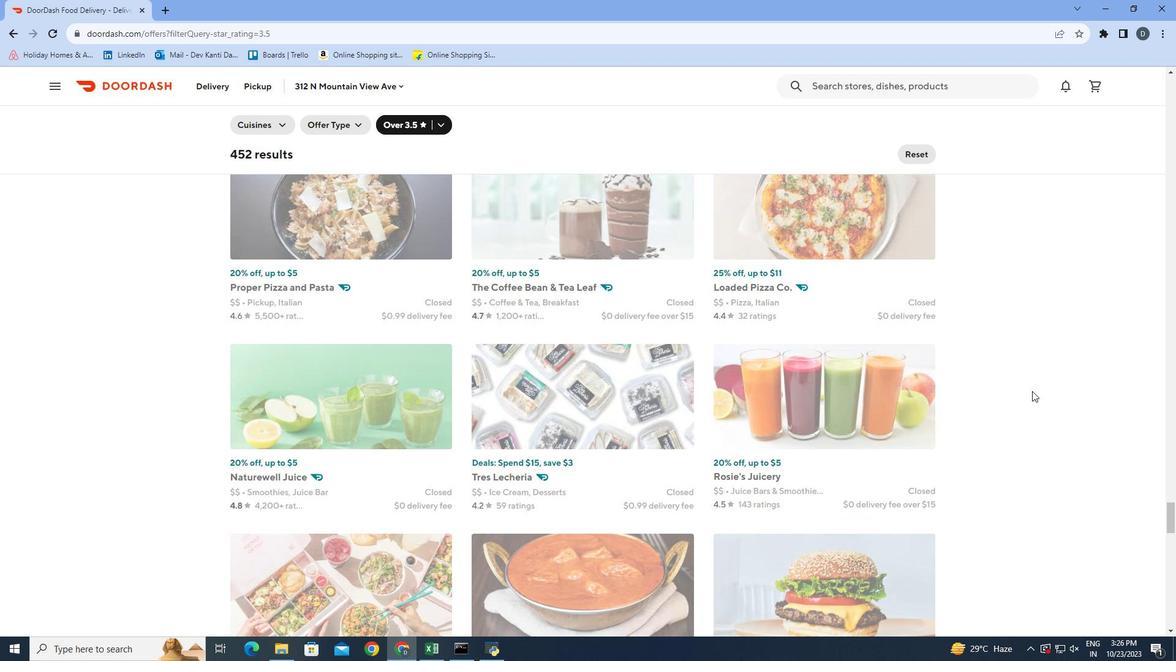 
Action: Mouse scrolled (1030, 389) with delta (0, 0)
Screenshot: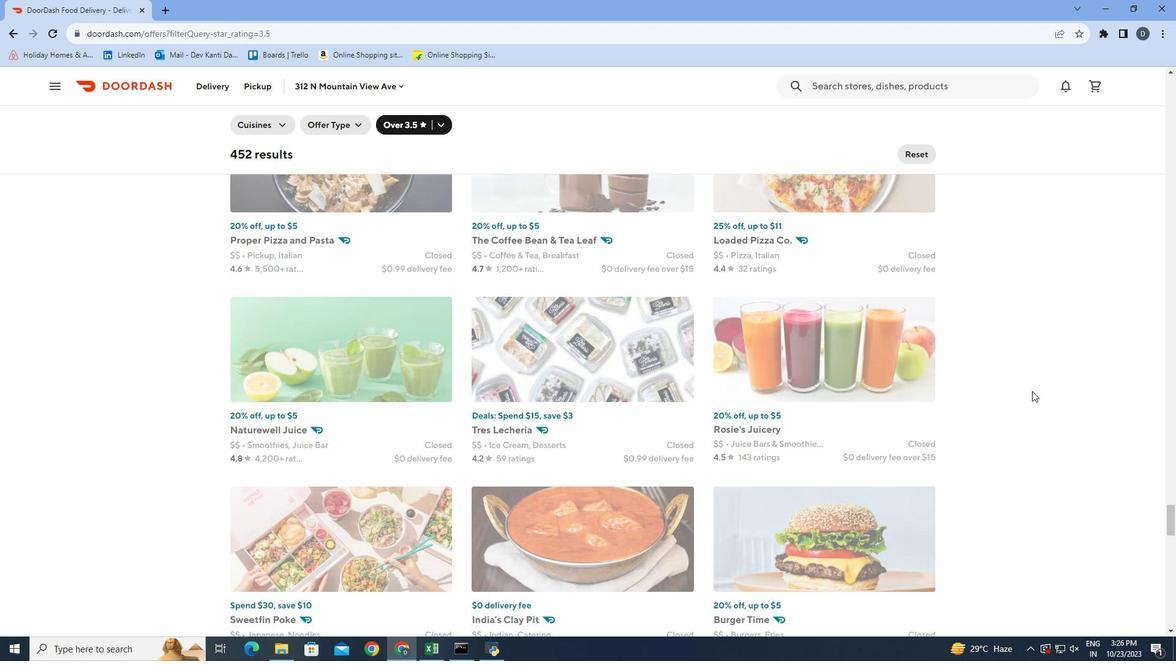 
Action: Mouse scrolled (1030, 389) with delta (0, 0)
Screenshot: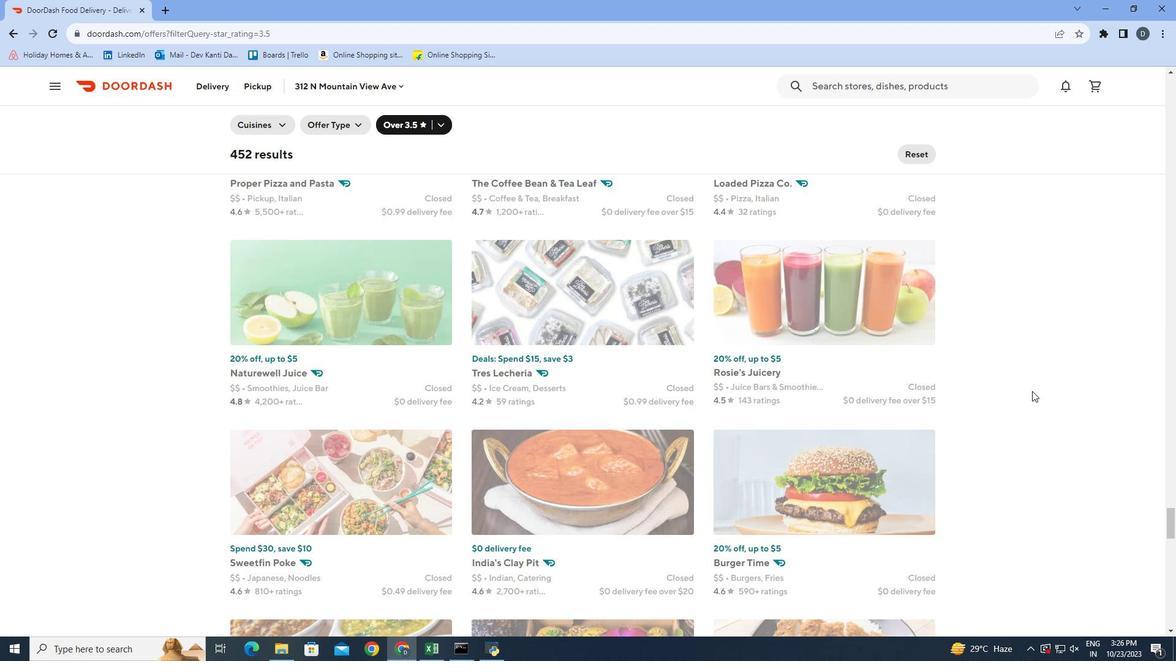 
Action: Mouse scrolled (1030, 389) with delta (0, 0)
Screenshot: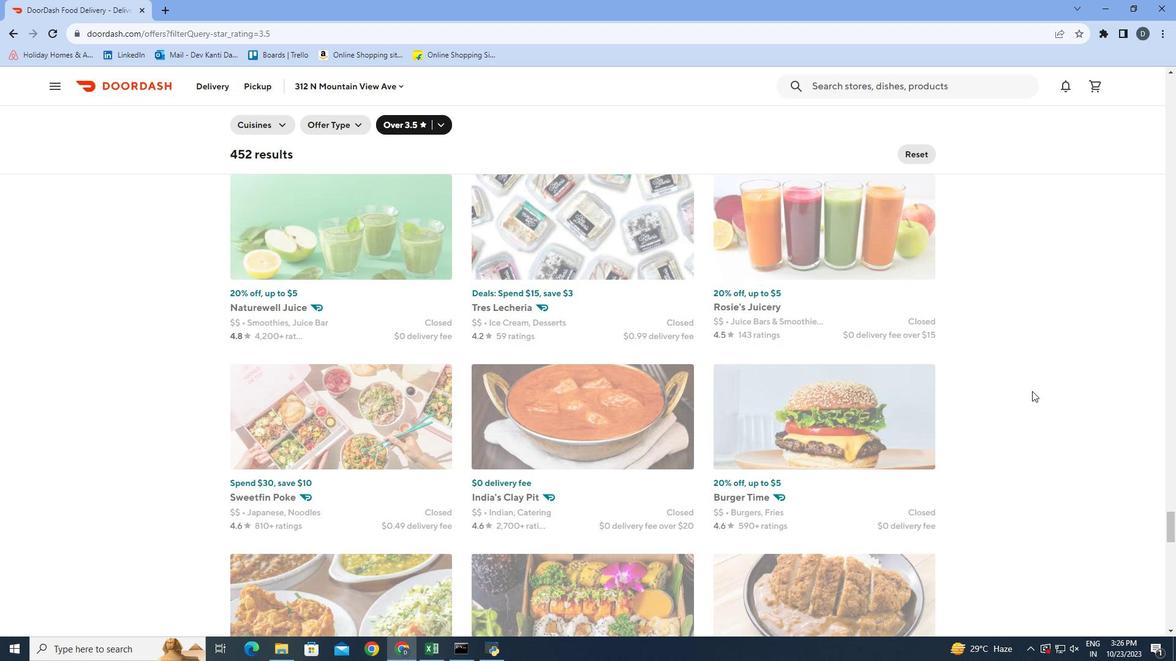 
Action: Mouse moved to (1029, 390)
Screenshot: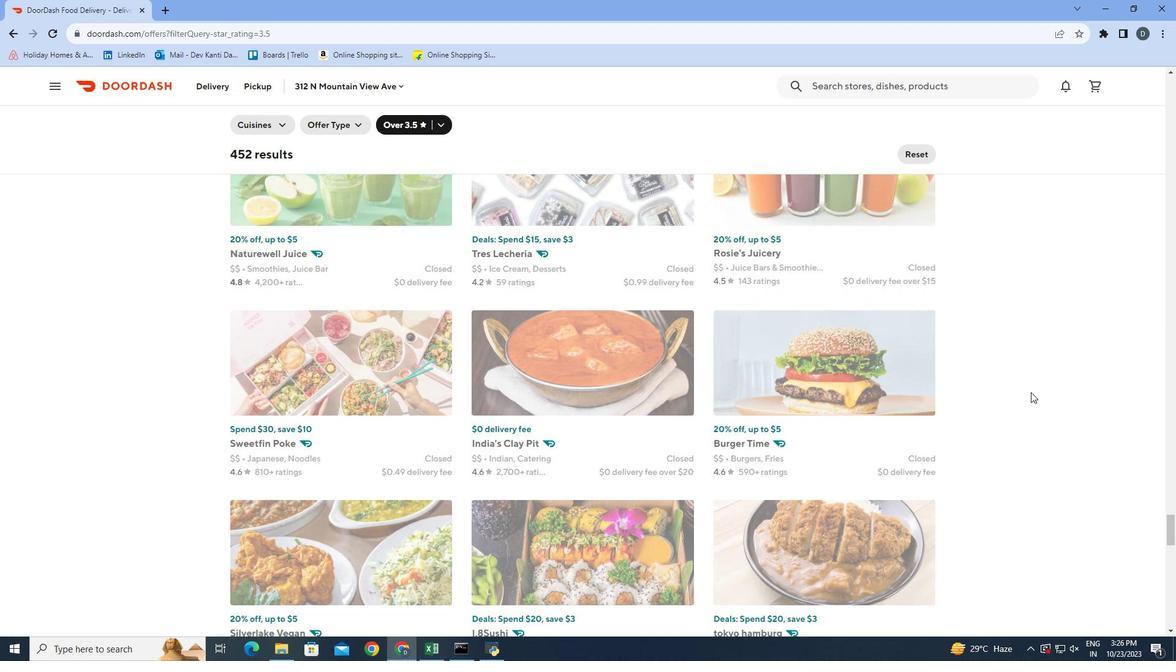 
Action: Mouse scrolled (1029, 390) with delta (0, 0)
Screenshot: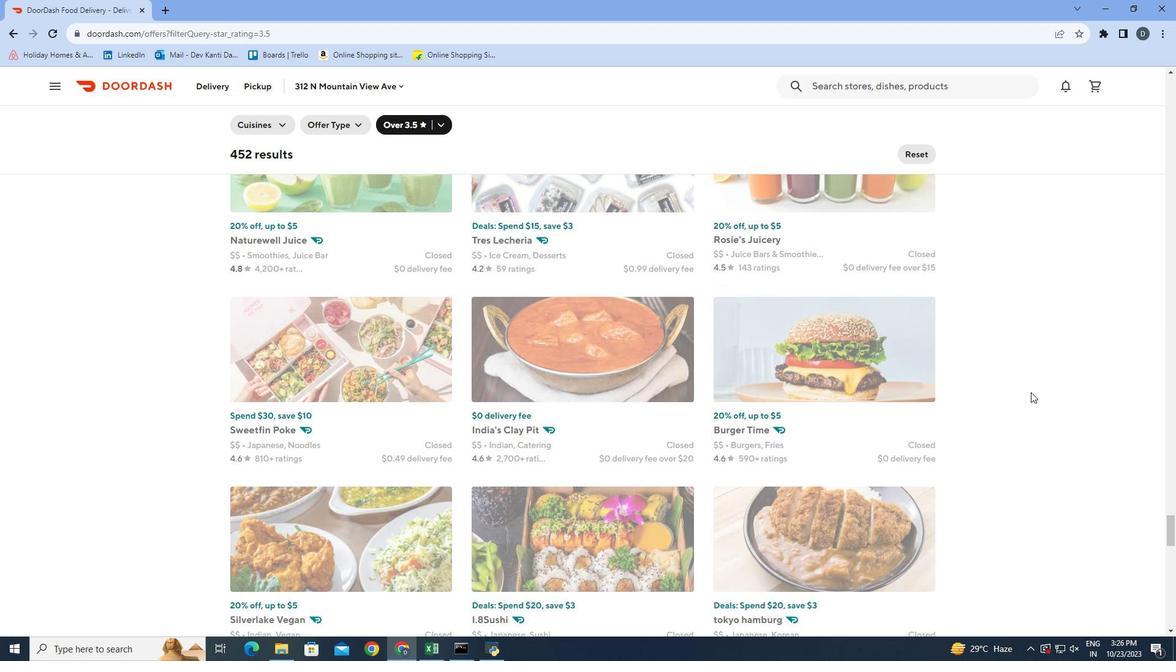 
Action: Mouse scrolled (1029, 390) with delta (0, 0)
Screenshot: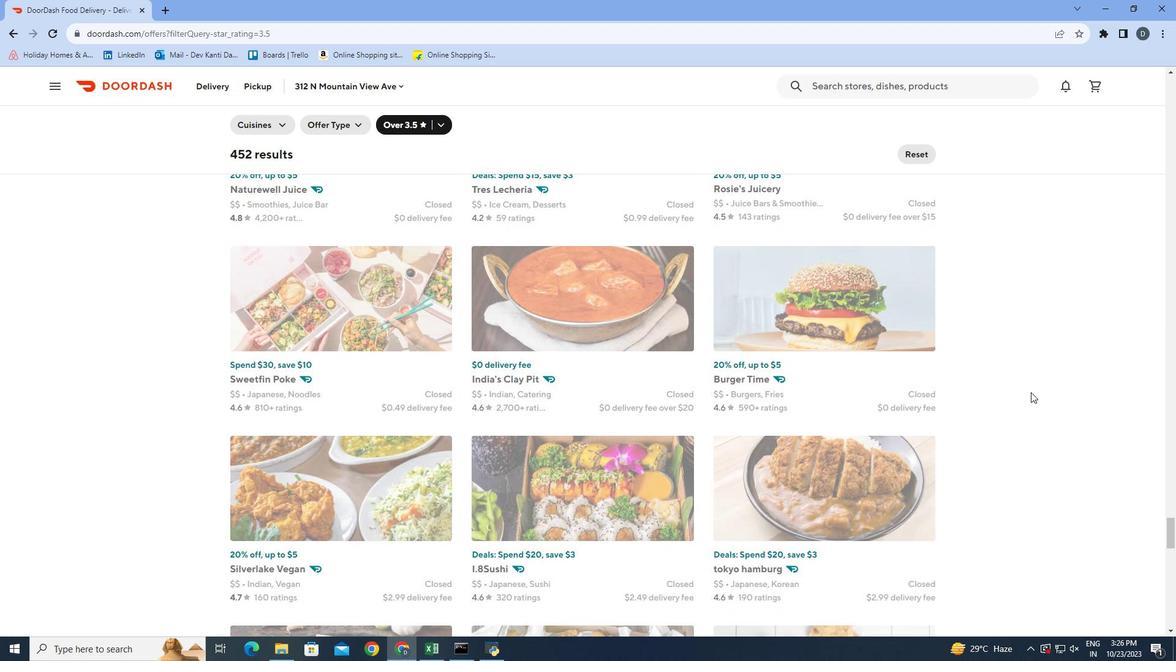 
Action: Mouse scrolled (1029, 390) with delta (0, 0)
Screenshot: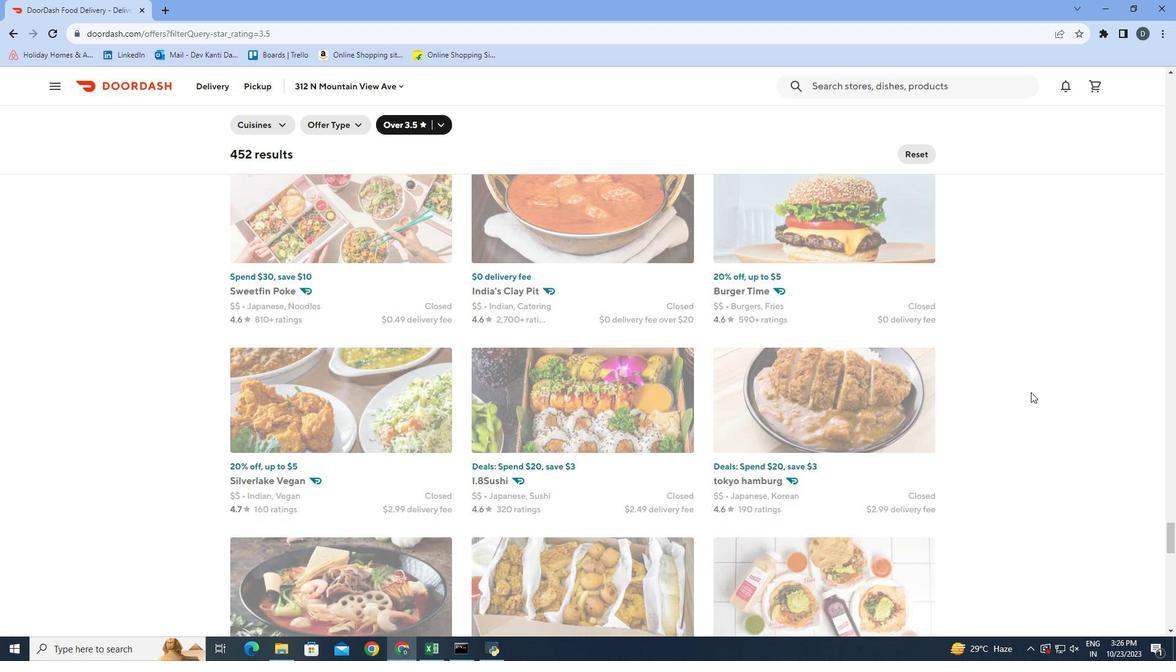 
Action: Mouse moved to (1028, 392)
Screenshot: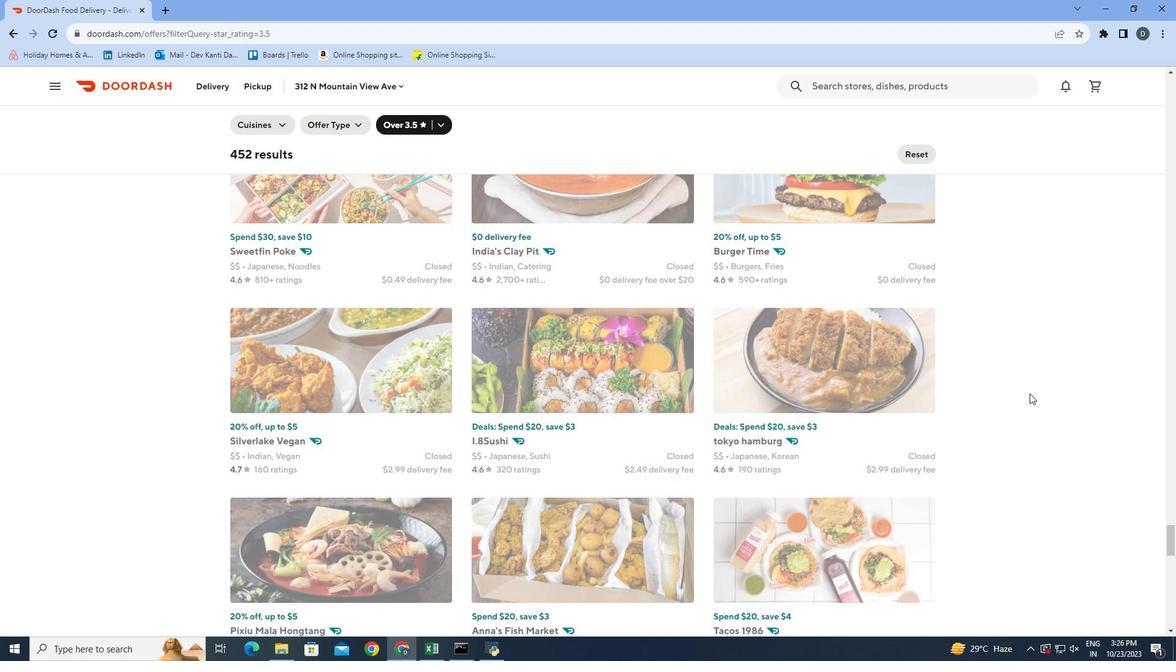 
Action: Mouse scrolled (1028, 391) with delta (0, 0)
Screenshot: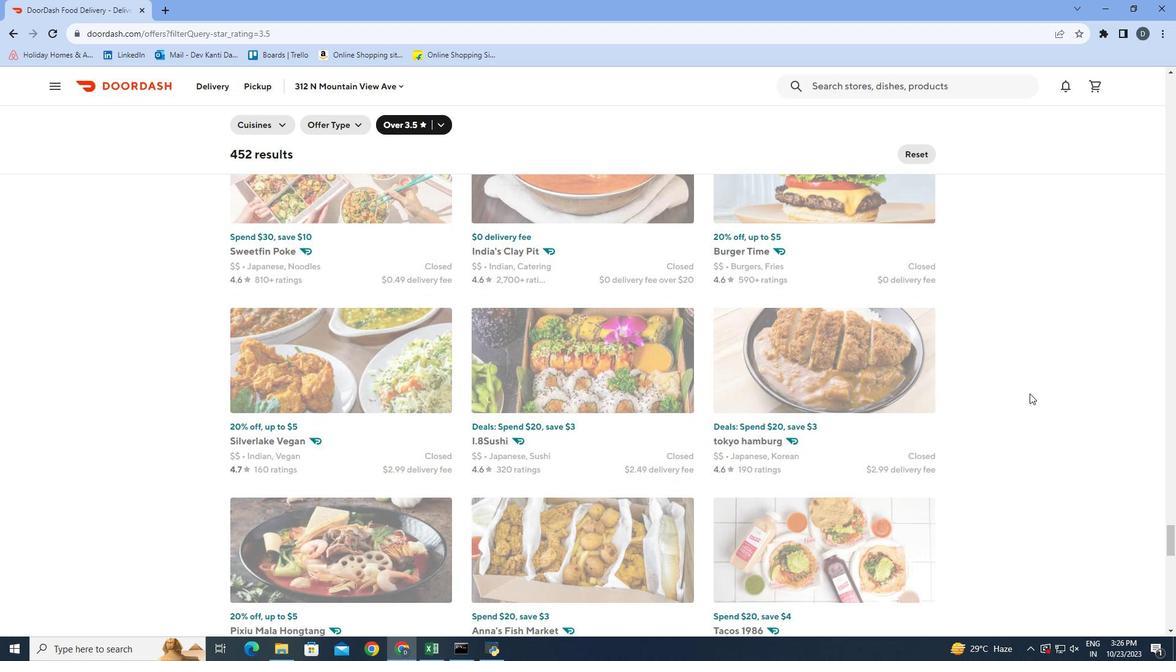
Action: Mouse scrolled (1028, 391) with delta (0, 0)
Screenshot: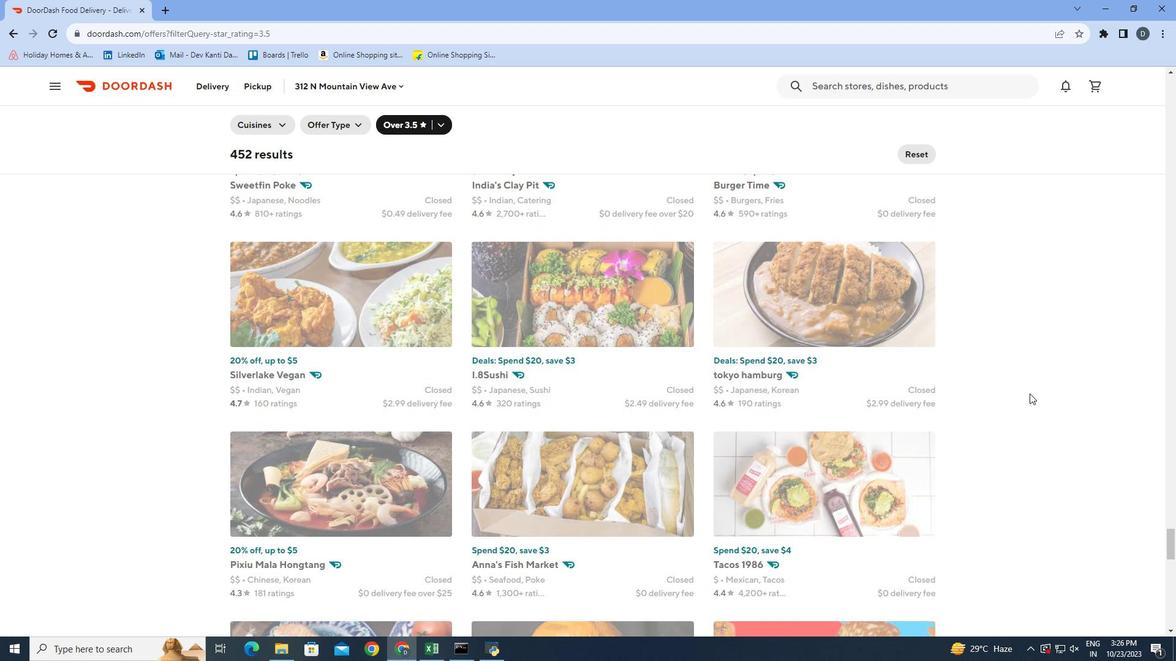 
Action: Mouse scrolled (1028, 391) with delta (0, 0)
Screenshot: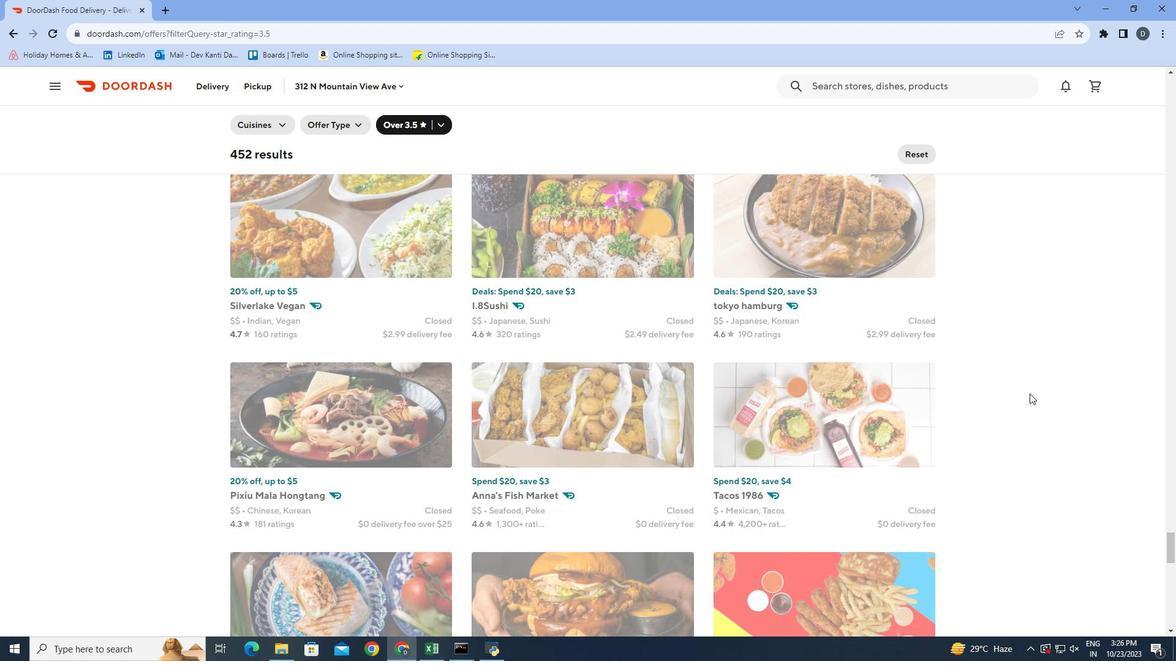 
Action: Mouse scrolled (1028, 391) with delta (0, 0)
Screenshot: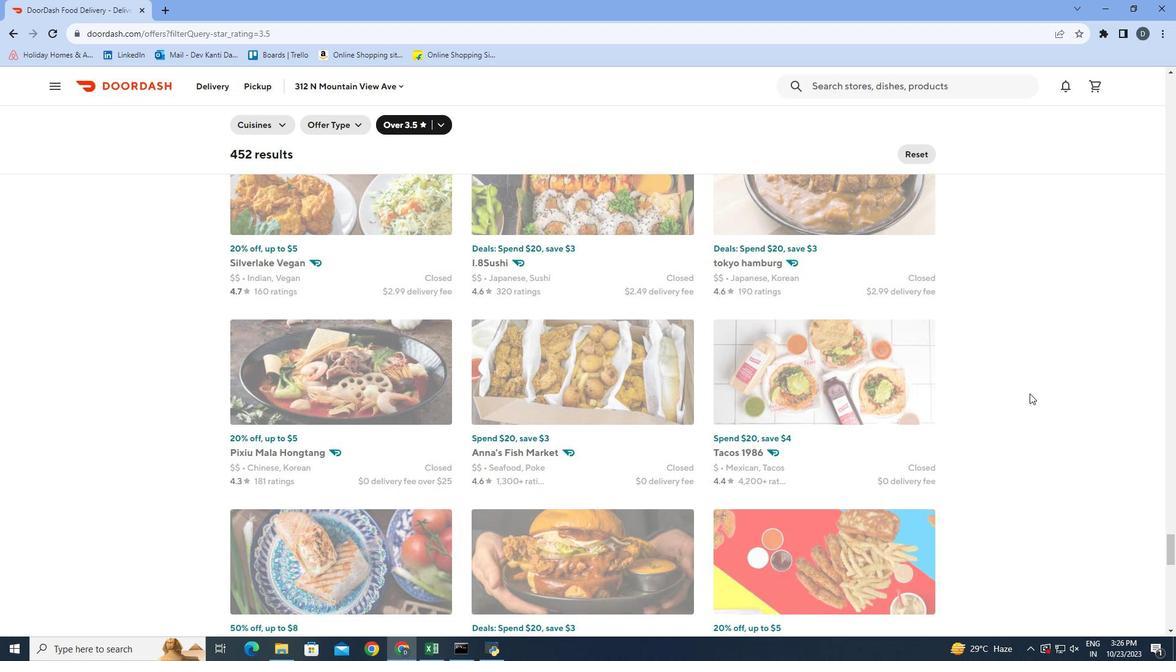
Action: Mouse scrolled (1028, 391) with delta (0, 0)
Screenshot: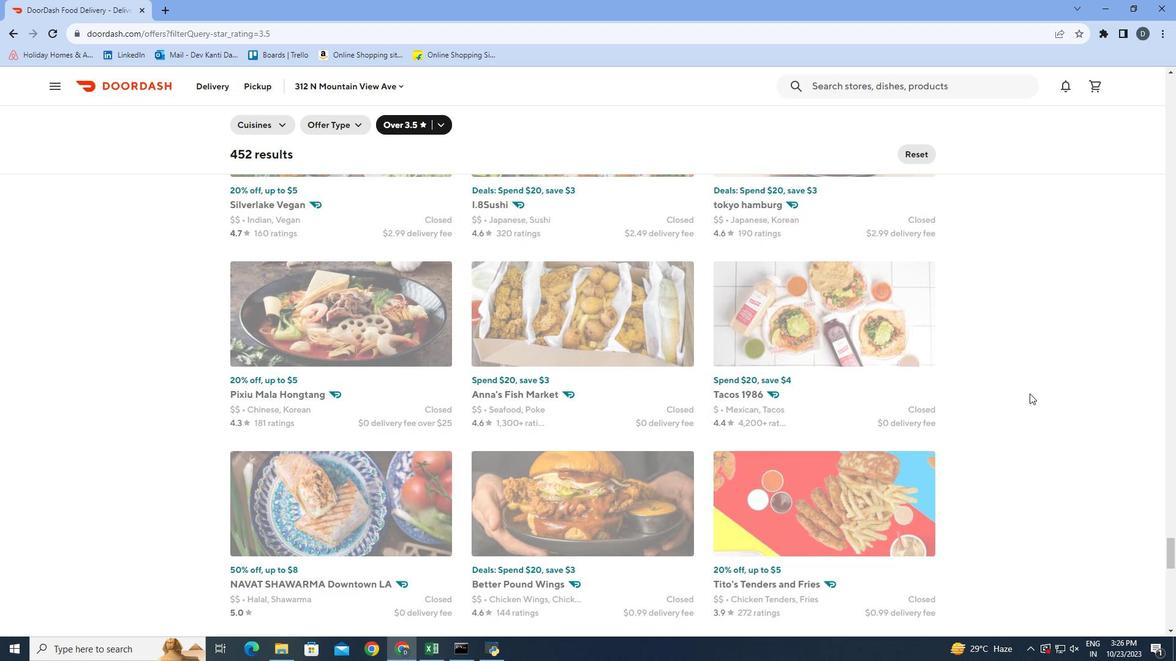 
Action: Mouse scrolled (1028, 391) with delta (0, 0)
Screenshot: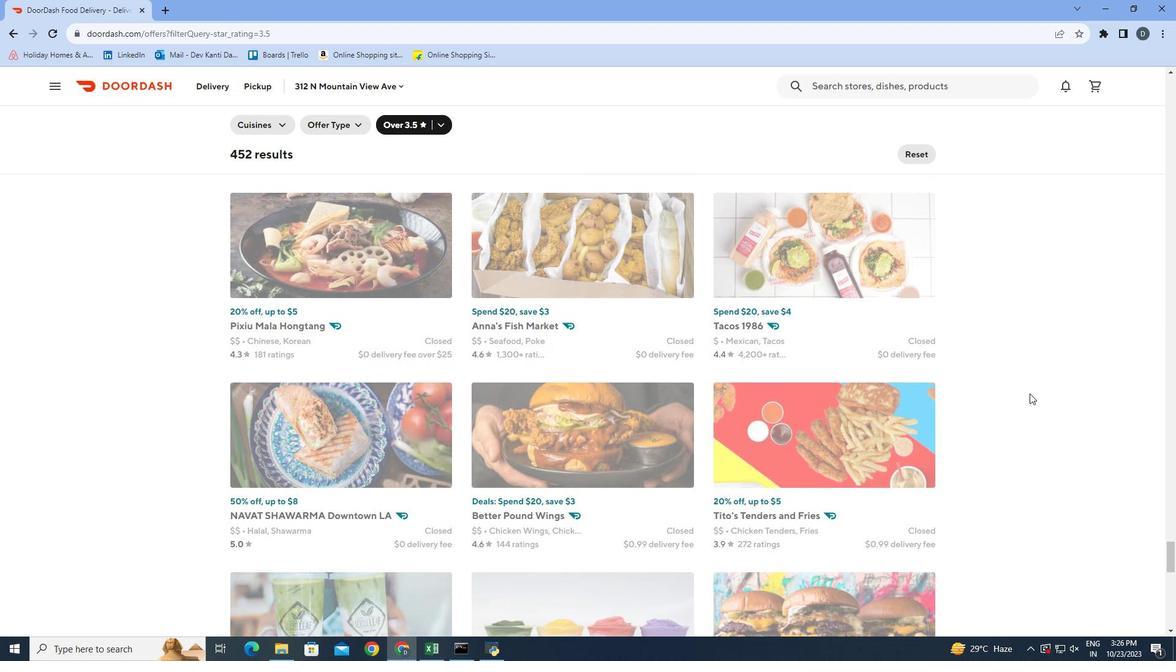 
Action: Mouse scrolled (1028, 391) with delta (0, 0)
Screenshot: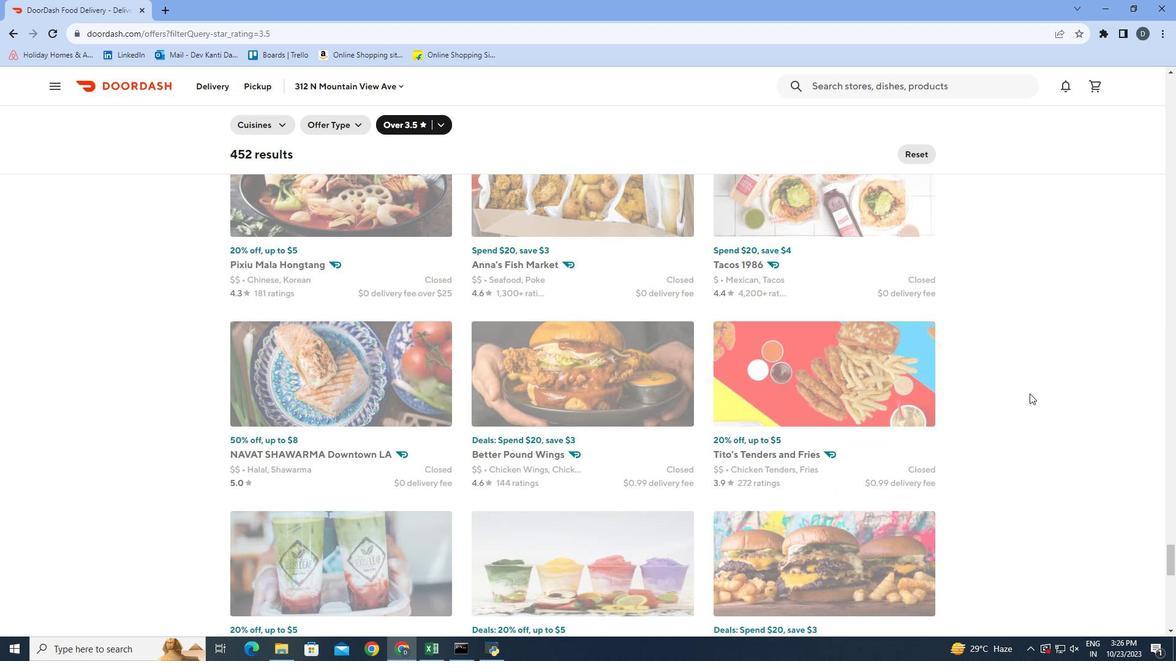 
Action: Mouse scrolled (1028, 391) with delta (0, 0)
Screenshot: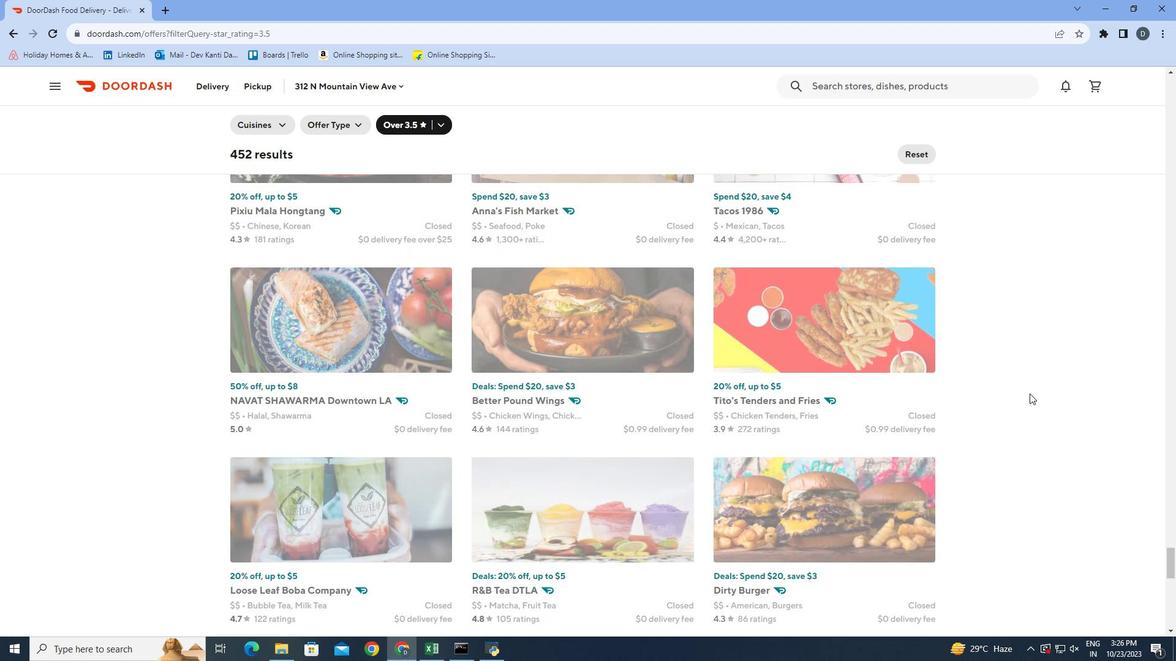 
Action: Mouse scrolled (1028, 391) with delta (0, 0)
Screenshot: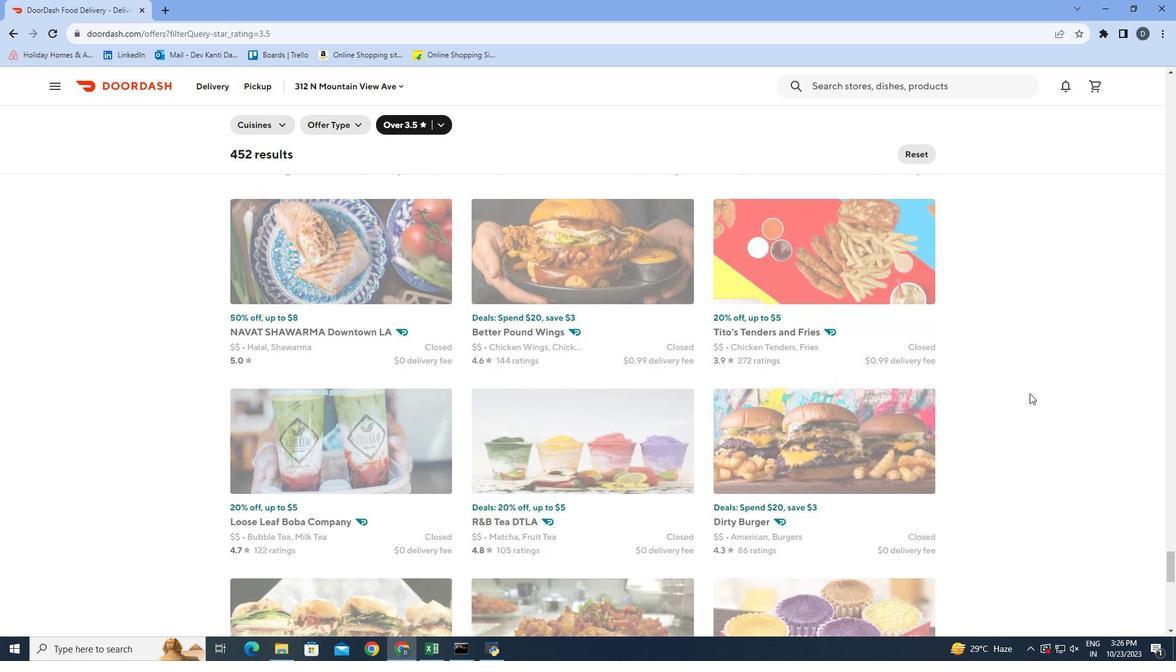 
Action: Mouse scrolled (1028, 391) with delta (0, 0)
Screenshot: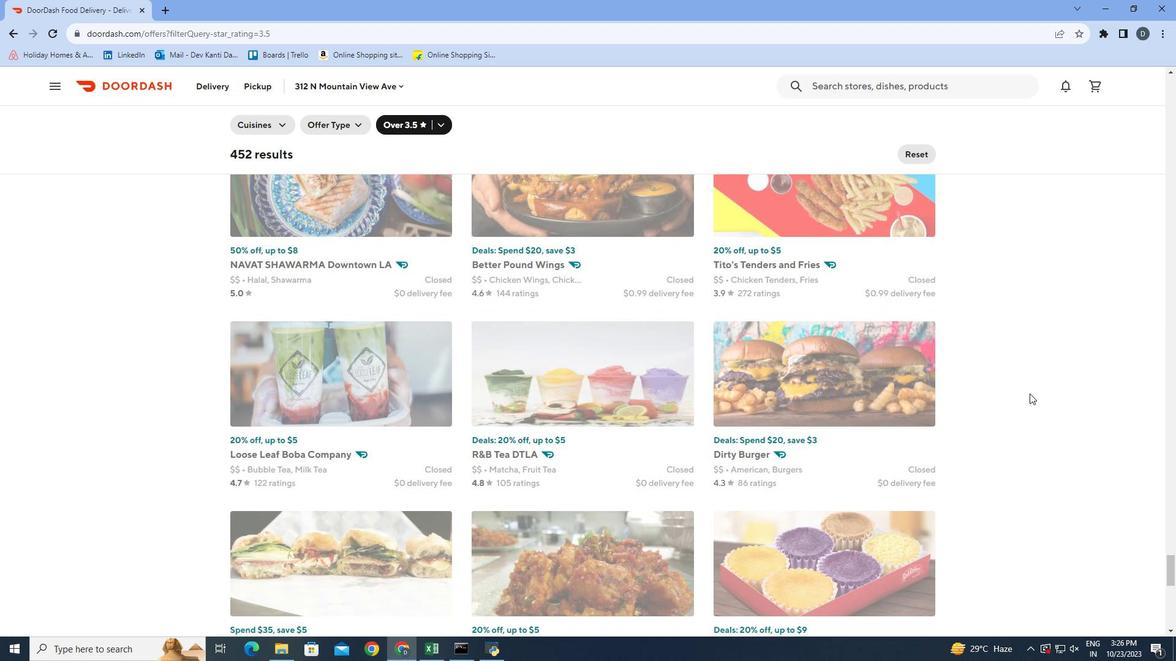 
Action: Mouse scrolled (1028, 391) with delta (0, 0)
Screenshot: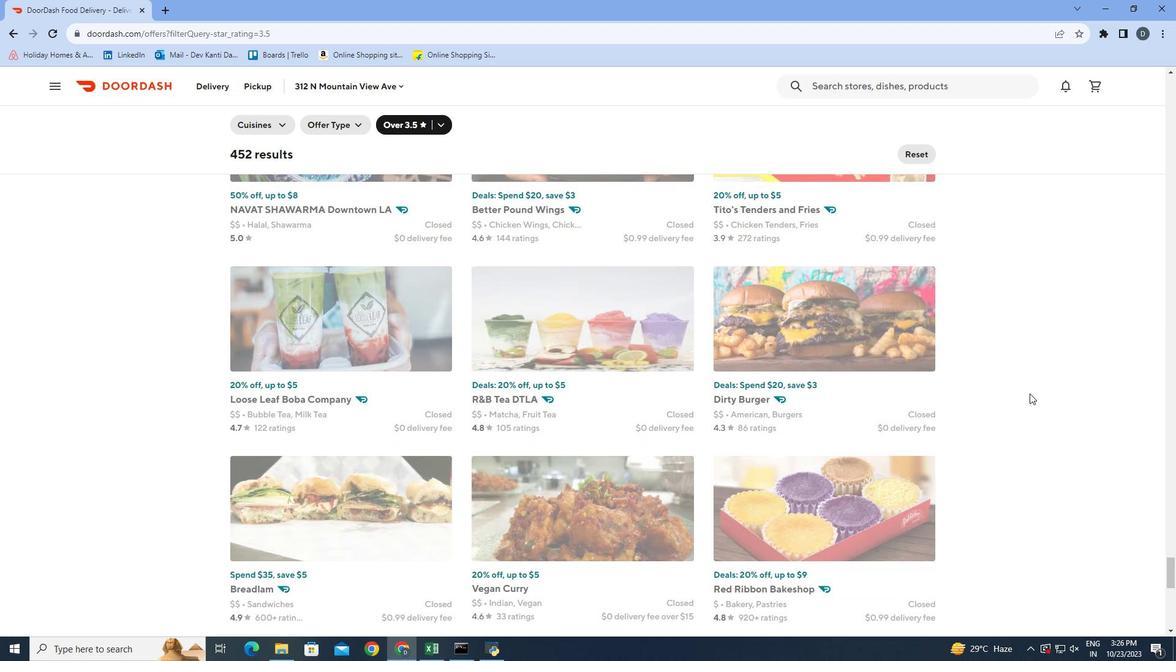 
Action: Mouse scrolled (1028, 391) with delta (0, 0)
Screenshot: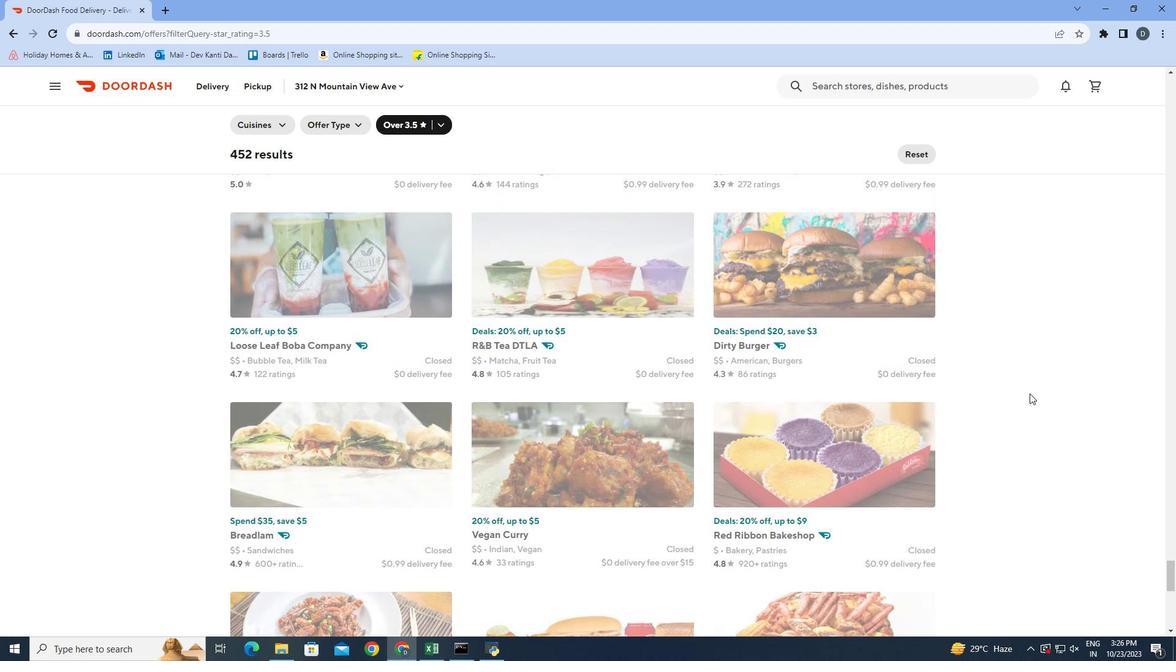 
Action: Mouse scrolled (1028, 391) with delta (0, 0)
Screenshot: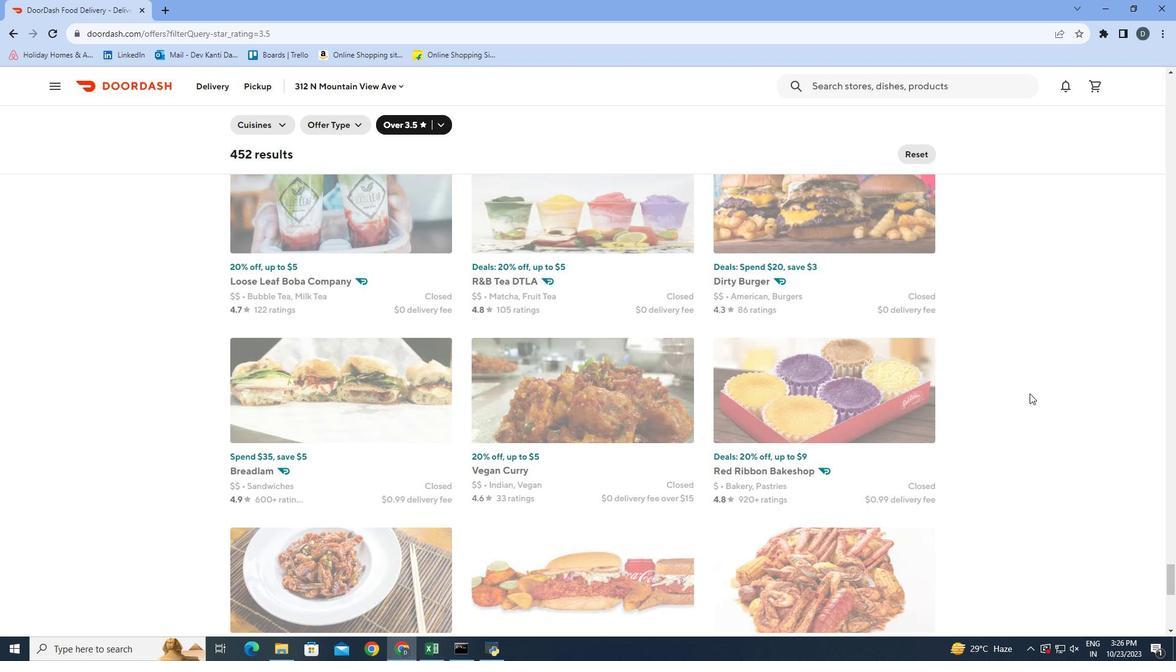 
Action: Mouse moved to (1027, 392)
Screenshot: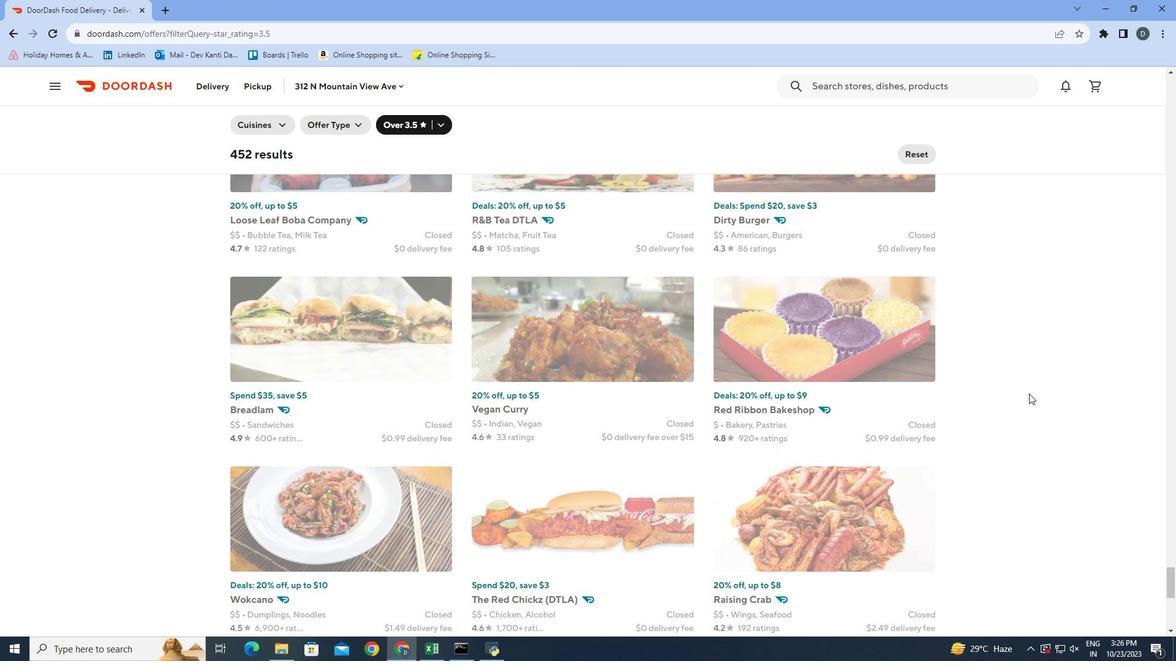
Action: Mouse scrolled (1027, 391) with delta (0, 0)
Screenshot: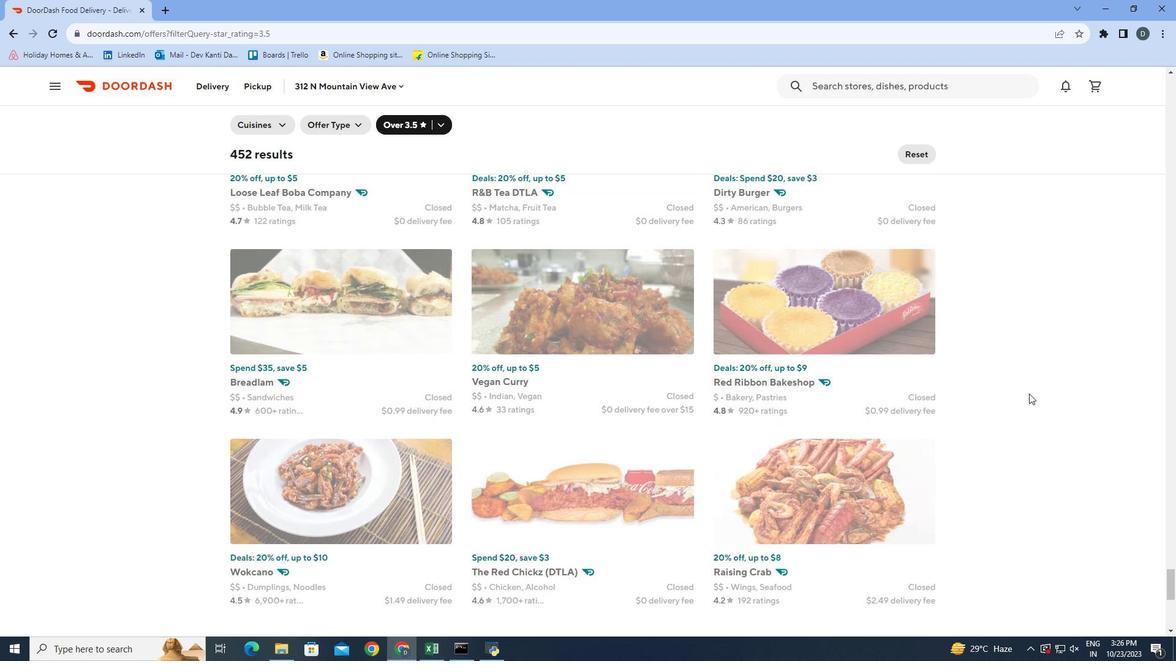 
Action: Mouse scrolled (1027, 391) with delta (0, 0)
Screenshot: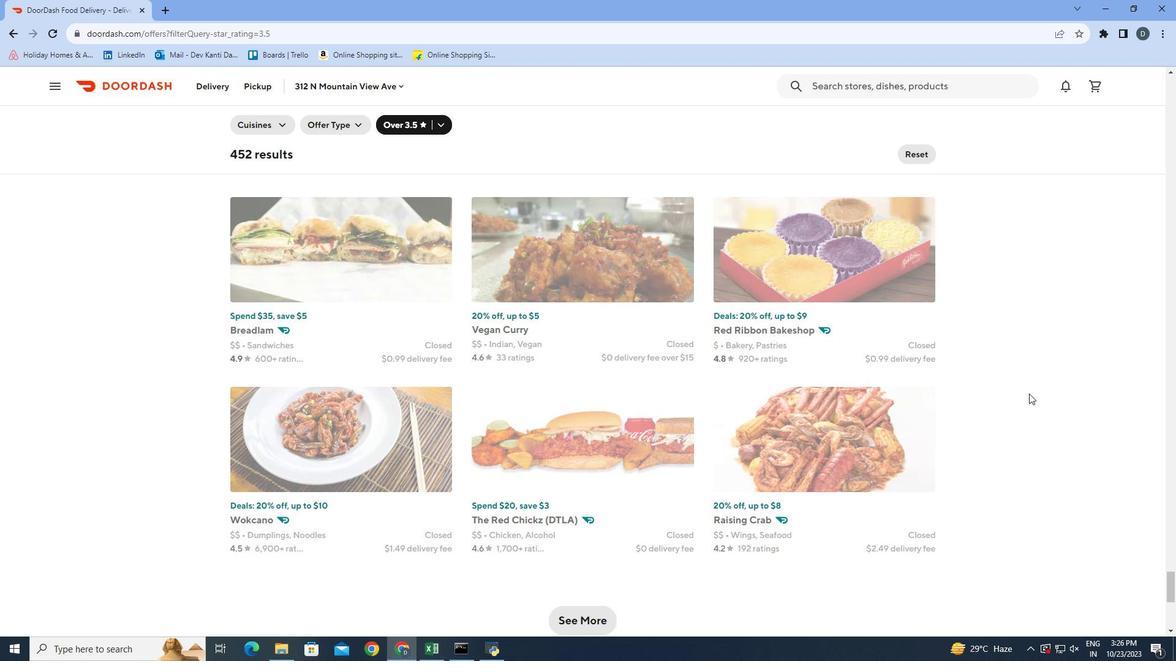 
Action: Mouse scrolled (1027, 391) with delta (0, 0)
Screenshot: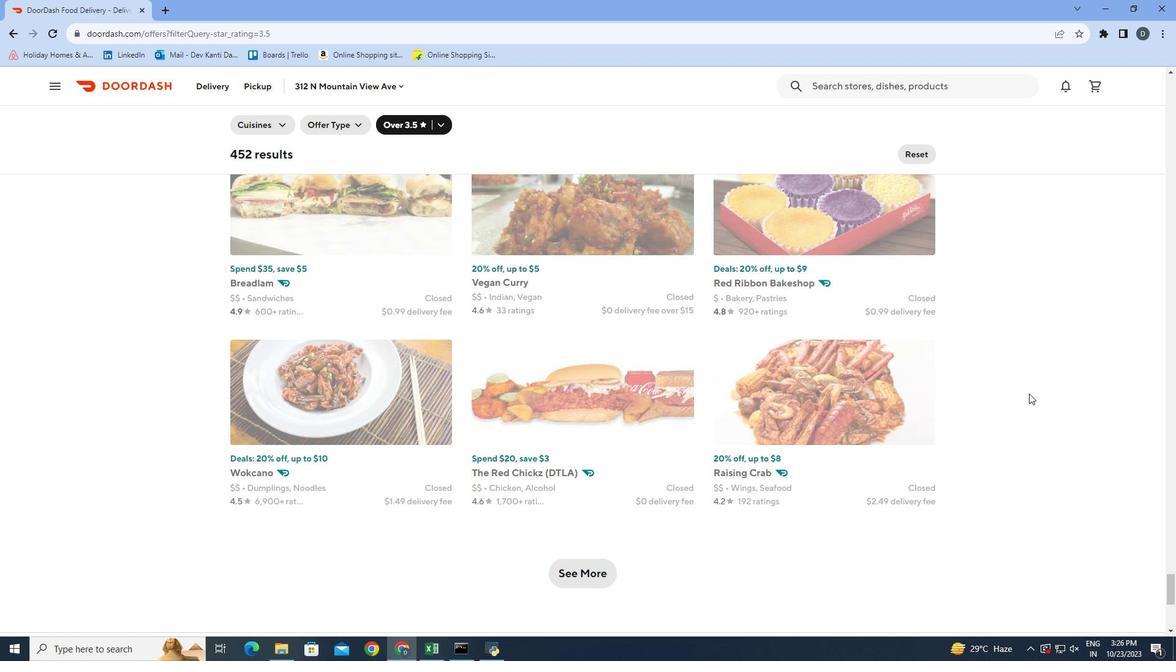 
Action: Mouse moved to (566, 526)
Screenshot: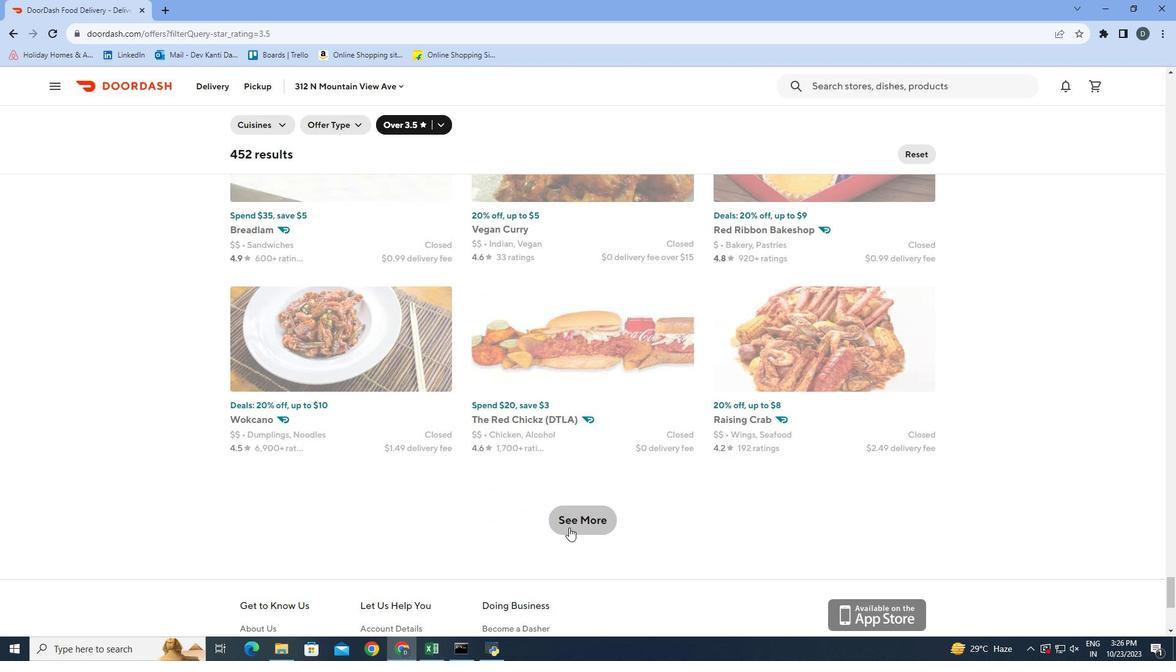 
Action: Mouse pressed left at (566, 526)
Screenshot: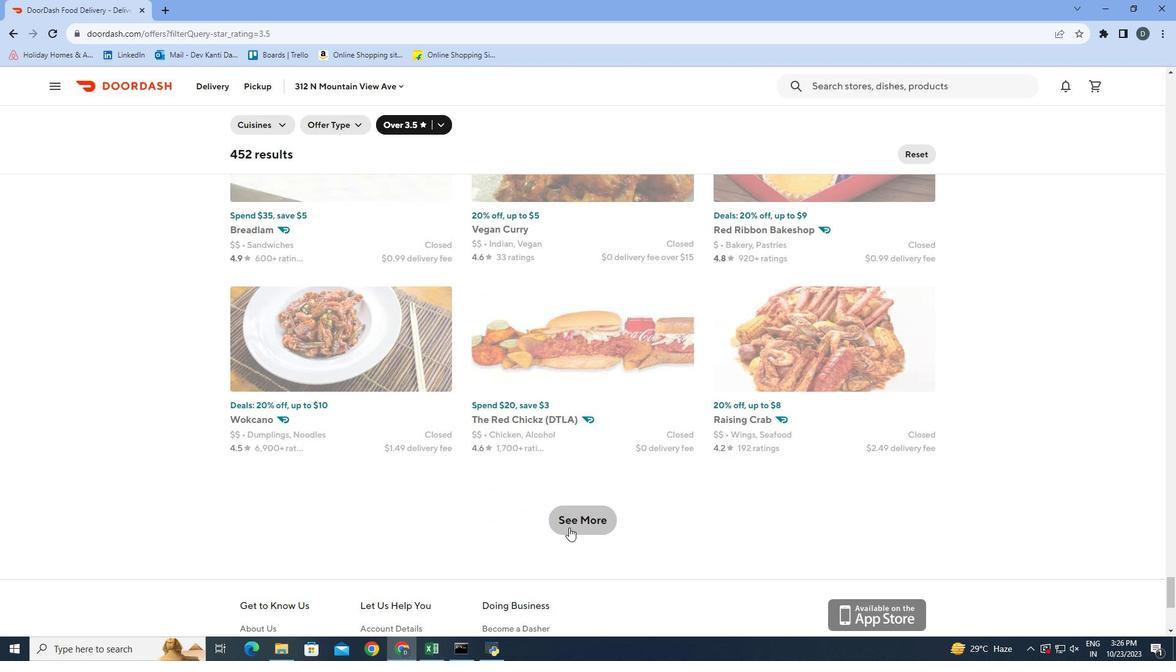 
Action: Mouse moved to (1044, 222)
Screenshot: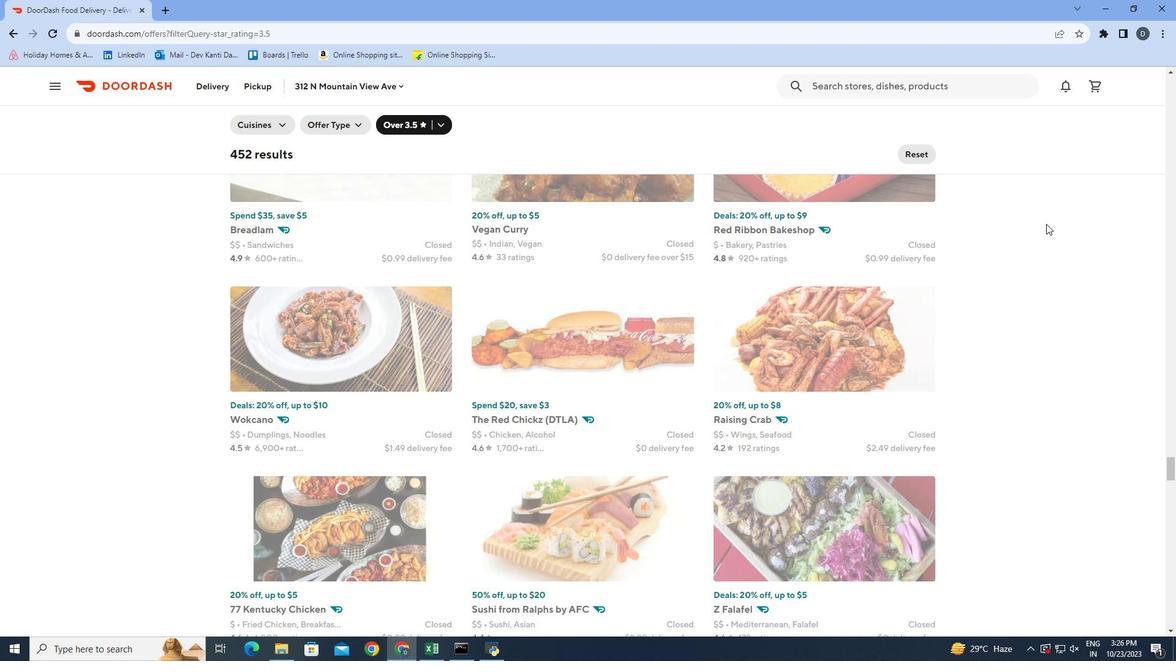 
Action: Mouse scrolled (1044, 221) with delta (0, 0)
Screenshot: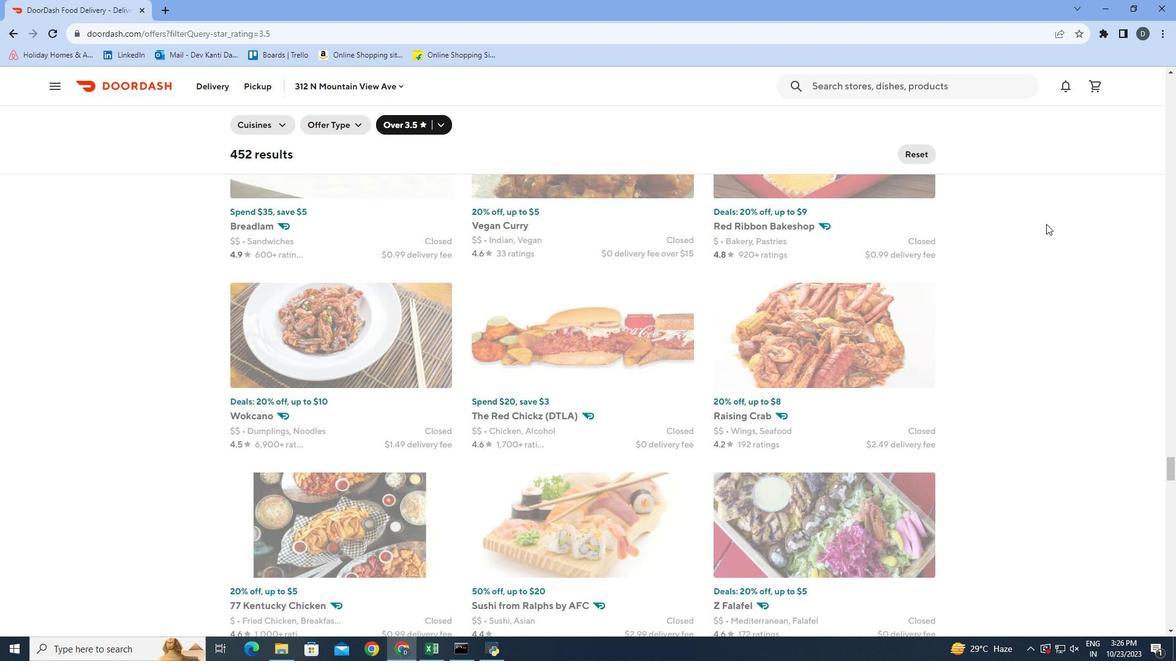 
Action: Mouse moved to (1000, 245)
Screenshot: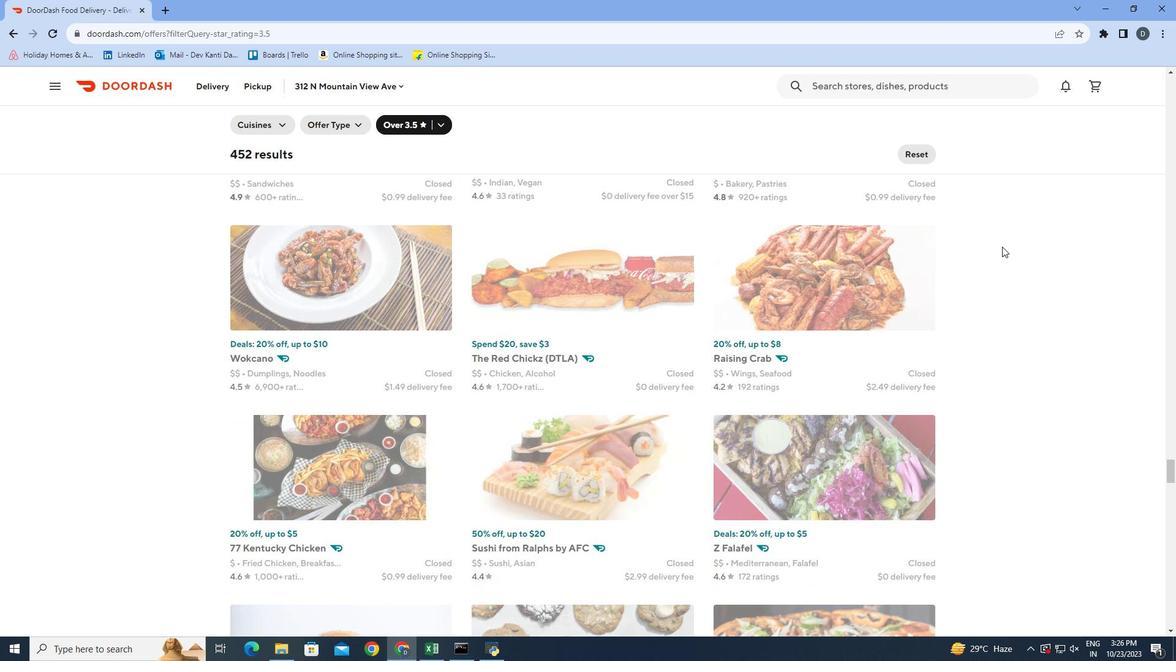 
Action: Mouse scrolled (1000, 244) with delta (0, 0)
Screenshot: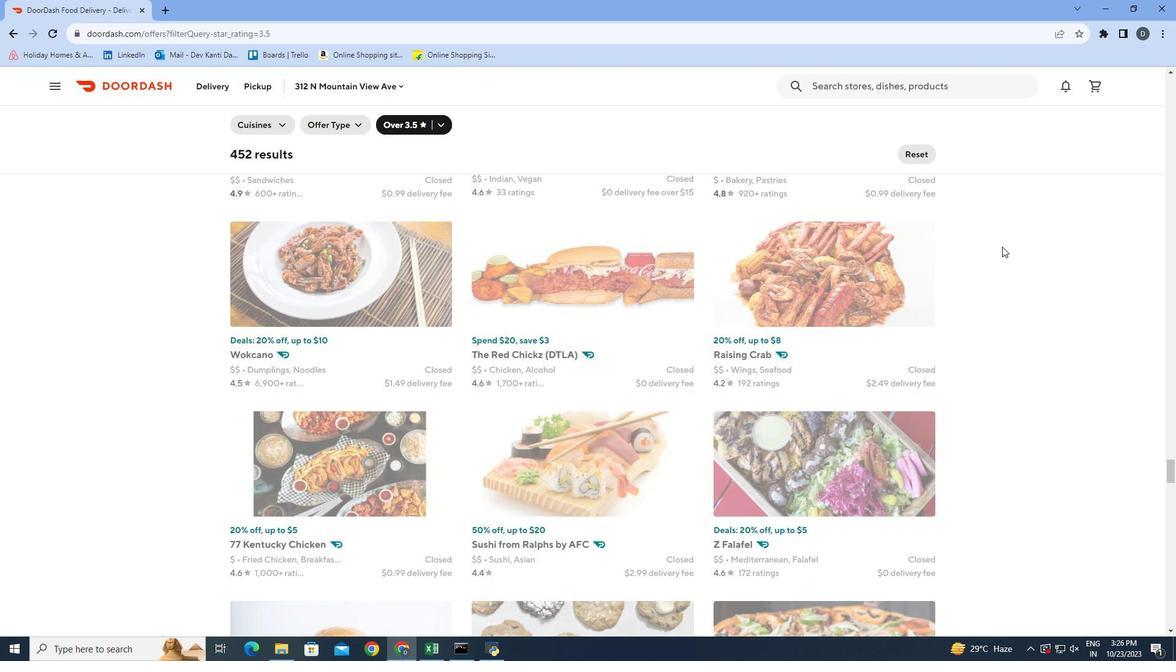 
Action: Mouse scrolled (1000, 244) with delta (0, 0)
Screenshot: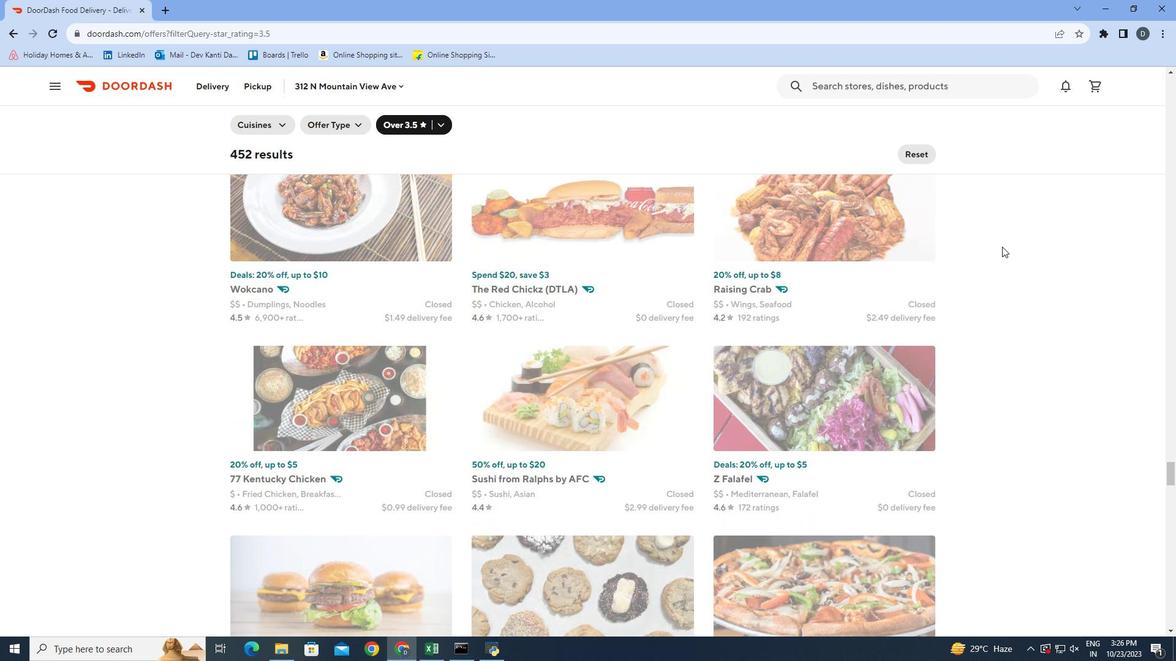 
Action: Mouse scrolled (1000, 244) with delta (0, 0)
Screenshot: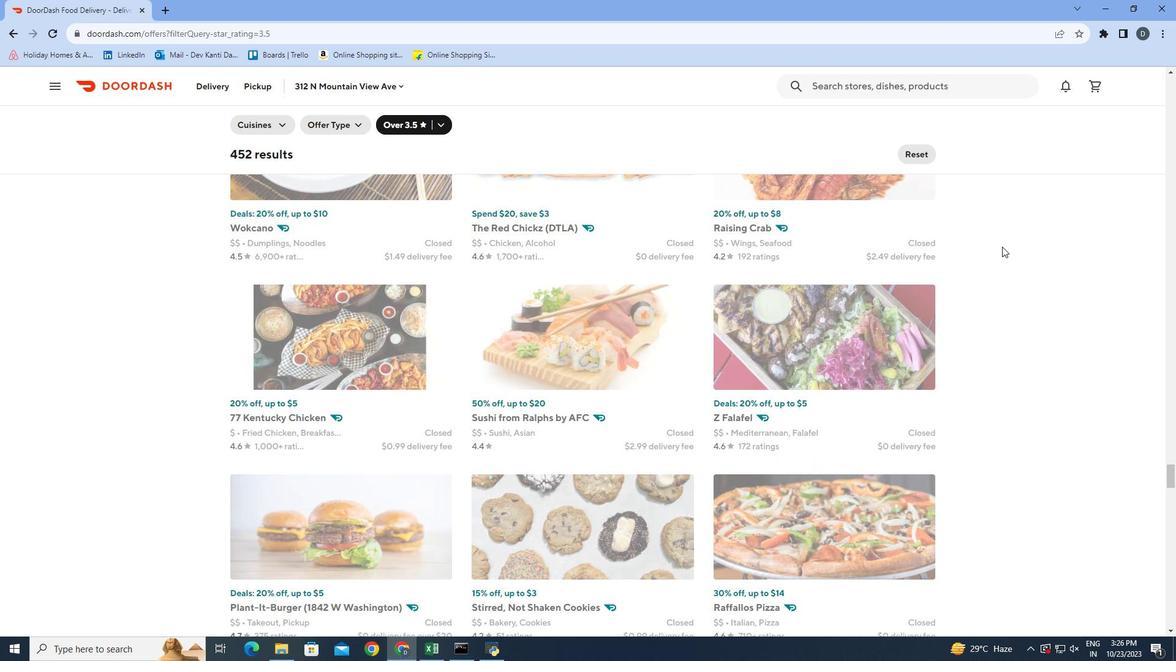 
Action: Mouse scrolled (1000, 244) with delta (0, 0)
Screenshot: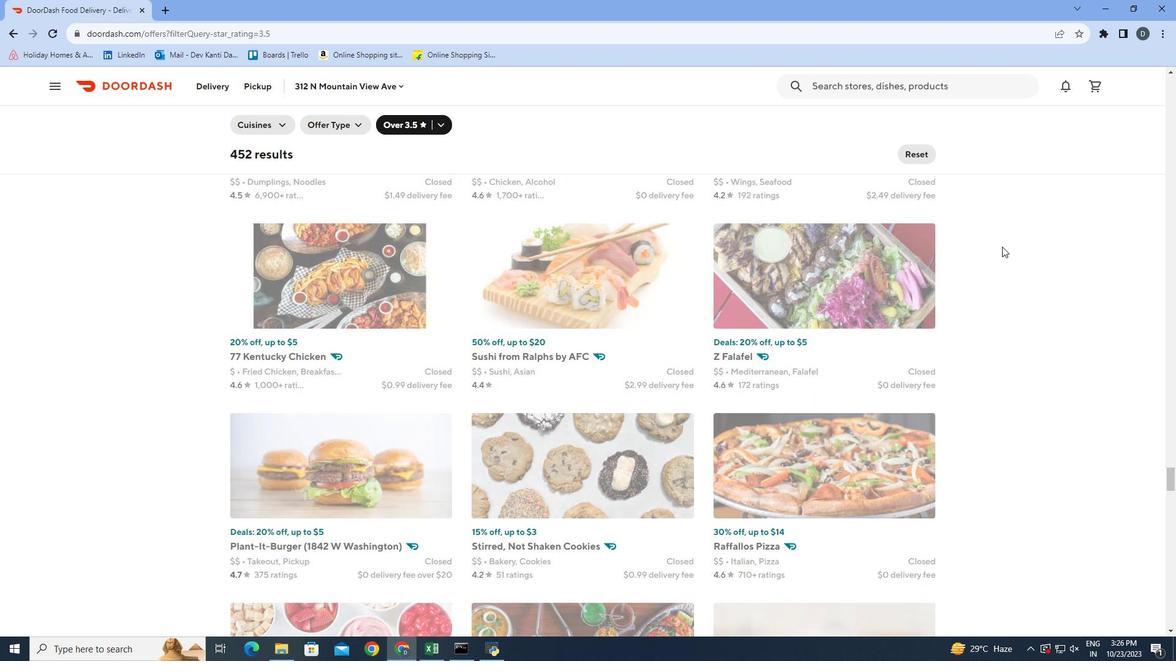 
Action: Mouse scrolled (1000, 244) with delta (0, 0)
Screenshot: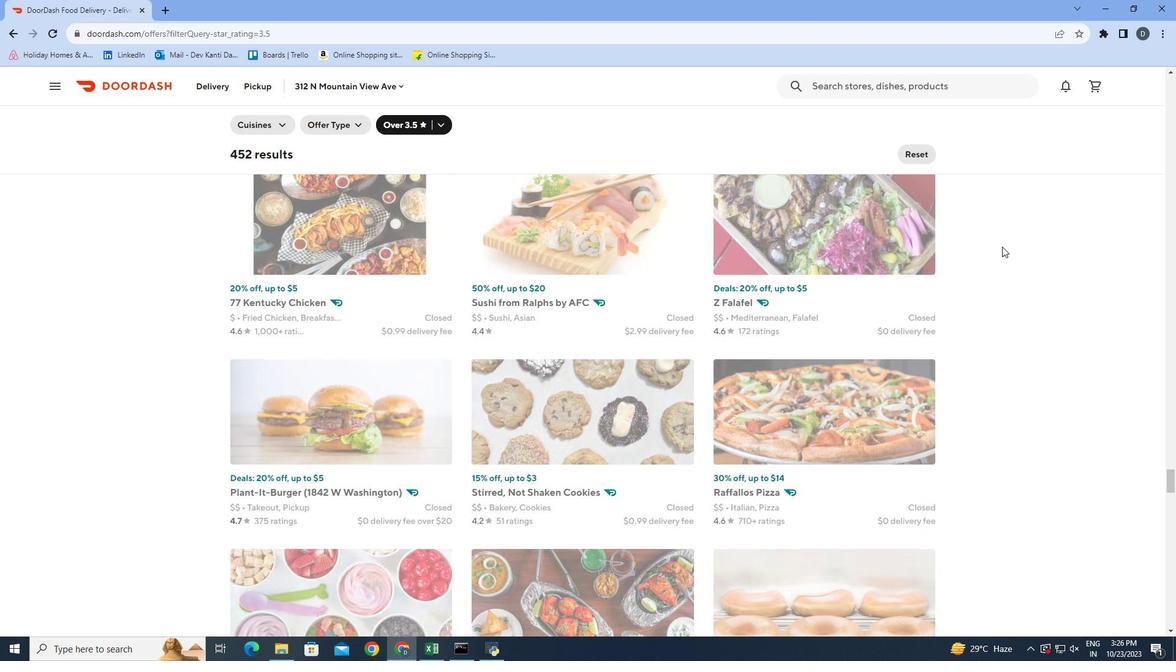 
Action: Mouse moved to (1000, 245)
Screenshot: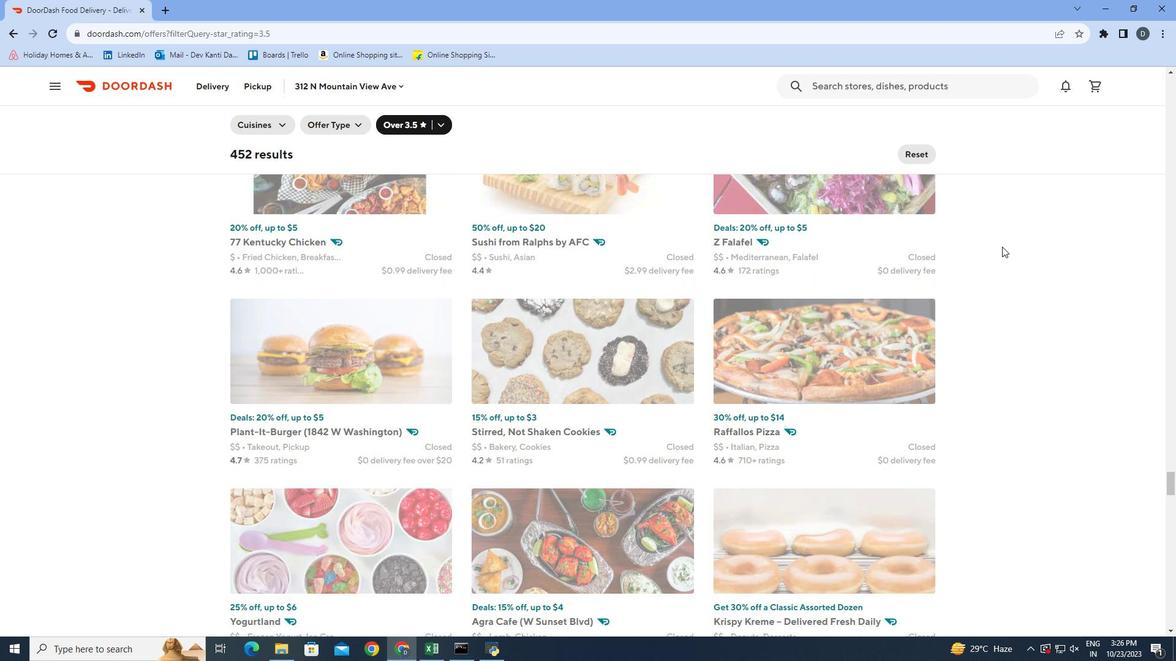 
Action: Mouse scrolled (1000, 244) with delta (0, 0)
Screenshot: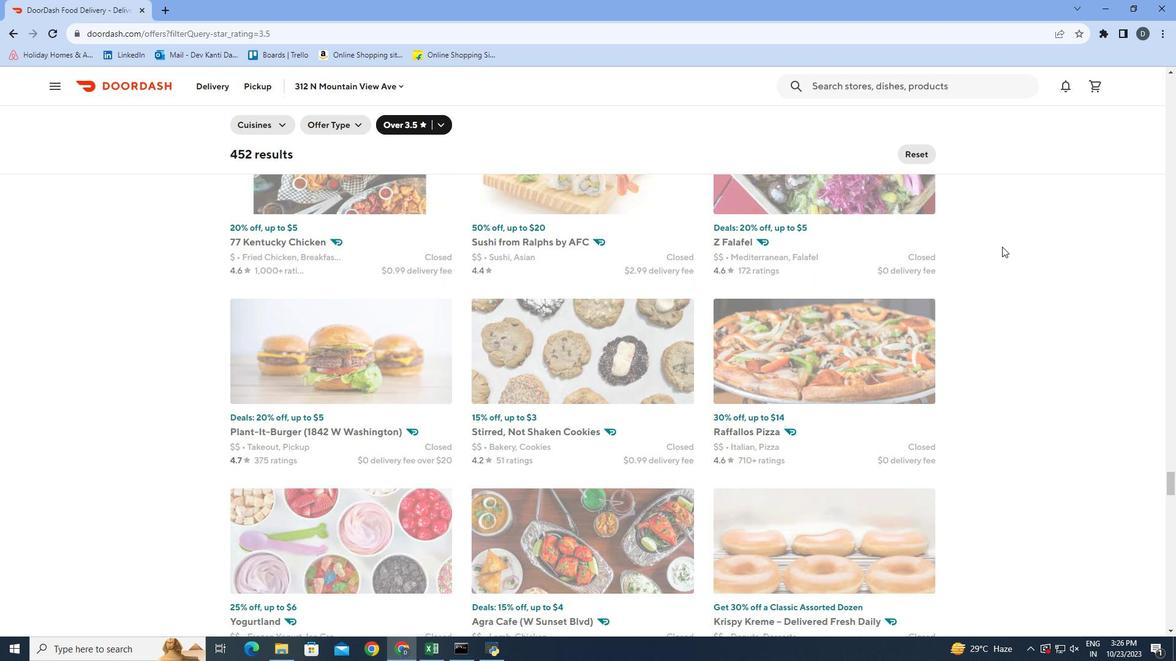 
Action: Mouse scrolled (1000, 244) with delta (0, 0)
Screenshot: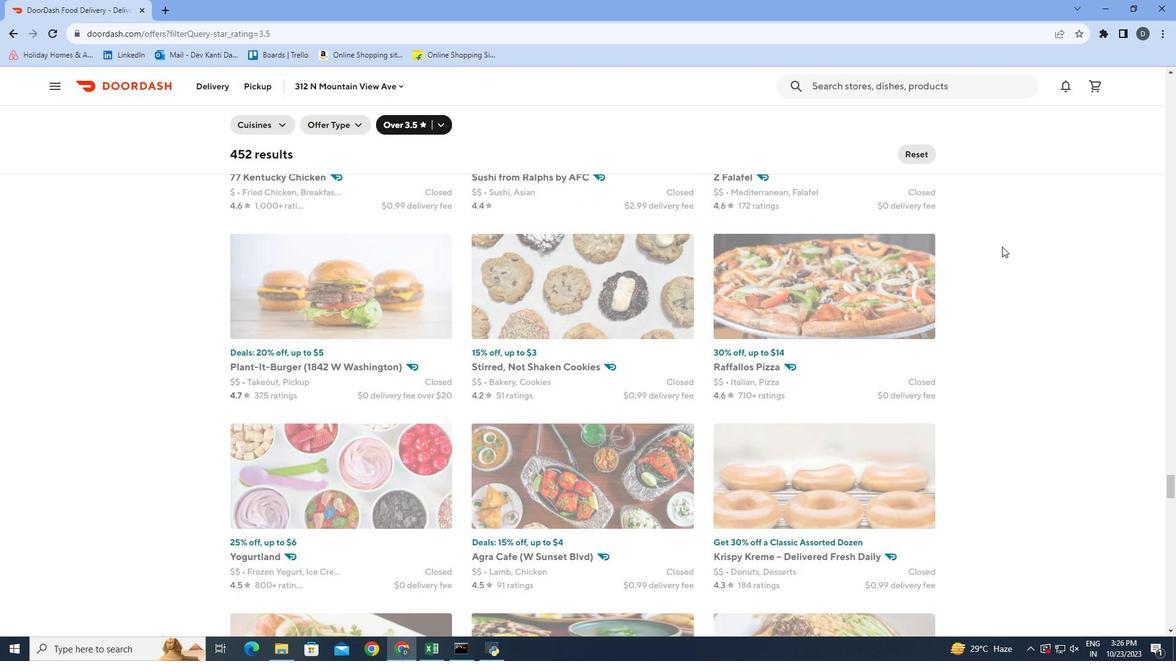 
Action: Mouse scrolled (1000, 244) with delta (0, 0)
Screenshot: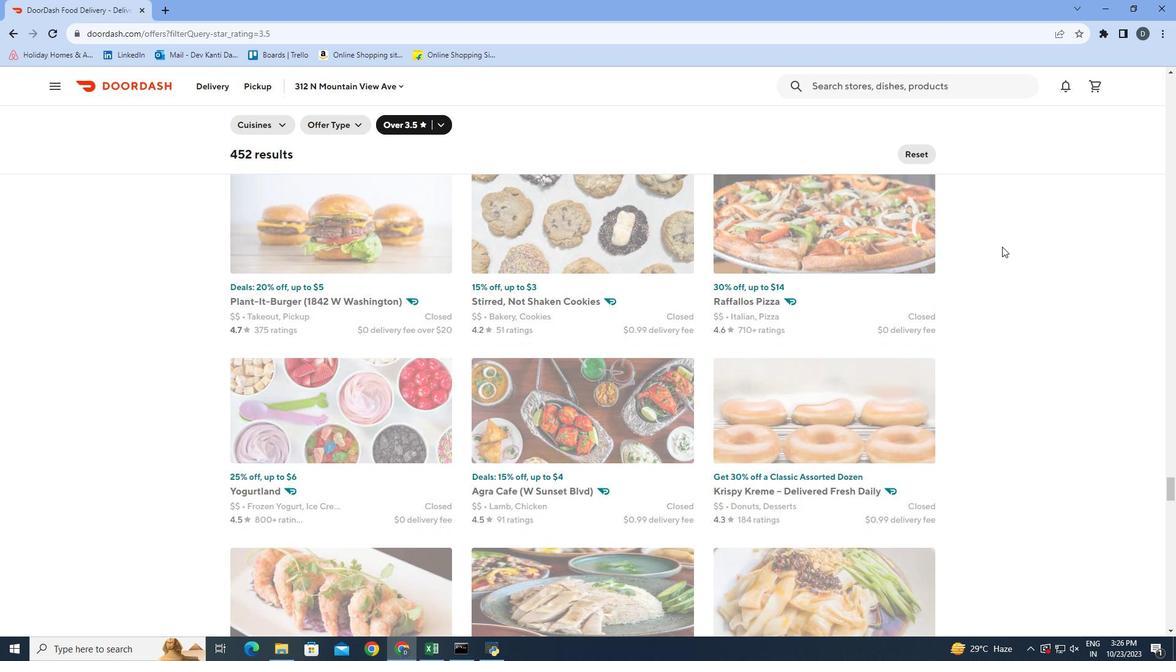 
Action: Mouse scrolled (1000, 244) with delta (0, 0)
Screenshot: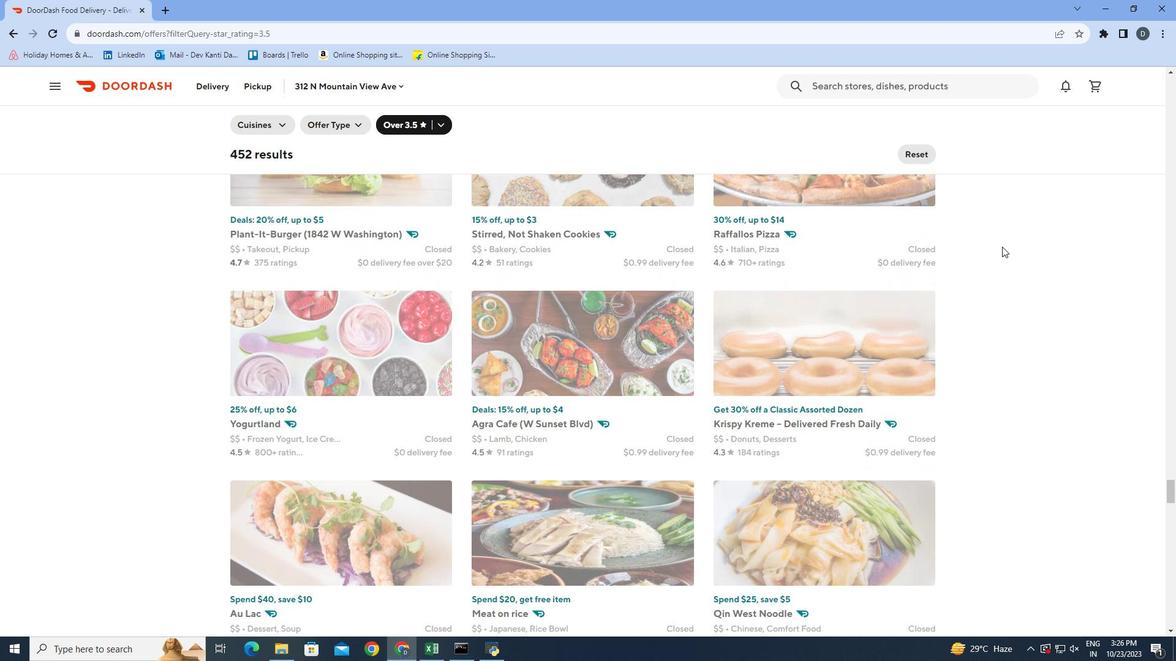 
Action: Mouse scrolled (1000, 244) with delta (0, 0)
Screenshot: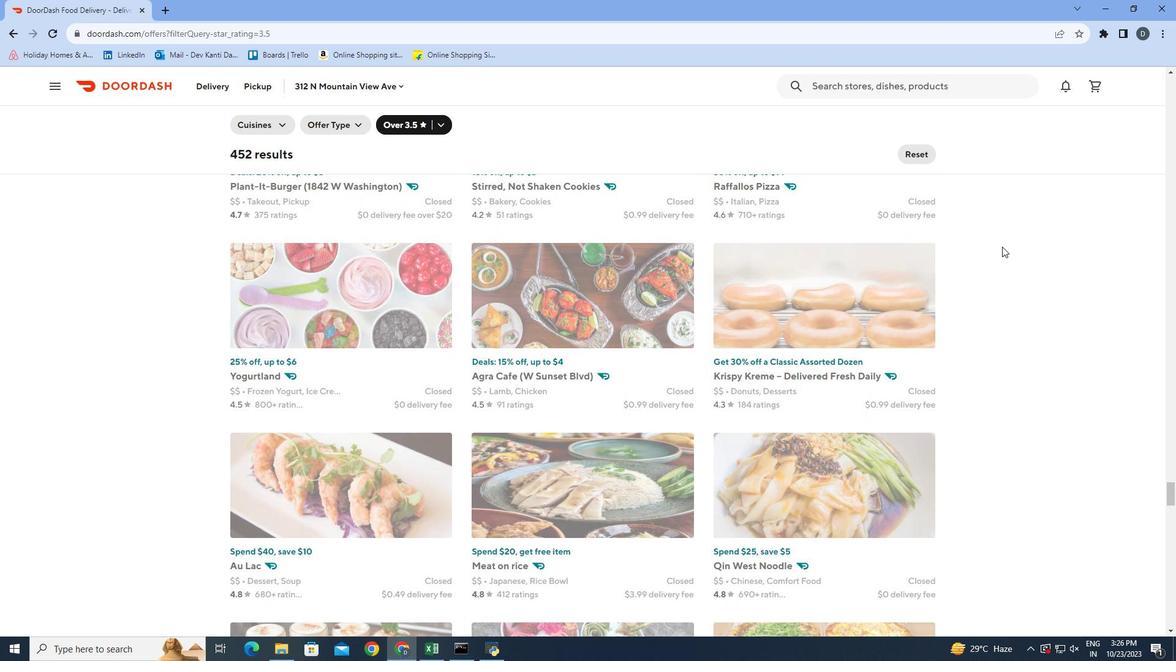 
Action: Mouse scrolled (1000, 244) with delta (0, 0)
Screenshot: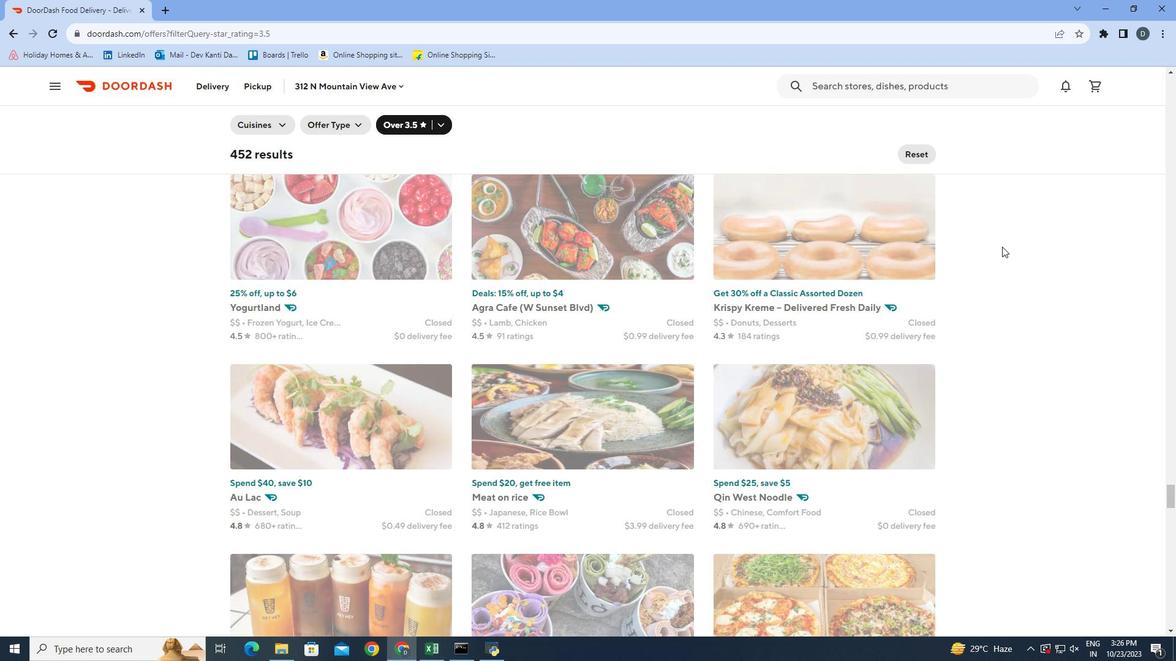 
Action: Mouse scrolled (1000, 244) with delta (0, 0)
Screenshot: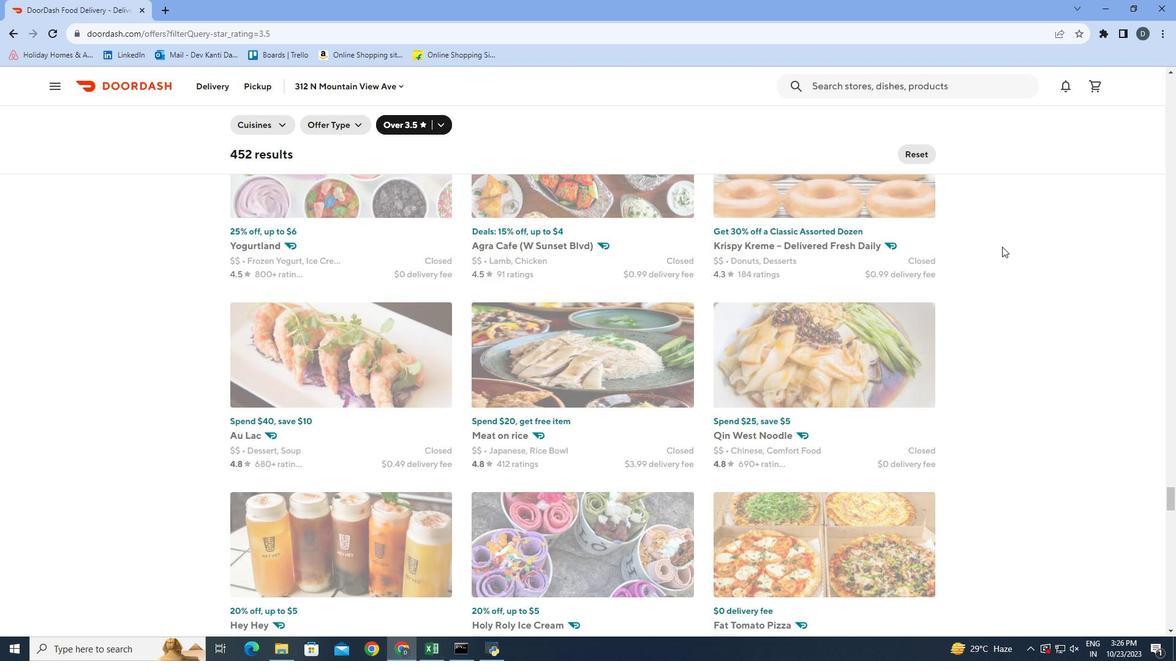 
Action: Mouse scrolled (1000, 244) with delta (0, 0)
Screenshot: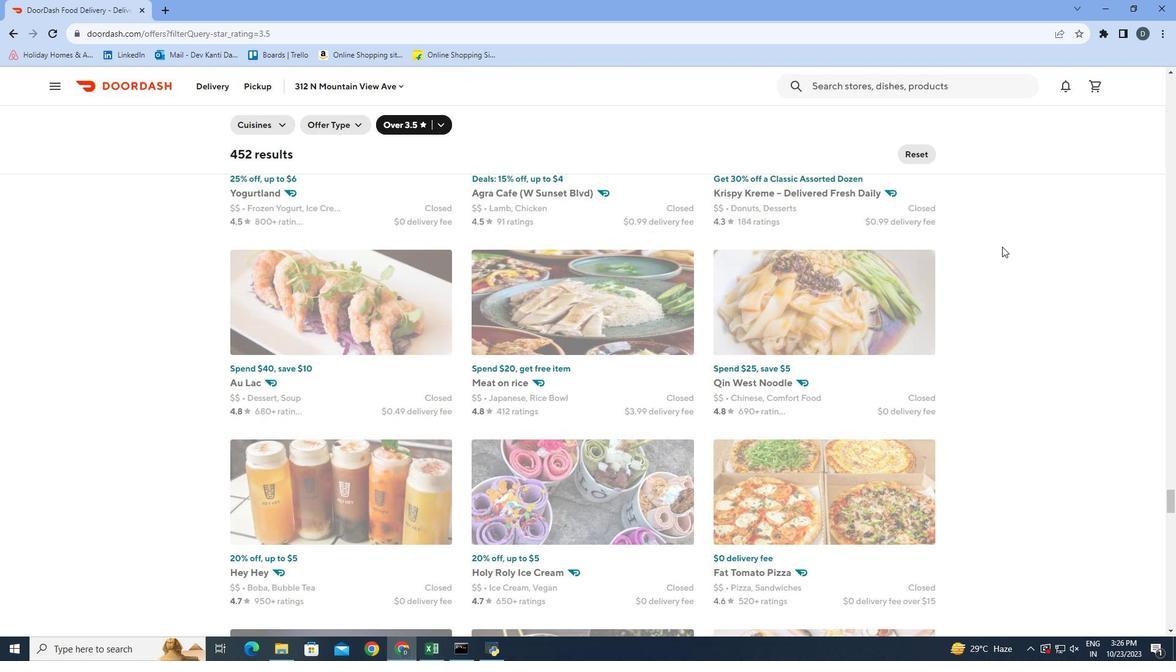 
Action: Mouse scrolled (1000, 244) with delta (0, 0)
Screenshot: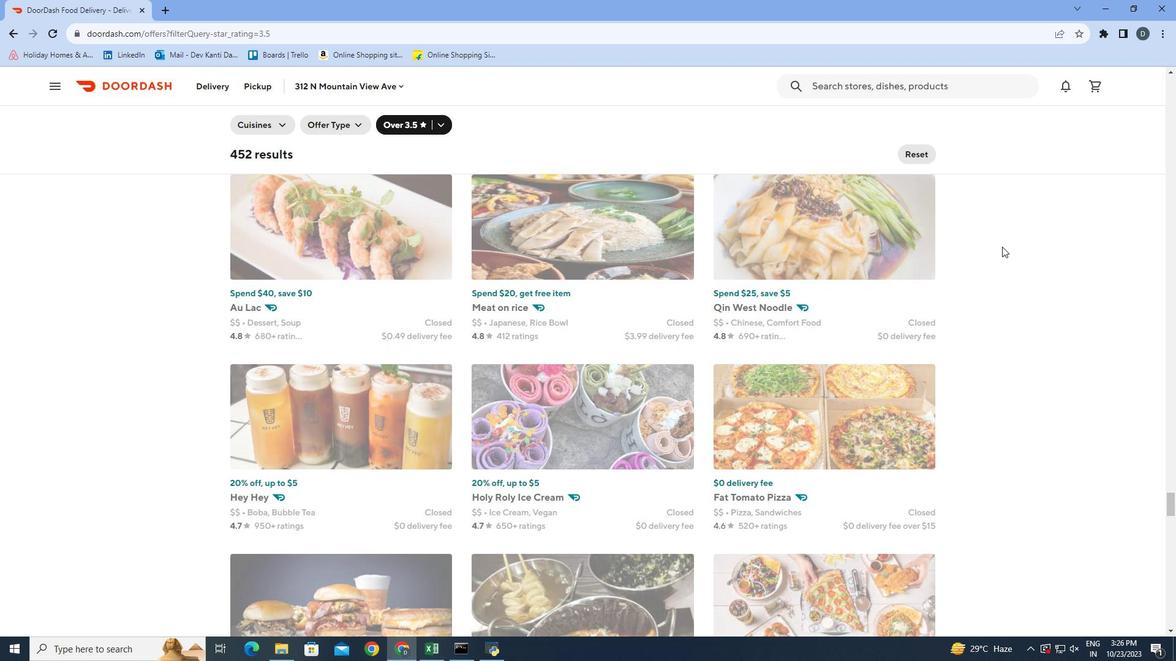 
Action: Mouse scrolled (1000, 244) with delta (0, 0)
Screenshot: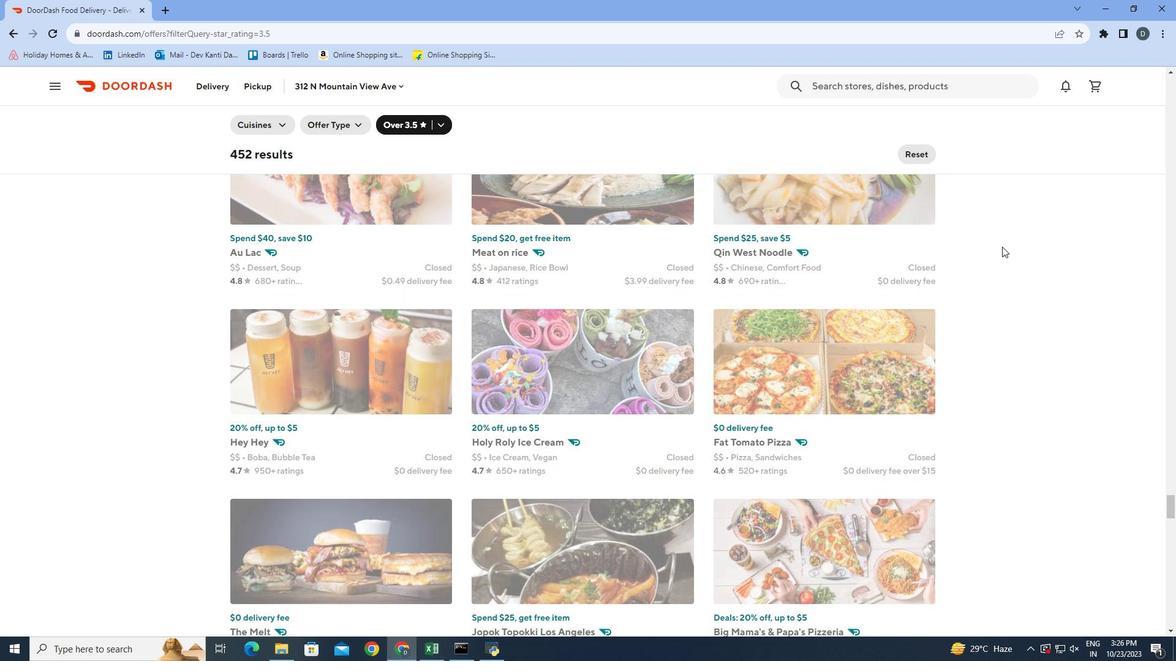 
Action: Mouse scrolled (1000, 244) with delta (0, 0)
Screenshot: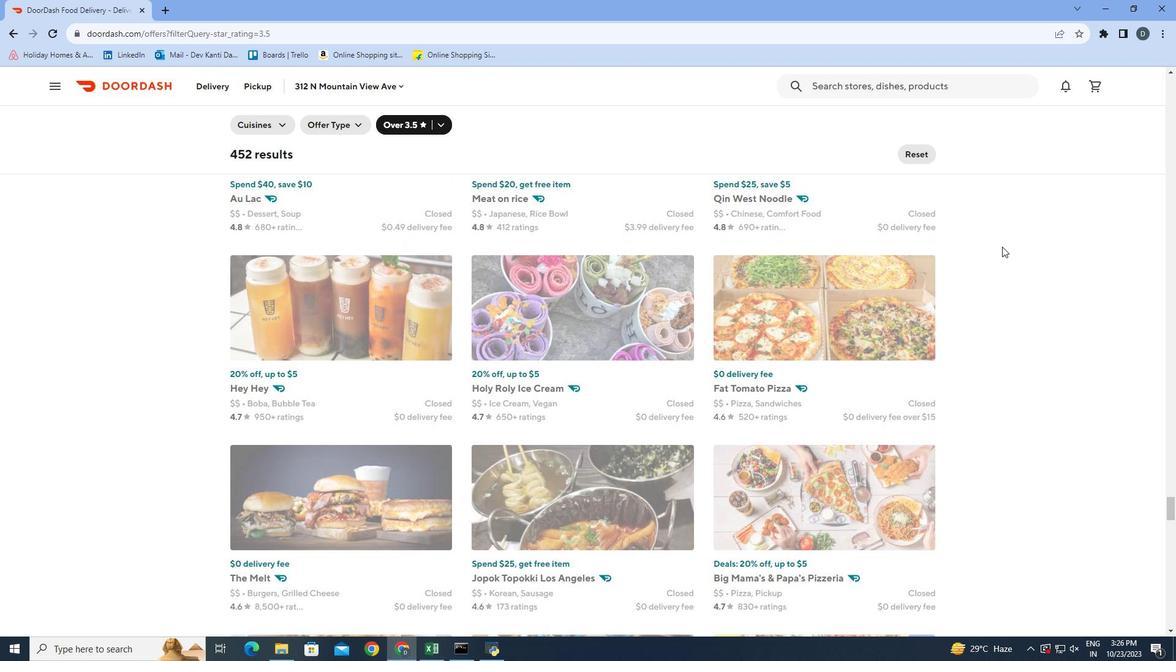 
Action: Mouse moved to (964, 259)
Screenshot: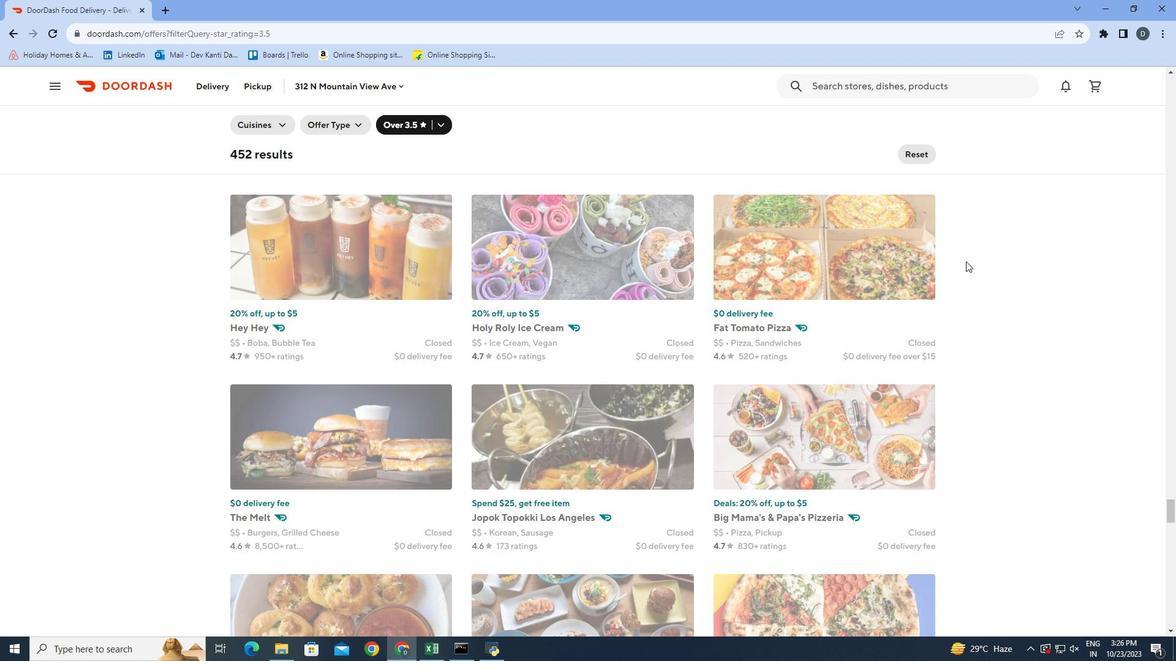 
Action: Mouse scrolled (964, 259) with delta (0, 0)
Screenshot: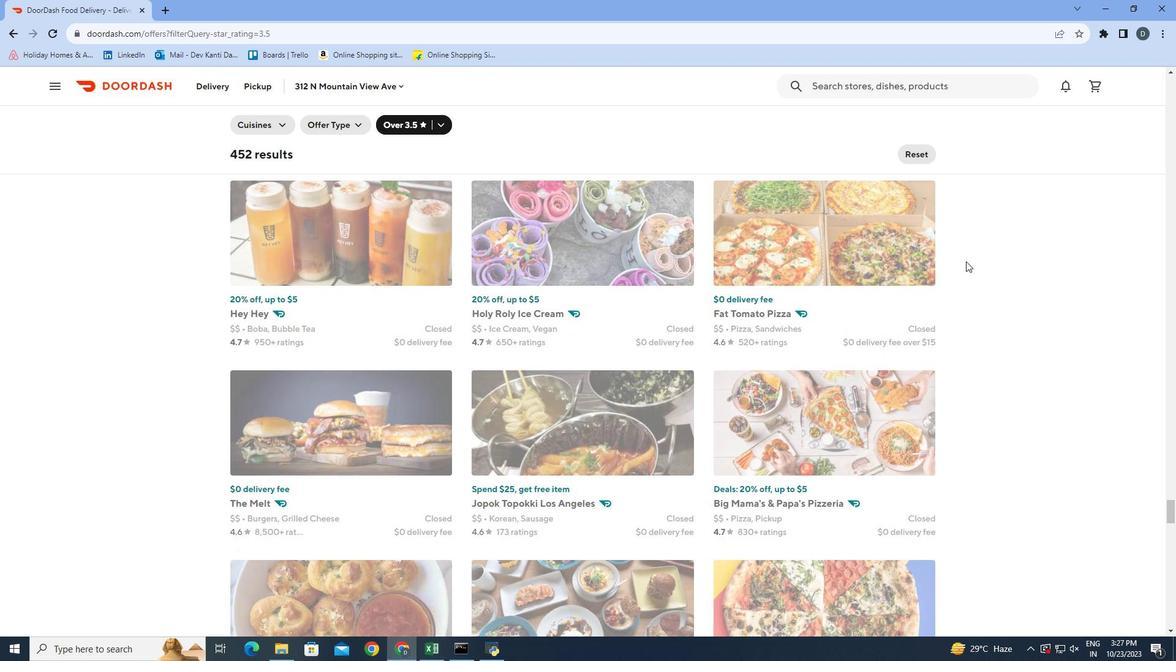 
Action: Mouse moved to (964, 259)
Screenshot: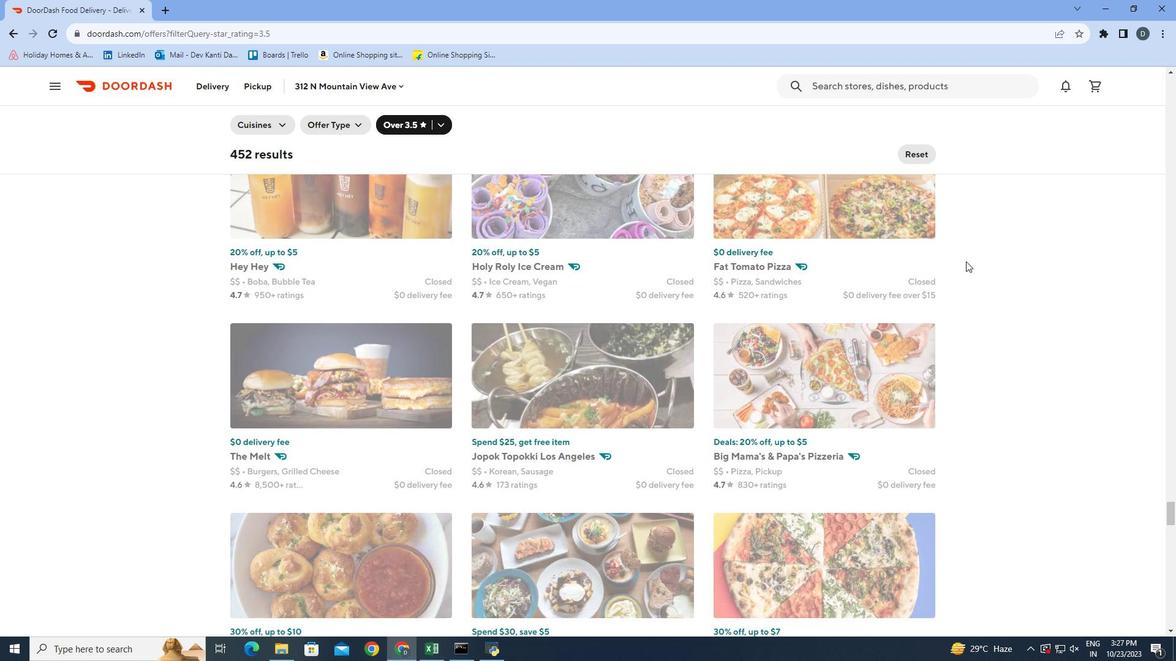 
Action: Mouse scrolled (964, 259) with delta (0, 0)
Screenshot: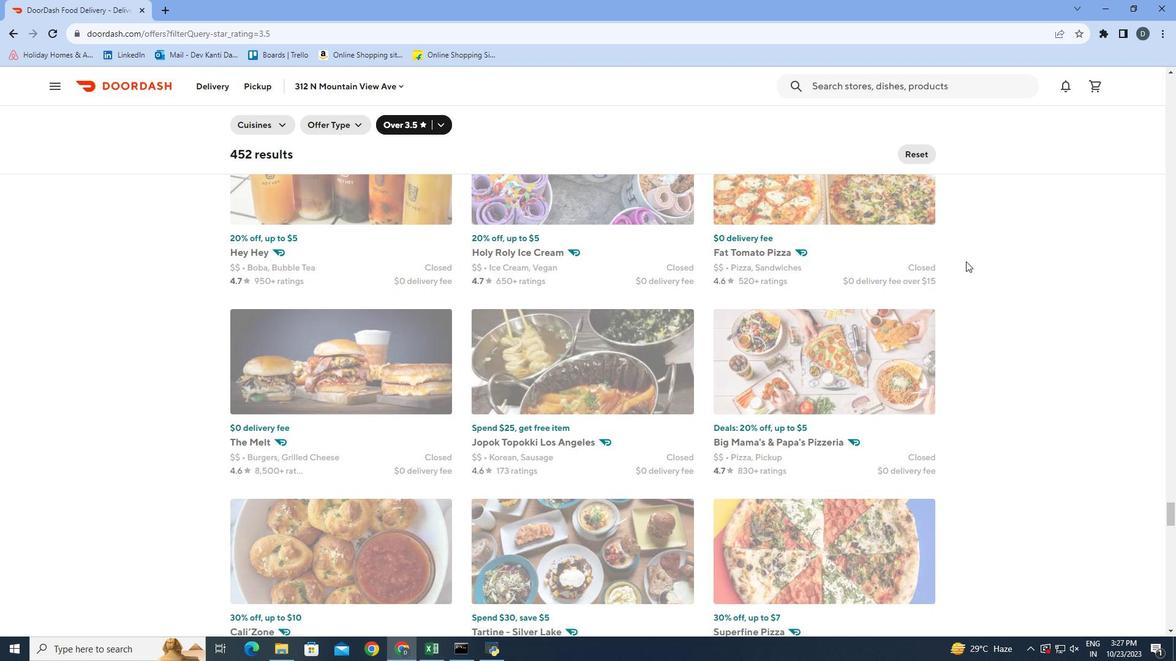 
Action: Mouse scrolled (964, 259) with delta (0, 0)
Screenshot: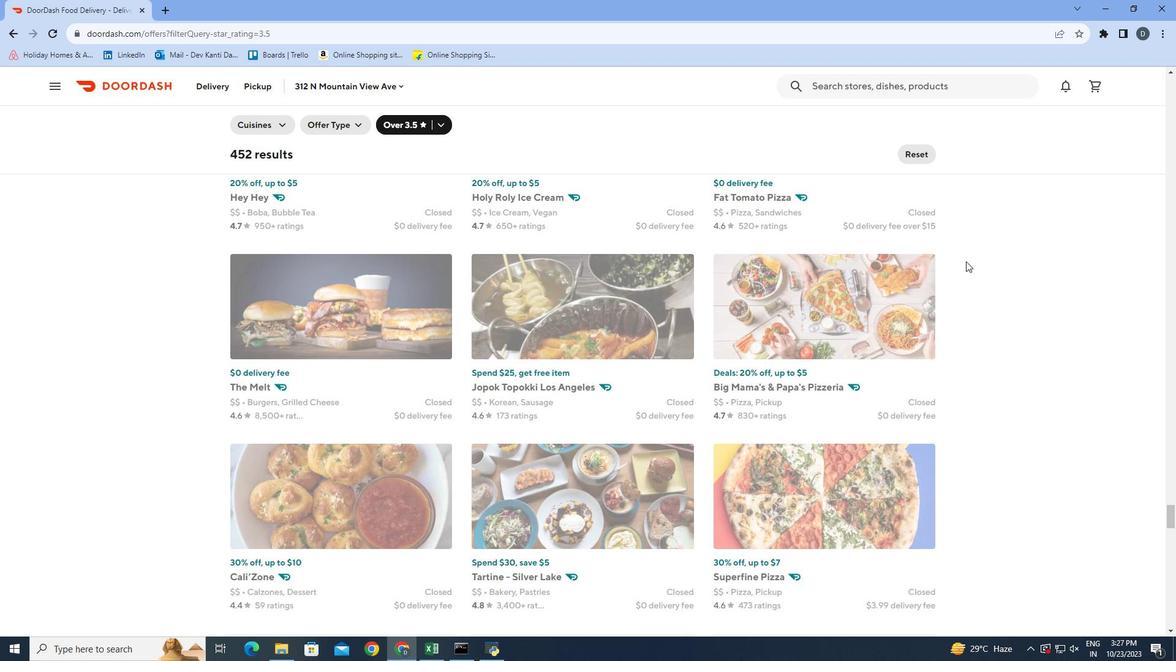 
Action: Mouse scrolled (964, 259) with delta (0, 0)
Screenshot: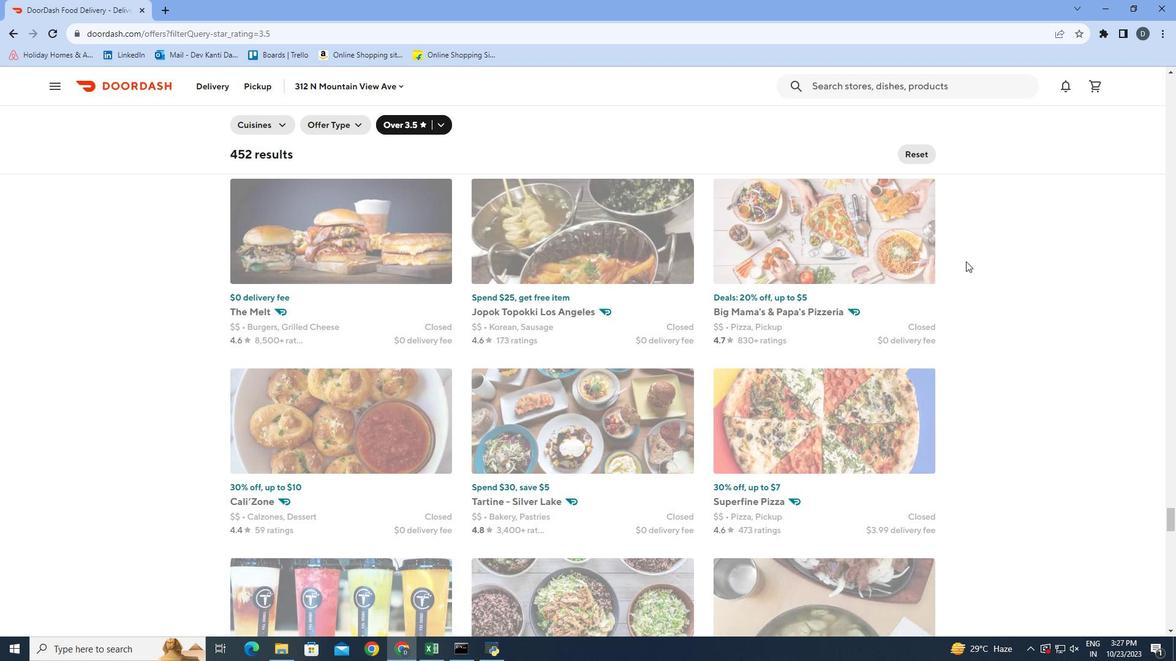 
Action: Mouse scrolled (964, 259) with delta (0, 0)
Screenshot: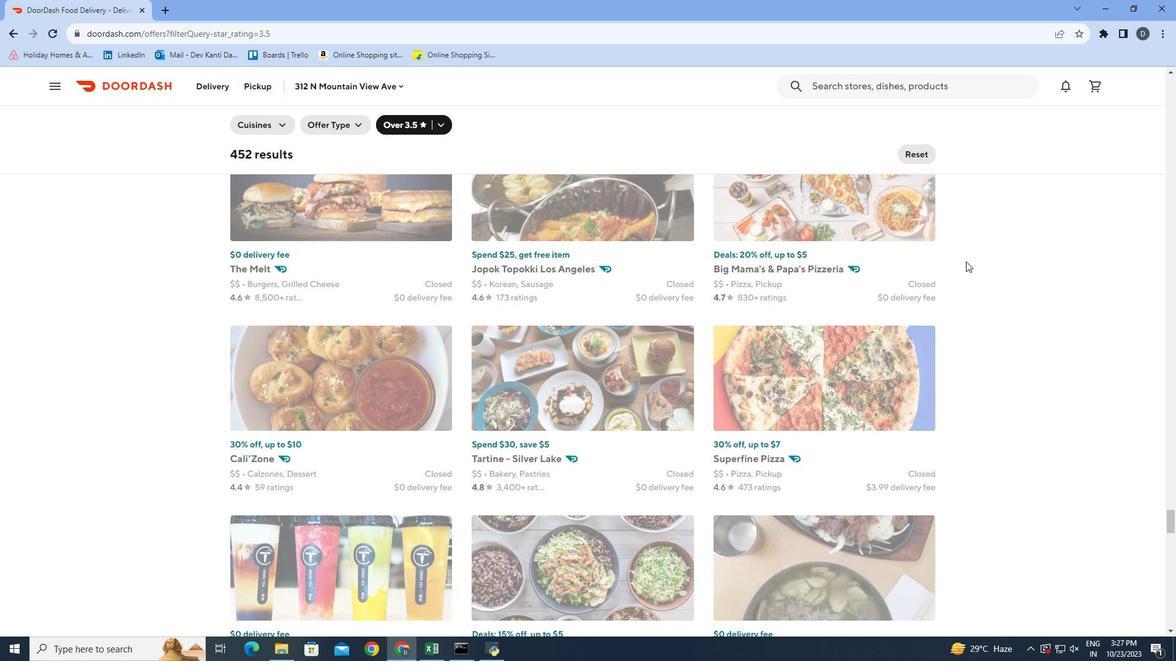 
Action: Mouse scrolled (964, 259) with delta (0, 0)
Screenshot: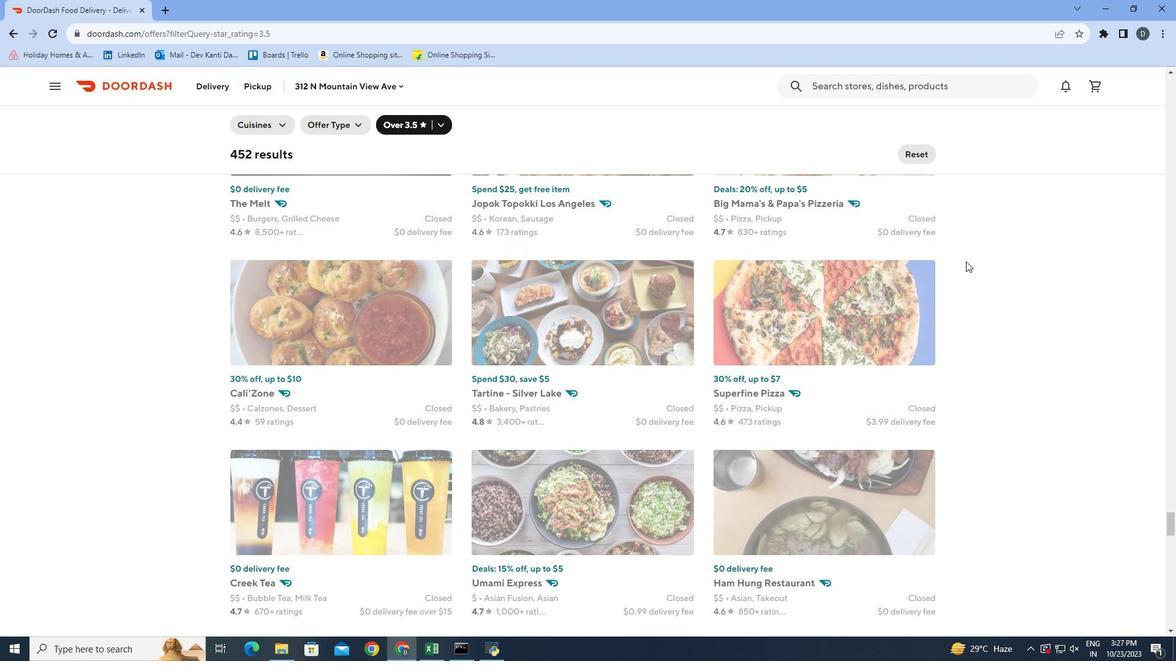 
Action: Mouse scrolled (964, 259) with delta (0, 0)
Screenshot: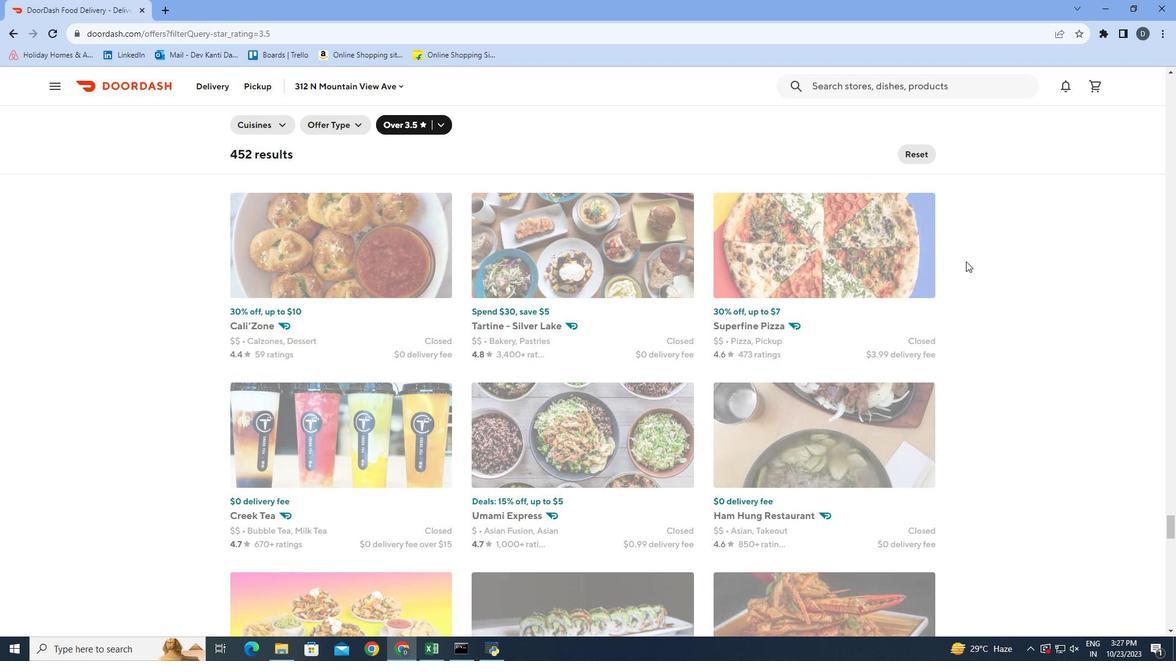 
Action: Mouse scrolled (964, 259) with delta (0, 0)
Screenshot: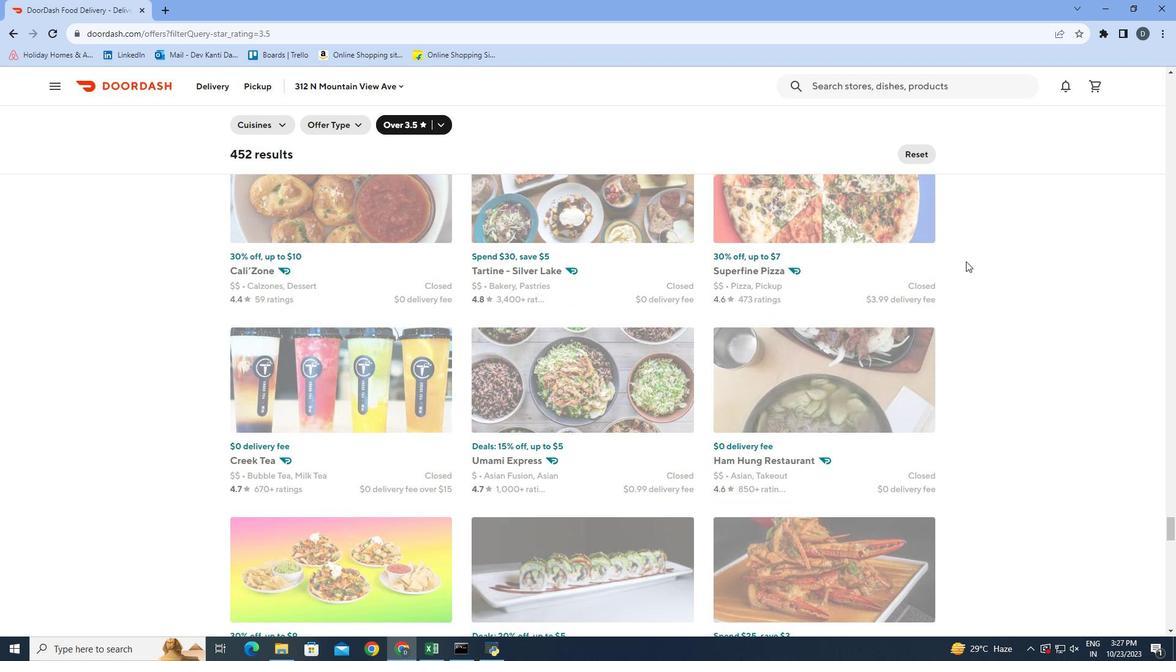 
Action: Mouse scrolled (964, 259) with delta (0, 0)
Screenshot: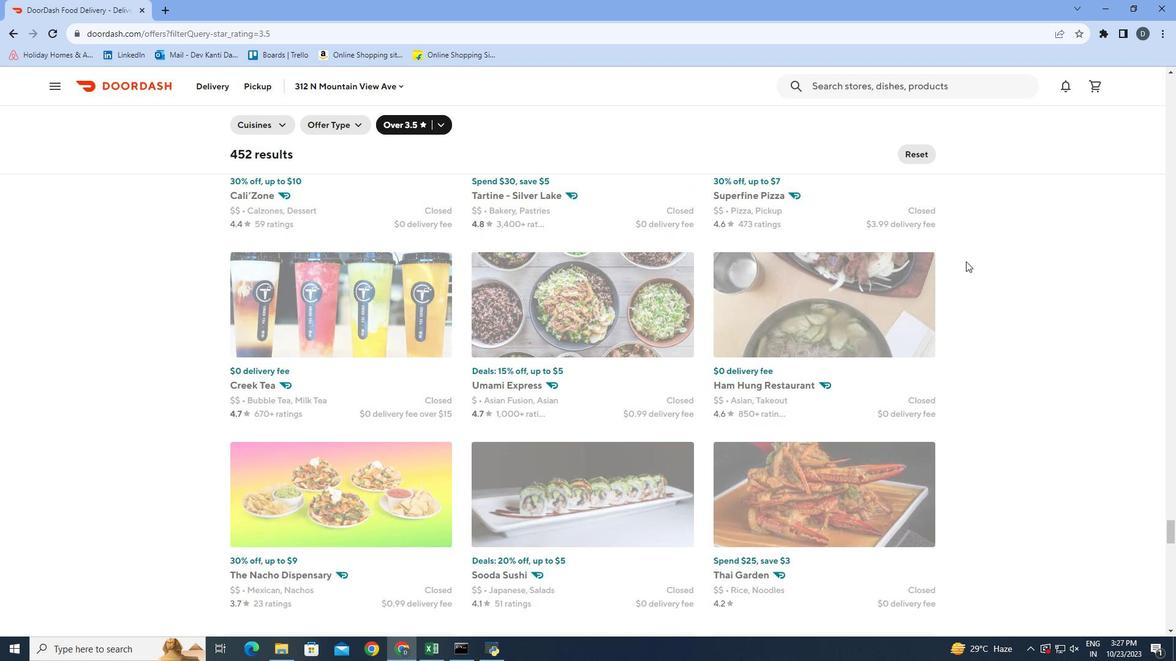 
Action: Mouse scrolled (964, 259) with delta (0, 0)
Screenshot: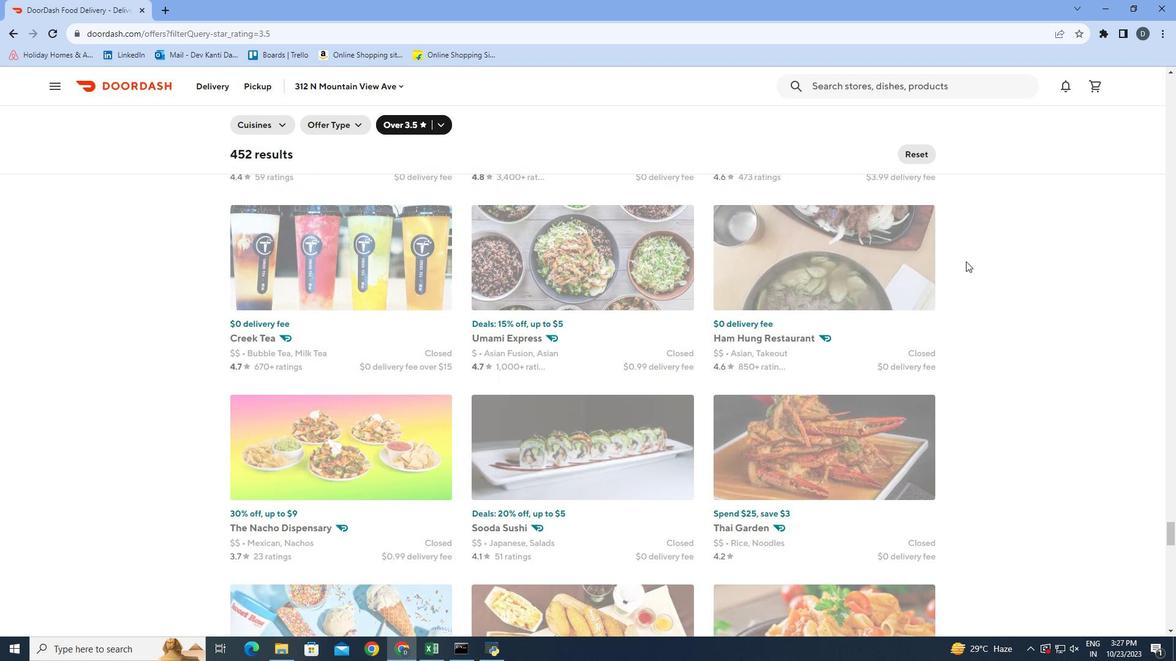 
Action: Mouse scrolled (964, 259) with delta (0, 0)
Screenshot: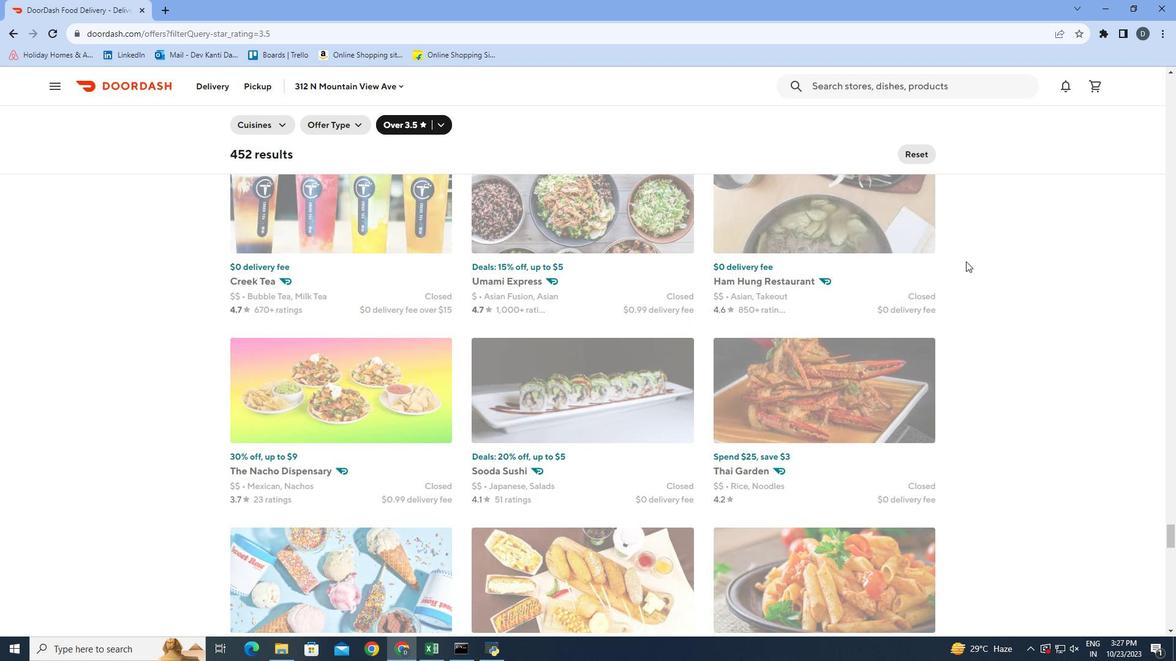 
Action: Mouse moved to (966, 257)
Screenshot: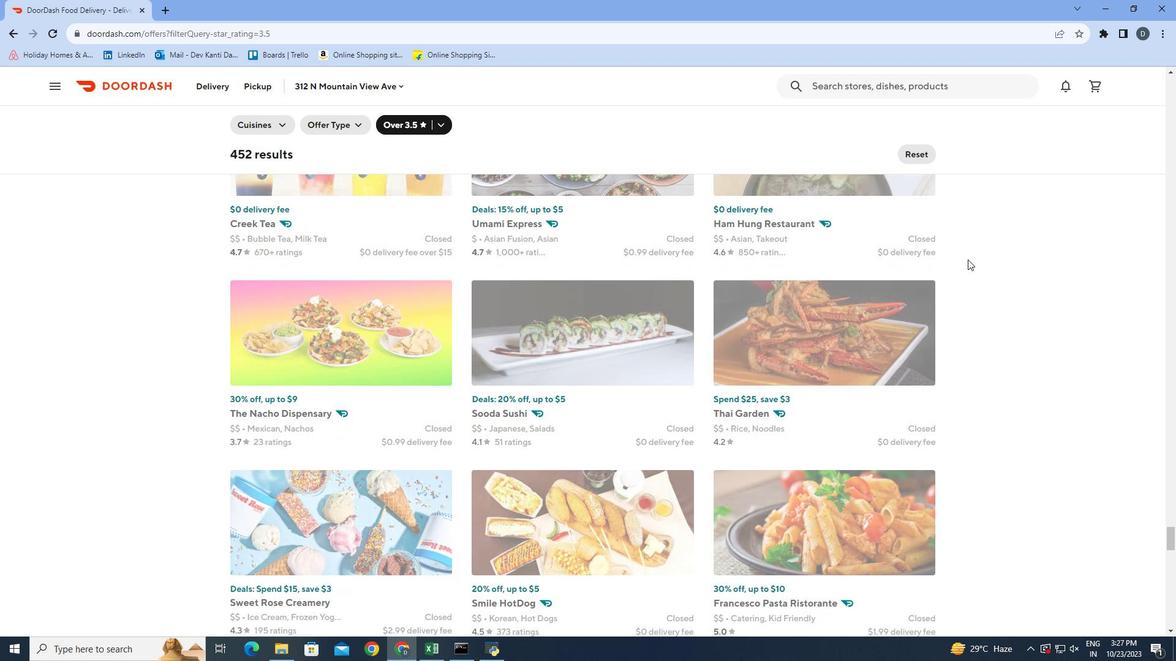 
Action: Mouse scrolled (966, 257) with delta (0, 0)
Screenshot: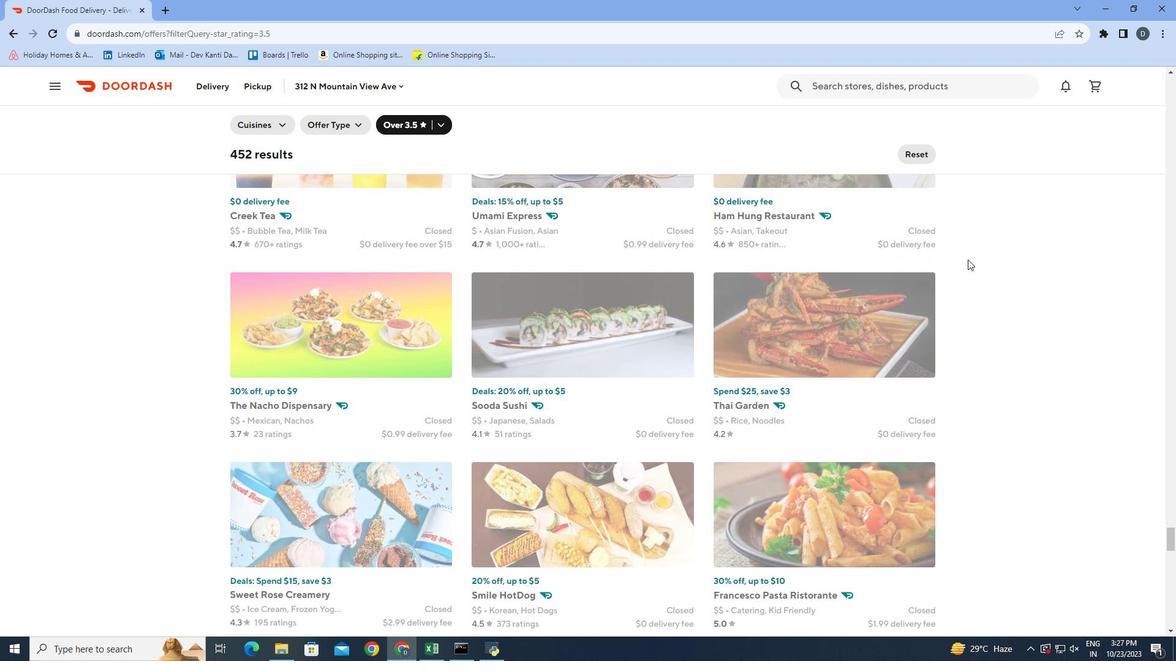 
Action: Mouse scrolled (966, 257) with delta (0, 0)
Screenshot: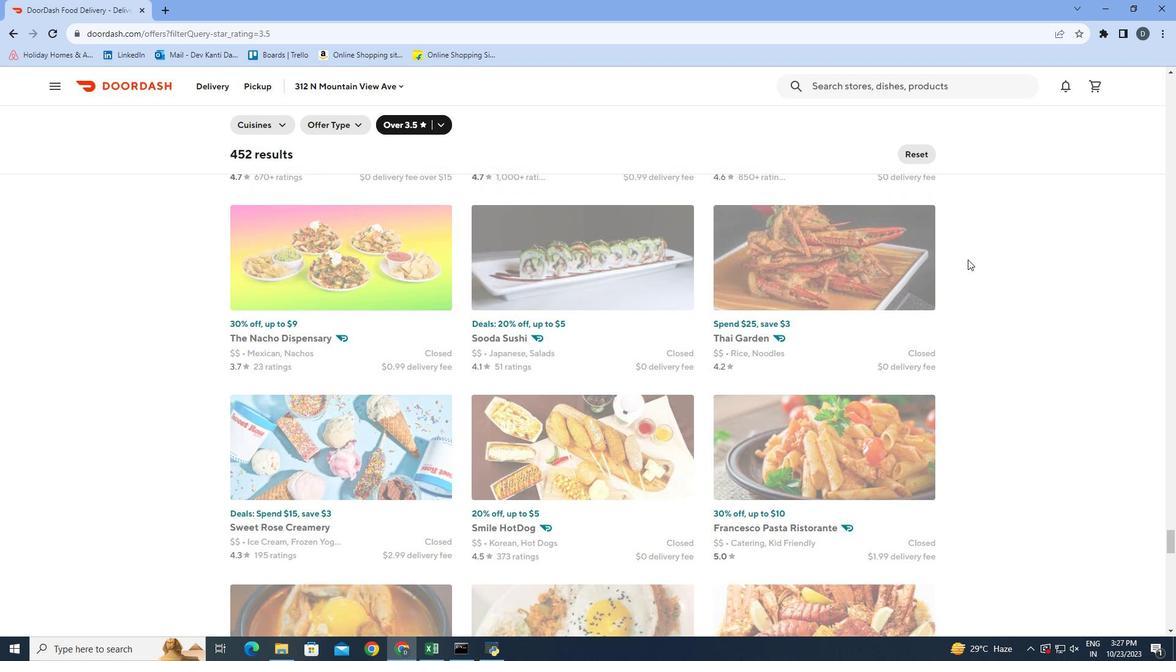 
Action: Mouse scrolled (966, 257) with delta (0, 0)
Screenshot: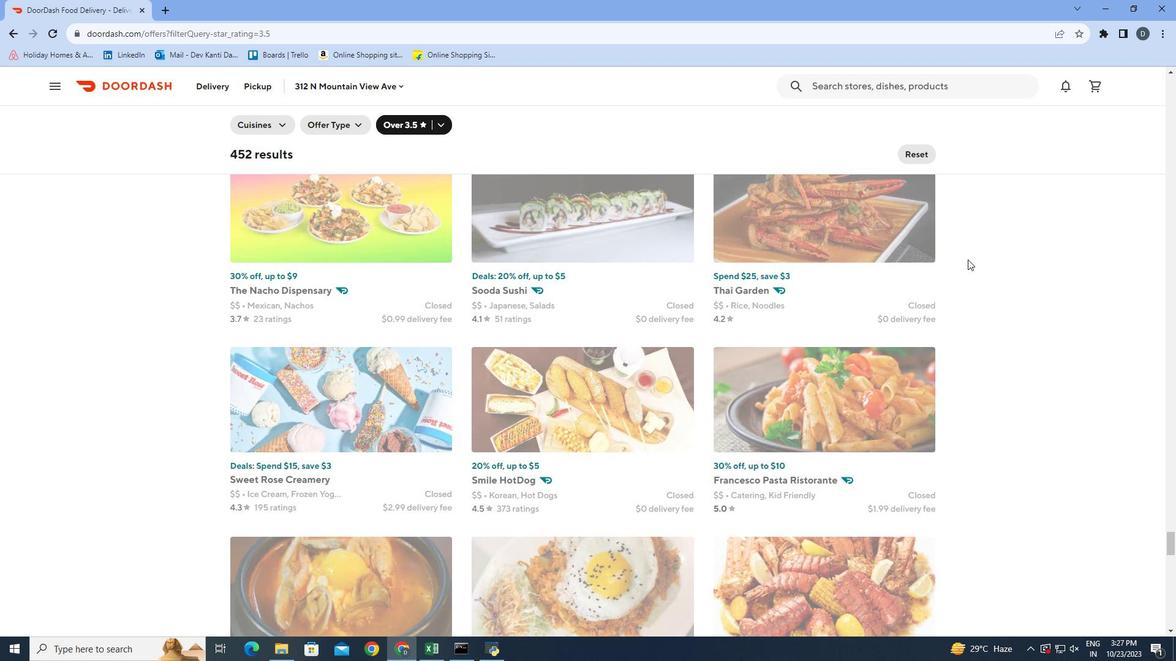 
Action: Mouse scrolled (966, 257) with delta (0, 0)
Screenshot: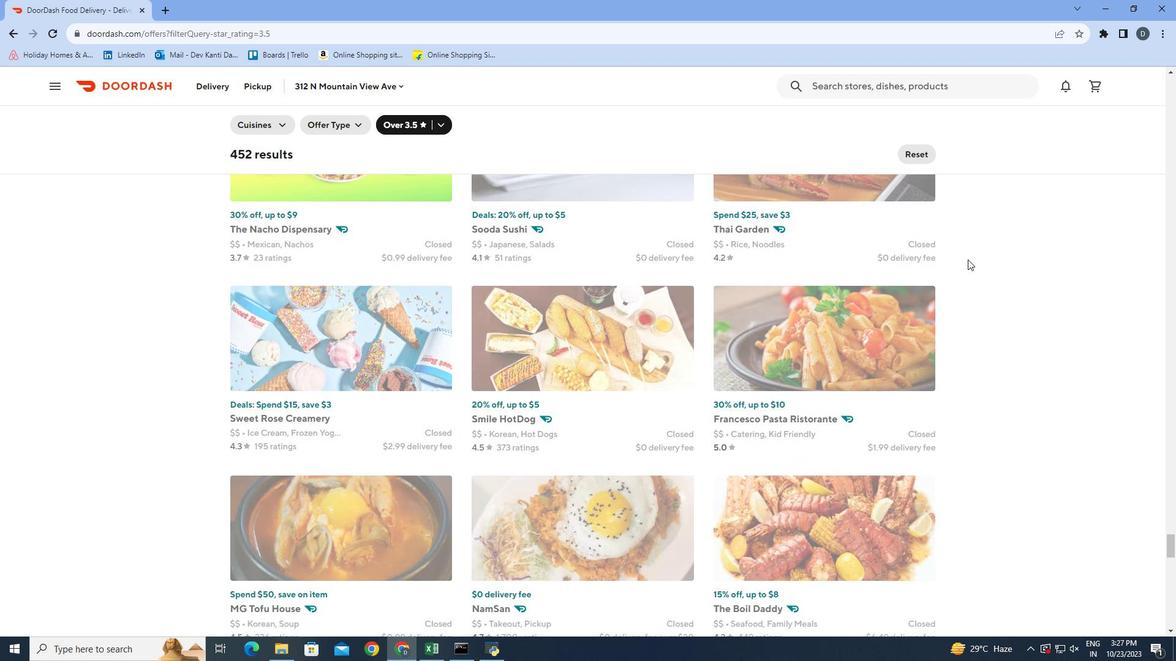 
Action: Mouse scrolled (966, 257) with delta (0, 0)
Screenshot: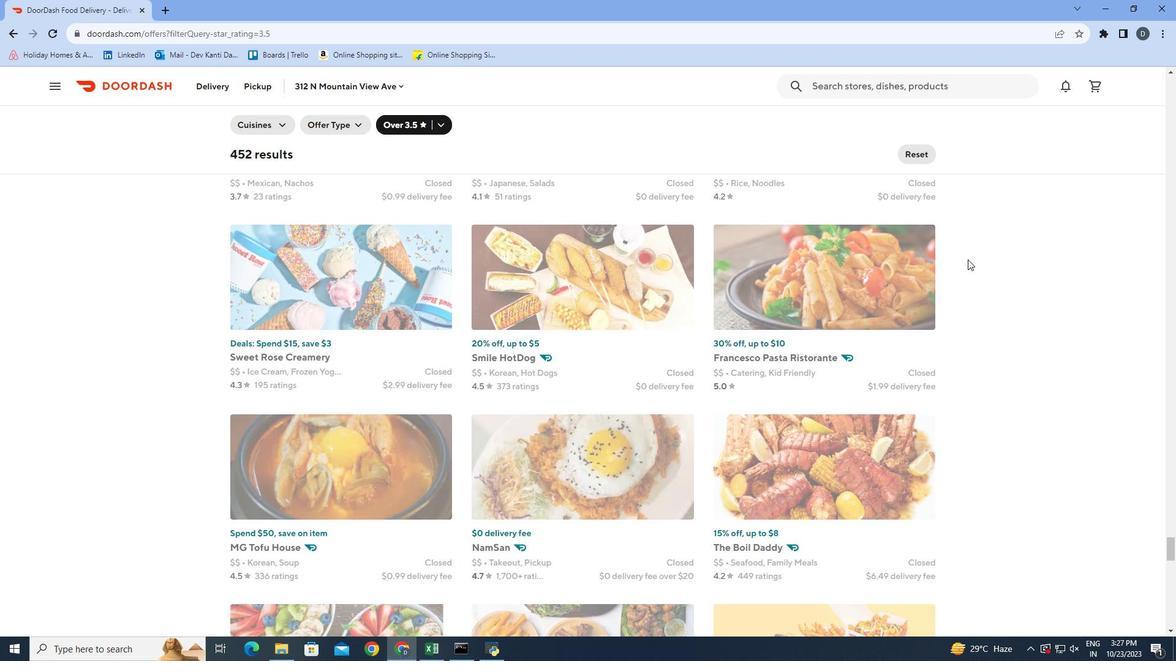 
Action: Mouse scrolled (966, 257) with delta (0, 0)
Screenshot: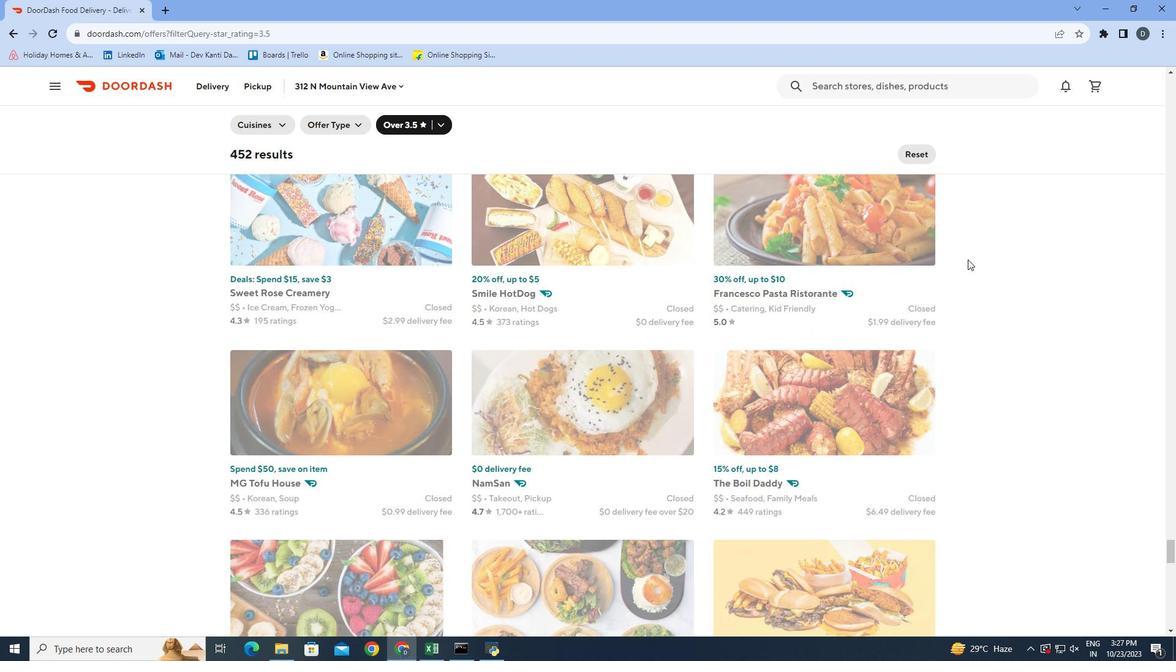 
Action: Mouse scrolled (966, 257) with delta (0, 0)
Screenshot: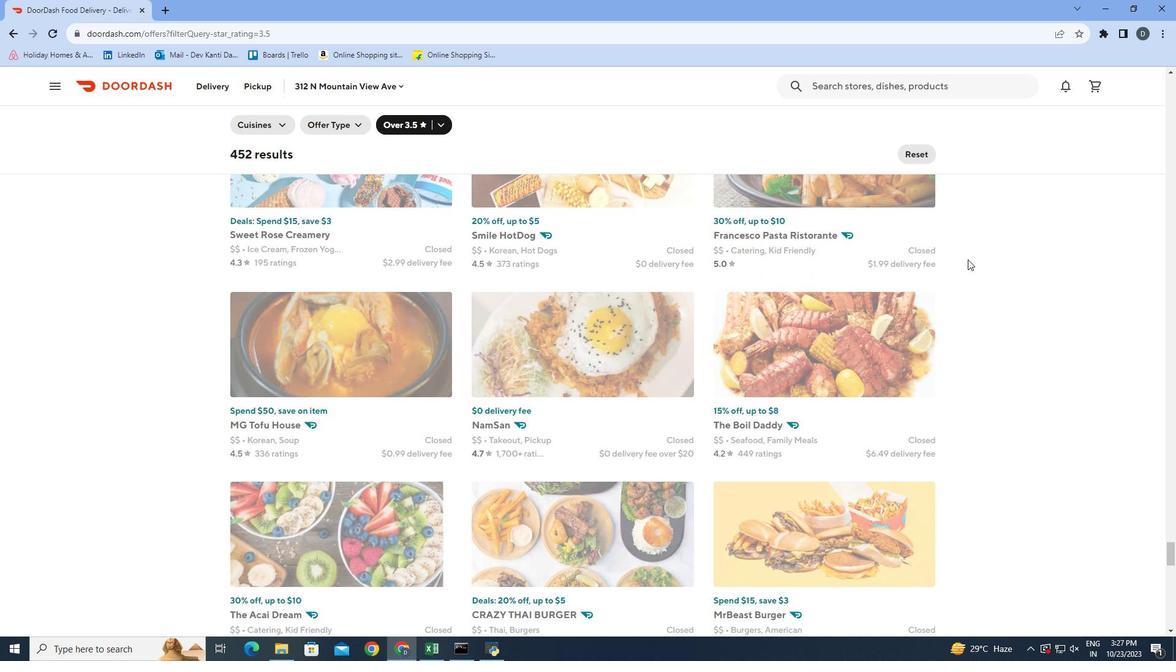 
Action: Mouse scrolled (966, 257) with delta (0, 0)
Screenshot: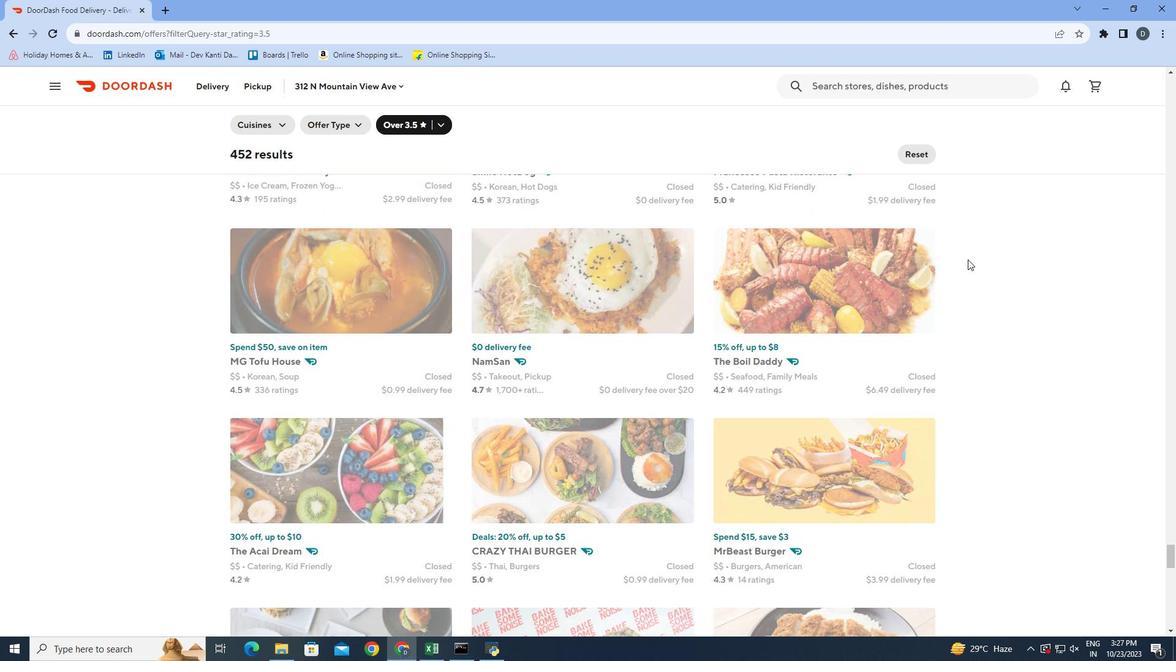 
Action: Mouse scrolled (966, 257) with delta (0, 0)
Screenshot: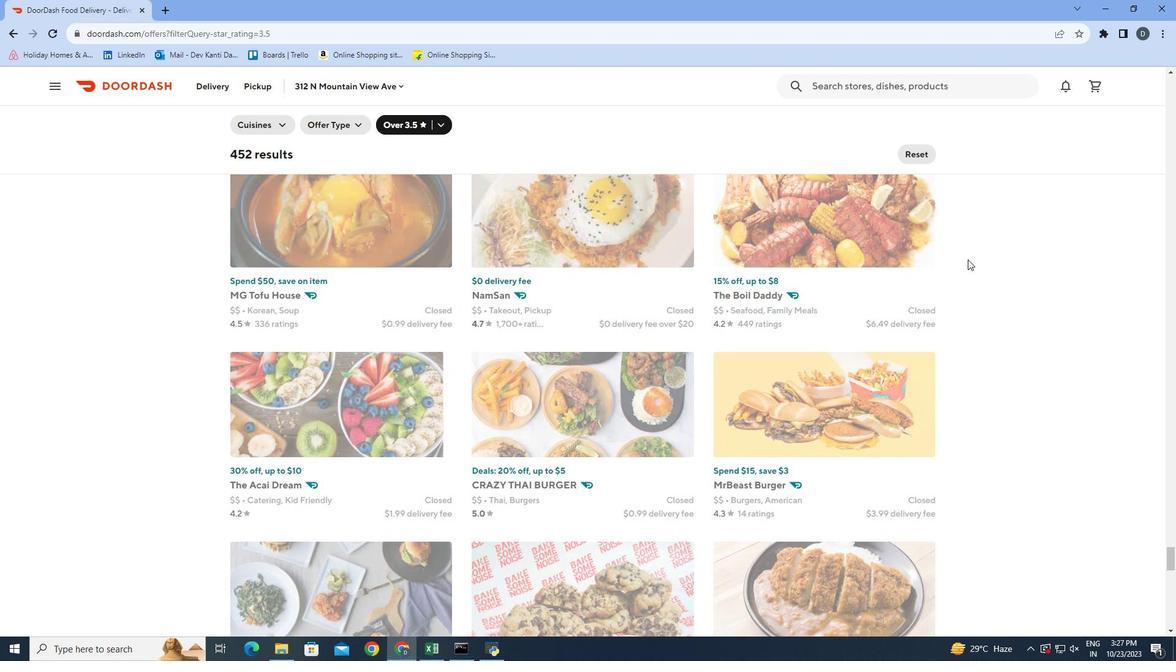 
Action: Mouse scrolled (966, 257) with delta (0, 0)
Screenshot: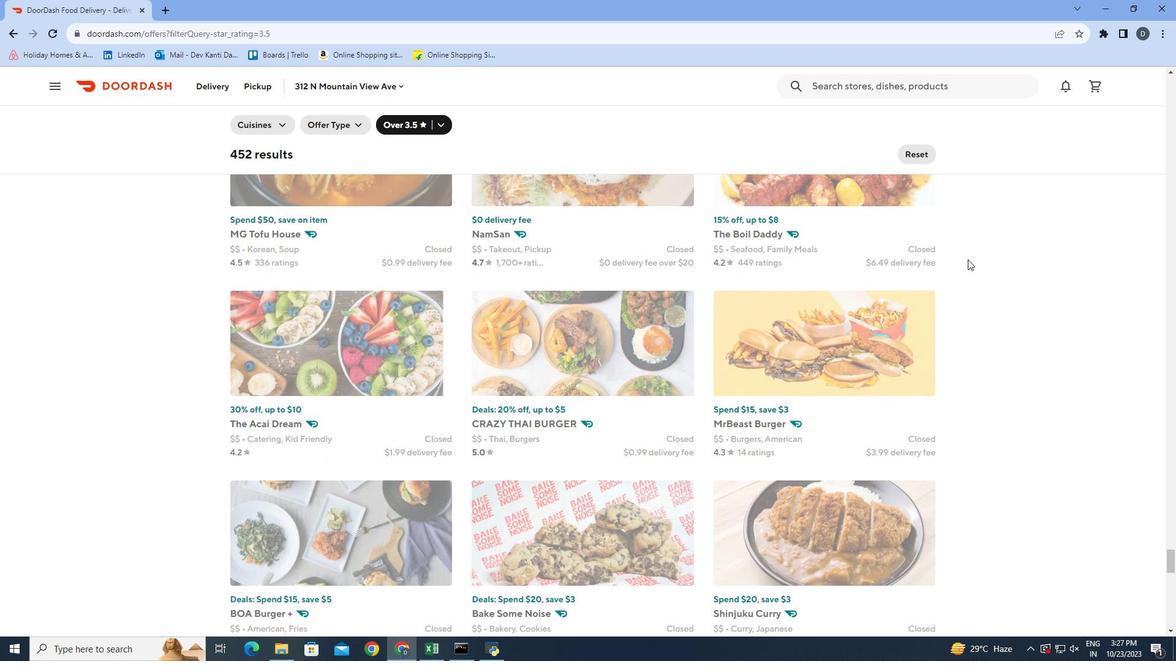 
Action: Mouse scrolled (966, 257) with delta (0, 0)
Screenshot: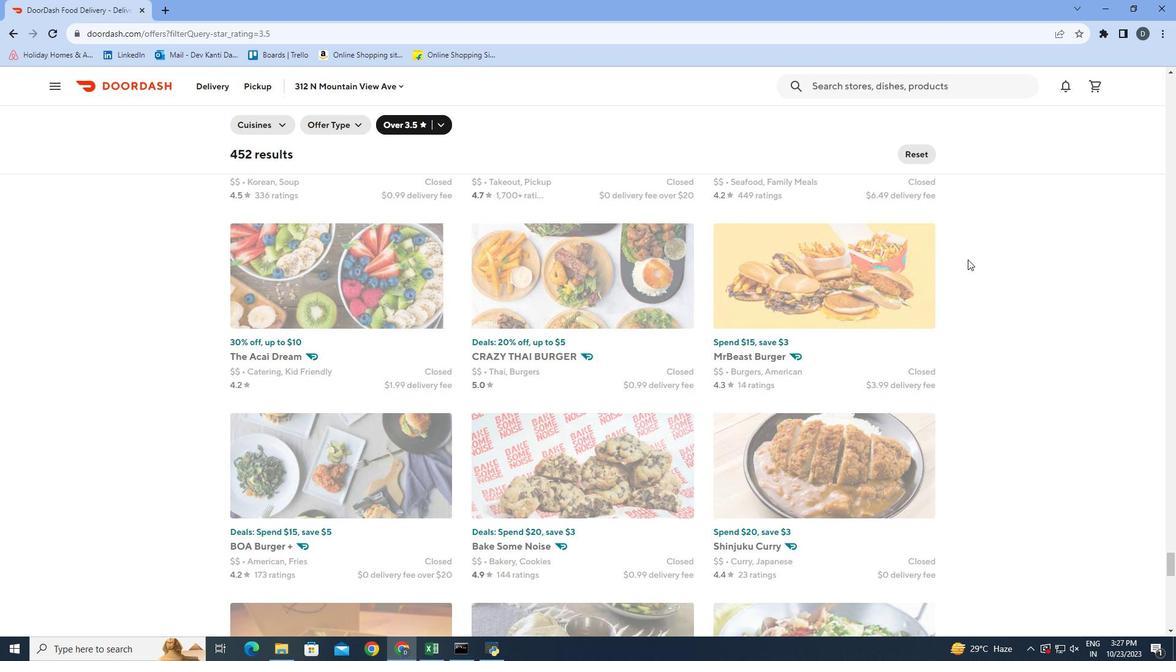 
Action: Mouse scrolled (966, 257) with delta (0, 0)
Screenshot: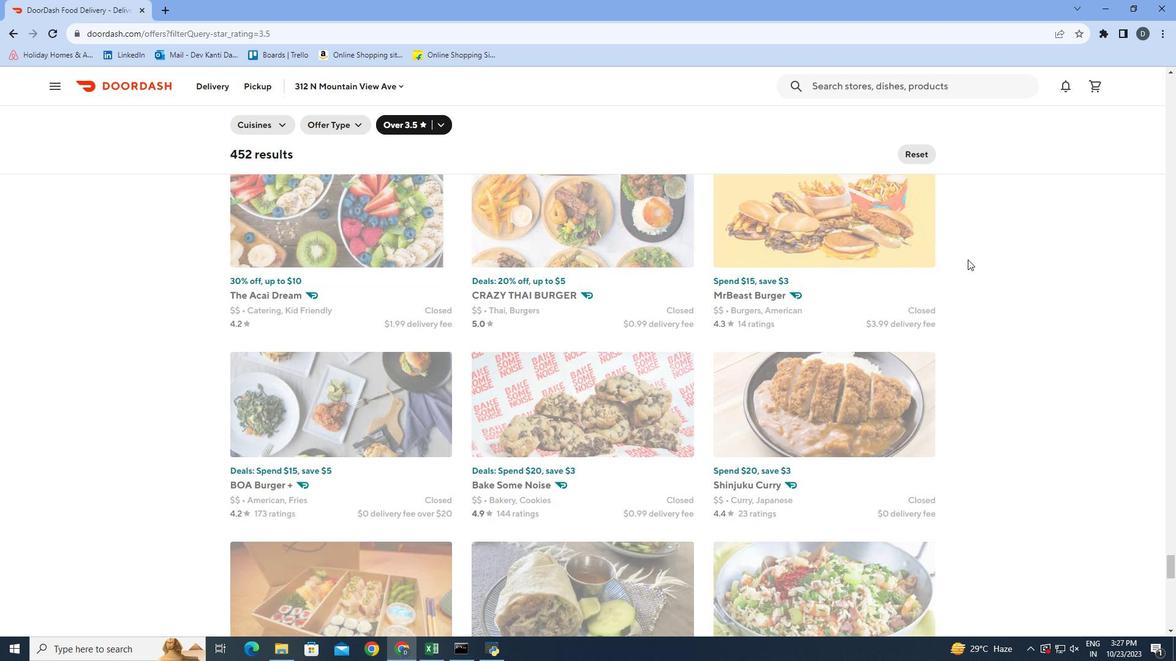 
Action: Mouse scrolled (966, 257) with delta (0, 0)
Screenshot: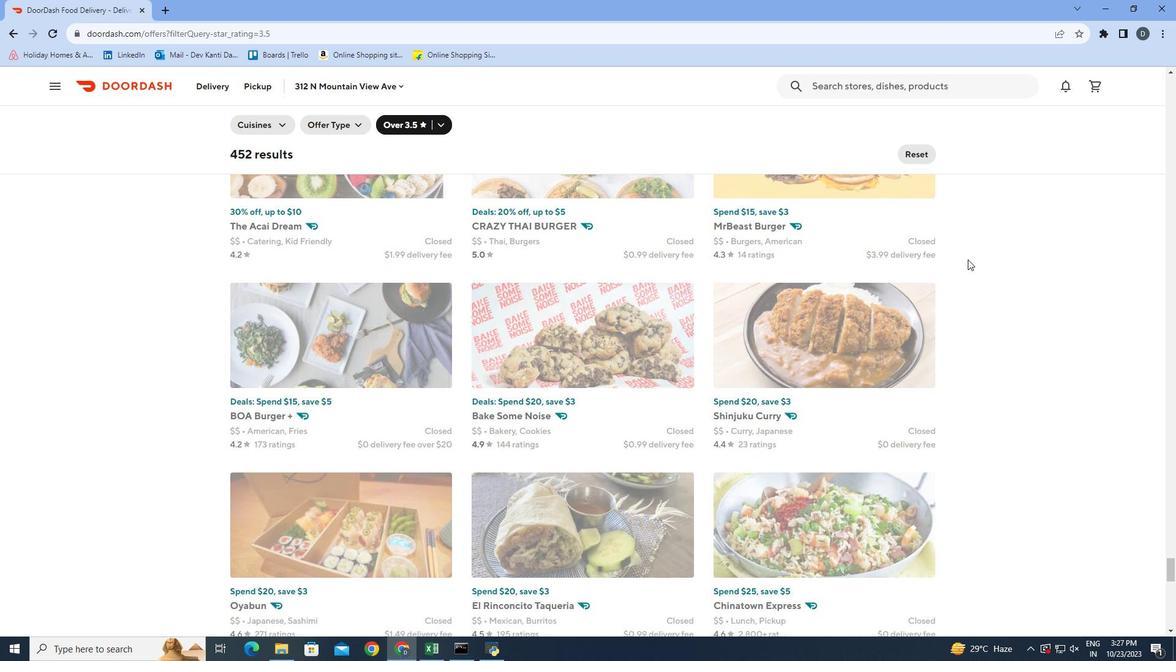
Action: Mouse scrolled (966, 257) with delta (0, 0)
